 Task: Create a new account request and configure the fields using the picklist value sets.
Action: Mouse moved to (29, 126)
Screenshot: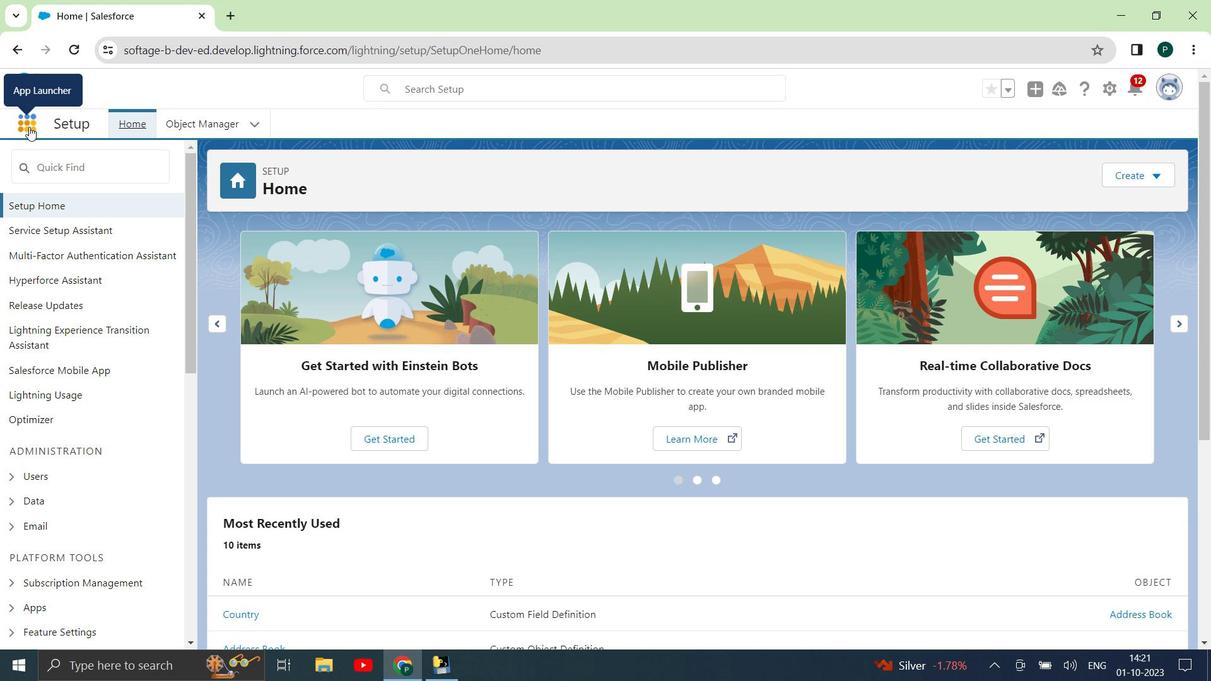 
Action: Mouse pressed left at (29, 126)
Screenshot: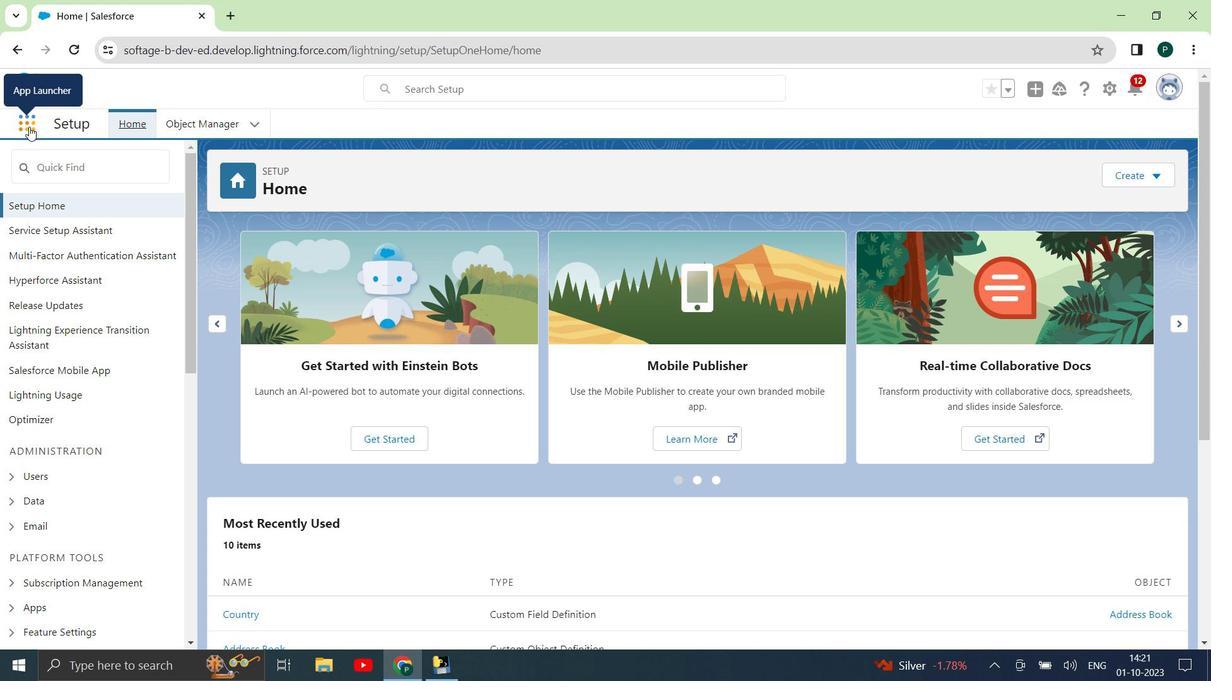 
Action: Mouse moved to (58, 403)
Screenshot: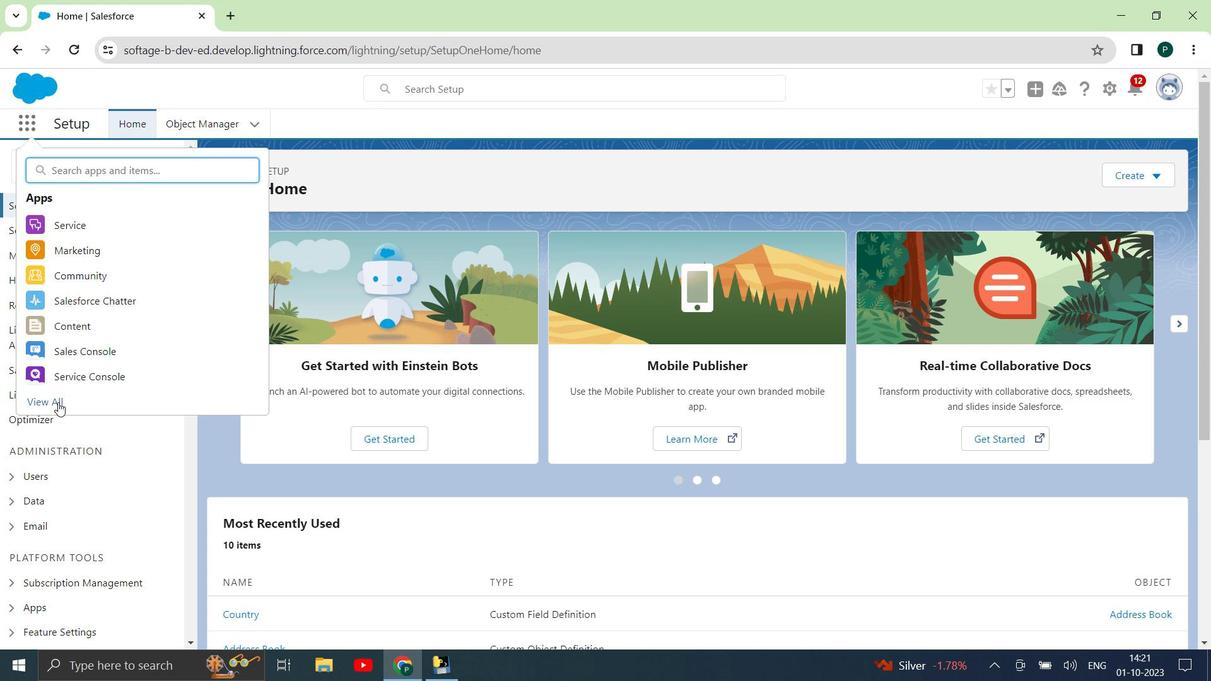 
Action: Mouse pressed left at (58, 403)
Screenshot: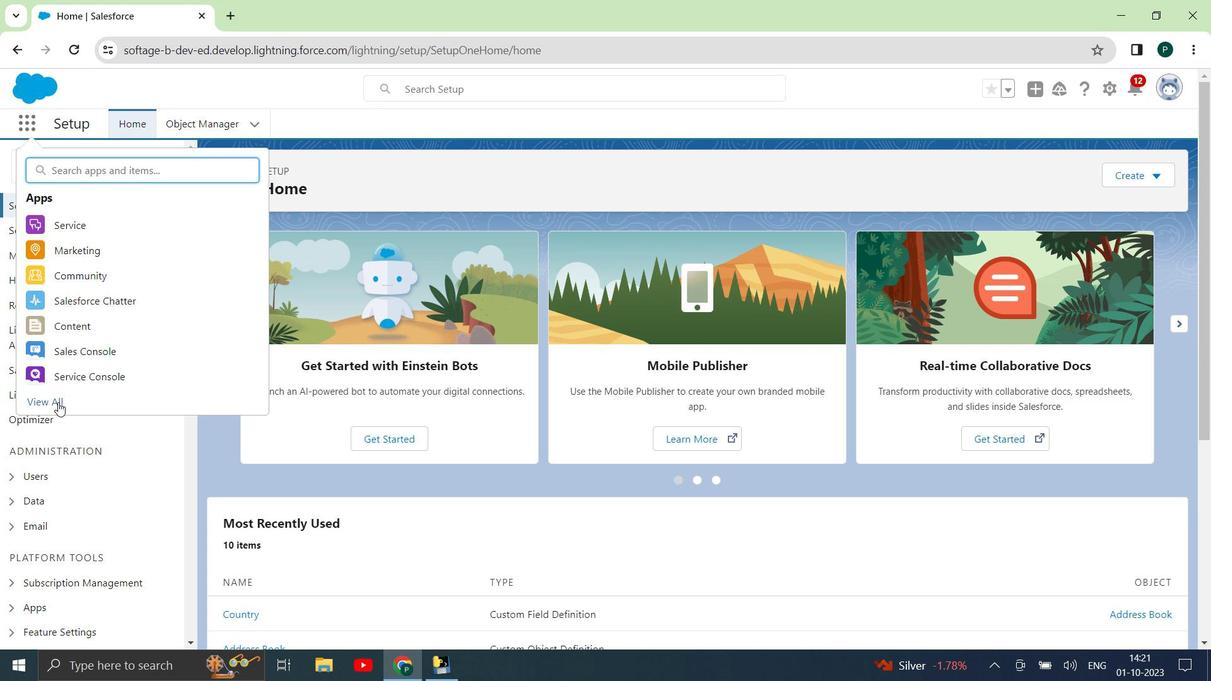 
Action: Mouse moved to (259, 385)
Screenshot: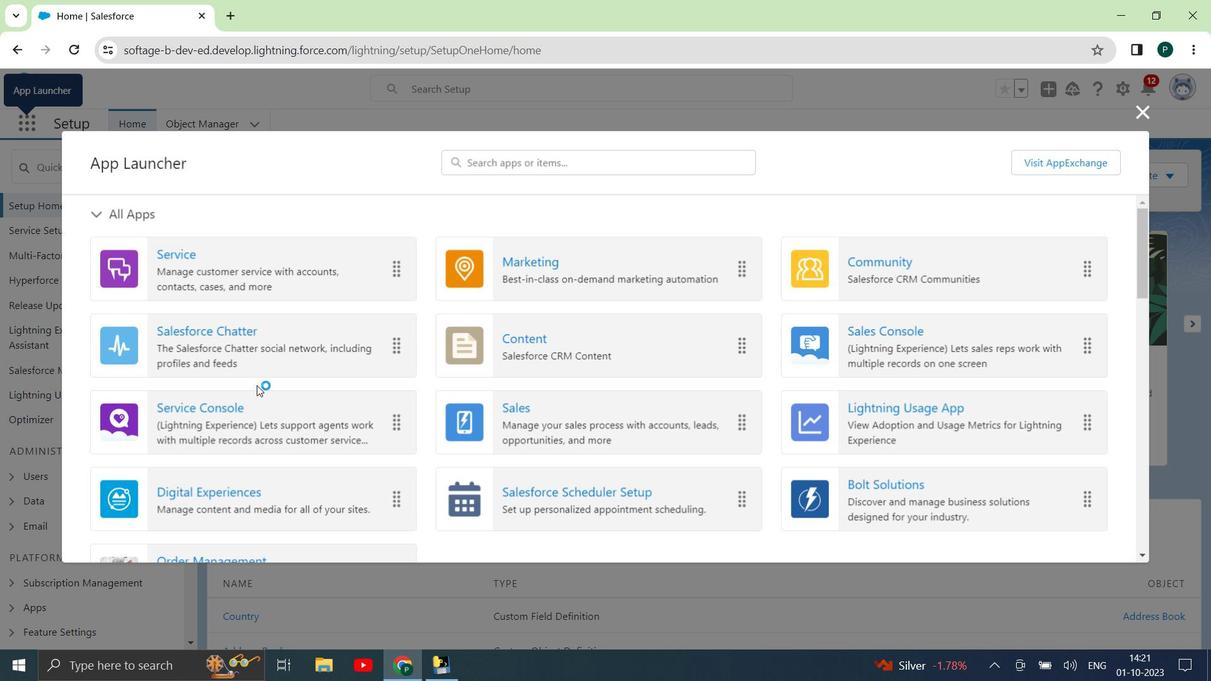
Action: Mouse scrolled (259, 384) with delta (0, 0)
Screenshot: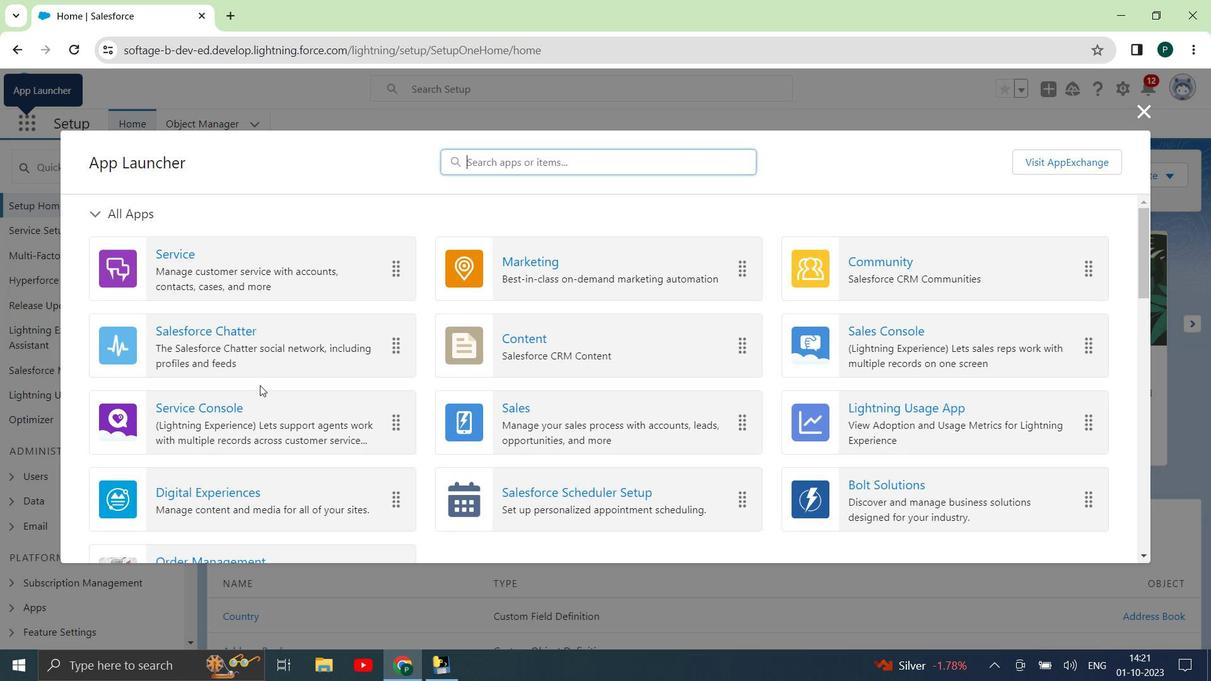 
Action: Mouse scrolled (259, 384) with delta (0, 0)
Screenshot: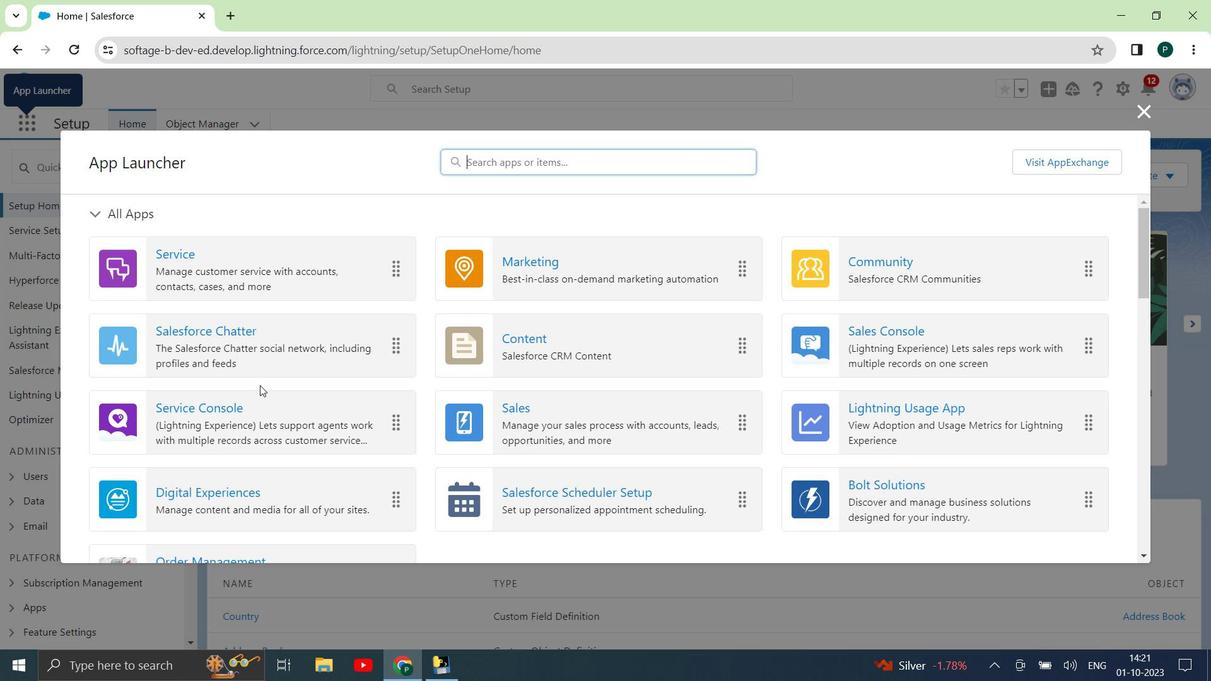 
Action: Mouse moved to (346, 448)
Screenshot: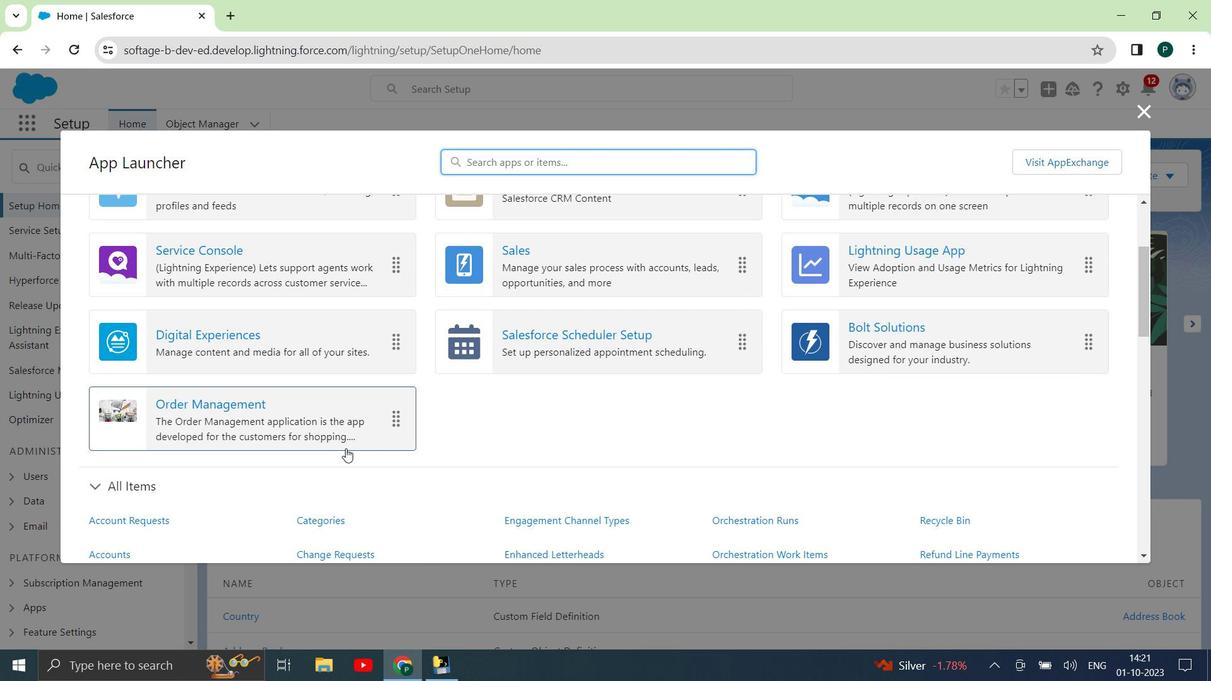 
Action: Mouse scrolled (346, 447) with delta (0, 0)
Screenshot: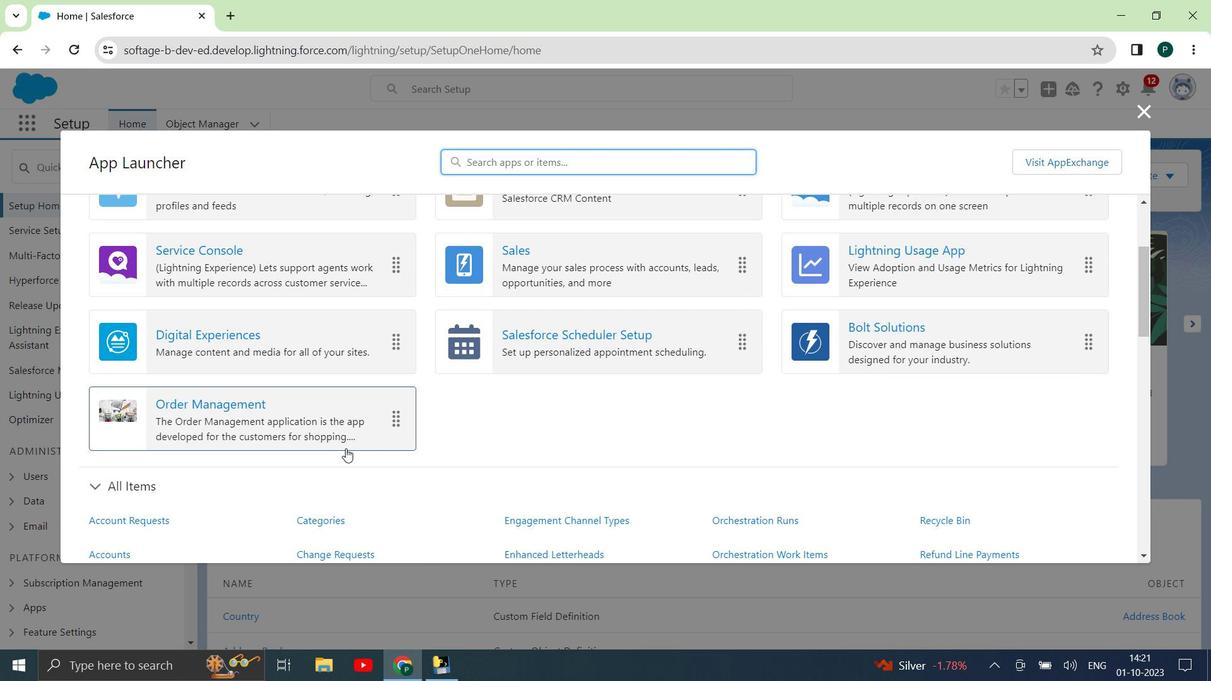 
Action: Mouse scrolled (346, 447) with delta (0, 0)
Screenshot: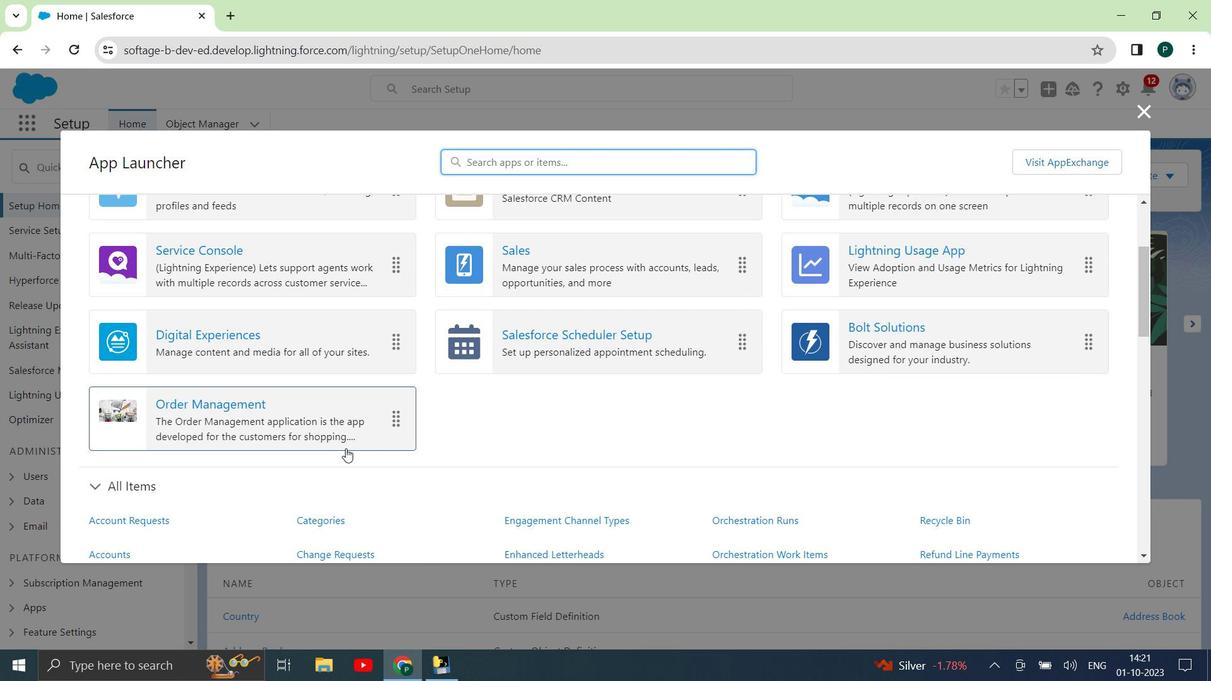 
Action: Mouse moved to (344, 451)
Screenshot: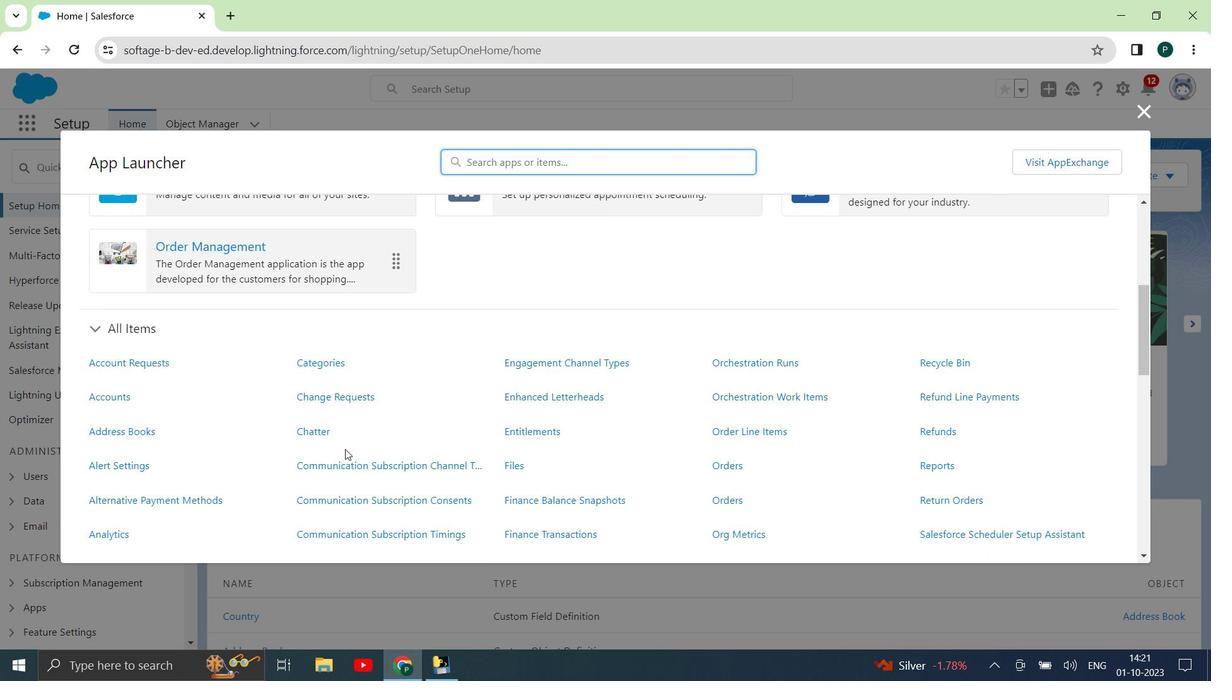 
Action: Mouse scrolled (344, 451) with delta (0, 0)
Screenshot: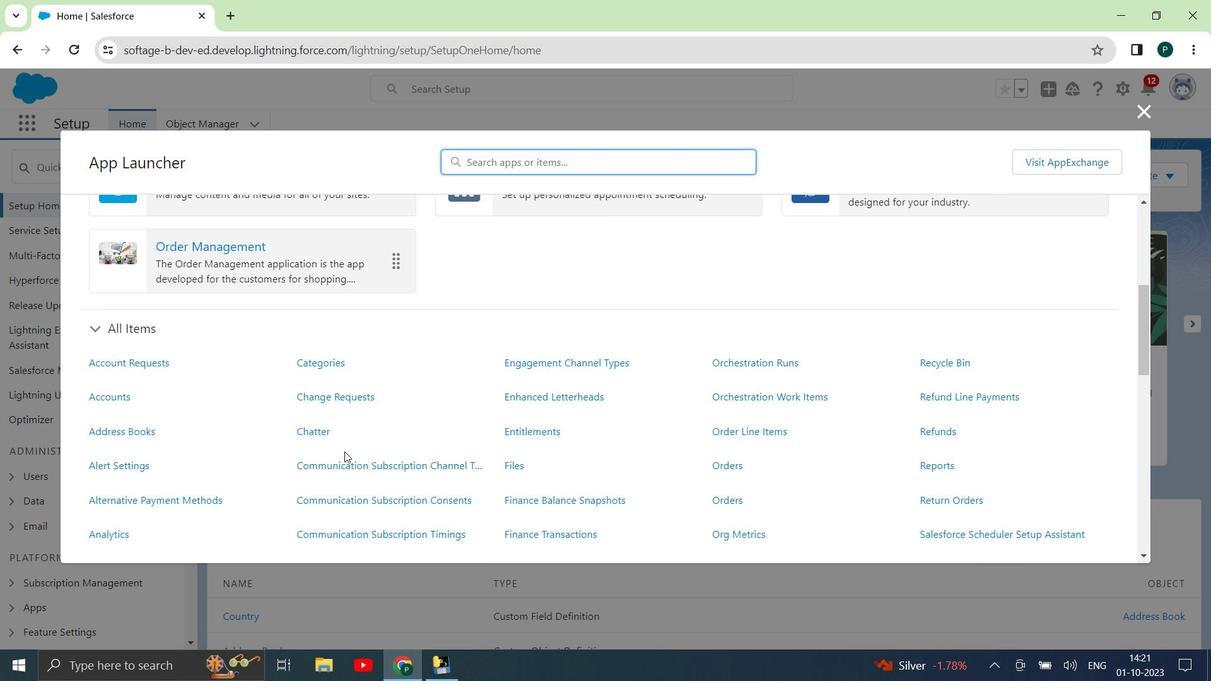 
Action: Mouse scrolled (344, 451) with delta (0, 0)
Screenshot: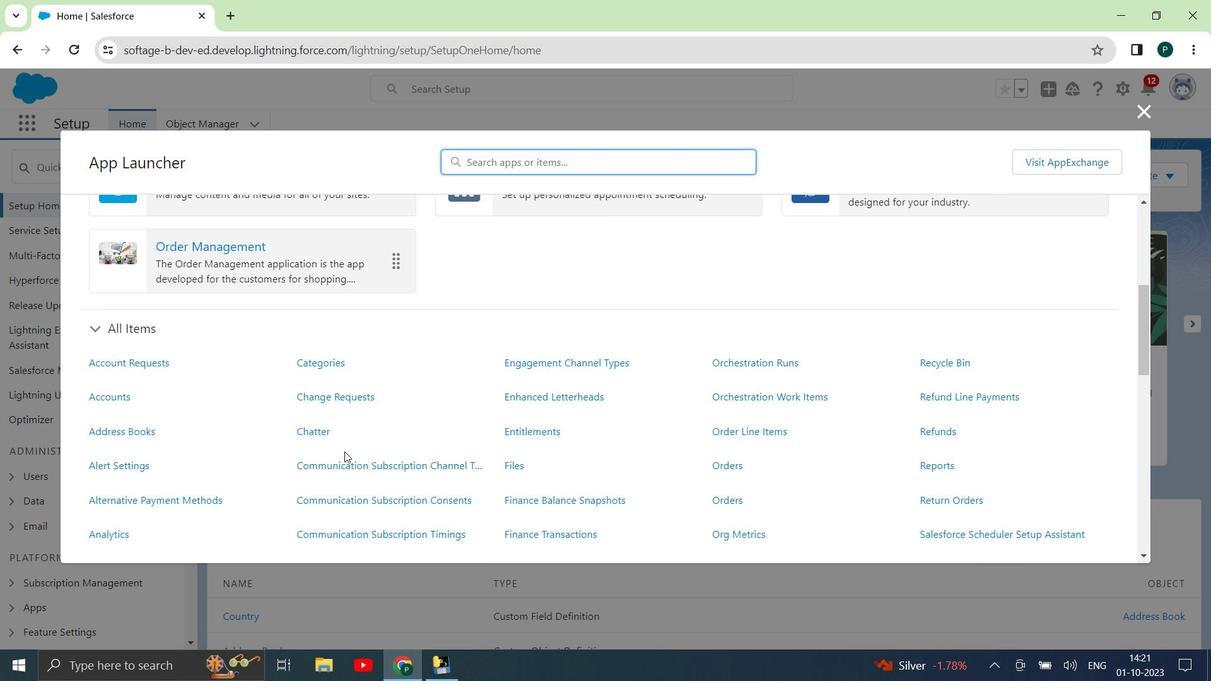 
Action: Mouse moved to (339, 363)
Screenshot: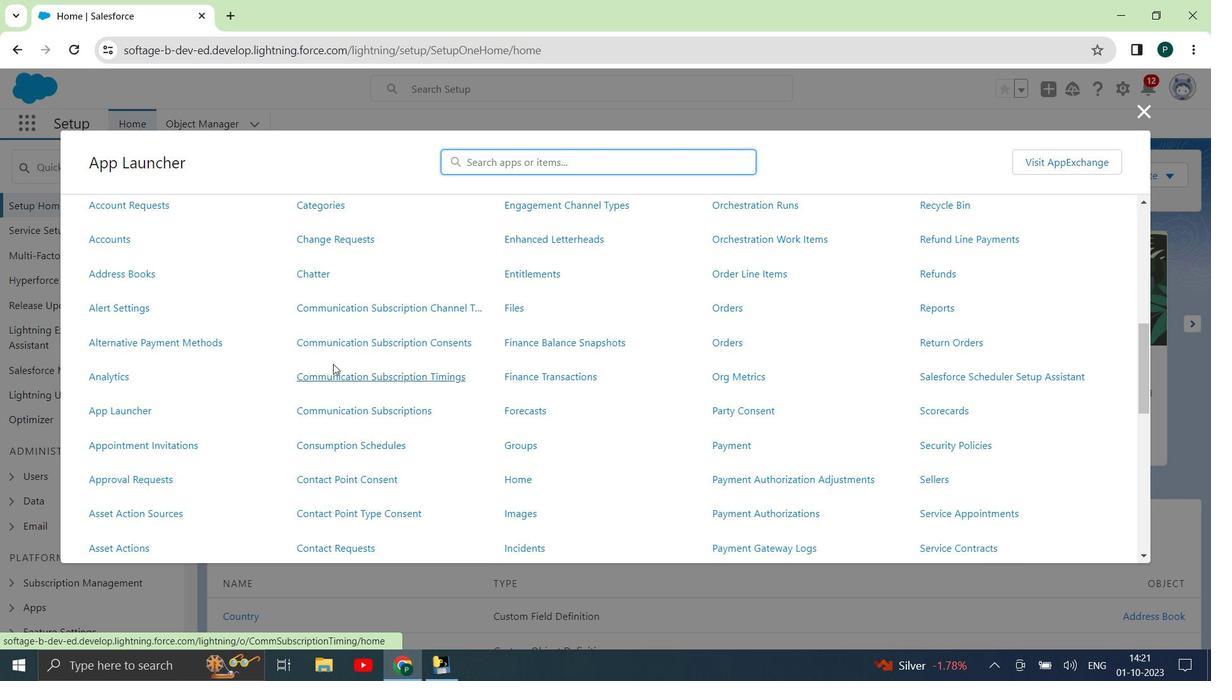
Action: Mouse scrolled (339, 363) with delta (0, 0)
Screenshot: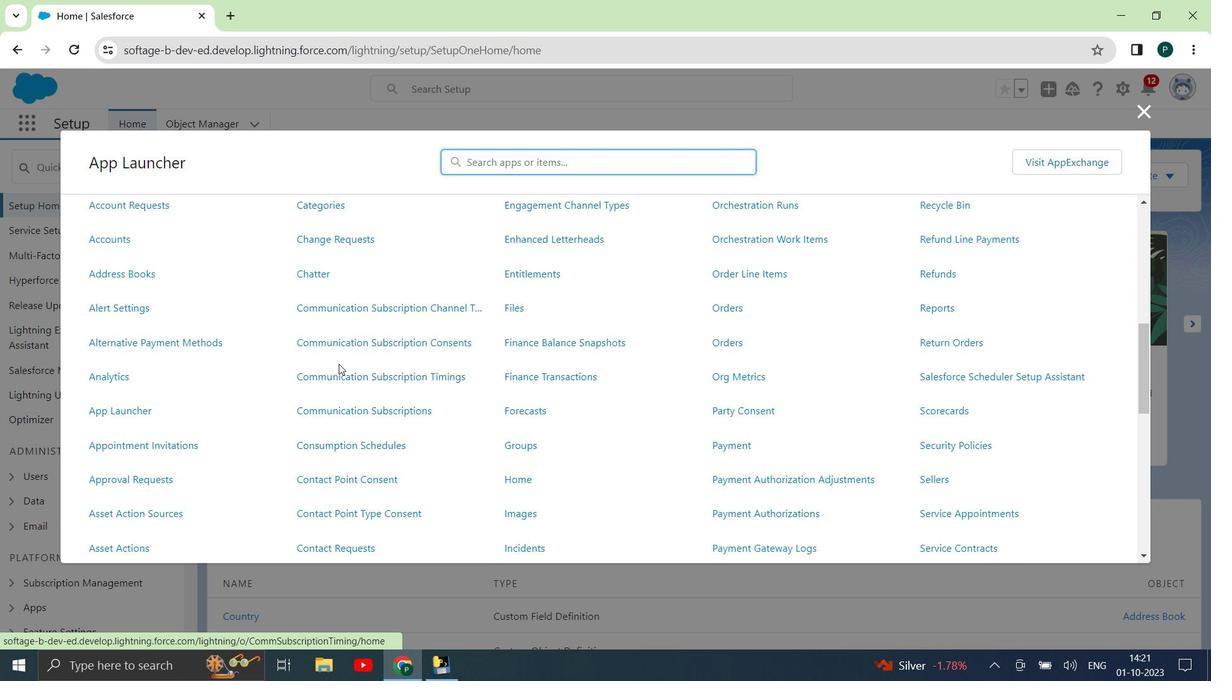 
Action: Mouse scrolled (339, 363) with delta (0, 0)
Screenshot: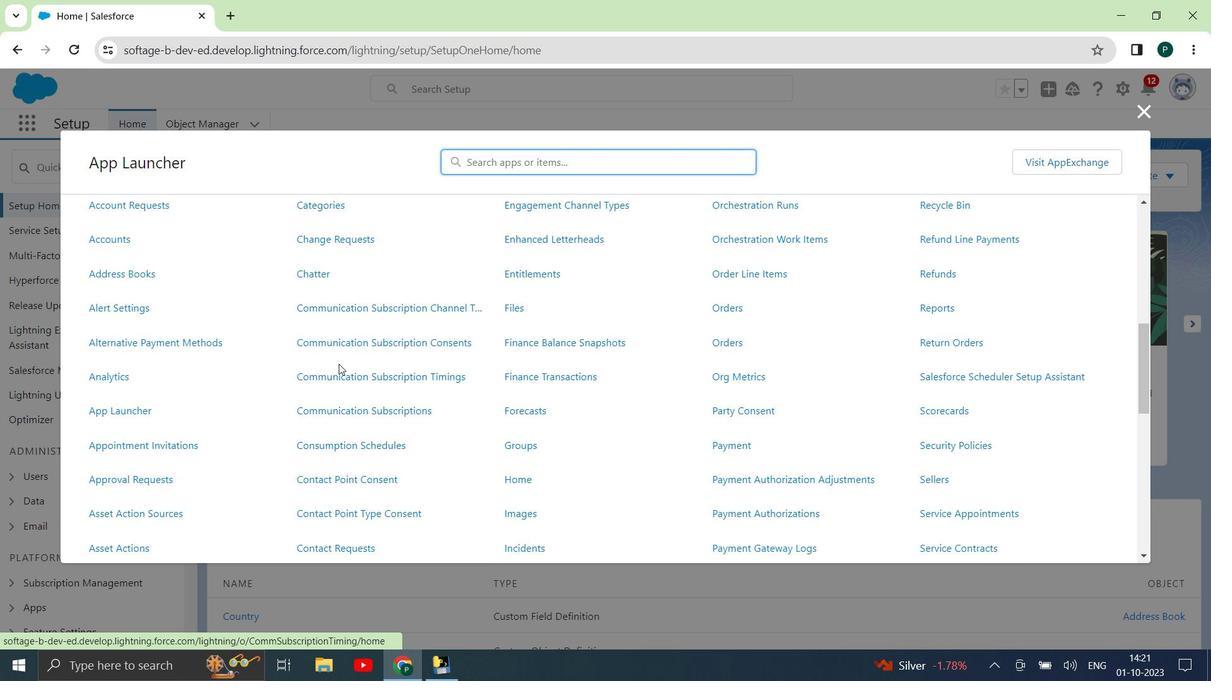 
Action: Mouse moved to (1139, 111)
Screenshot: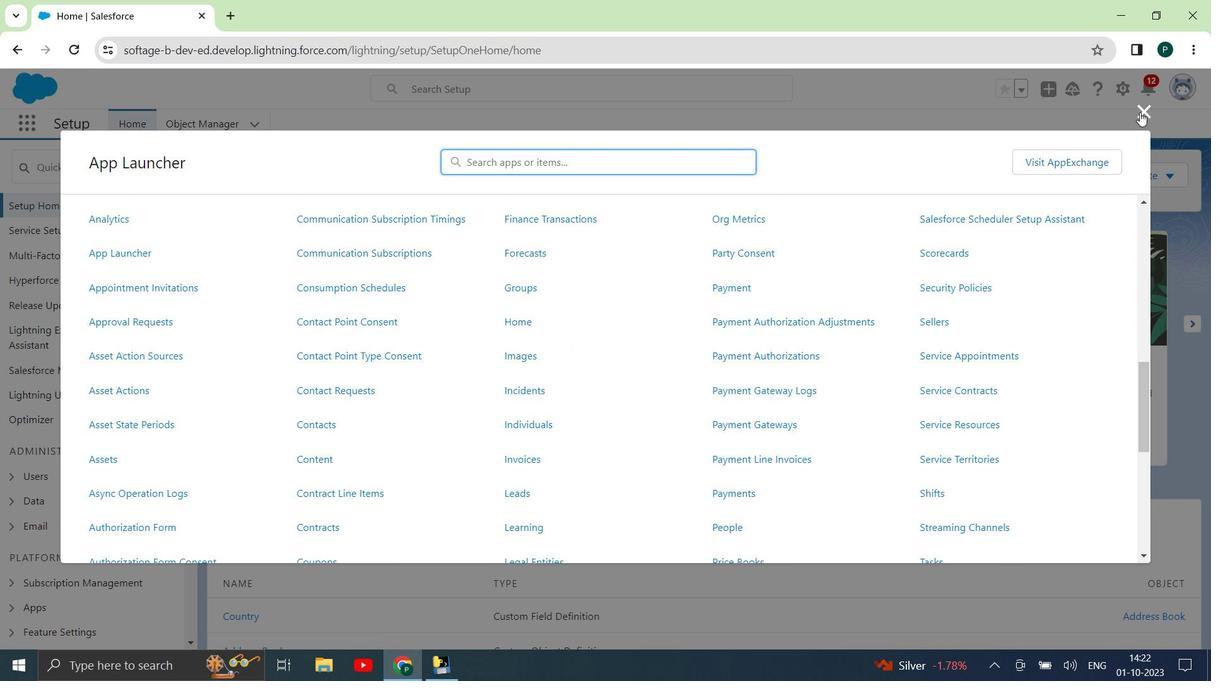 
Action: Mouse pressed left at (1139, 111)
Screenshot: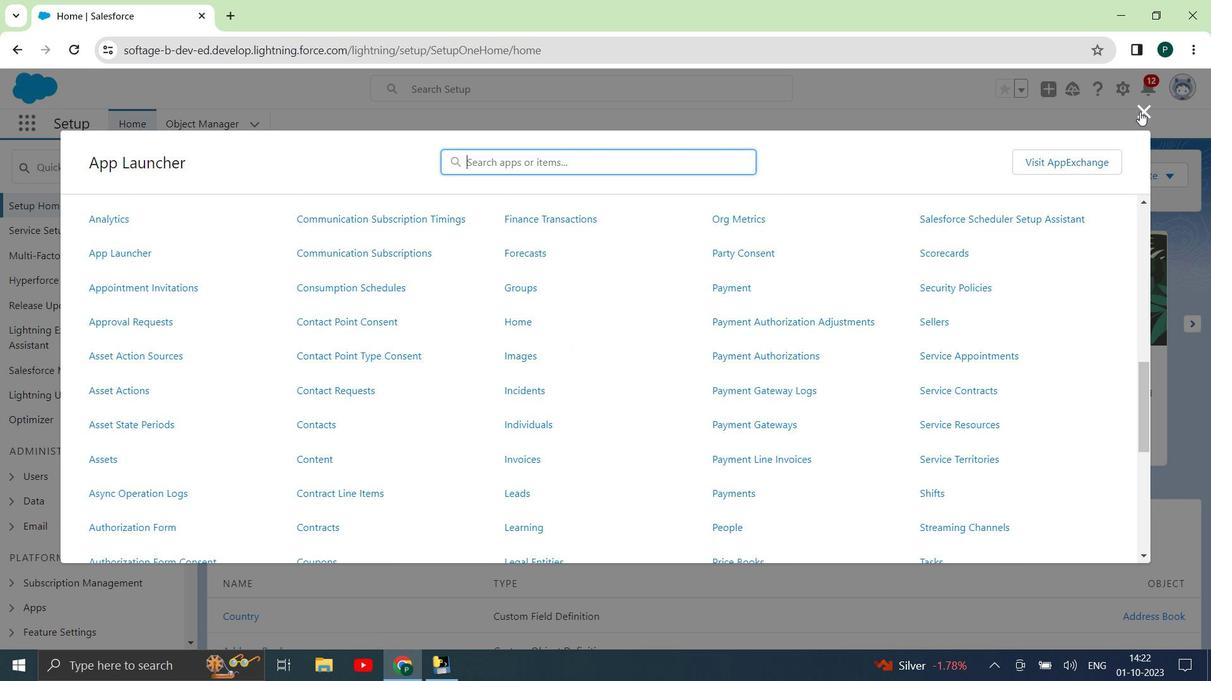
Action: Mouse moved to (31, 129)
Screenshot: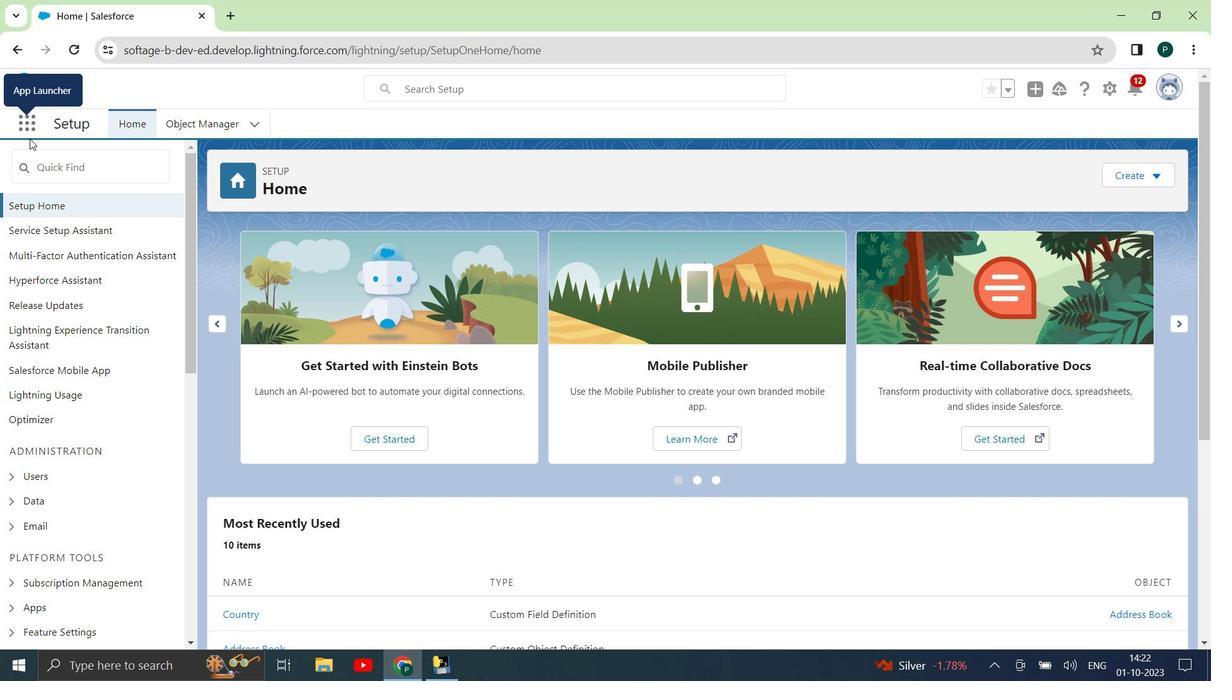 
Action: Mouse pressed left at (31, 129)
Screenshot: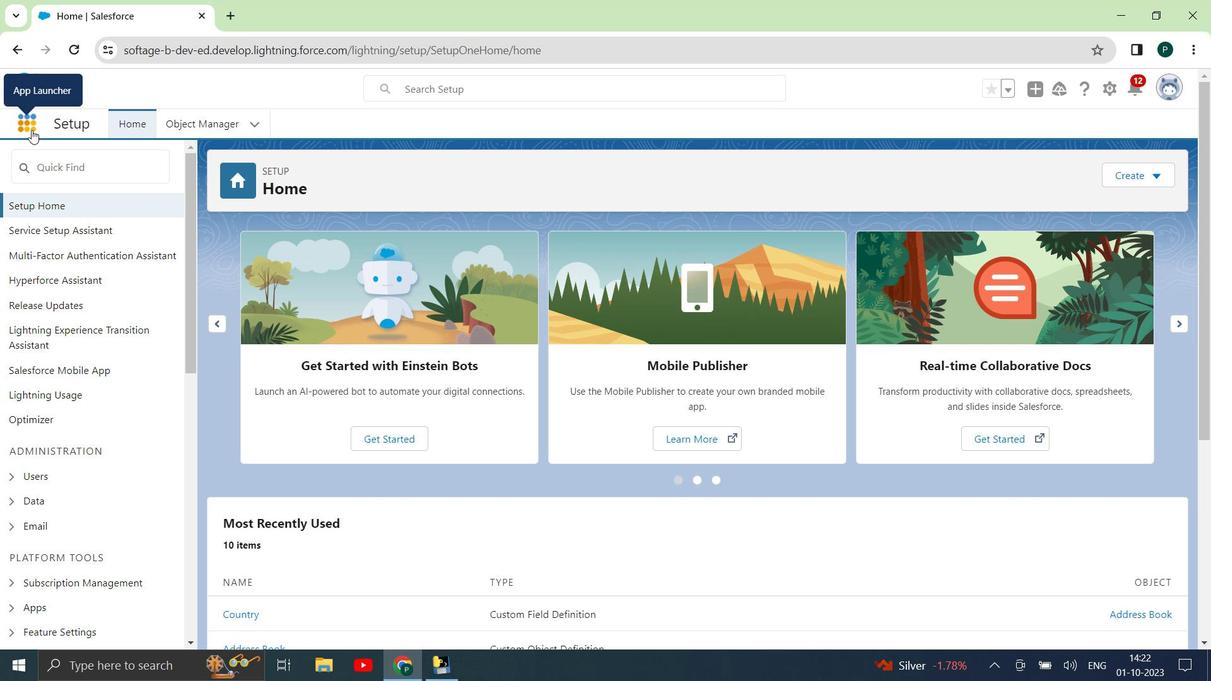 
Action: Mouse moved to (44, 403)
Screenshot: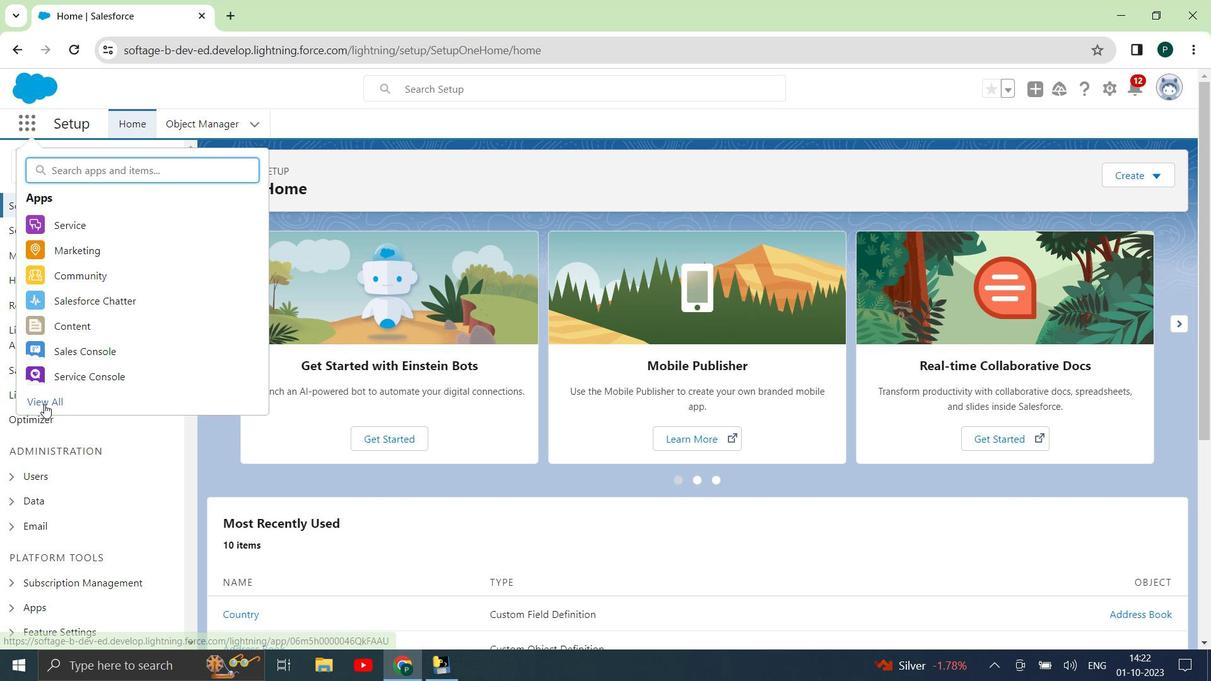 
Action: Mouse pressed left at (44, 403)
Screenshot: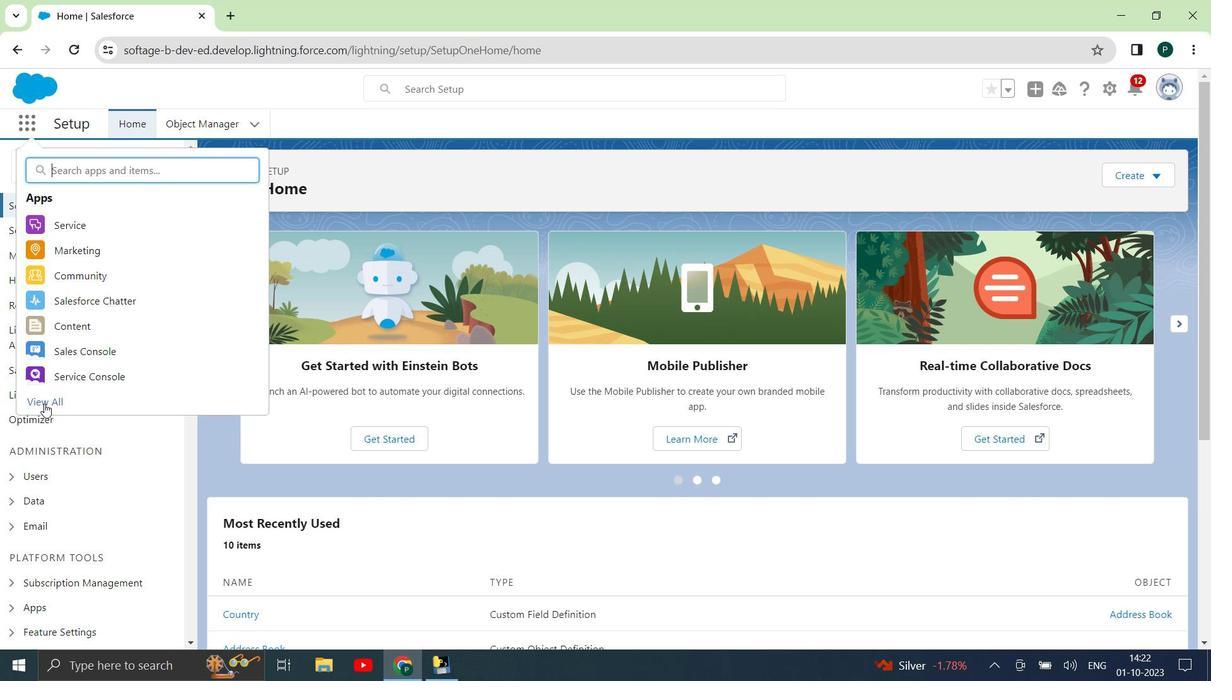 
Action: Mouse moved to (25, 580)
Screenshot: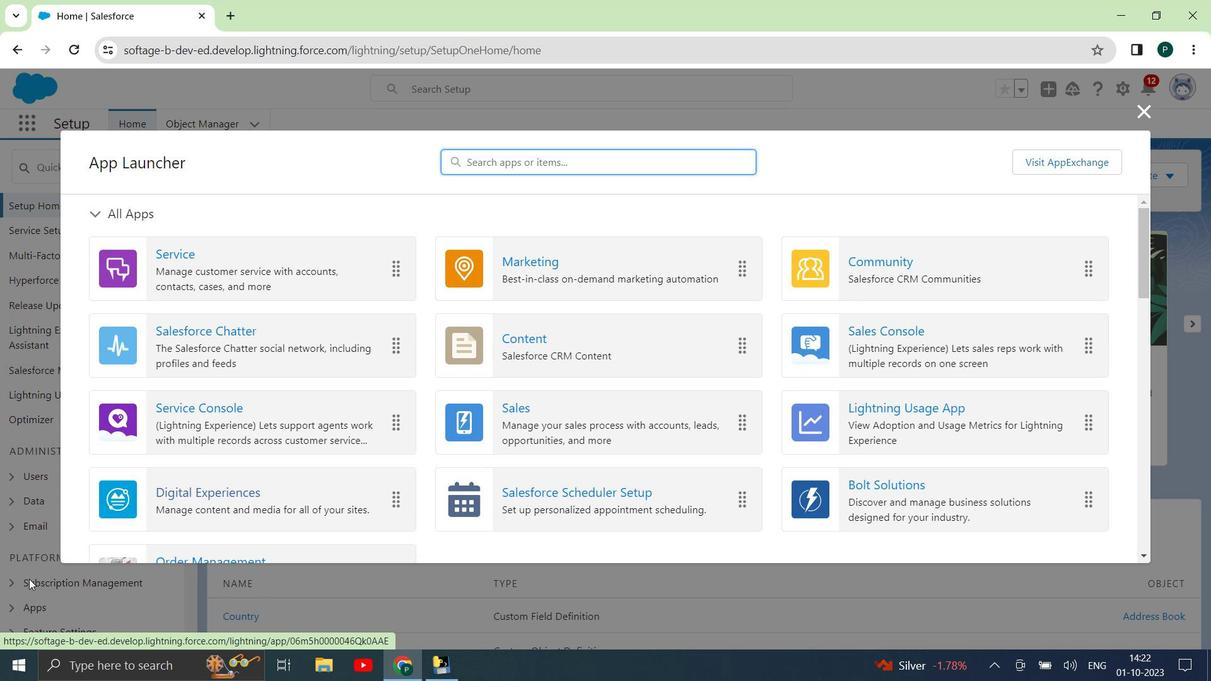 
Action: Mouse scrolled (25, 580) with delta (0, 0)
Screenshot: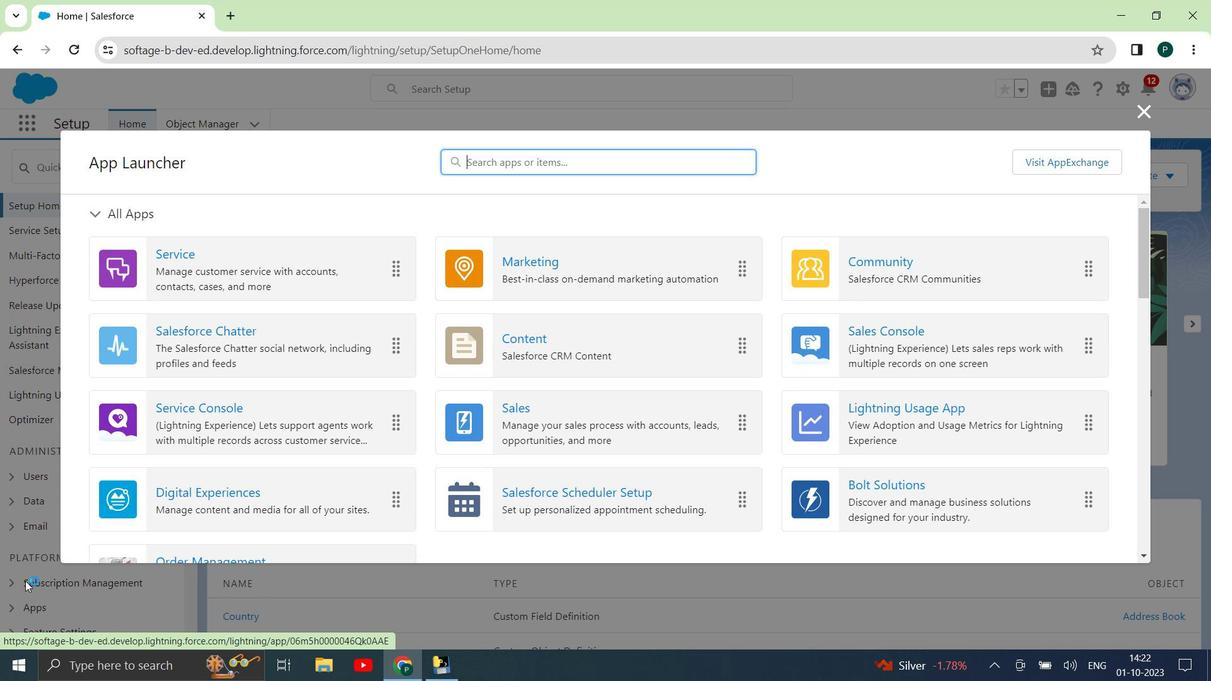 
Action: Mouse moved to (163, 524)
Screenshot: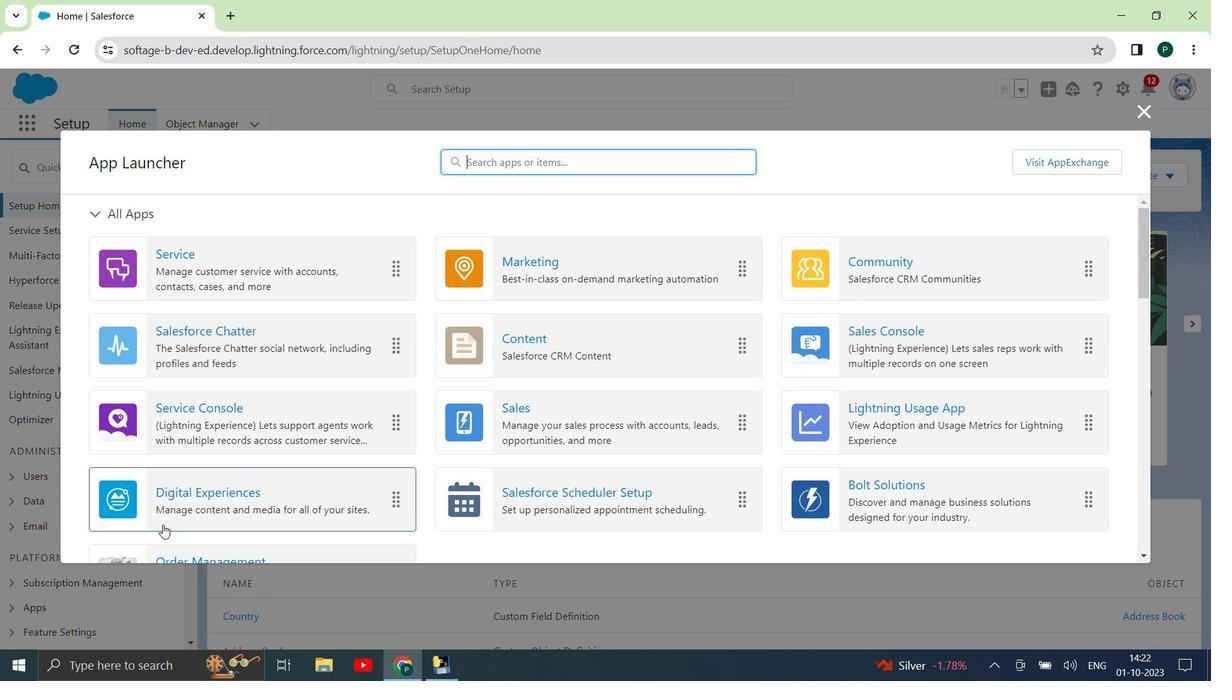 
Action: Mouse scrolled (163, 524) with delta (0, 0)
Screenshot: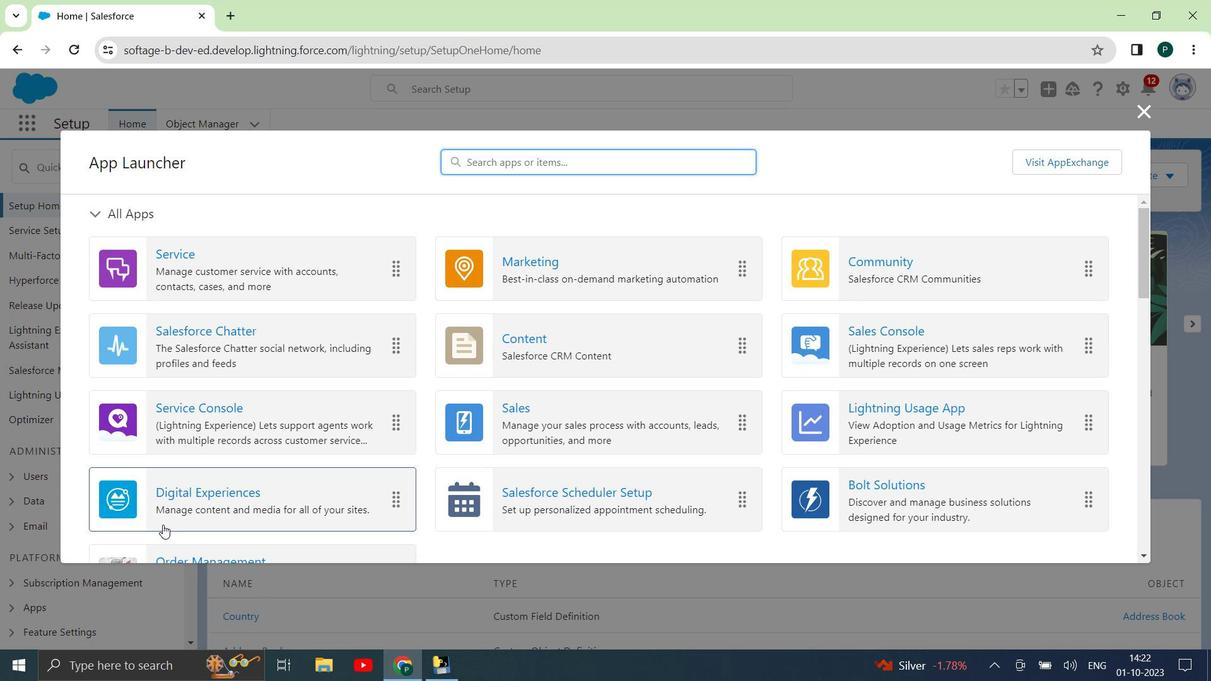 
Action: Mouse moved to (182, 507)
Screenshot: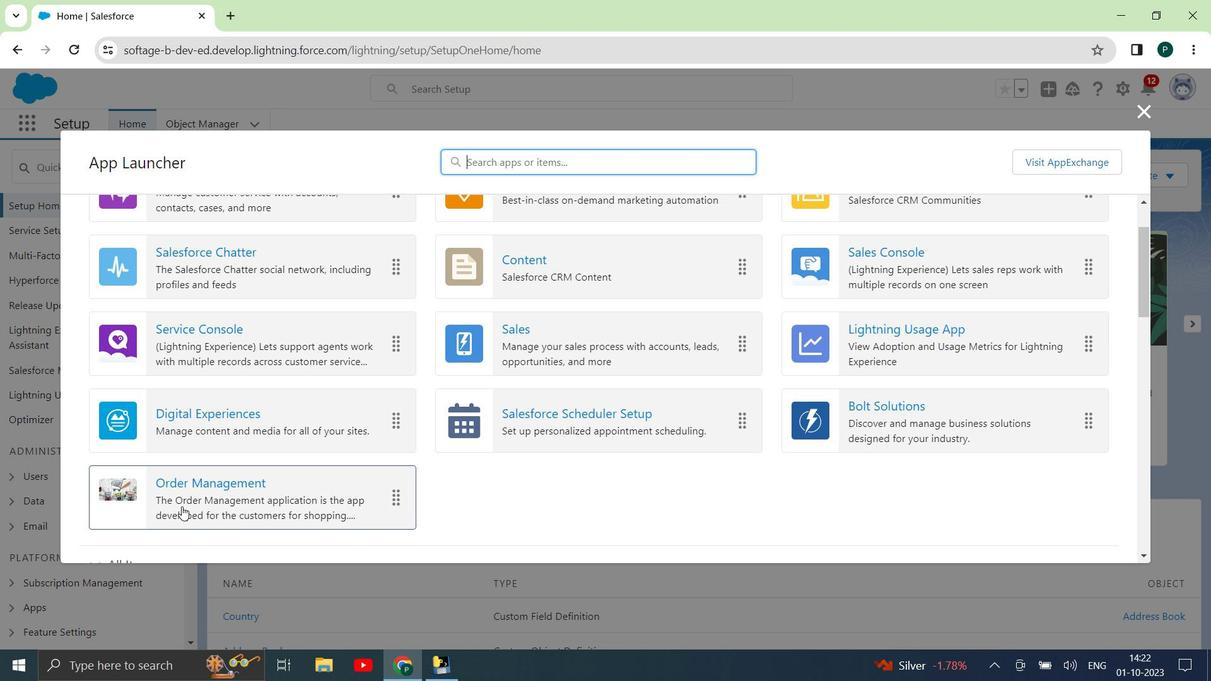 
Action: Mouse pressed left at (182, 507)
Screenshot: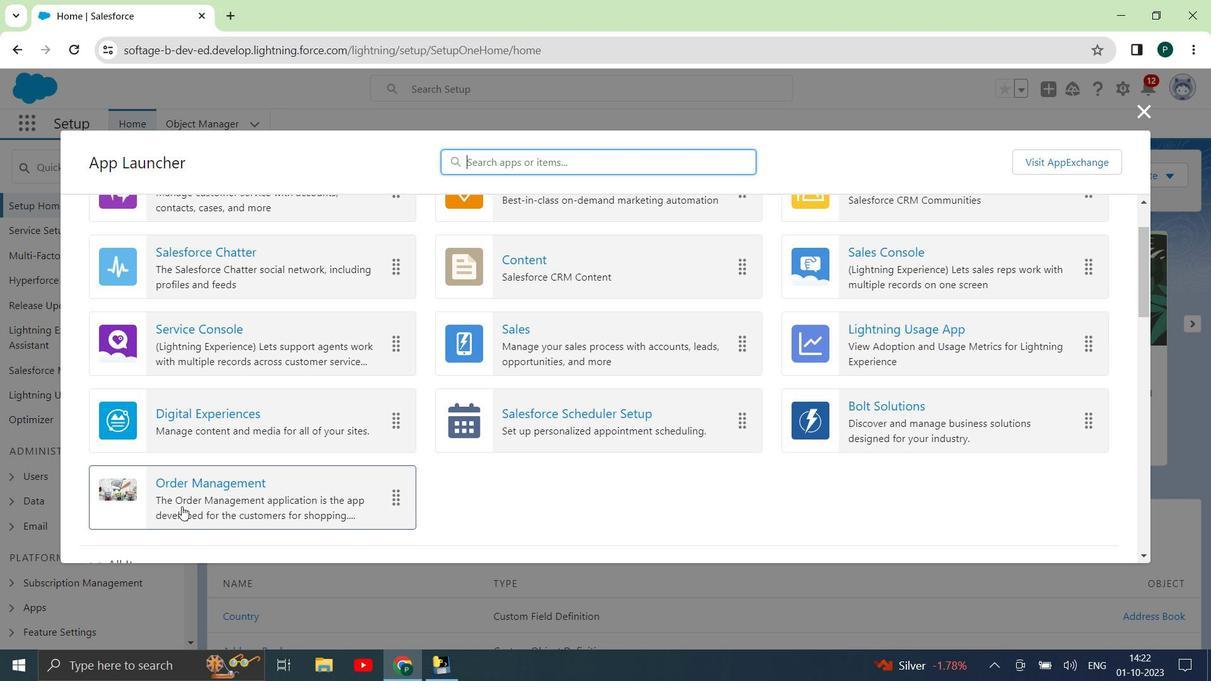 
Action: Mouse moved to (1123, 88)
Screenshot: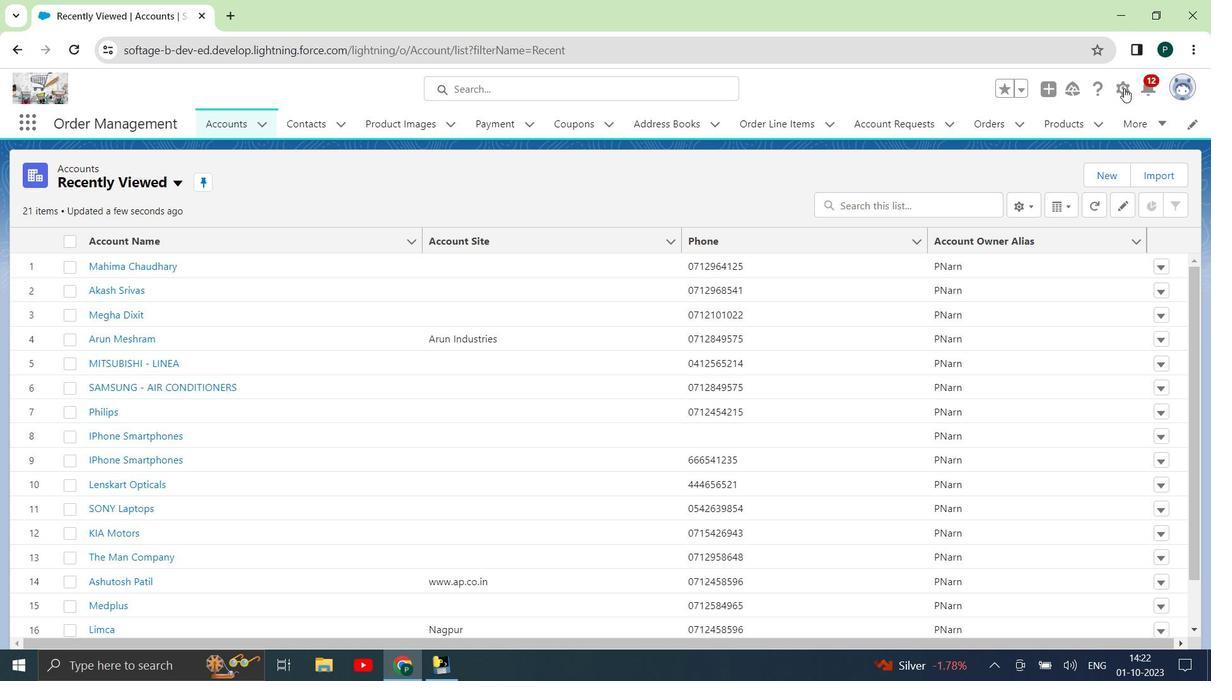 
Action: Mouse pressed left at (1123, 88)
Screenshot: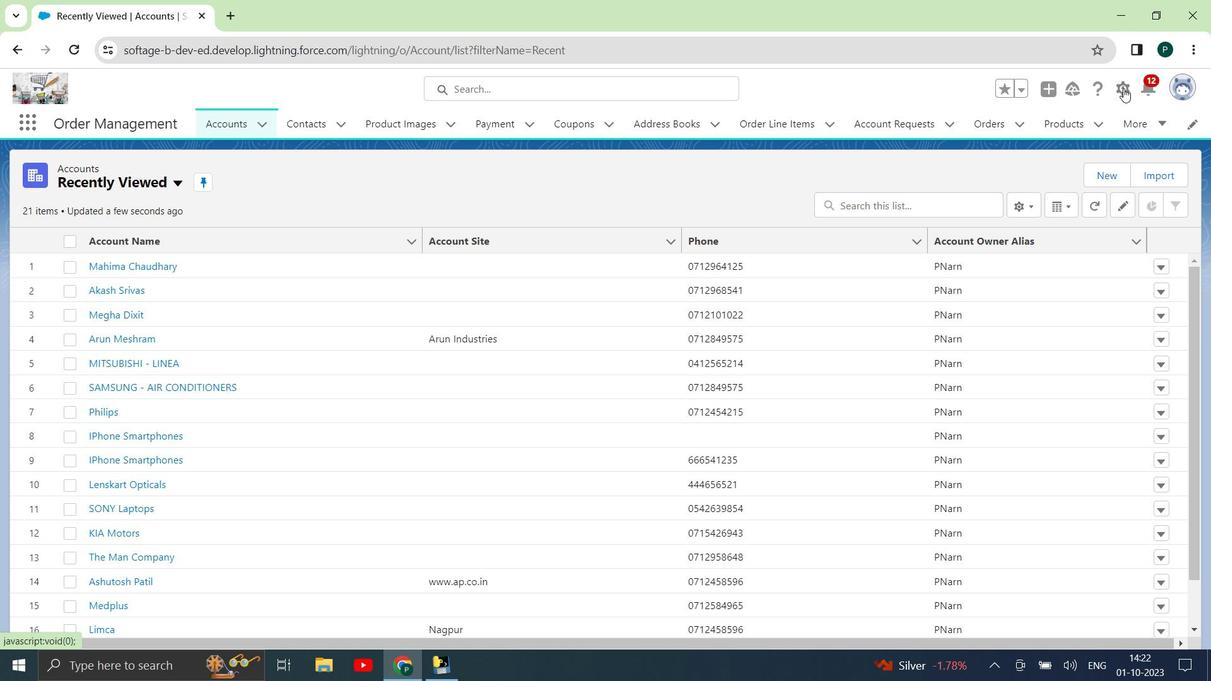 
Action: Mouse moved to (1098, 124)
Screenshot: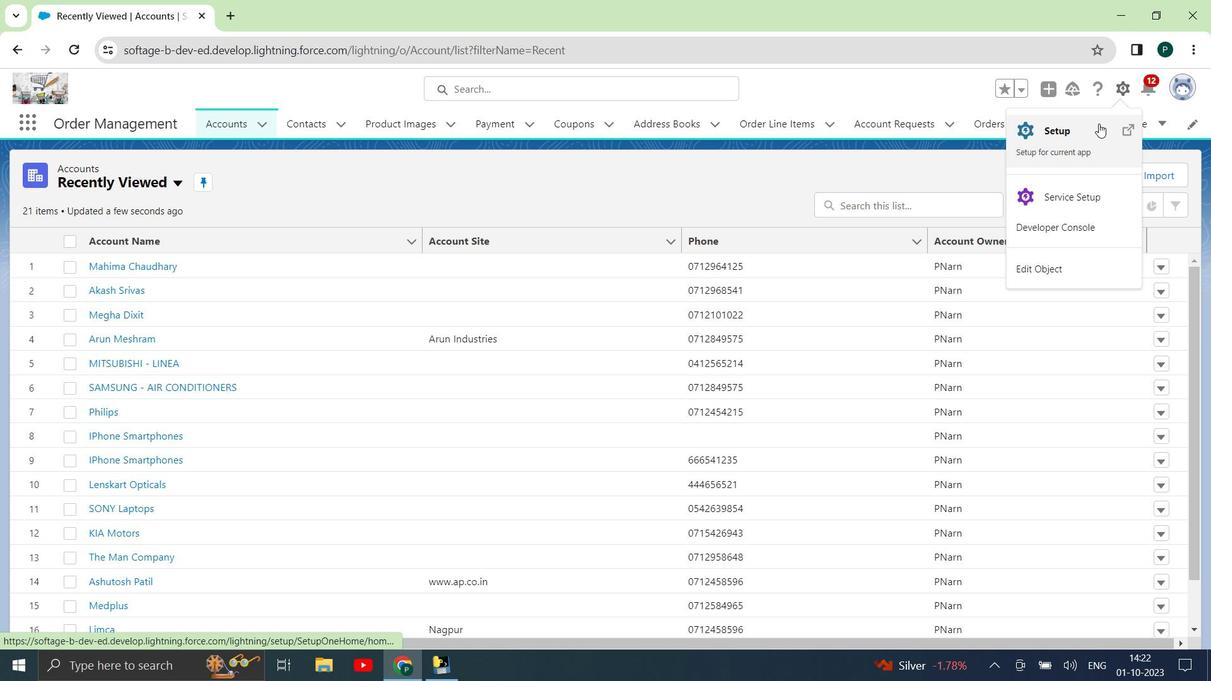 
Action: Mouse pressed left at (1098, 124)
Screenshot: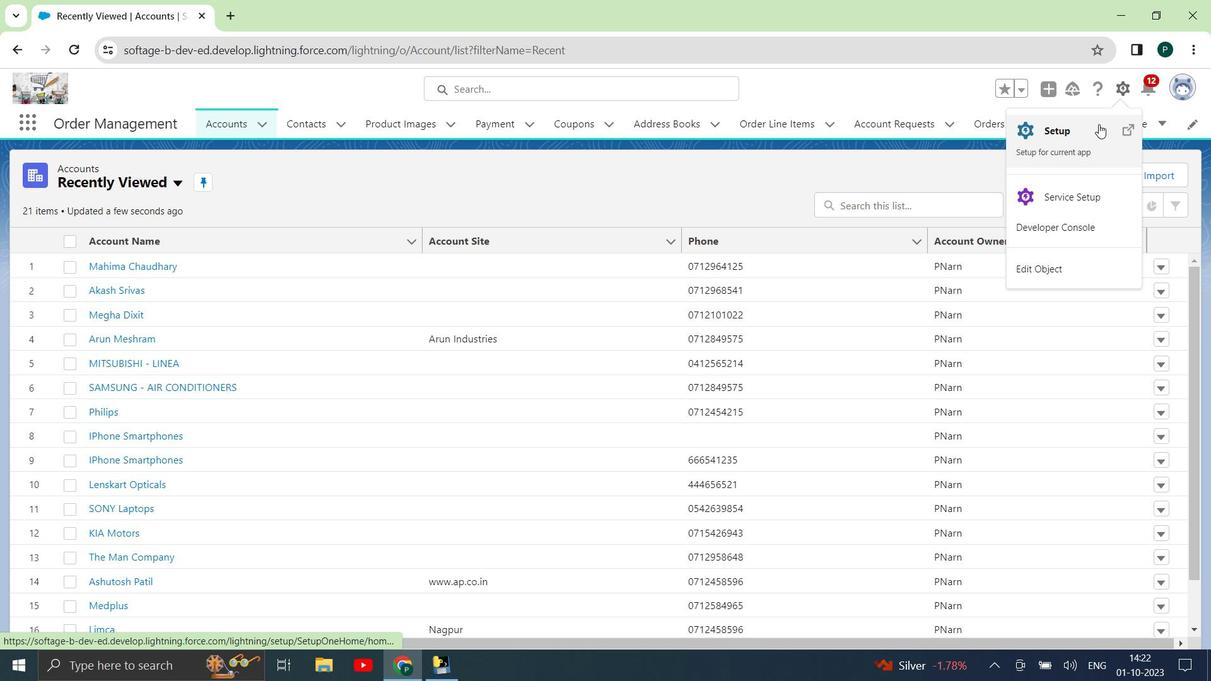 
Action: Mouse moved to (102, 175)
Screenshot: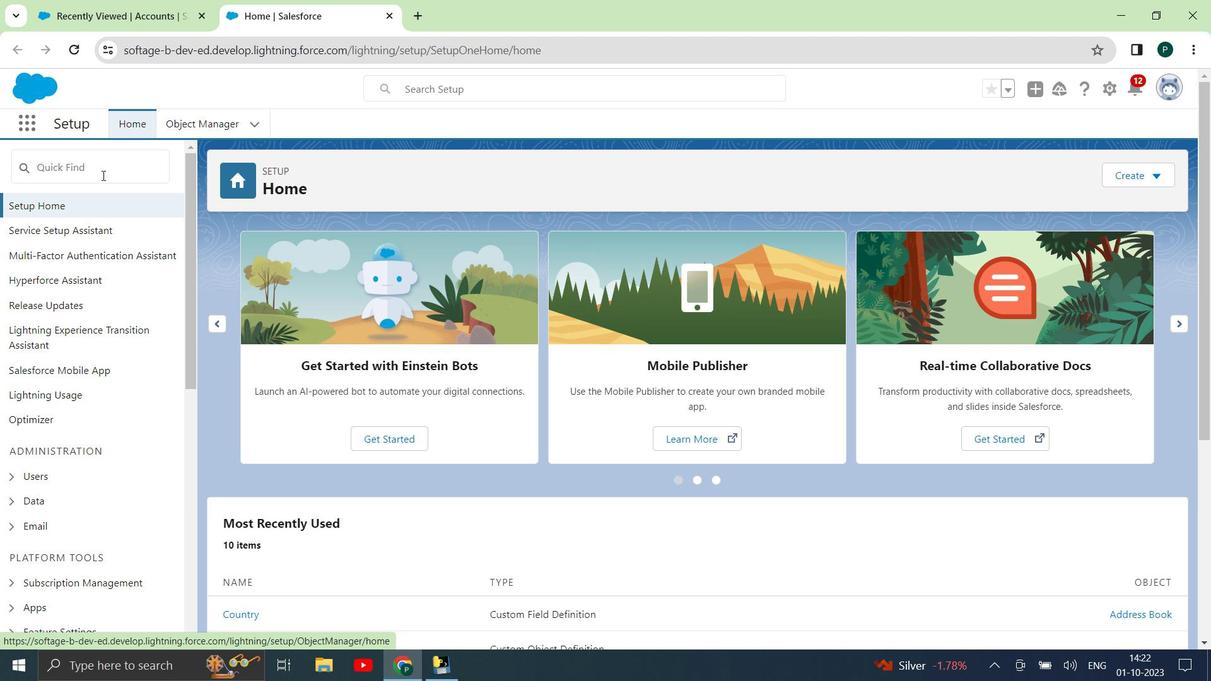 
Action: Mouse pressed left at (102, 175)
Screenshot: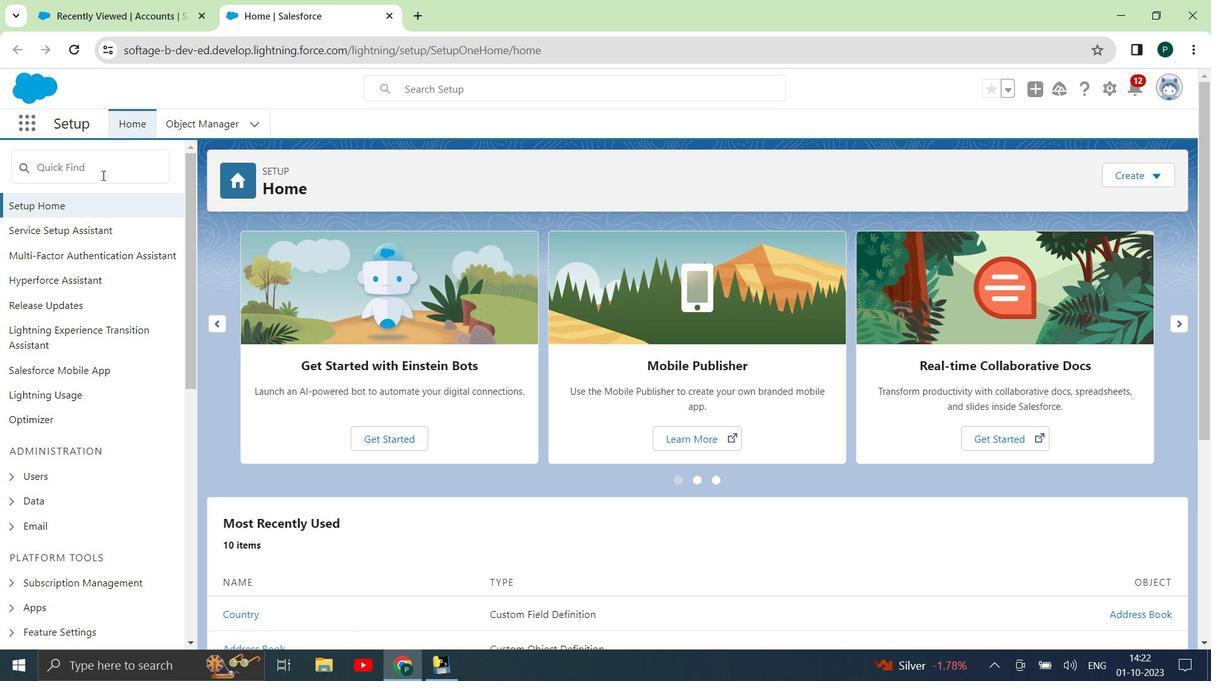 
Action: Mouse moved to (105, 164)
Screenshot: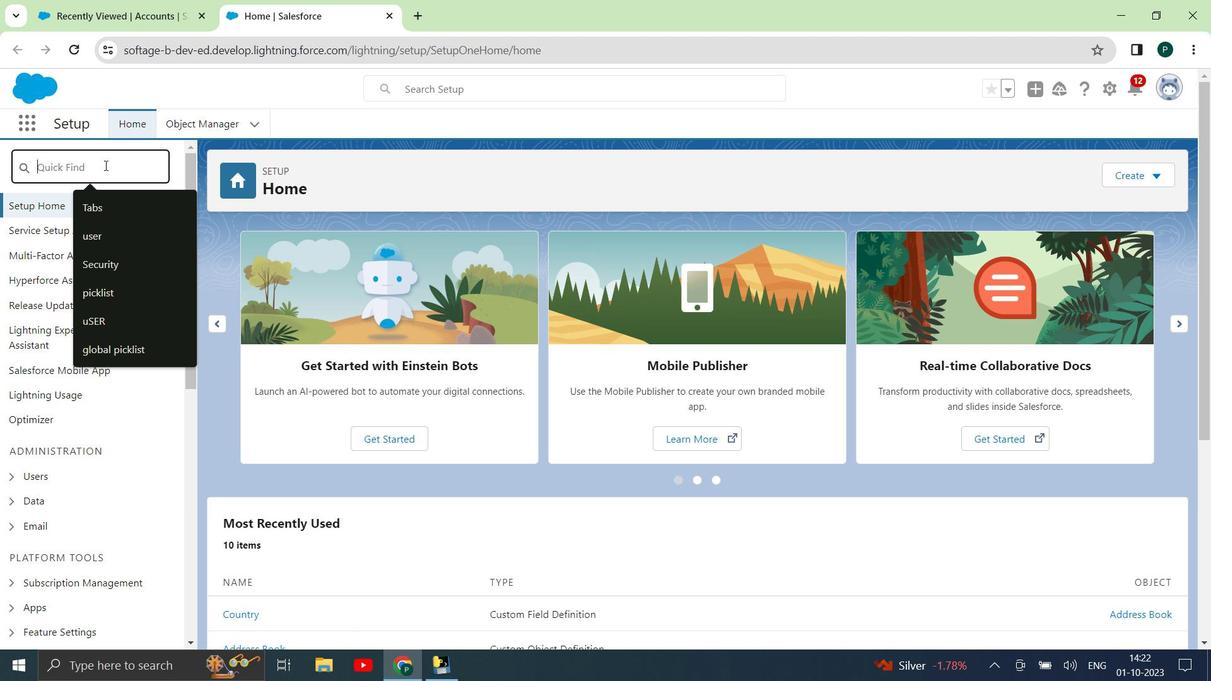 
Action: Key pressed pickl
Screenshot: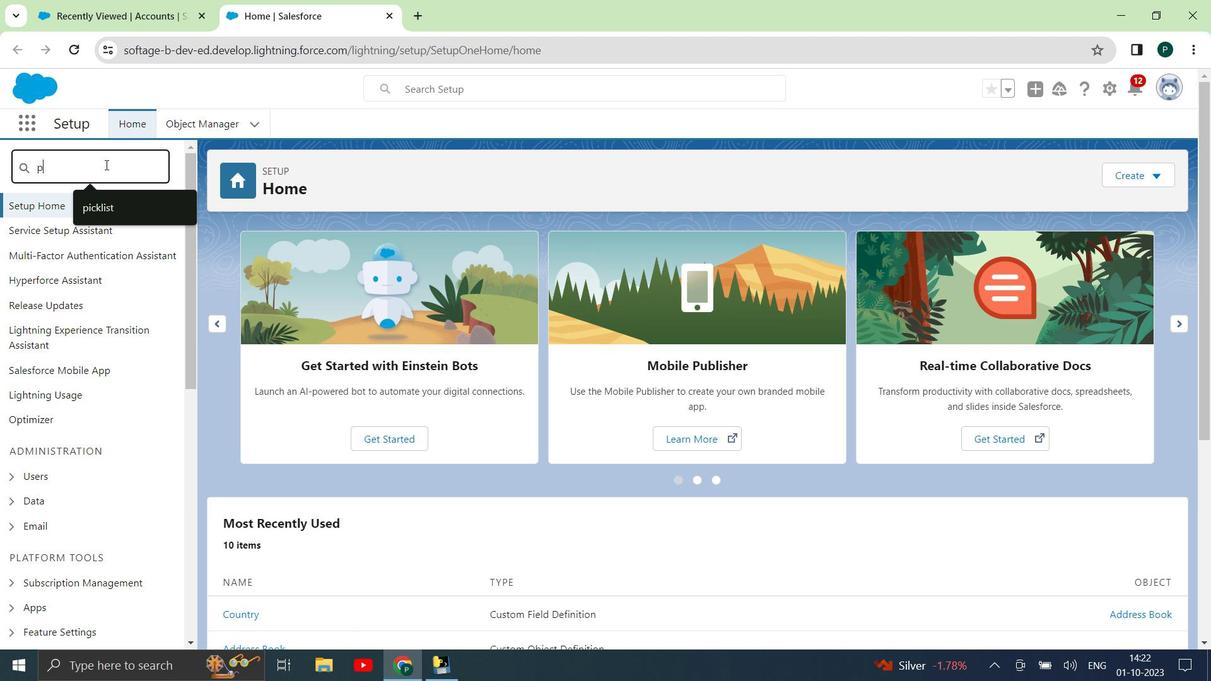 
Action: Mouse moved to (99, 317)
Screenshot: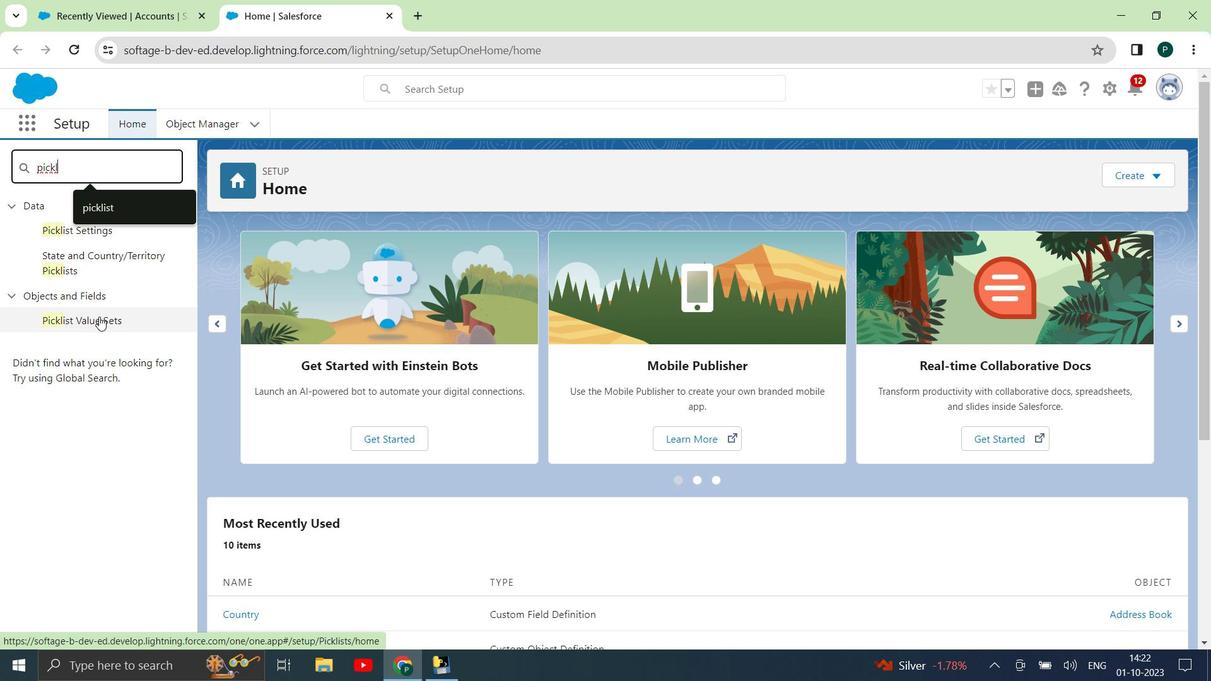 
Action: Mouse pressed left at (99, 317)
Screenshot: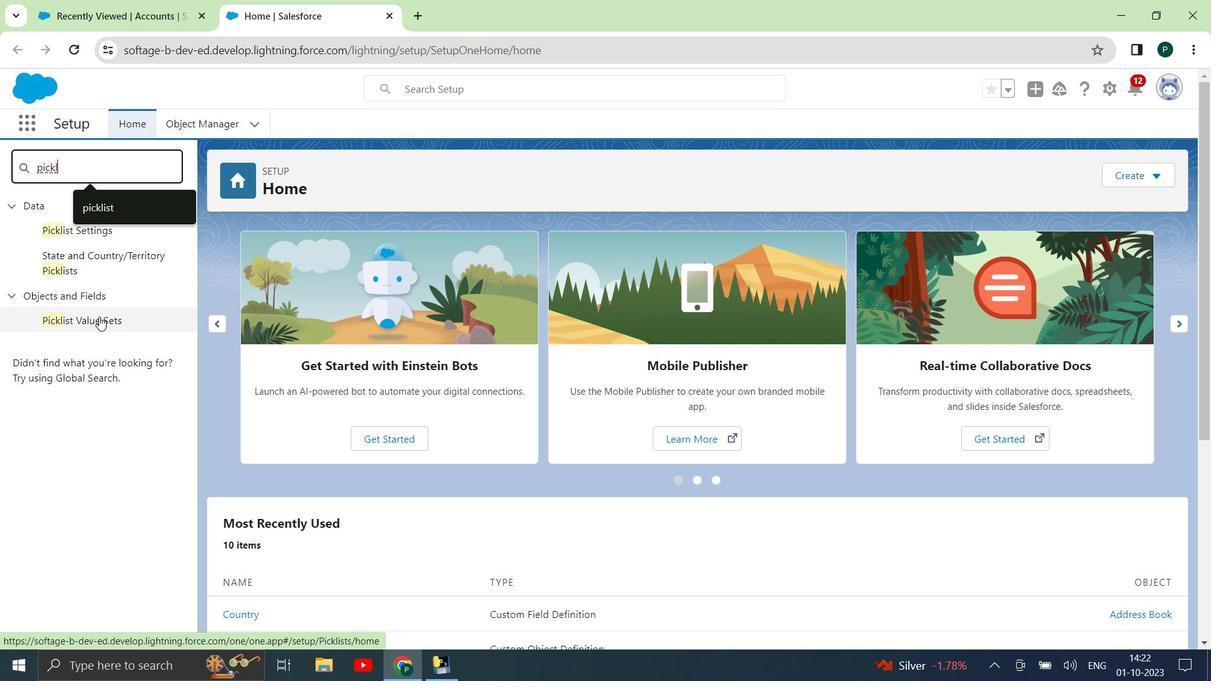 
Action: Mouse moved to (236, 385)
Screenshot: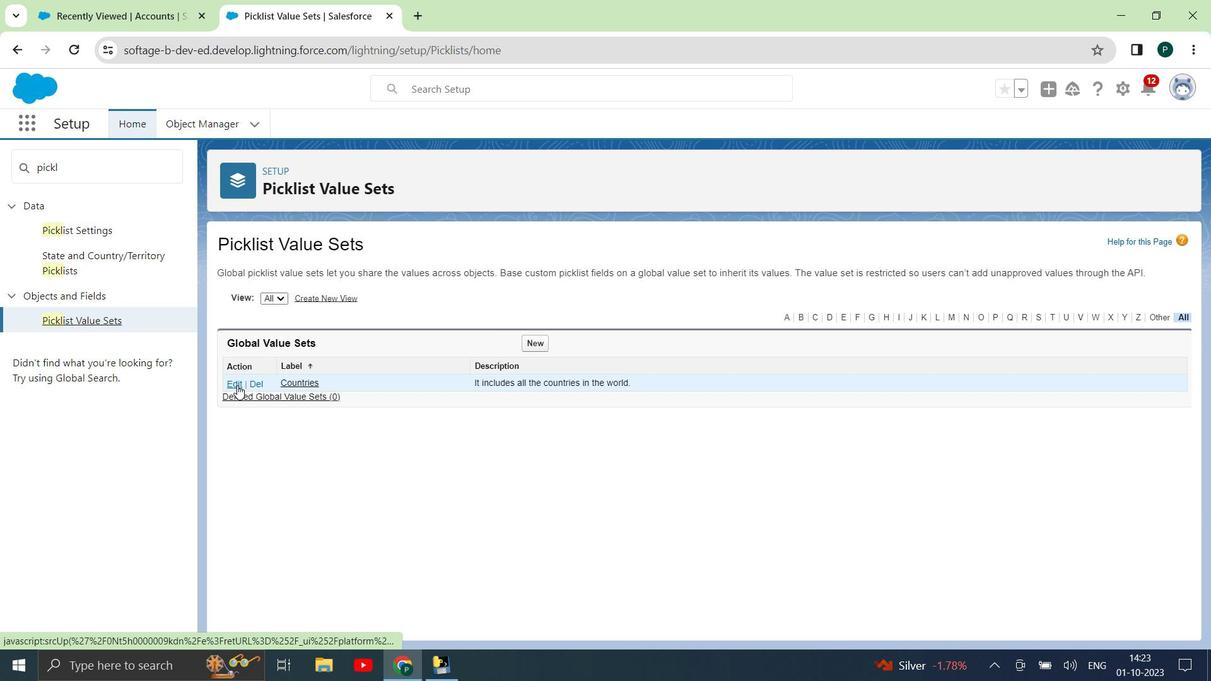 
Action: Mouse pressed left at (236, 385)
Screenshot: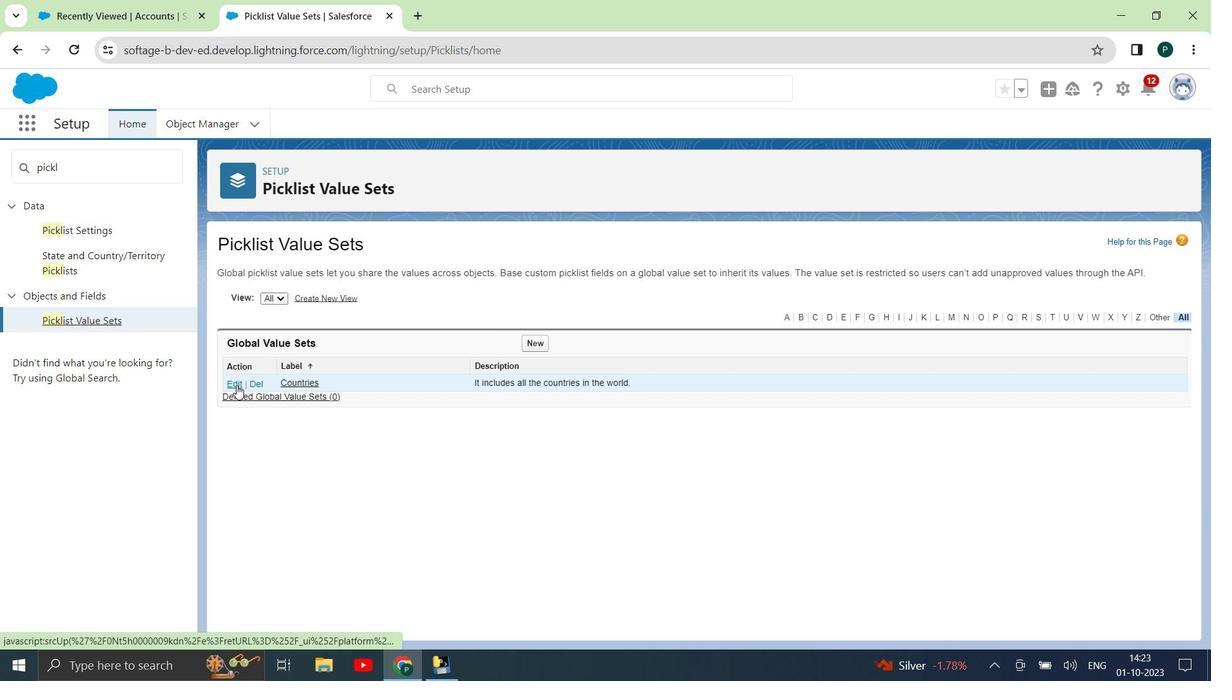 
Action: Mouse moved to (520, 420)
Screenshot: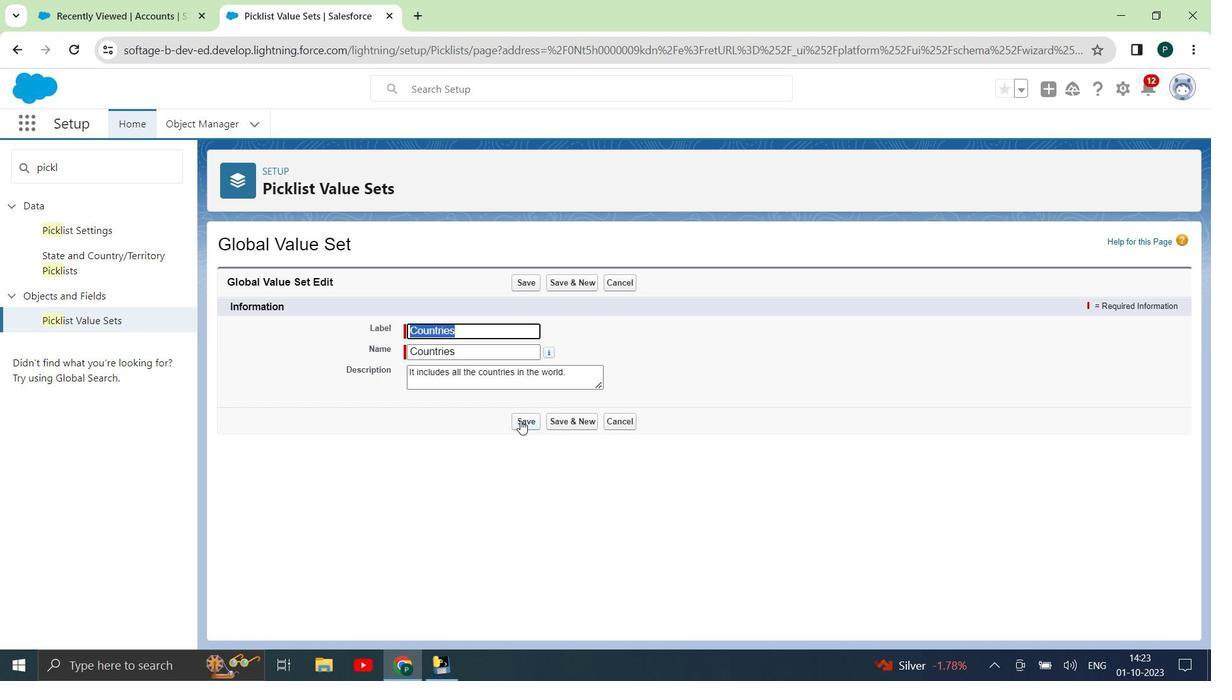 
Action: Mouse pressed left at (520, 420)
Screenshot: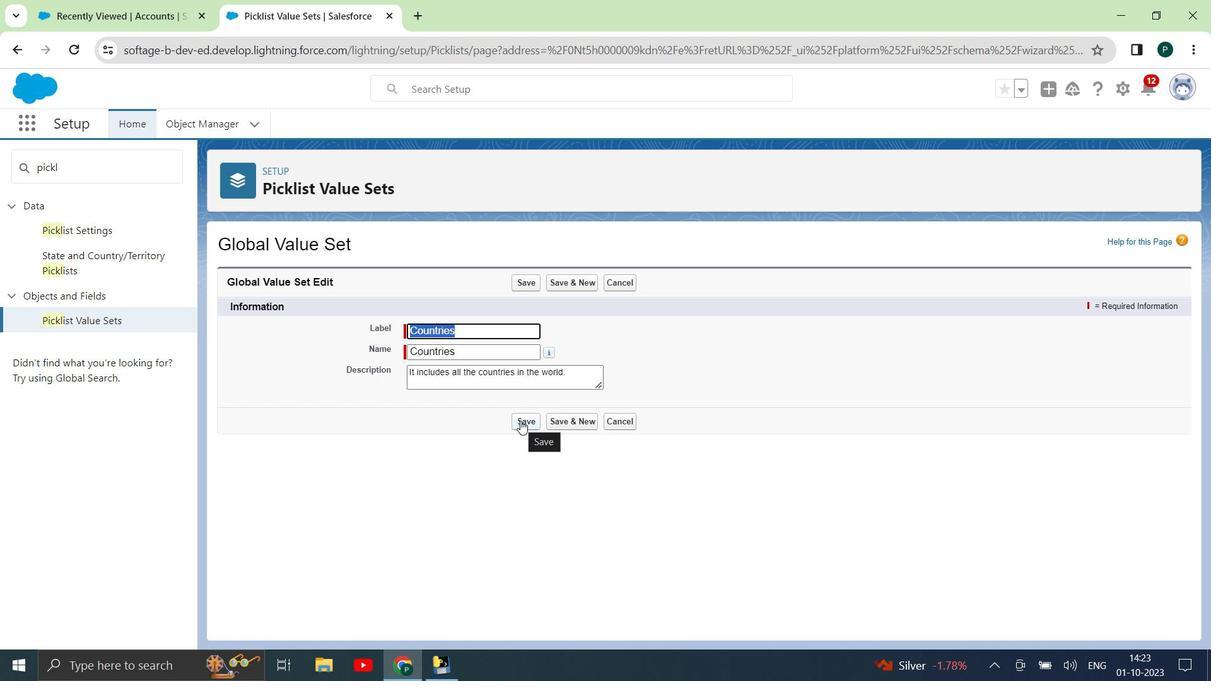 
Action: Mouse moved to (290, 380)
Screenshot: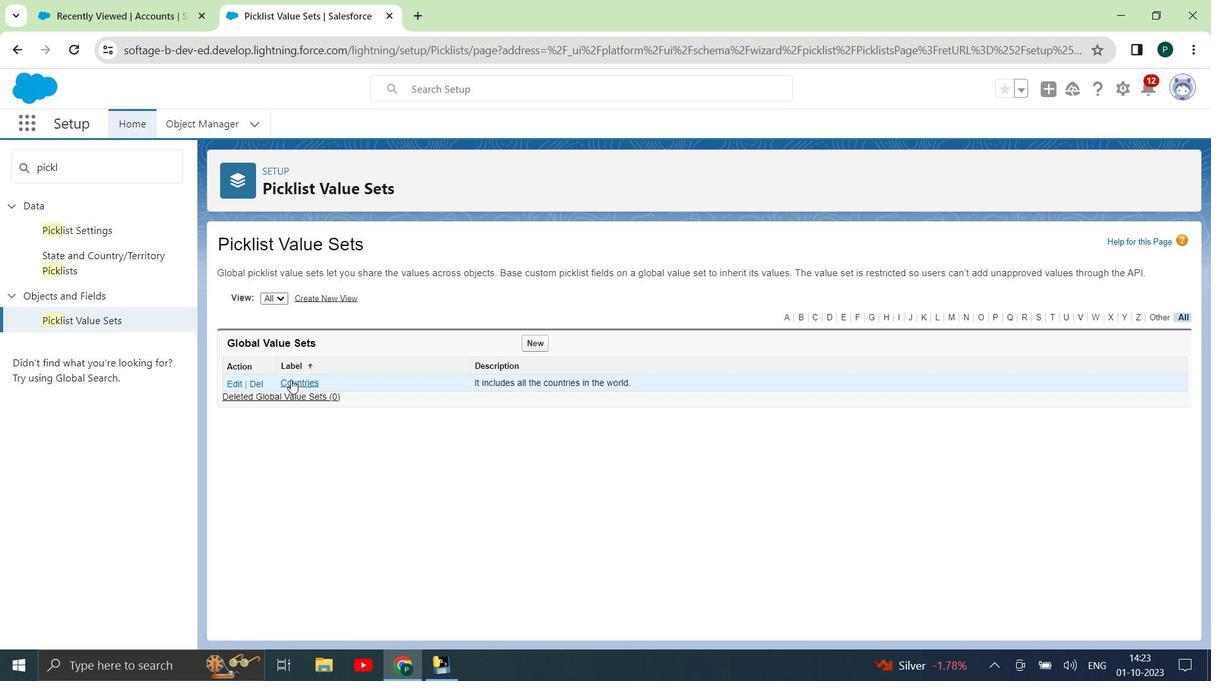 
Action: Mouse pressed left at (290, 380)
Screenshot: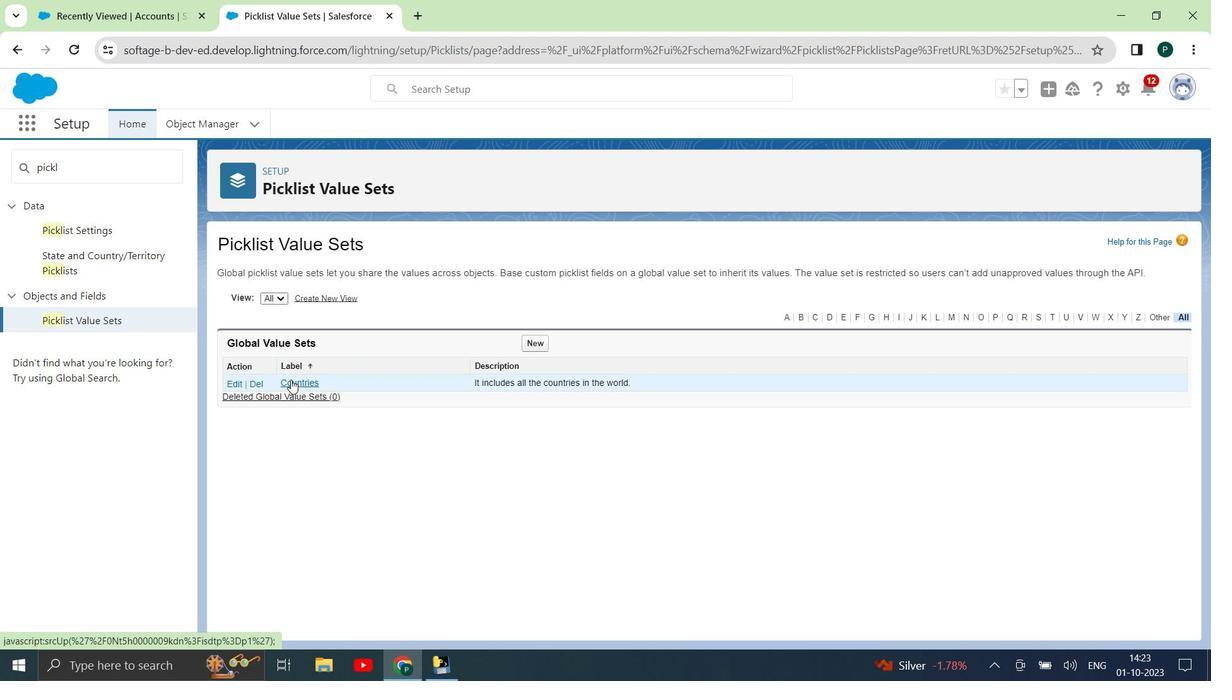 
Action: Mouse moved to (445, 516)
Screenshot: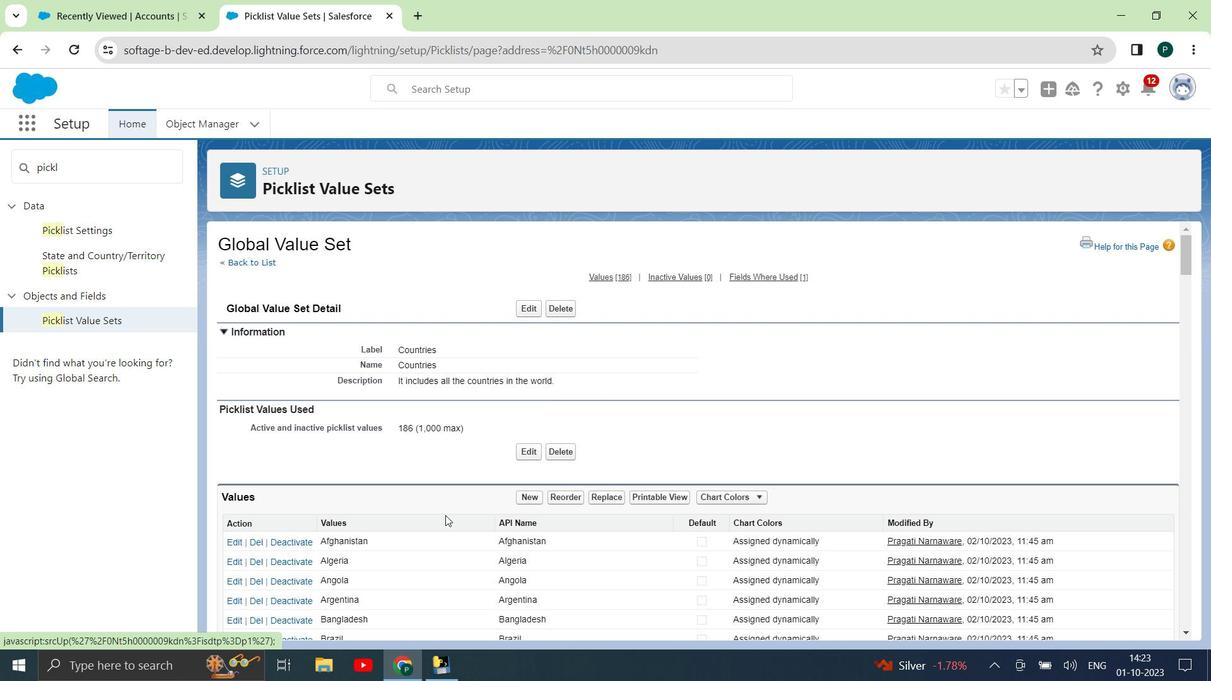 
Action: Mouse scrolled (445, 515) with delta (0, 0)
Screenshot: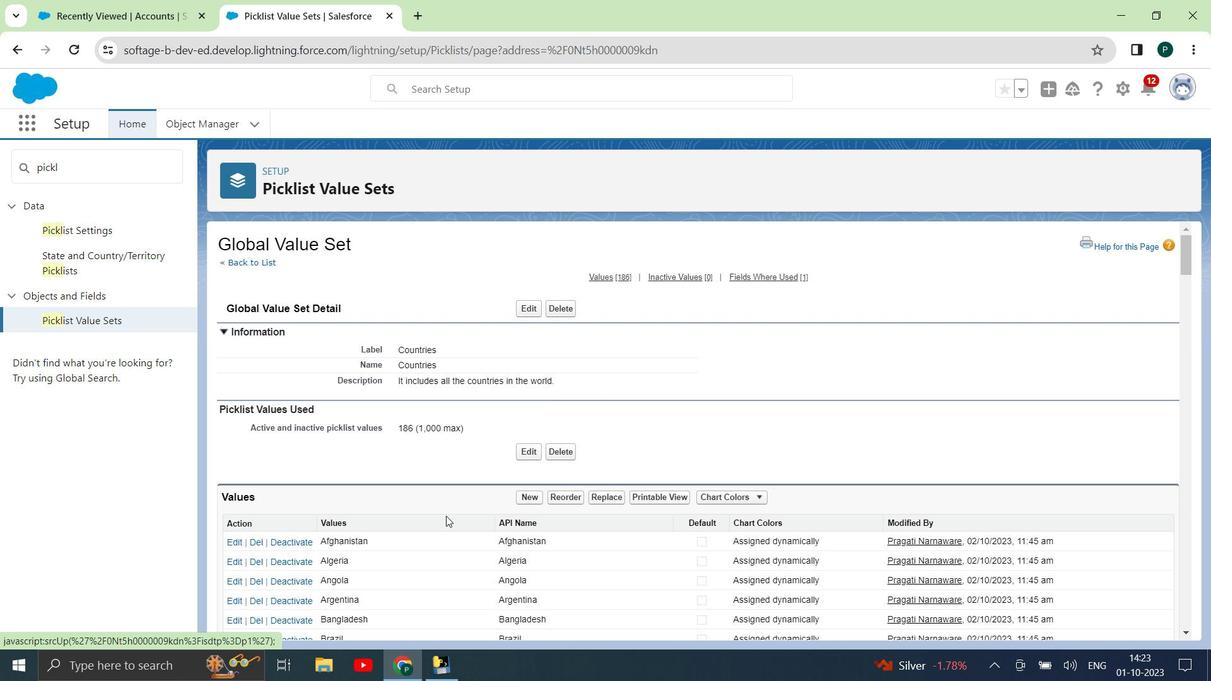 
Action: Mouse scrolled (445, 515) with delta (0, 0)
Screenshot: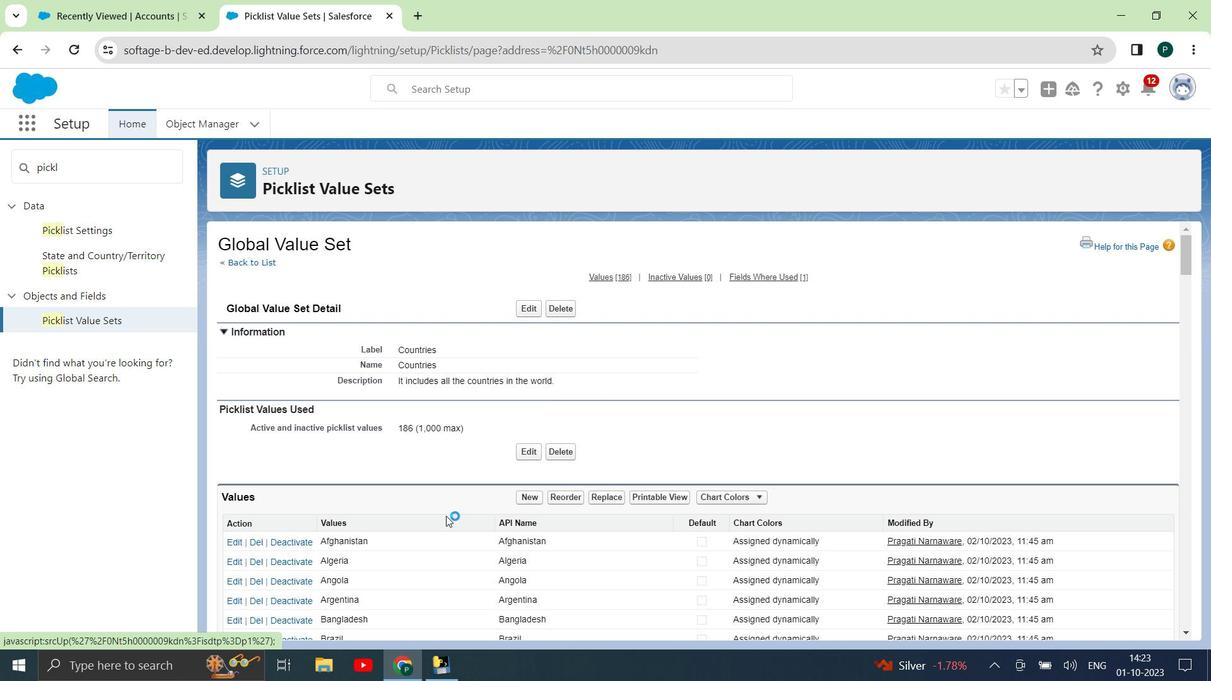 
Action: Mouse scrolled (445, 515) with delta (0, 0)
Screenshot: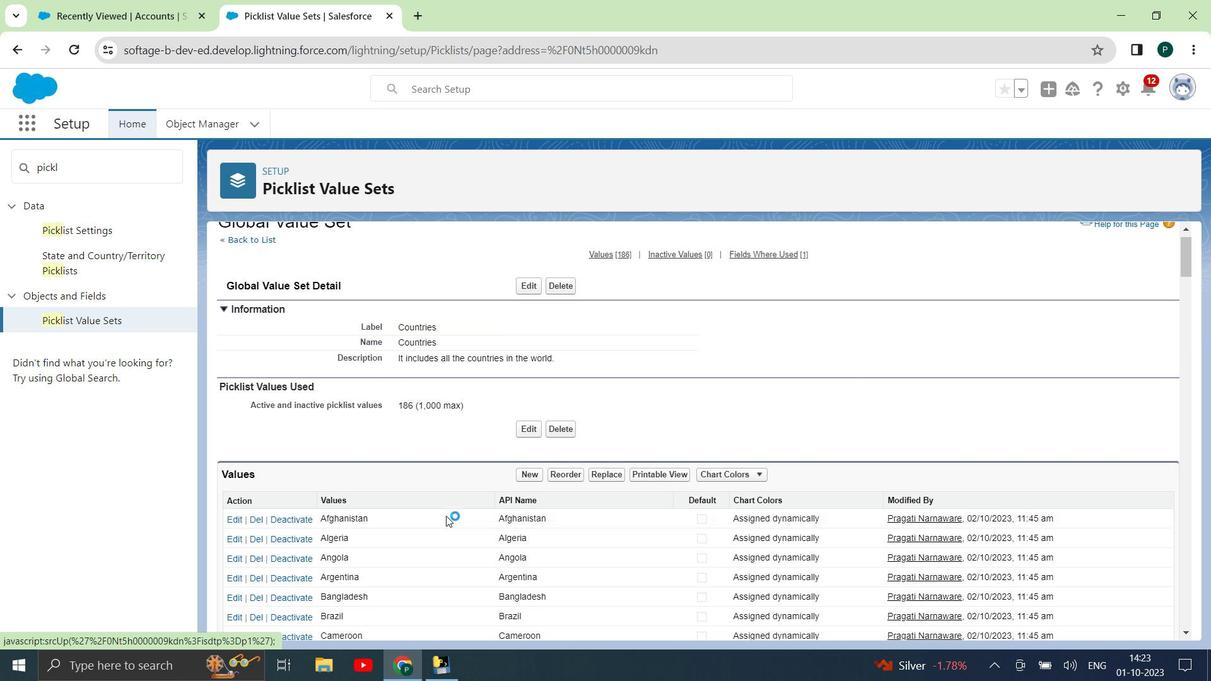 
Action: Mouse moved to (451, 515)
Screenshot: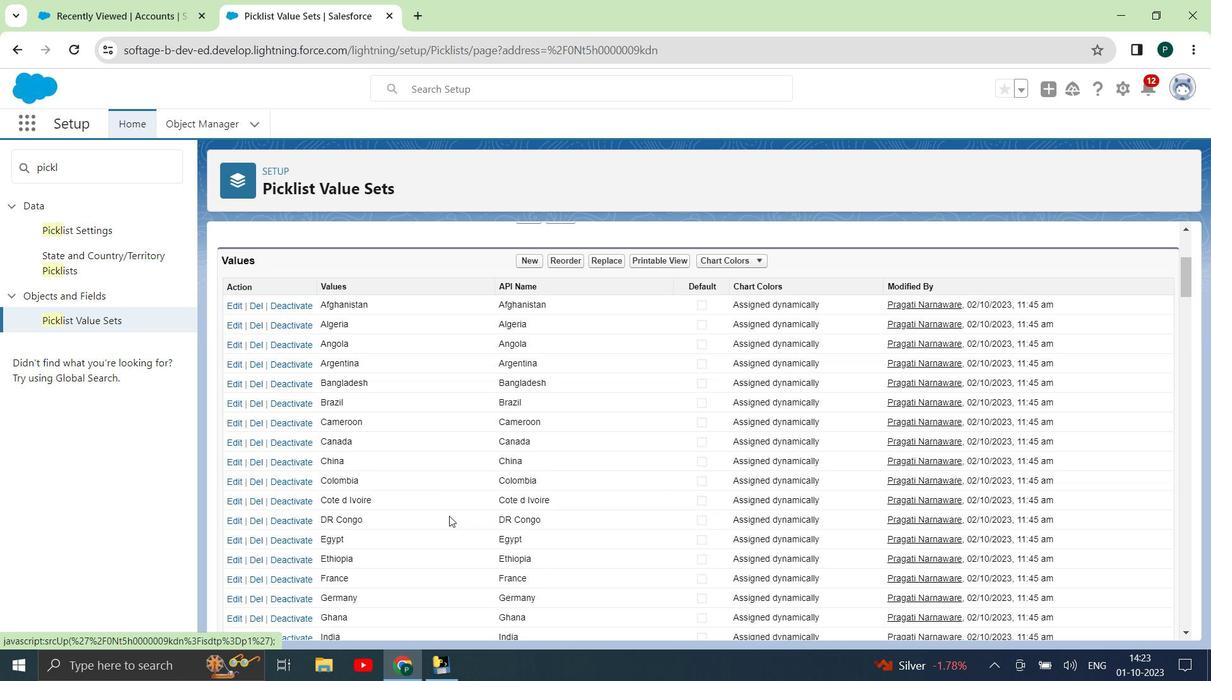 
Action: Mouse scrolled (451, 514) with delta (0, 0)
Screenshot: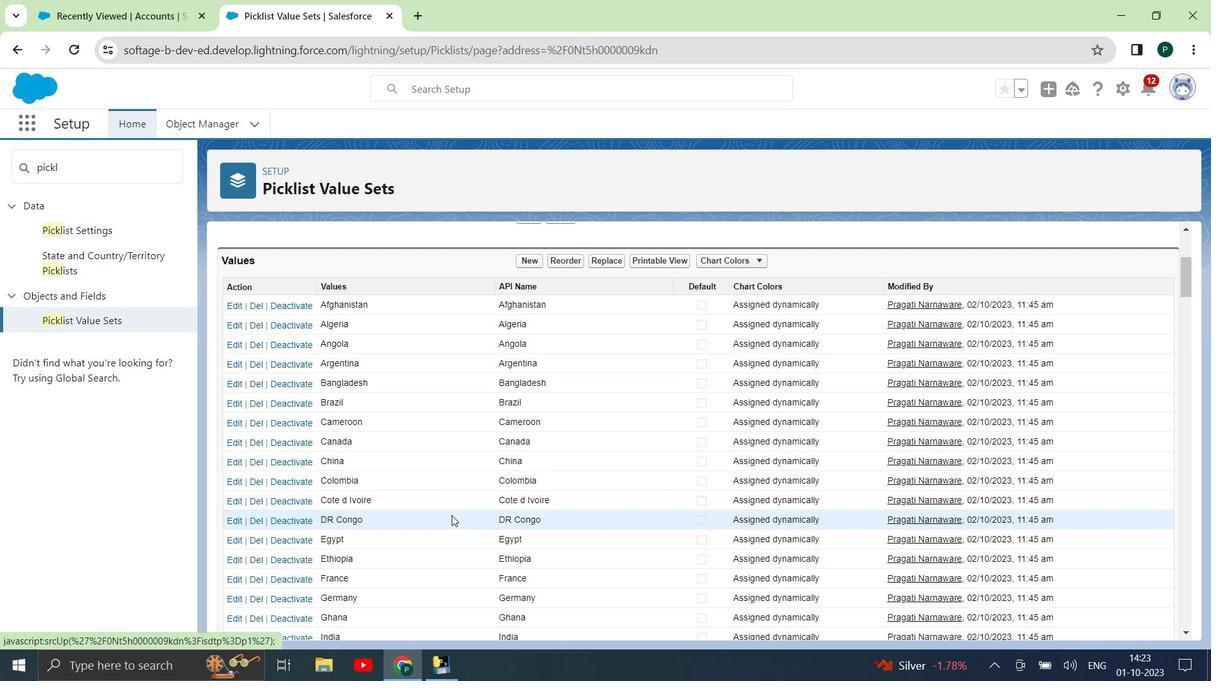 
Action: Mouse scrolled (451, 514) with delta (0, 0)
Screenshot: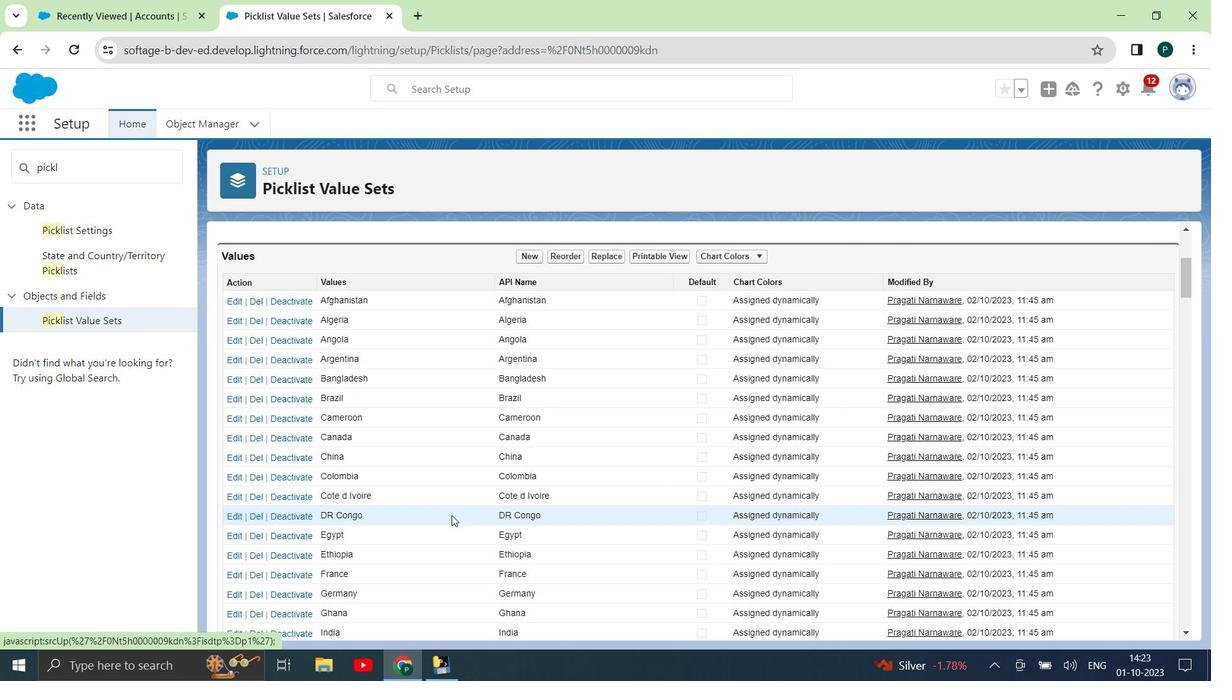 
Action: Mouse scrolled (451, 514) with delta (0, 0)
Screenshot: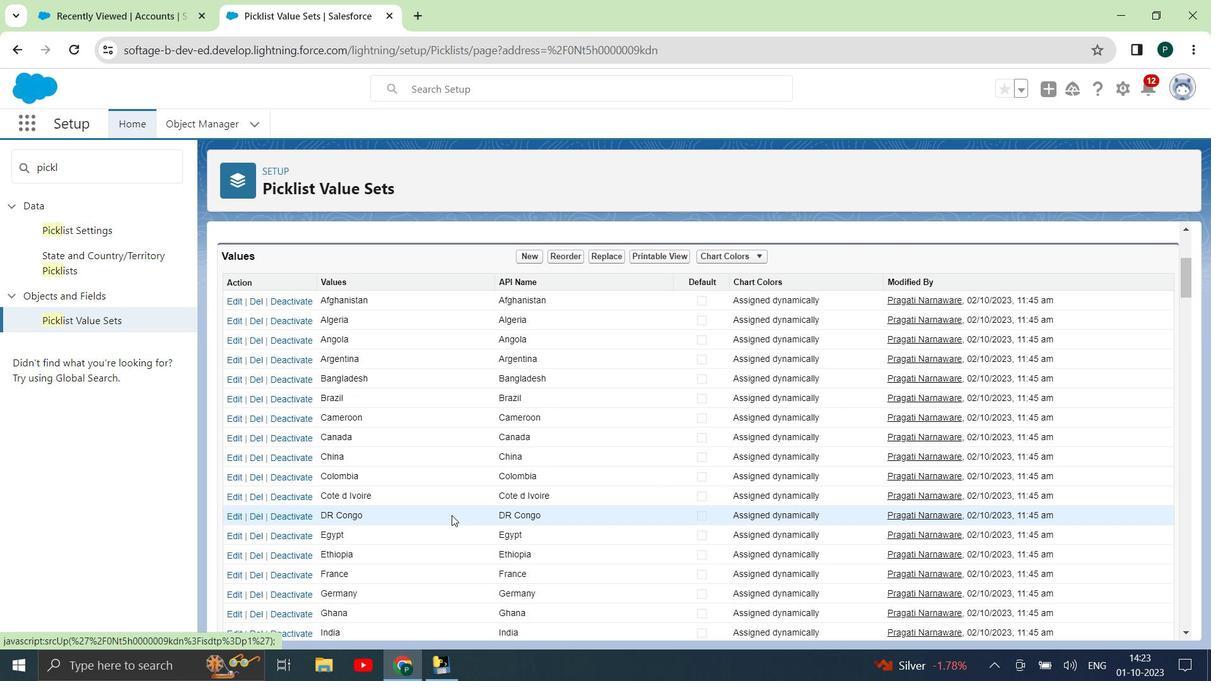 
Action: Mouse scrolled (451, 514) with delta (0, 0)
Screenshot: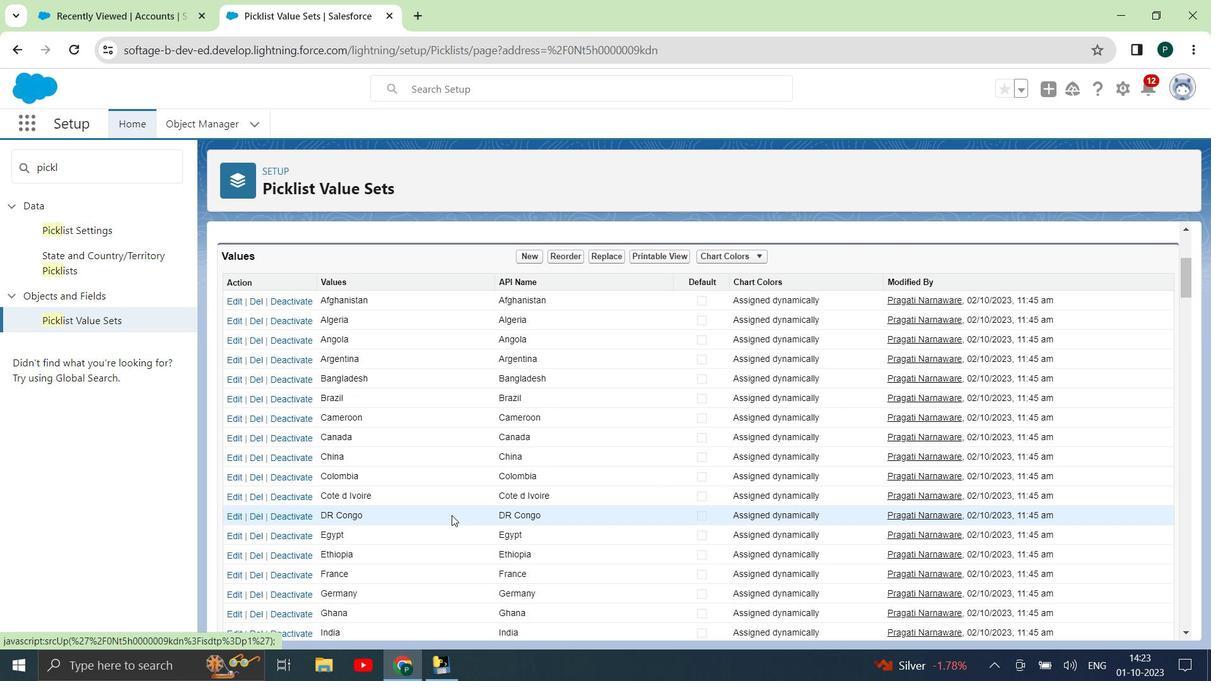 
Action: Mouse scrolled (451, 514) with delta (0, 0)
Screenshot: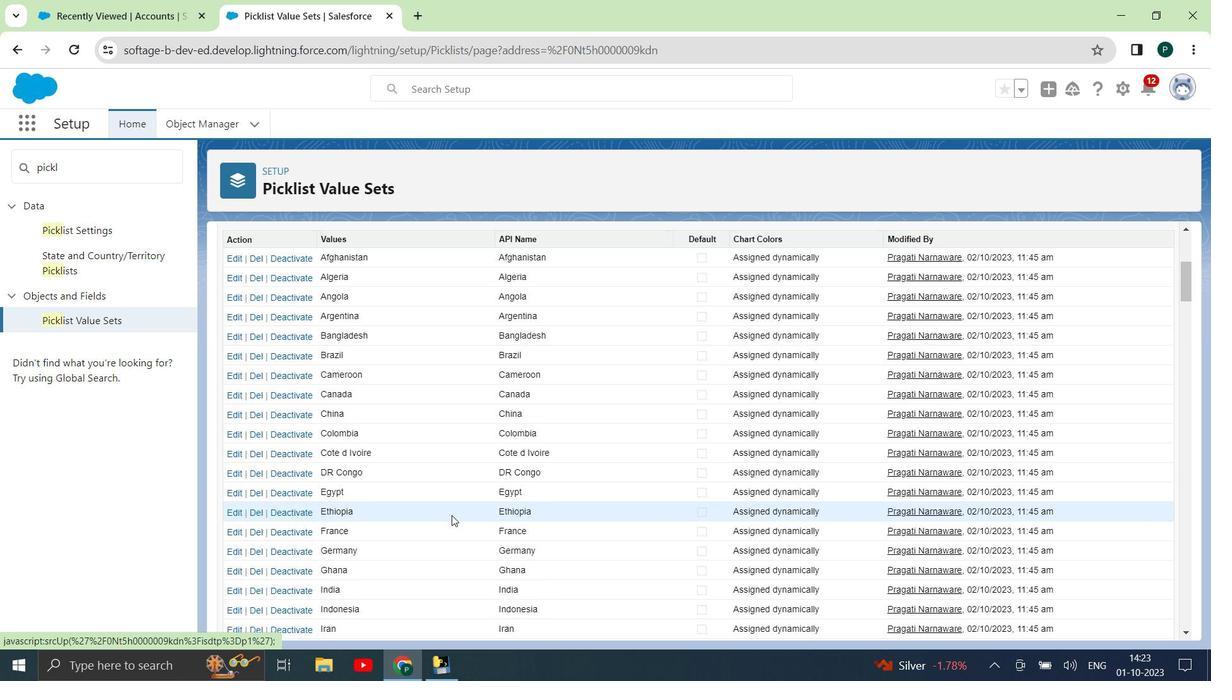
Action: Mouse scrolled (451, 514) with delta (0, 0)
Screenshot: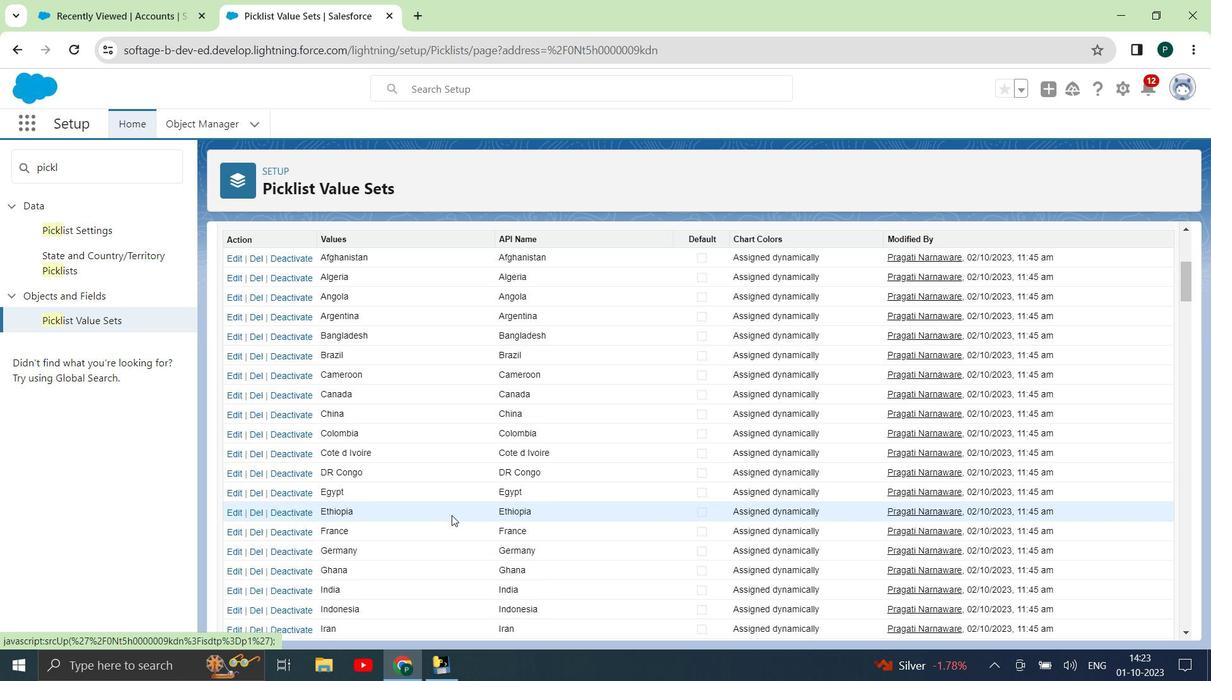 
Action: Mouse scrolled (451, 514) with delta (0, 0)
Screenshot: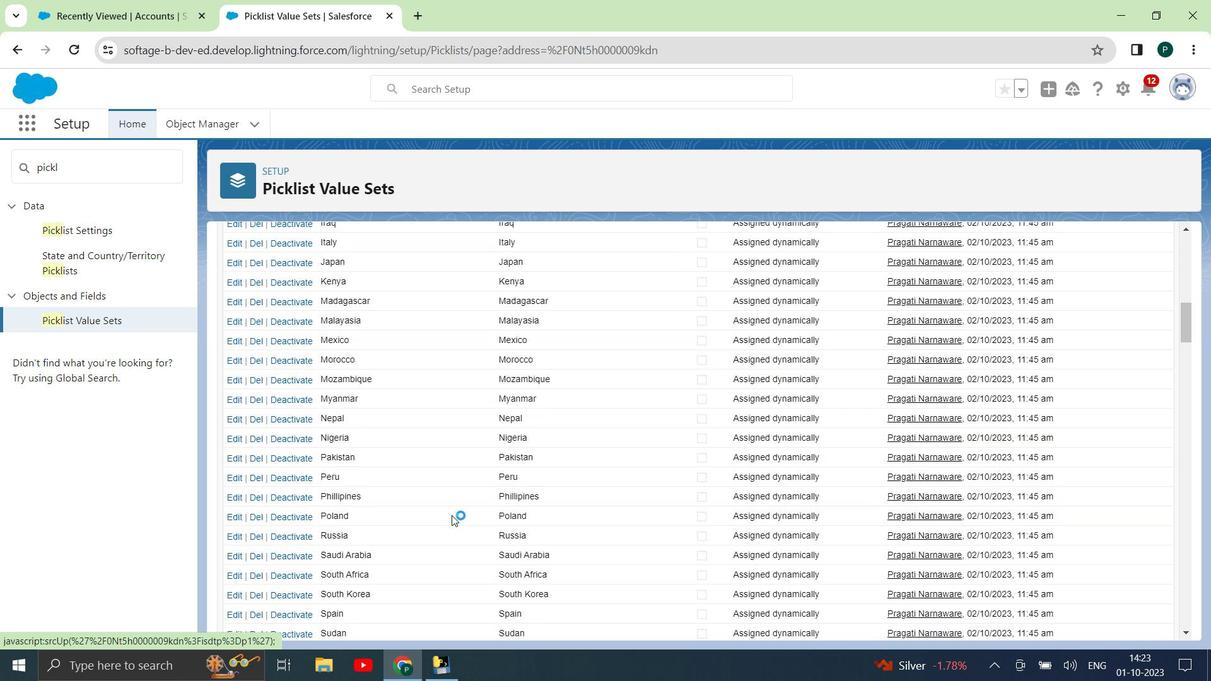
Action: Mouse scrolled (451, 514) with delta (0, 0)
Screenshot: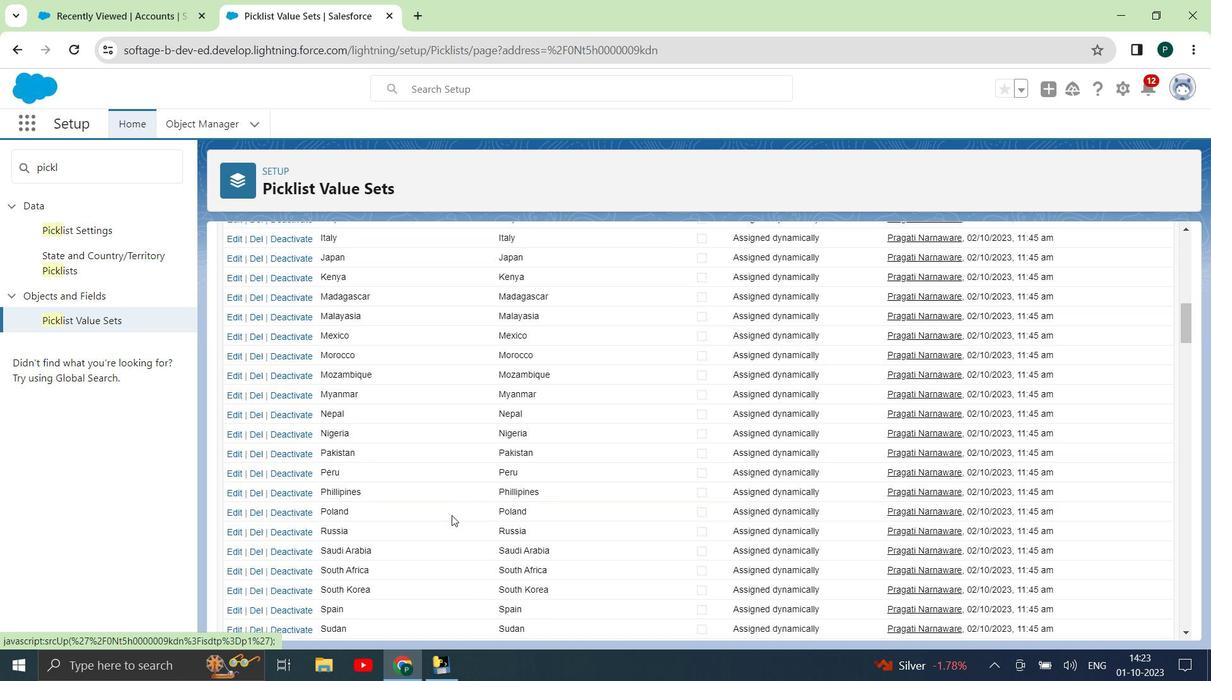 
Action: Mouse scrolled (451, 514) with delta (0, 0)
Screenshot: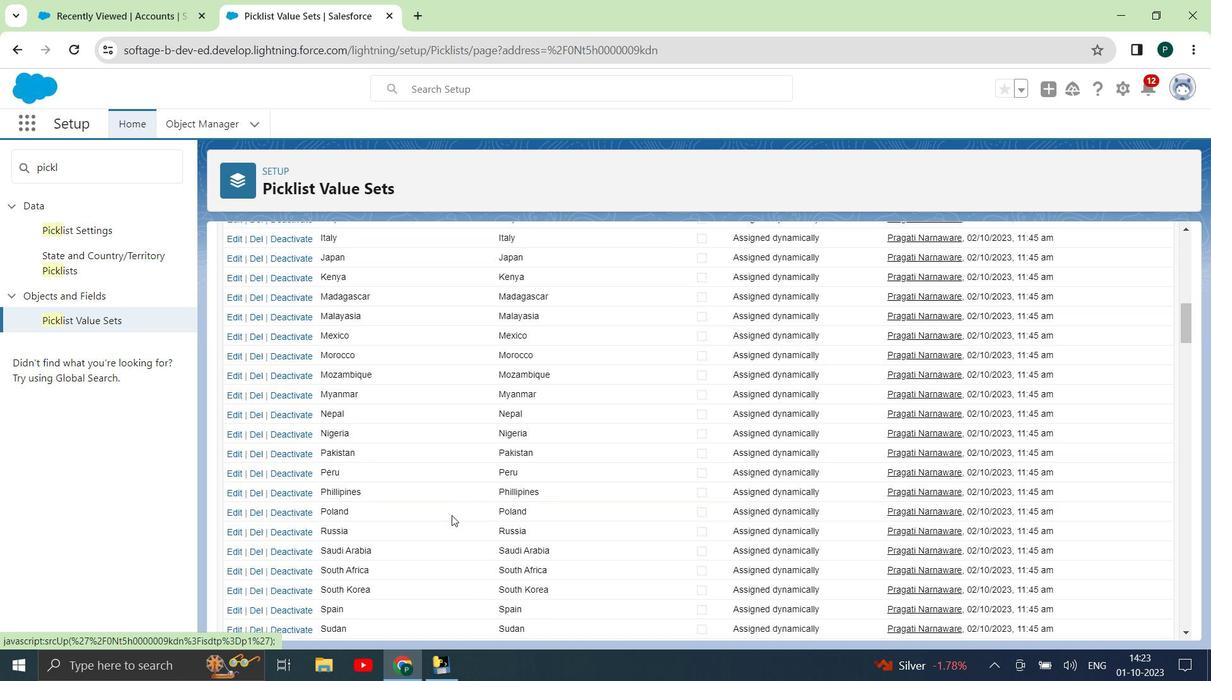 
Action: Mouse scrolled (451, 514) with delta (0, 0)
Screenshot: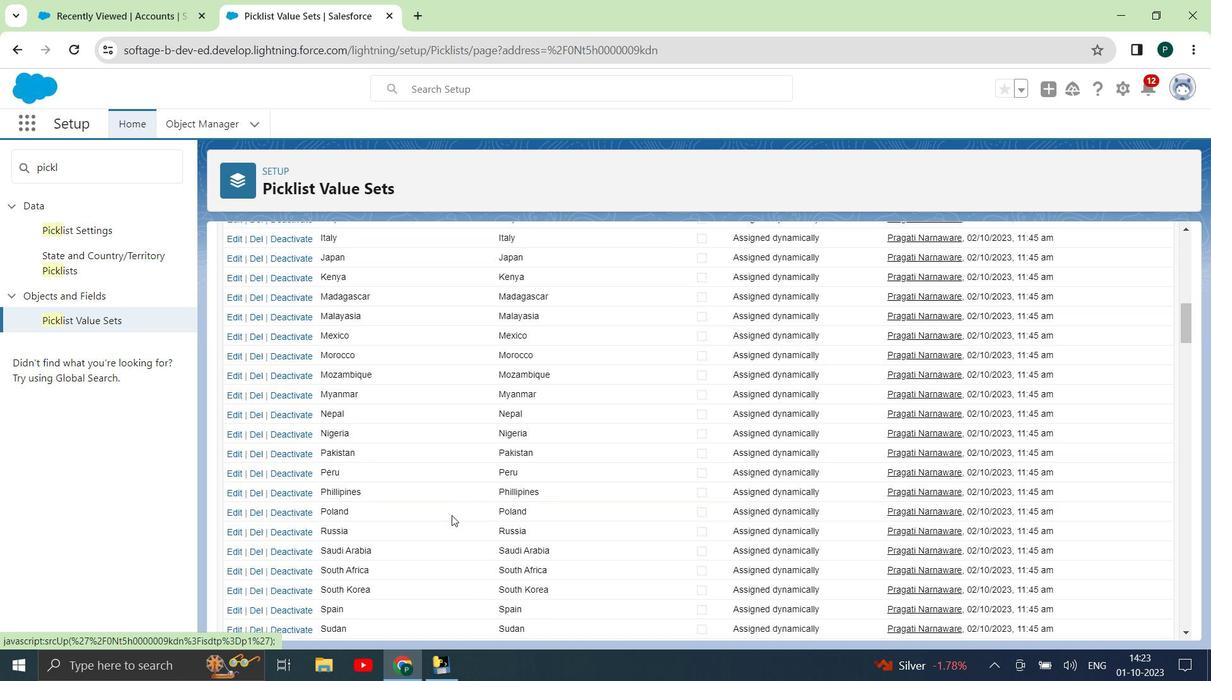 
Action: Mouse scrolled (451, 514) with delta (0, 0)
Screenshot: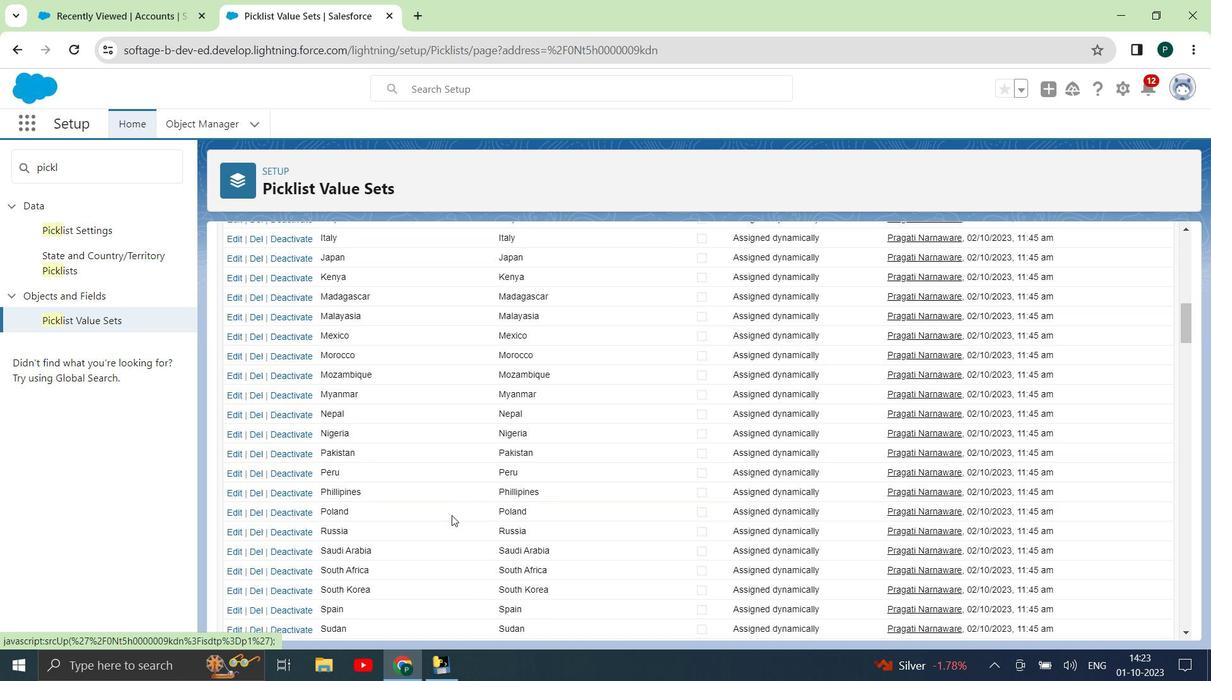 
Action: Mouse scrolled (451, 514) with delta (0, 0)
Screenshot: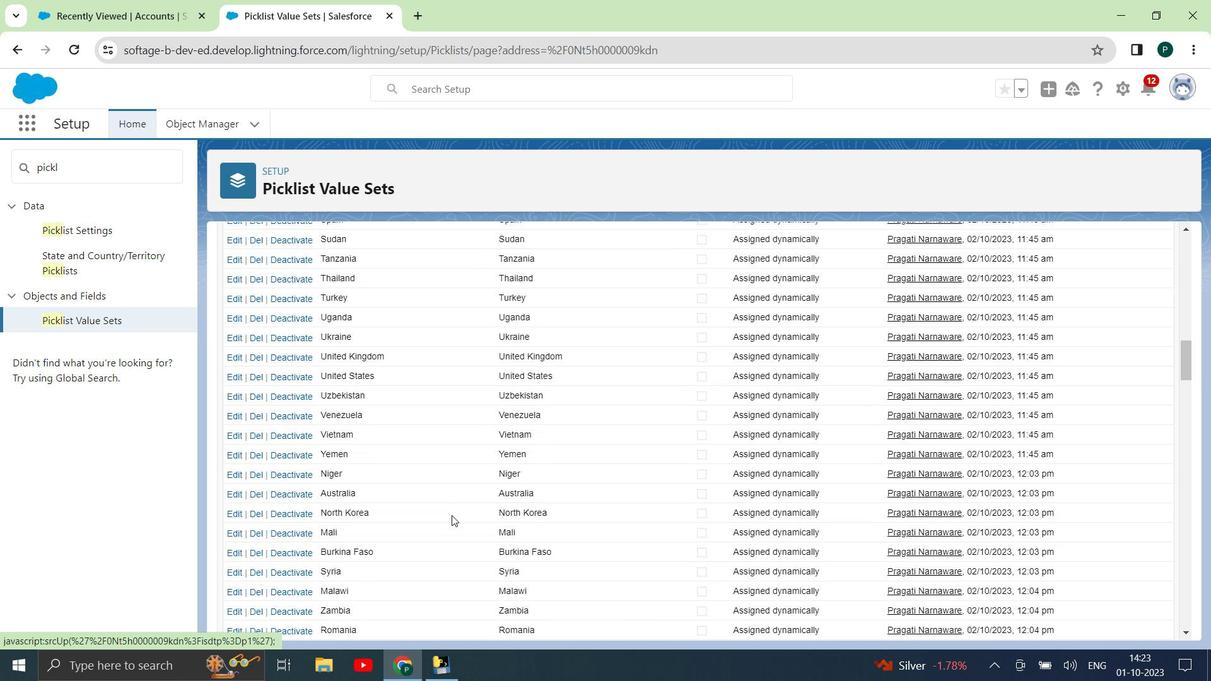
Action: Mouse scrolled (451, 514) with delta (0, 0)
Screenshot: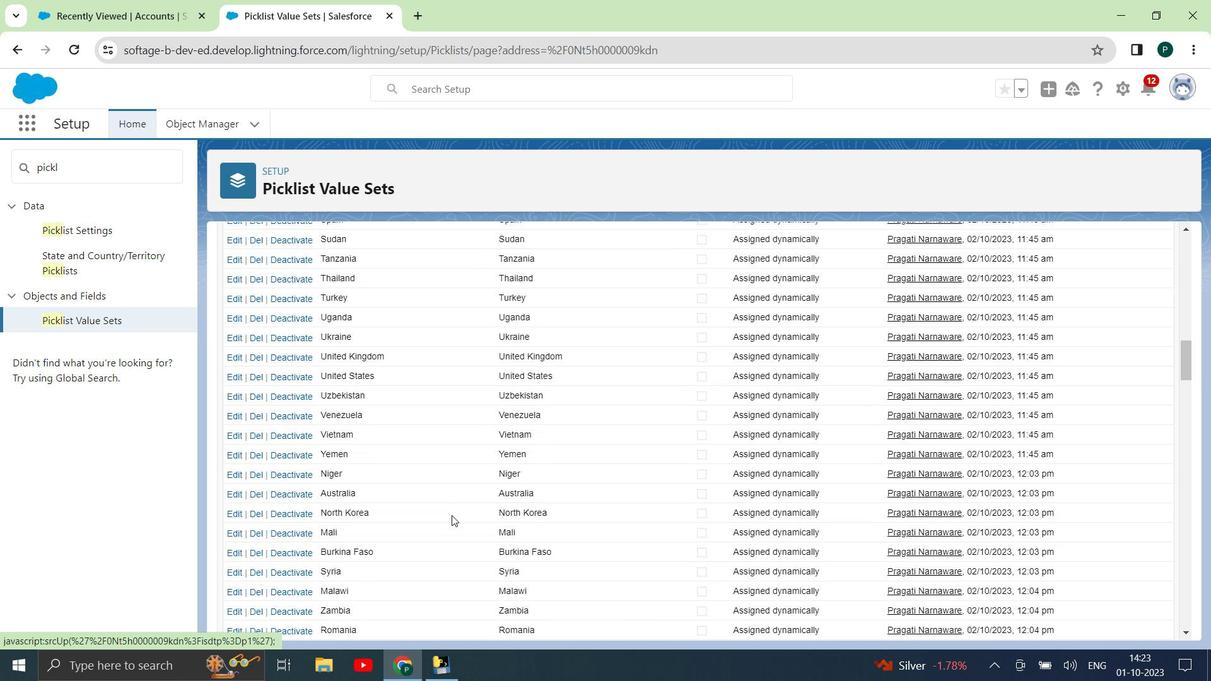 
Action: Mouse scrolled (451, 514) with delta (0, 0)
Screenshot: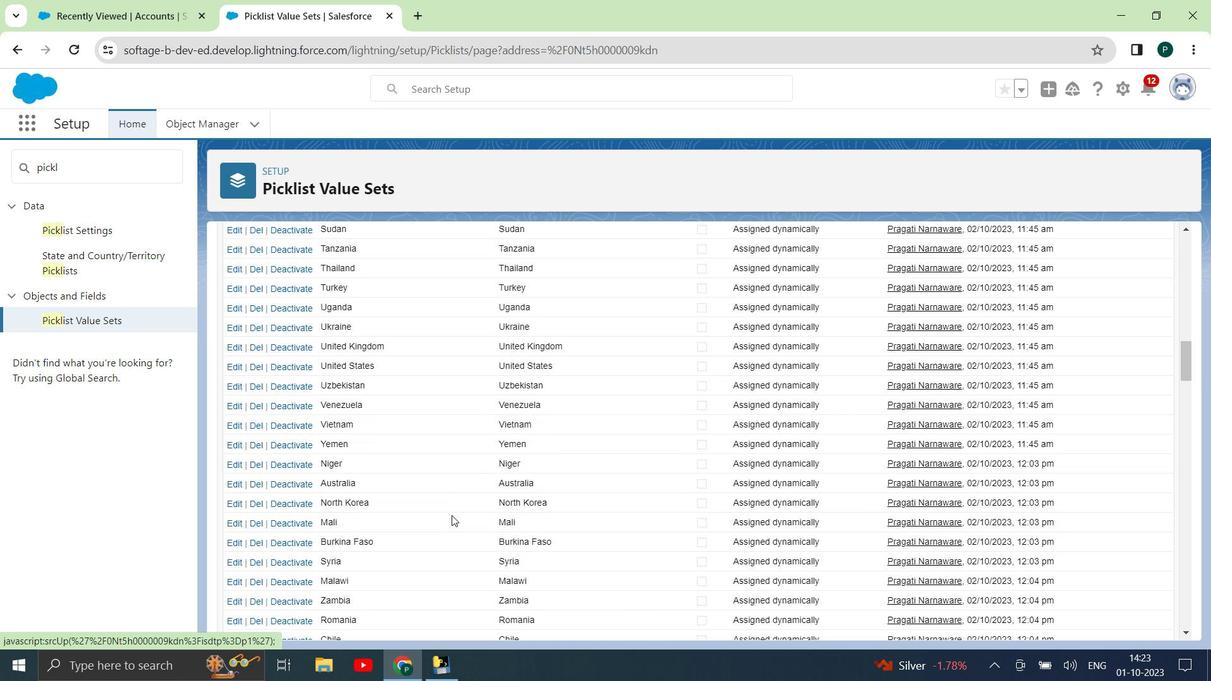 
Action: Mouse scrolled (451, 514) with delta (0, 0)
Screenshot: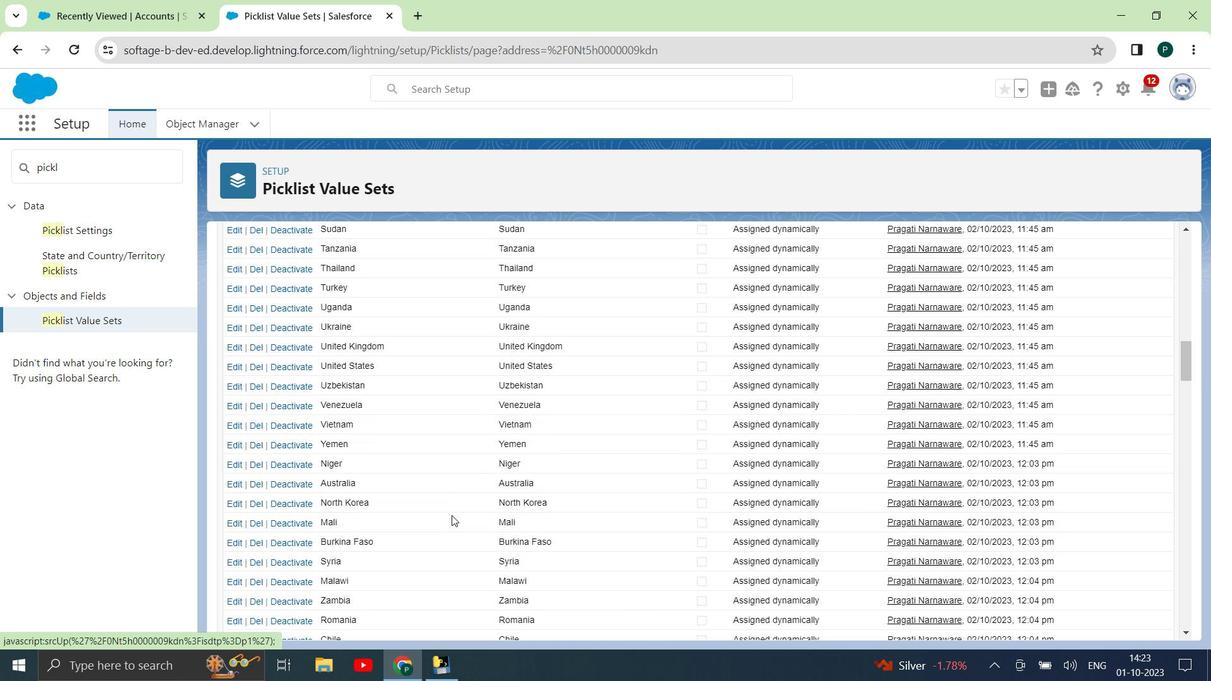
Action: Mouse scrolled (451, 514) with delta (0, 0)
Screenshot: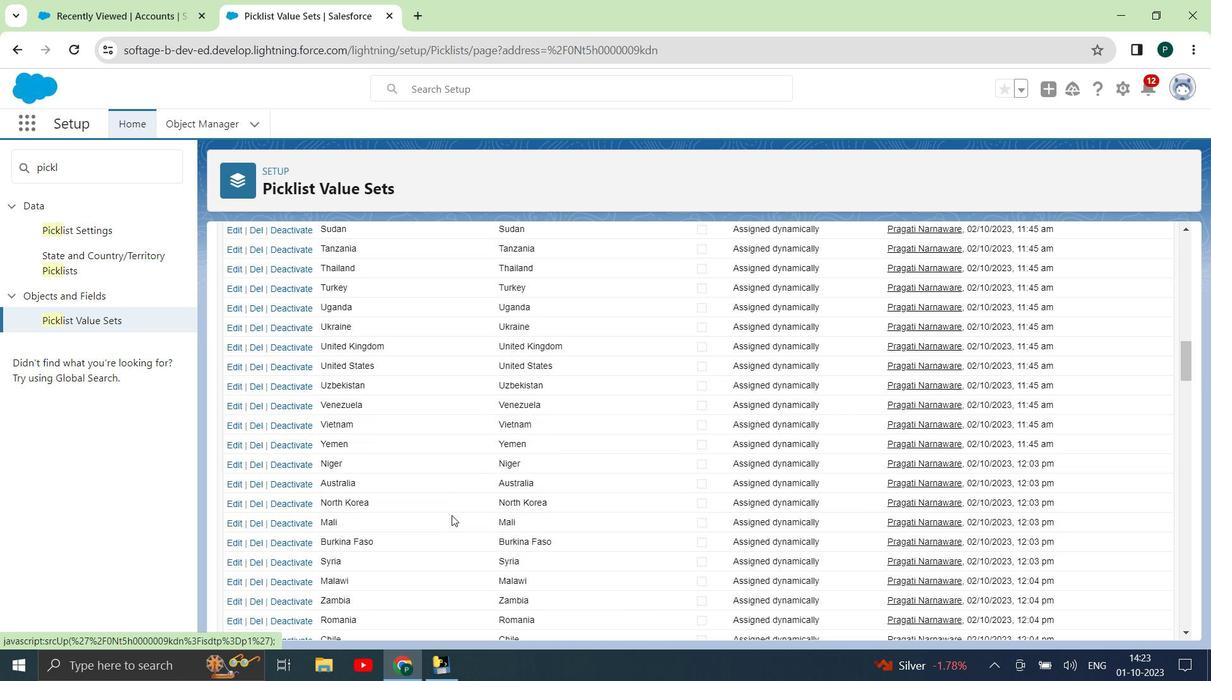 
Action: Mouse moved to (451, 515)
Screenshot: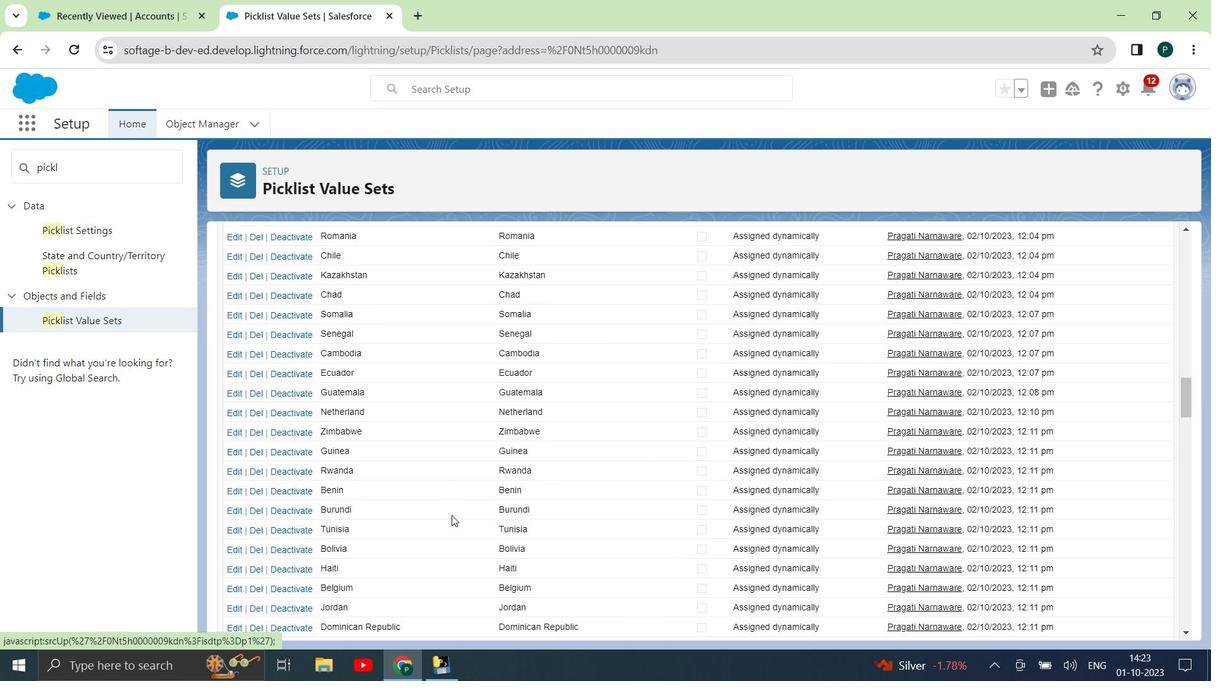 
Action: Mouse scrolled (451, 514) with delta (0, 0)
Screenshot: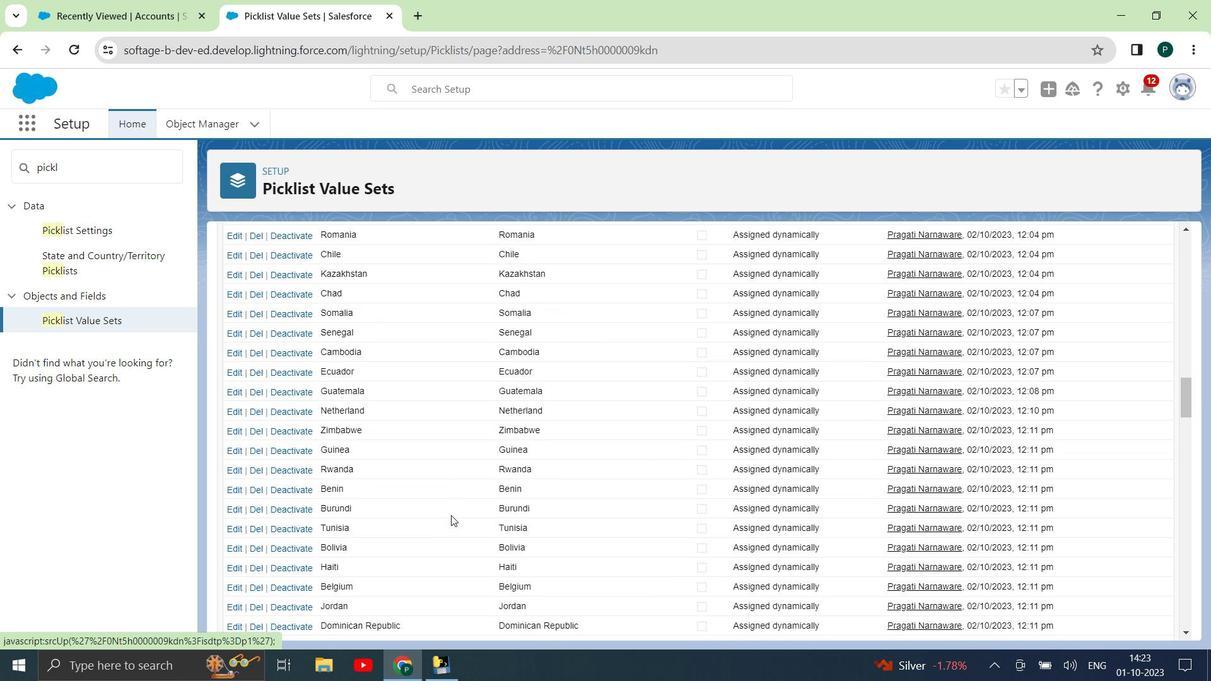 
Action: Mouse scrolled (451, 514) with delta (0, 0)
Screenshot: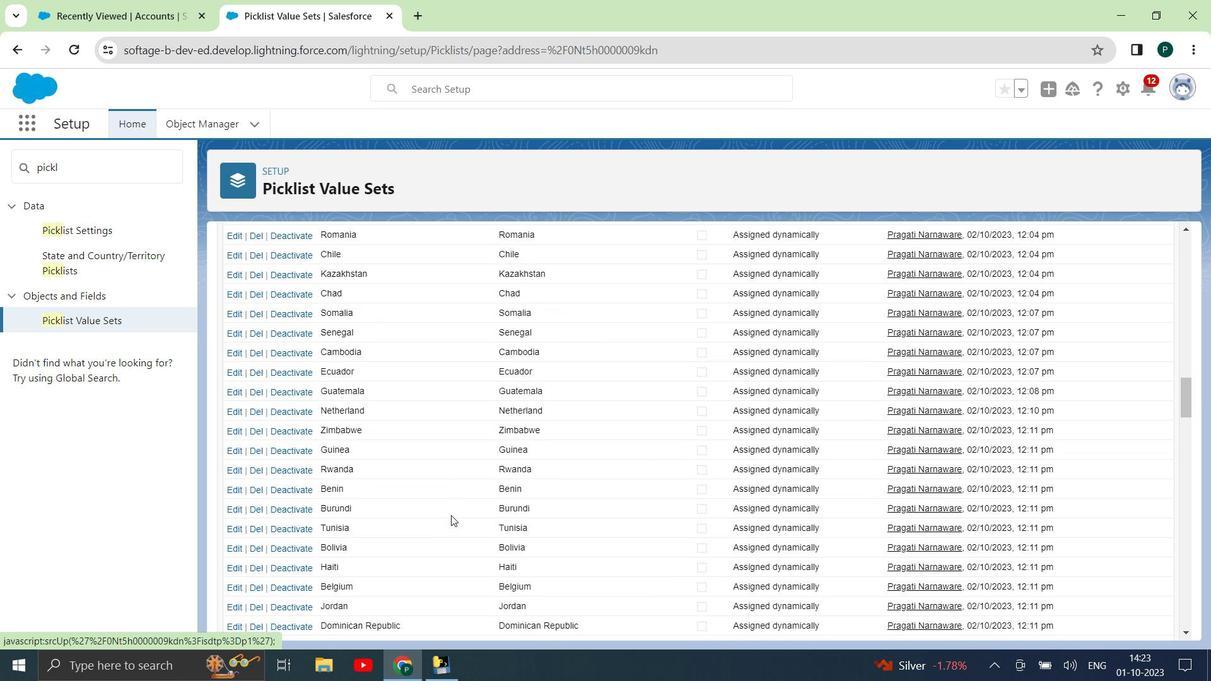 
Action: Mouse scrolled (451, 514) with delta (0, 0)
Screenshot: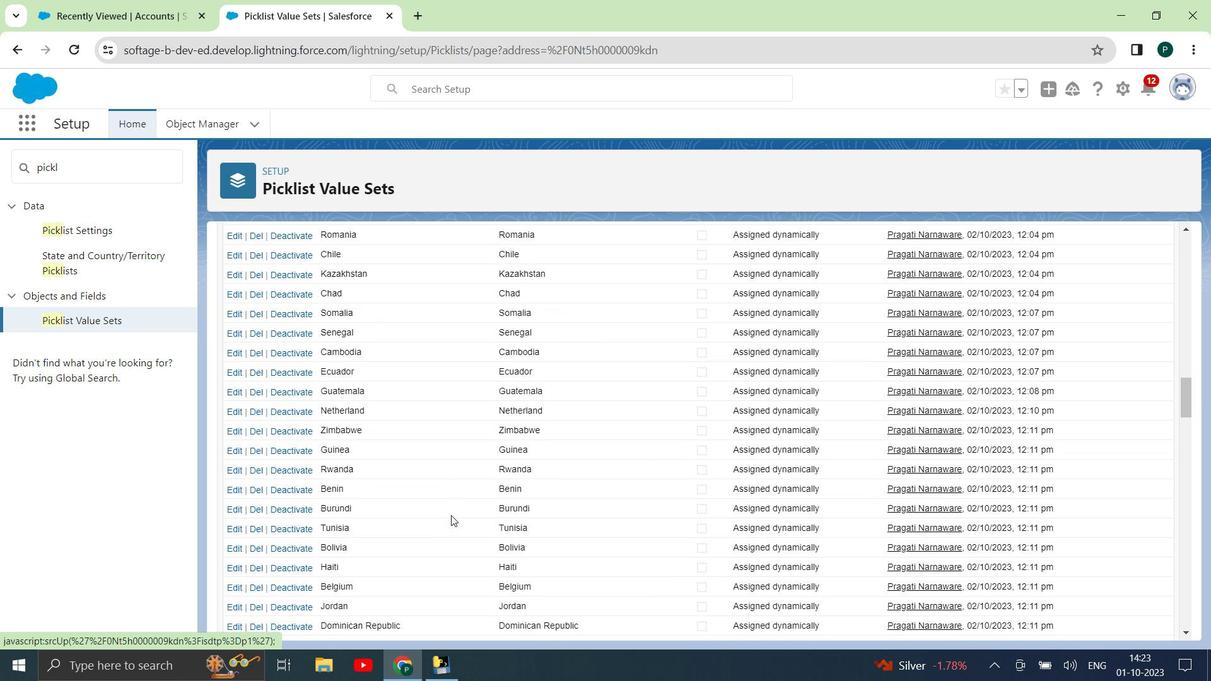 
Action: Mouse scrolled (451, 514) with delta (0, 0)
Screenshot: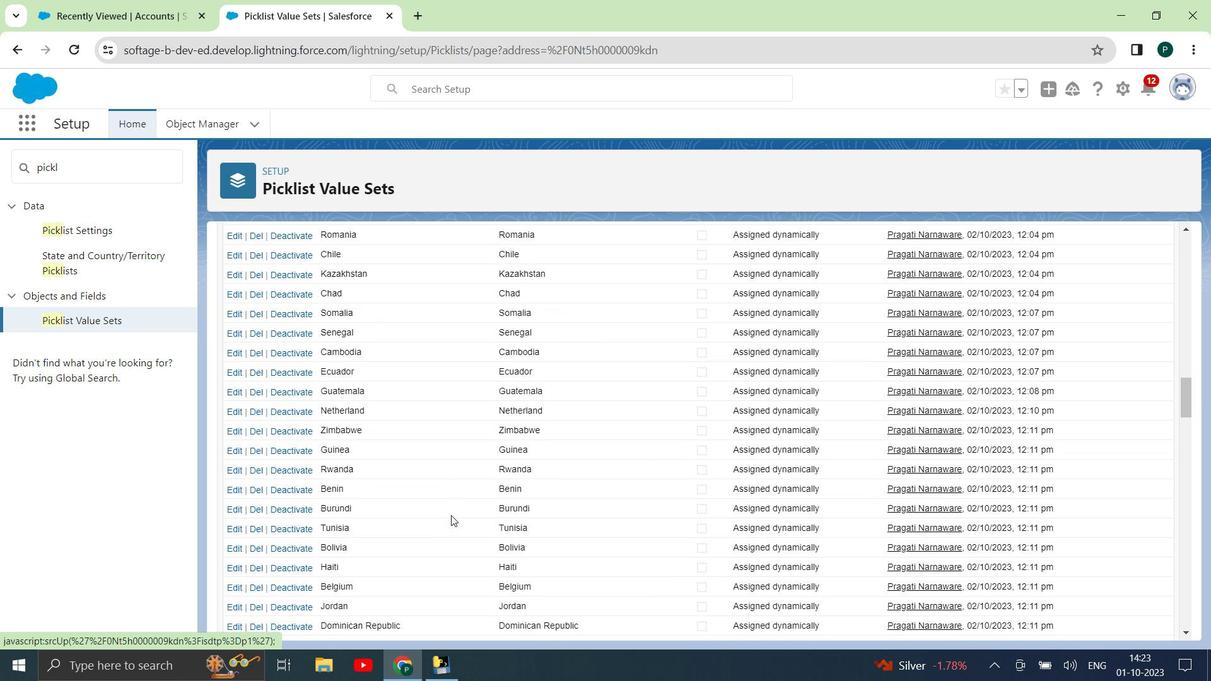 
Action: Mouse moved to (317, 524)
Screenshot: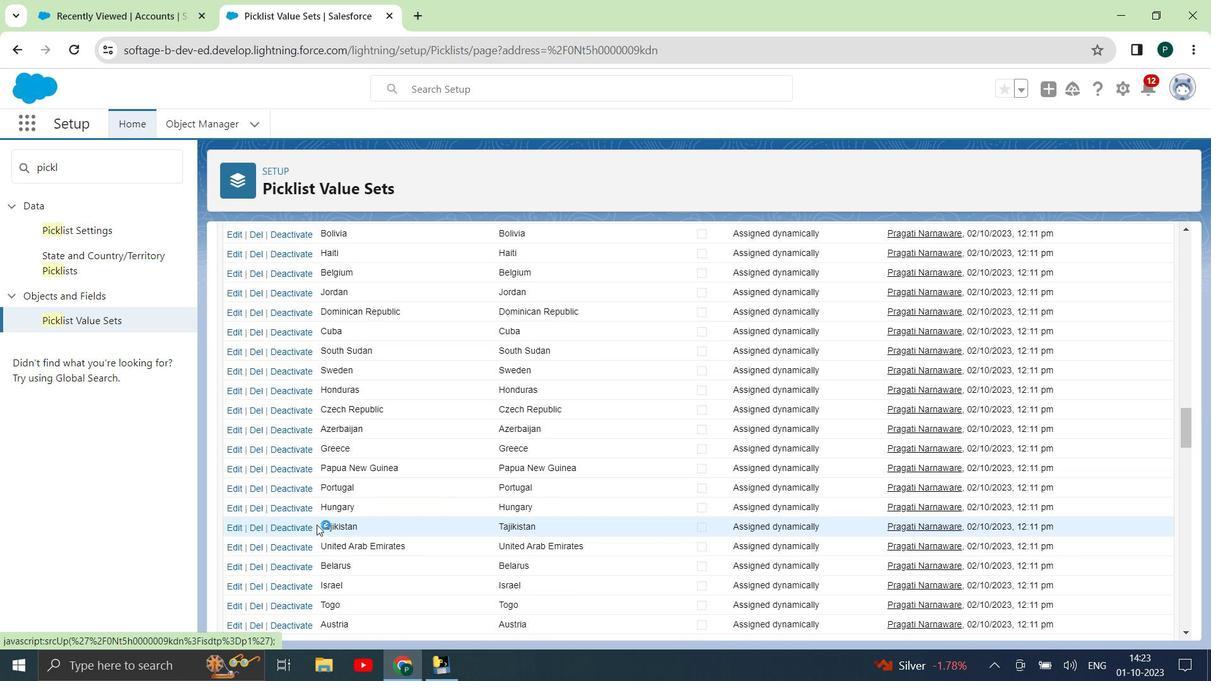 
Action: Mouse scrolled (317, 524) with delta (0, 0)
Screenshot: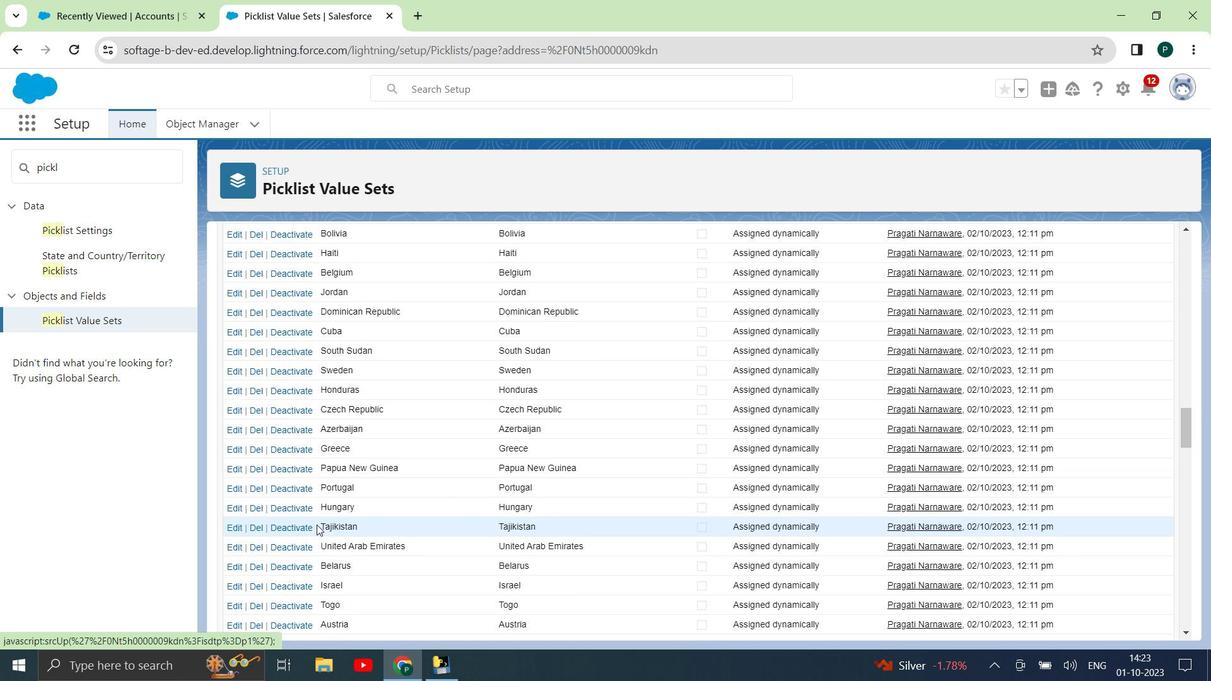
Action: Mouse scrolled (317, 524) with delta (0, 0)
Screenshot: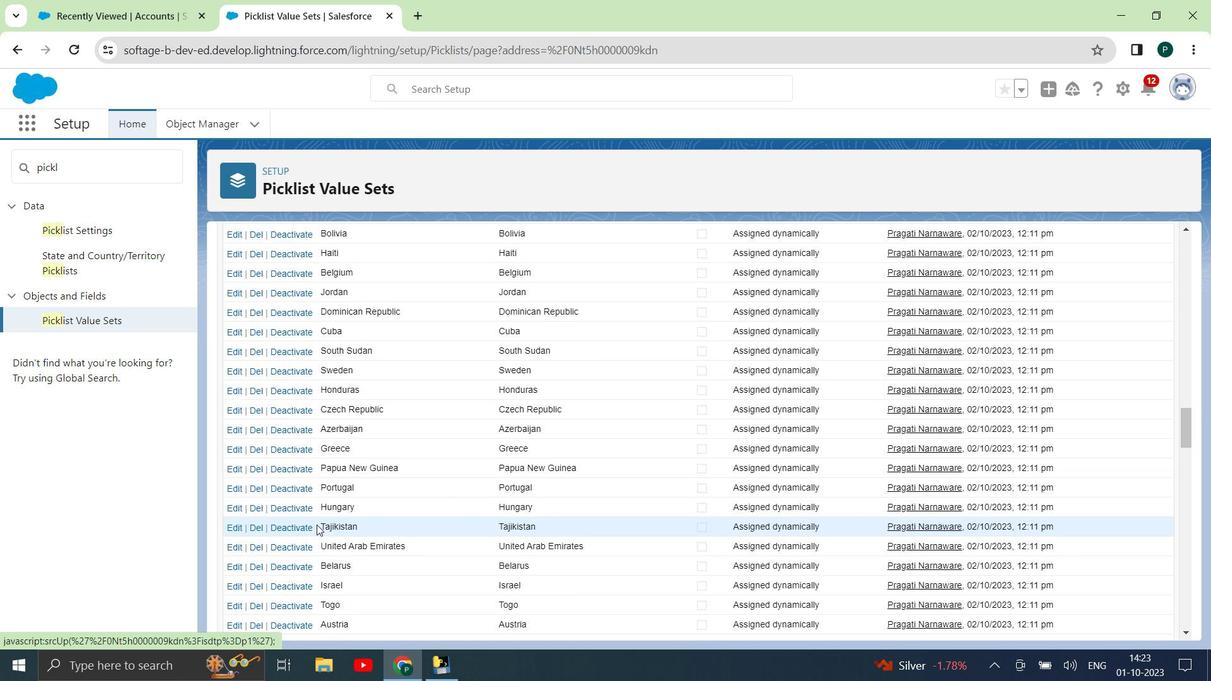 
Action: Mouse moved to (316, 525)
Screenshot: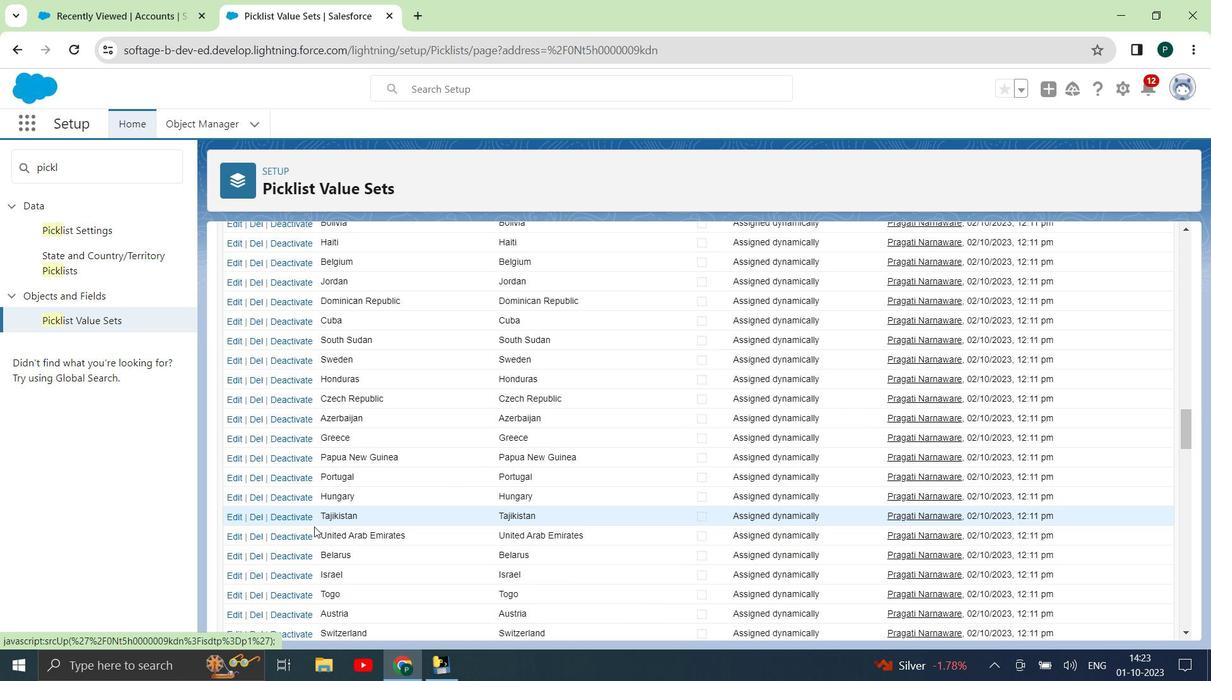 
Action: Mouse scrolled (316, 524) with delta (0, 0)
Screenshot: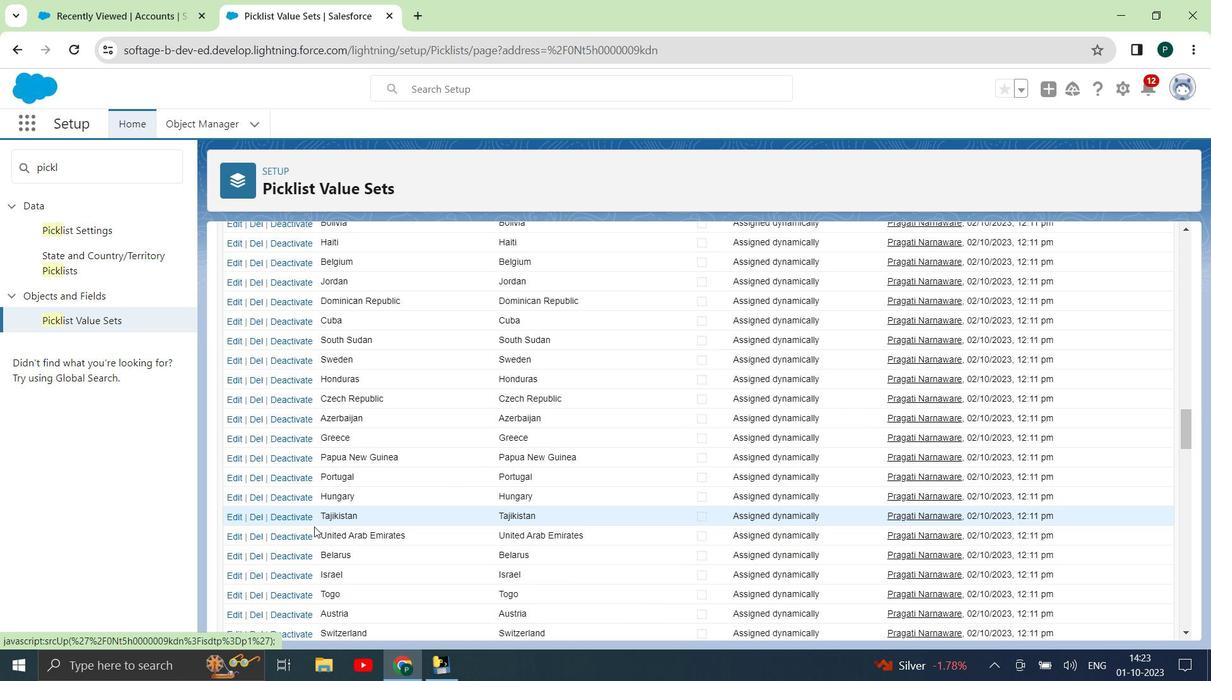 
Action: Mouse moved to (312, 529)
Screenshot: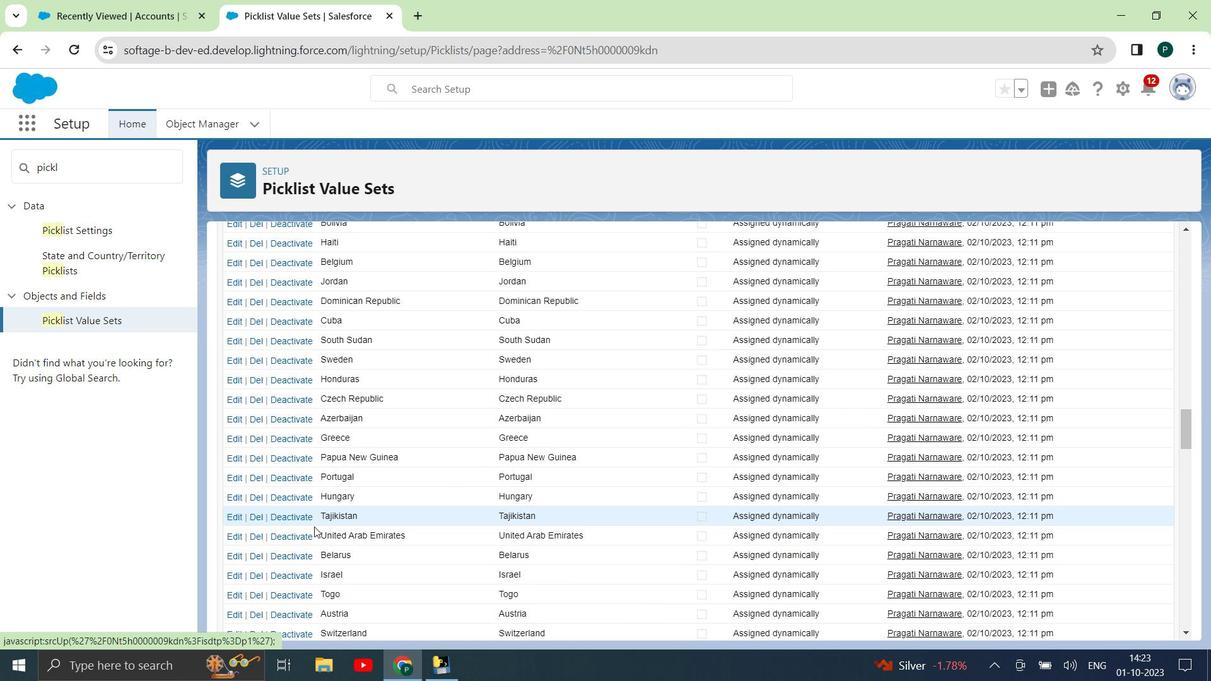 
Action: Mouse scrolled (312, 529) with delta (0, 0)
Screenshot: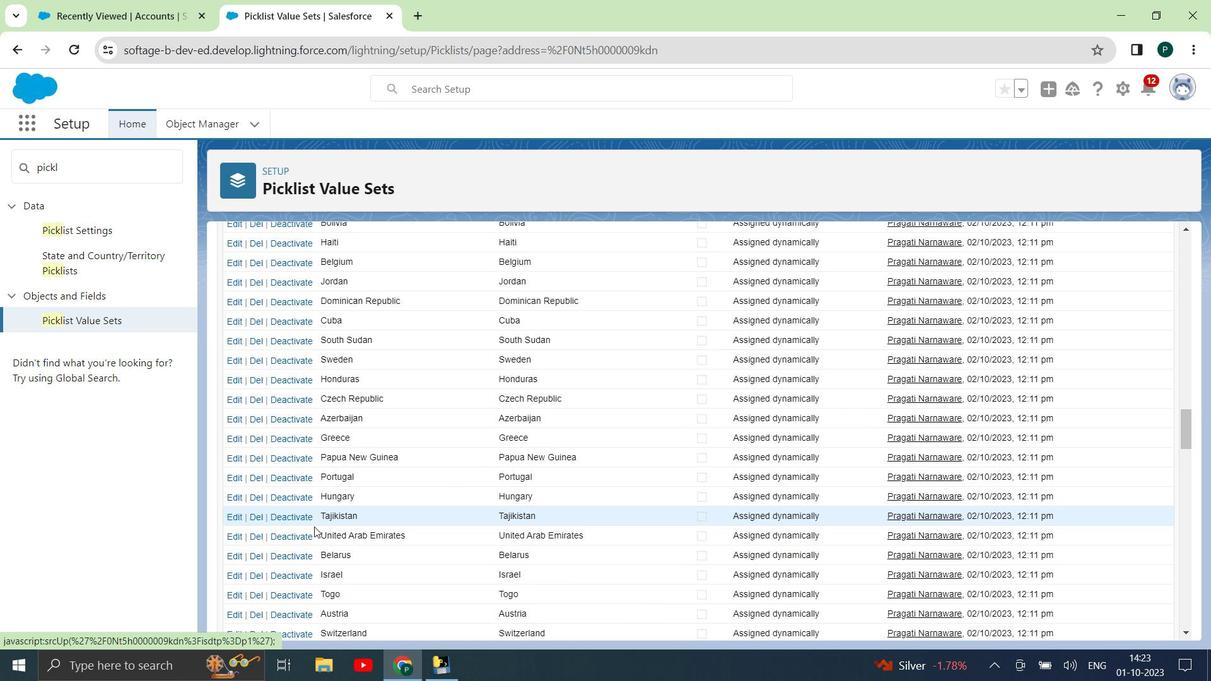 
Action: Mouse moved to (312, 530)
Screenshot: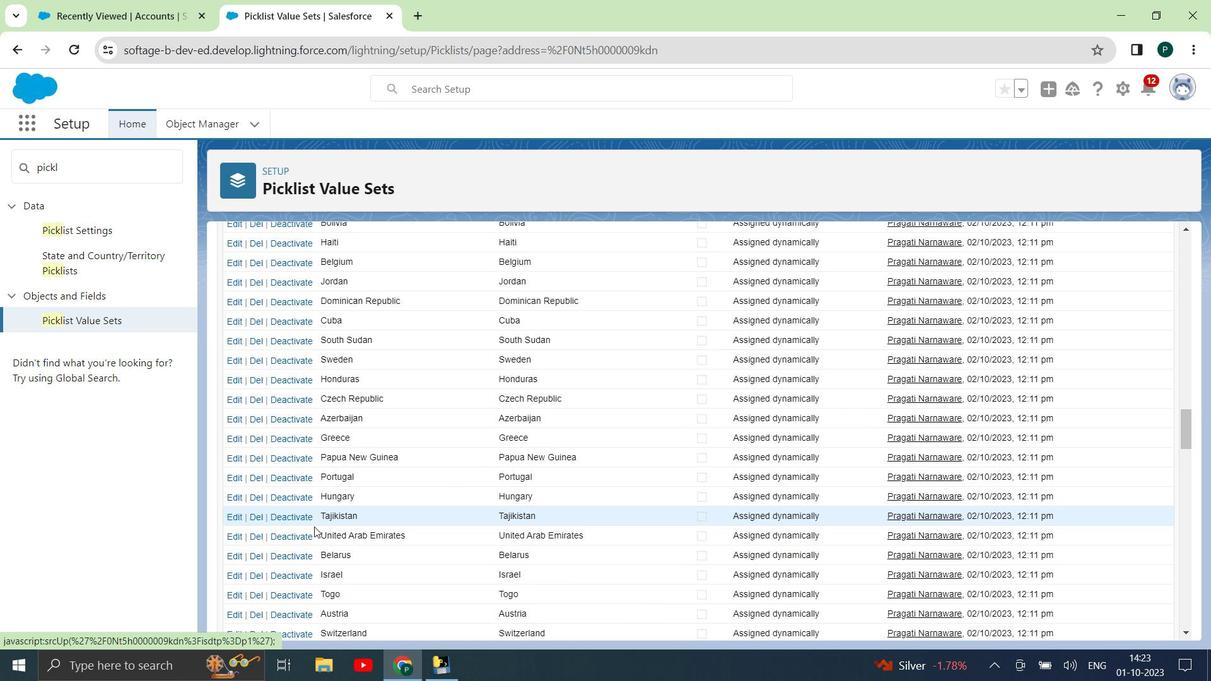 
Action: Mouse scrolled (312, 529) with delta (0, 0)
Screenshot: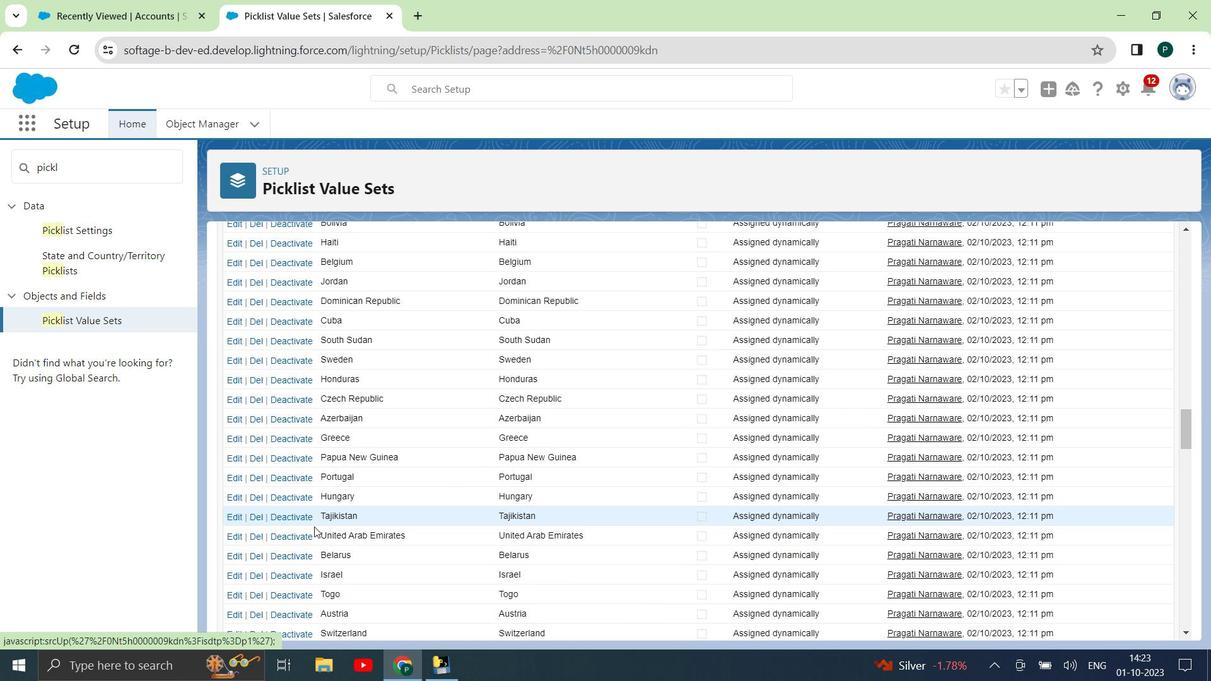 
Action: Mouse scrolled (312, 529) with delta (0, 0)
Screenshot: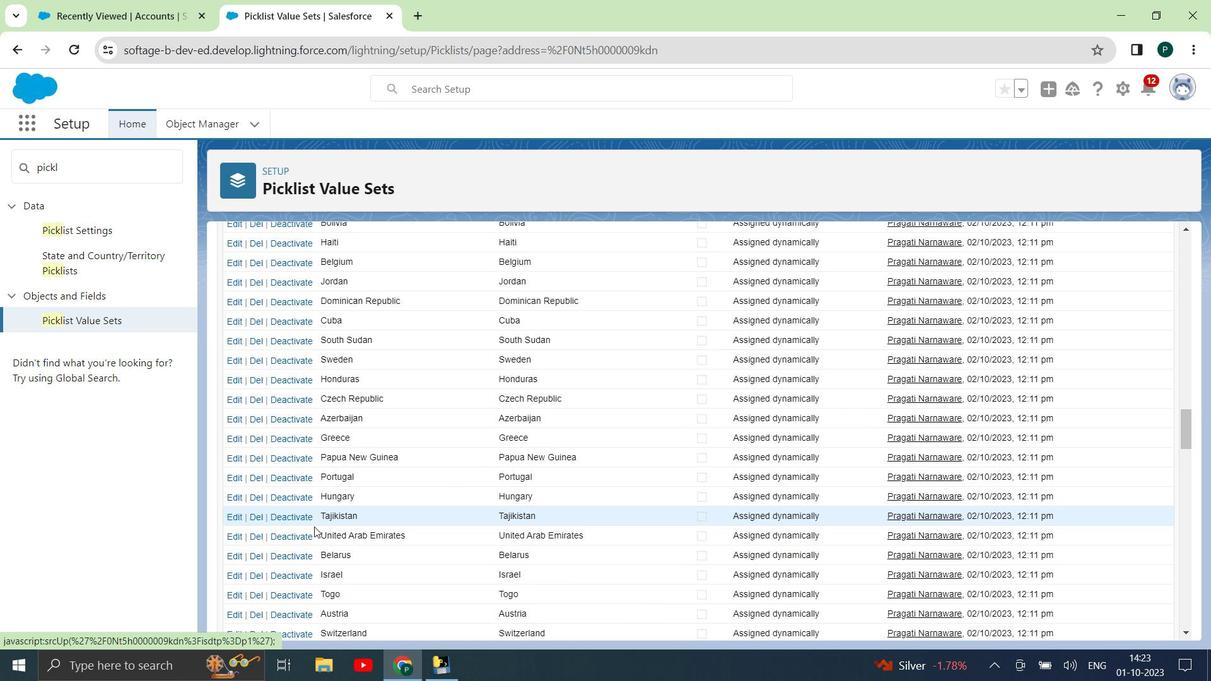
Action: Mouse scrolled (312, 529) with delta (0, 0)
Screenshot: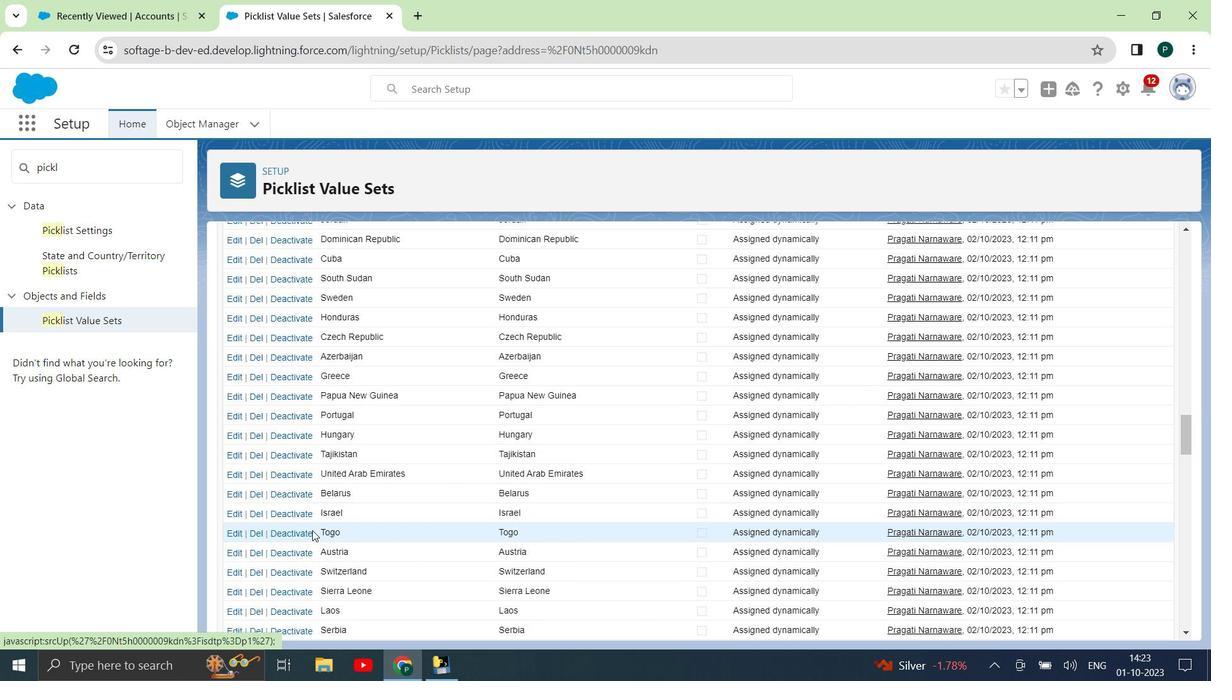 
Action: Mouse moved to (381, 514)
Screenshot: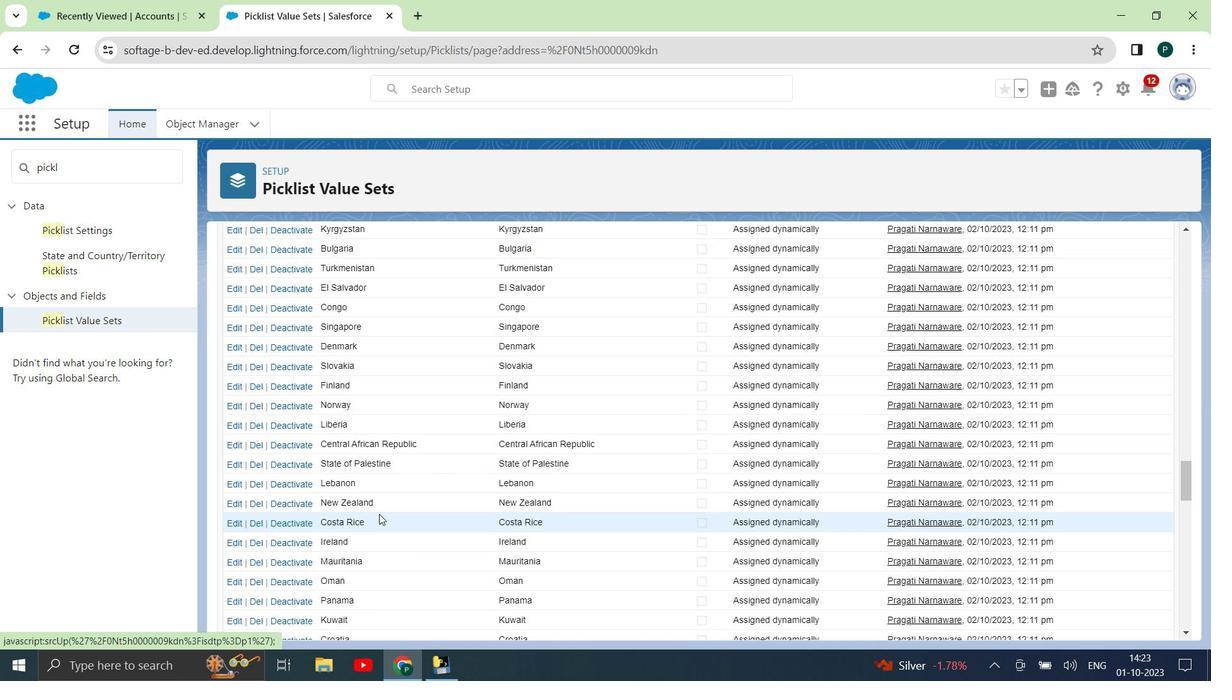 
Action: Mouse scrolled (381, 513) with delta (0, 0)
Screenshot: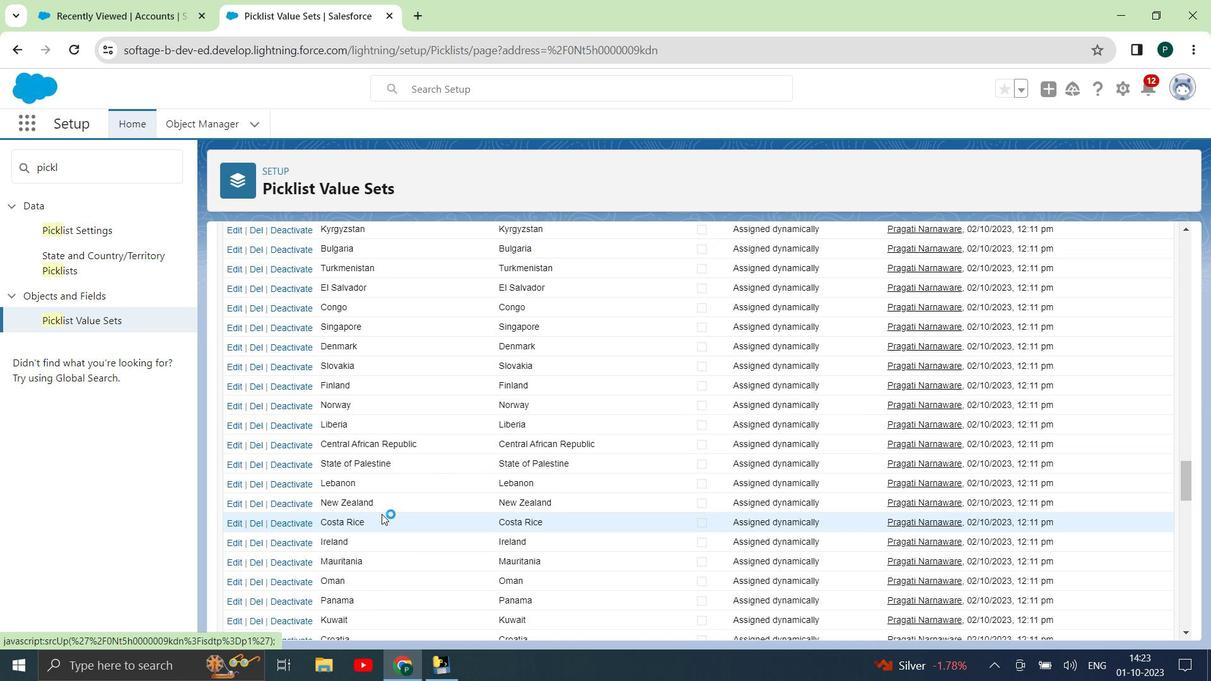 
Action: Mouse scrolled (381, 513) with delta (0, 0)
Screenshot: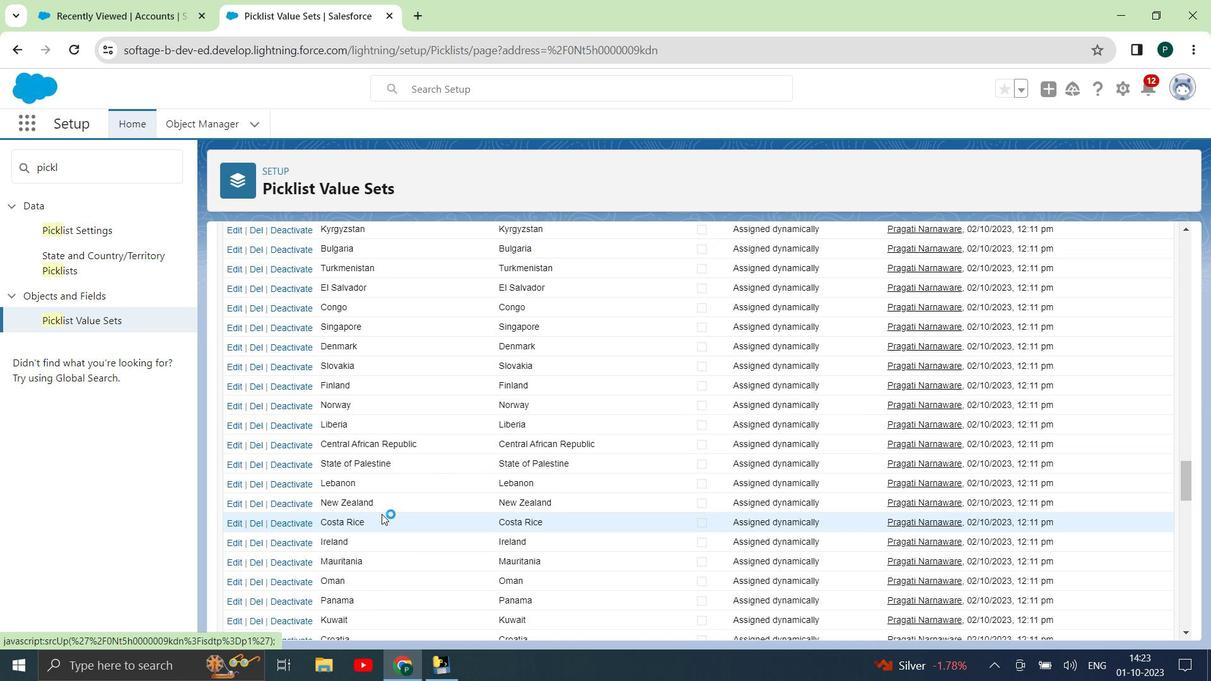 
Action: Mouse scrolled (381, 513) with delta (0, 0)
Screenshot: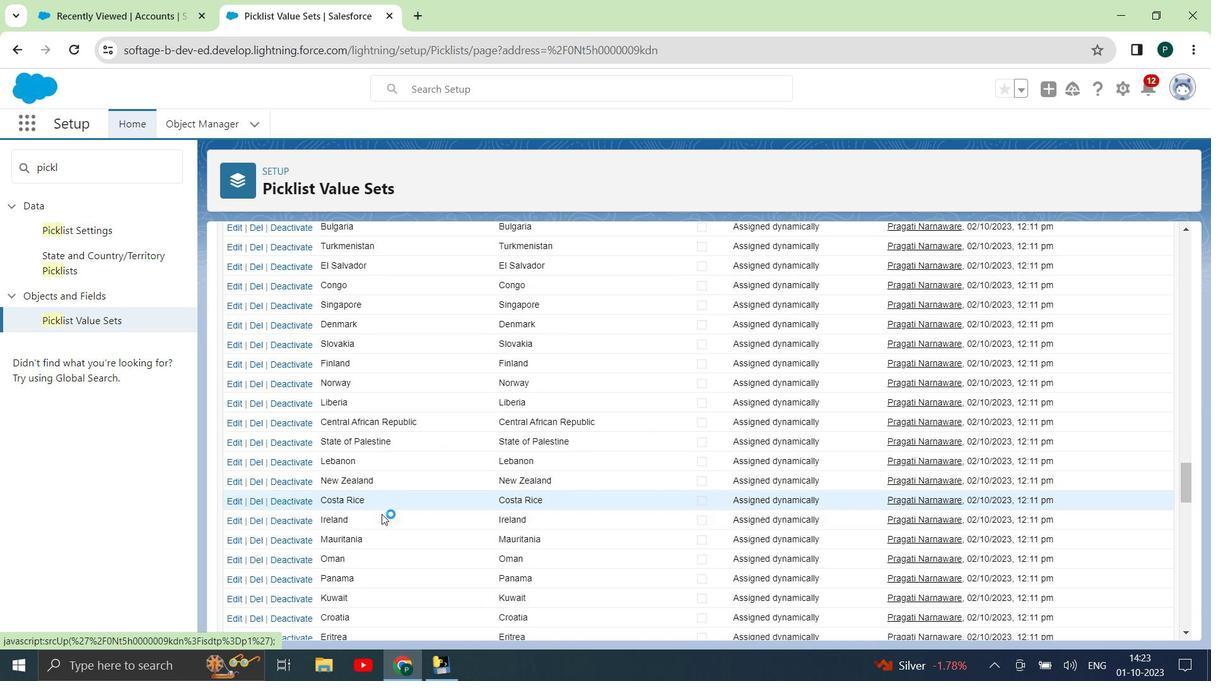 
Action: Mouse scrolled (381, 513) with delta (0, 0)
Screenshot: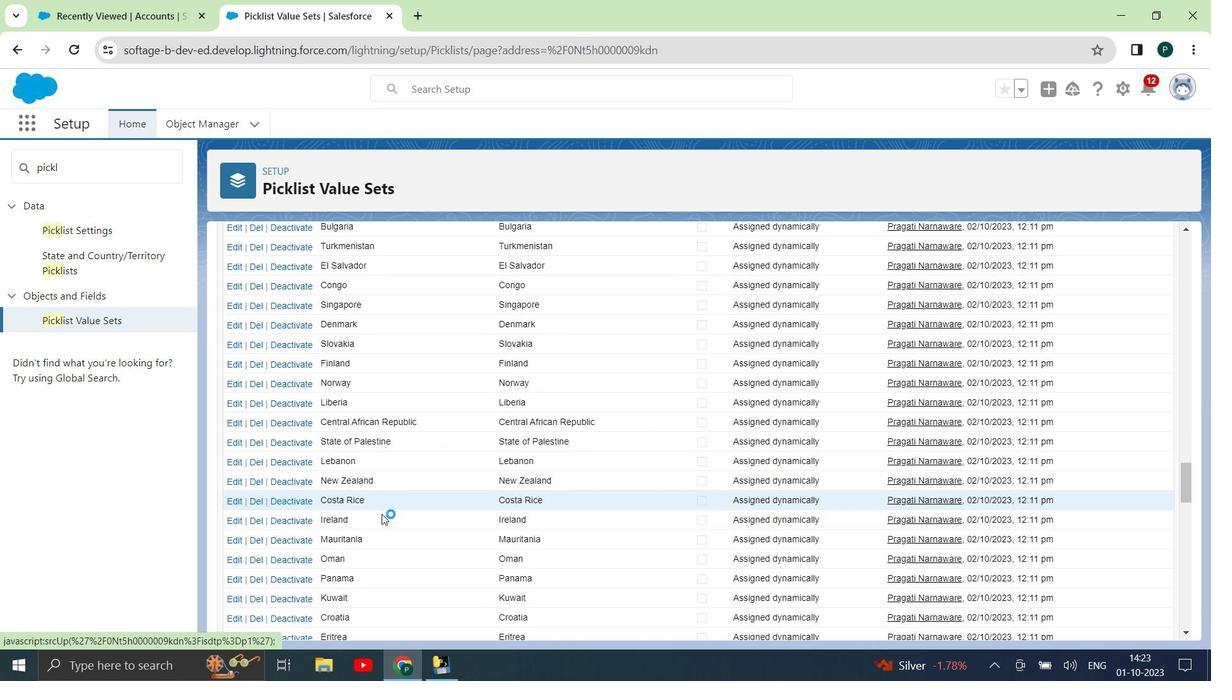 
Action: Mouse scrolled (381, 513) with delta (0, 0)
Screenshot: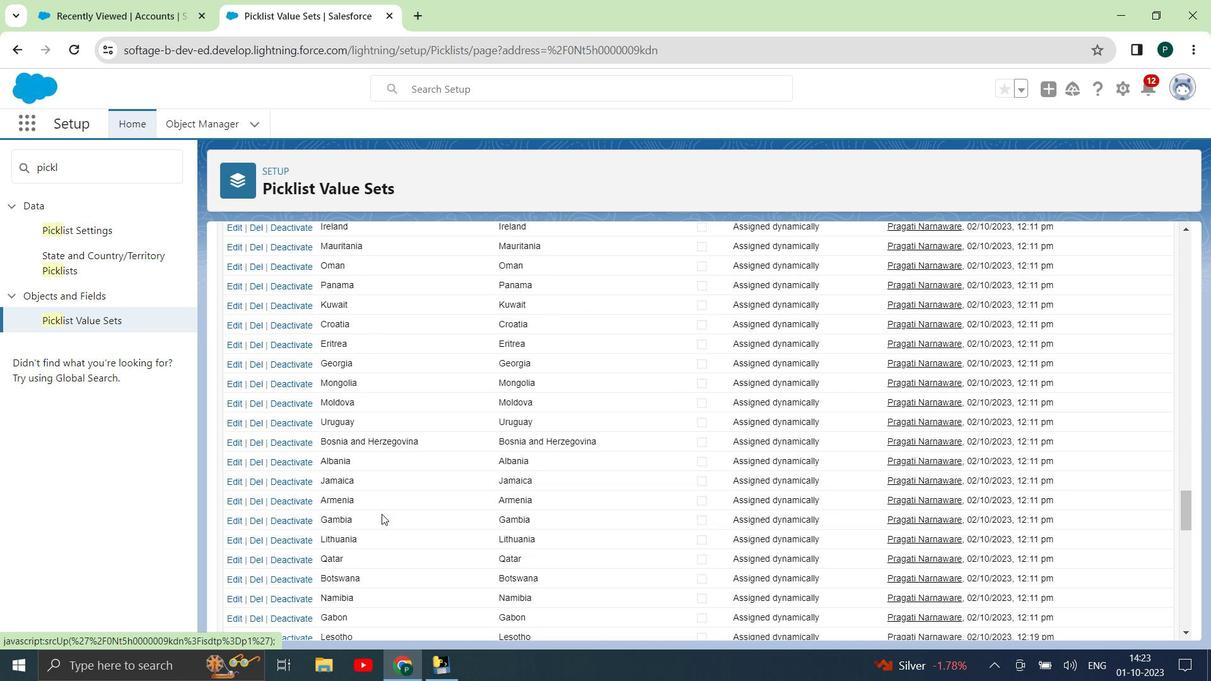 
Action: Mouse scrolled (381, 513) with delta (0, 0)
Screenshot: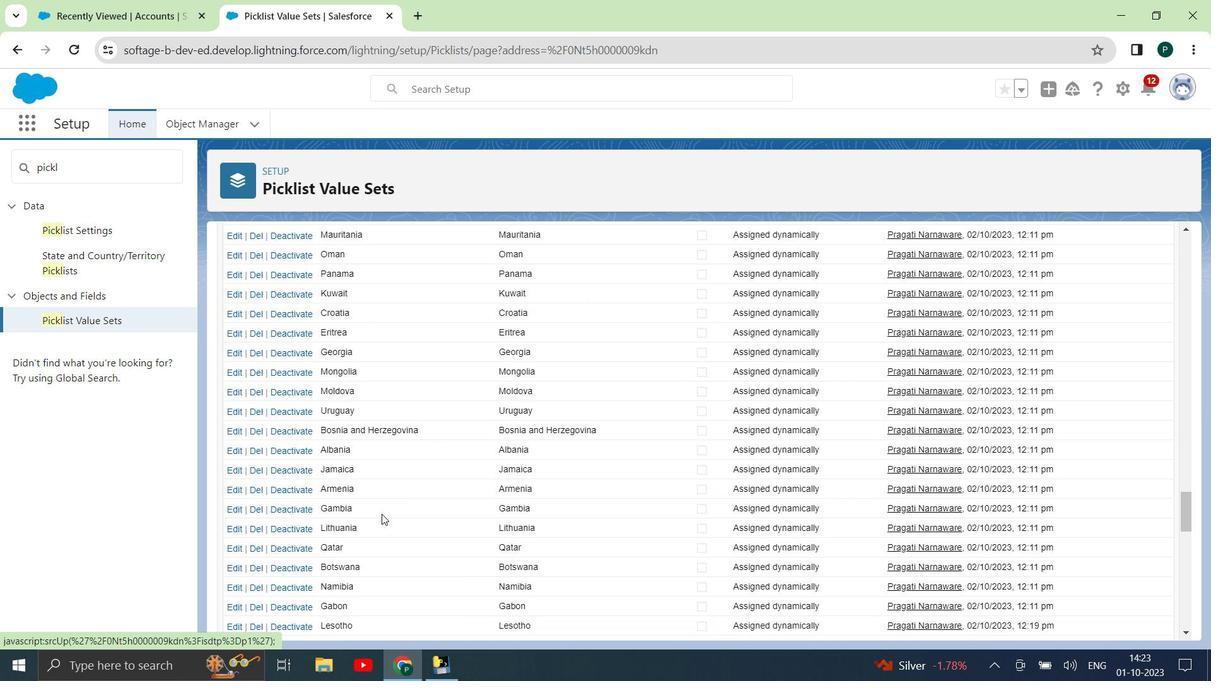 
Action: Mouse scrolled (381, 513) with delta (0, 0)
Screenshot: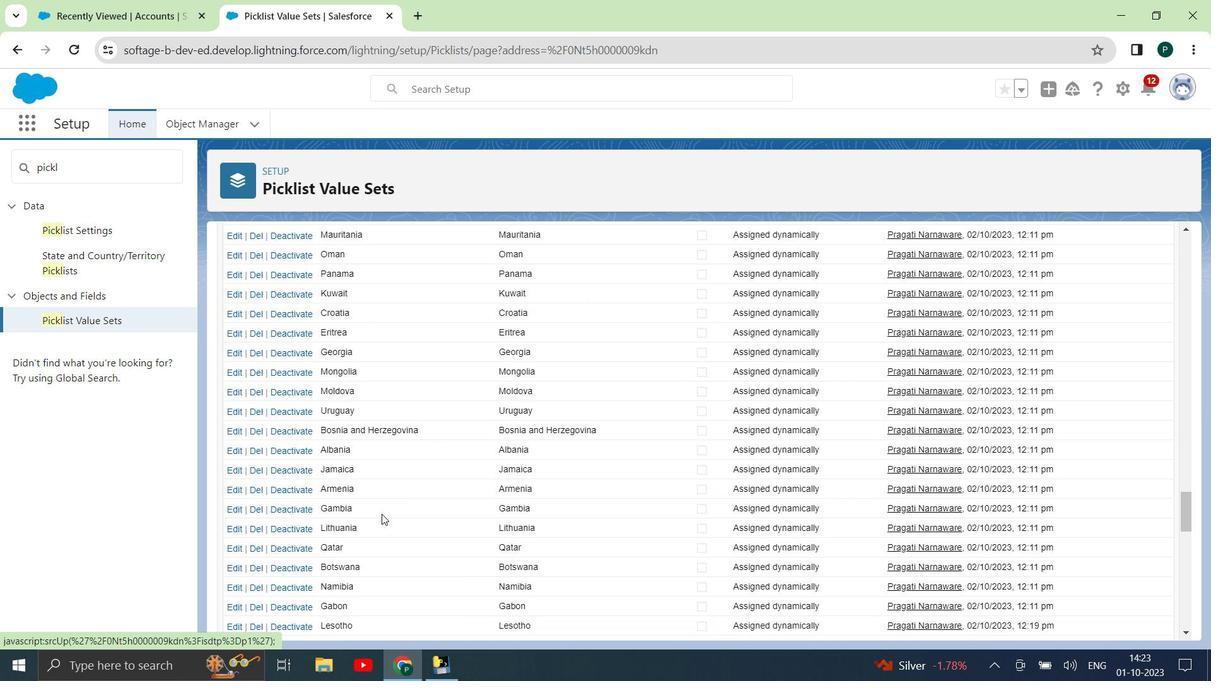 
Action: Mouse scrolled (381, 513) with delta (0, 0)
Screenshot: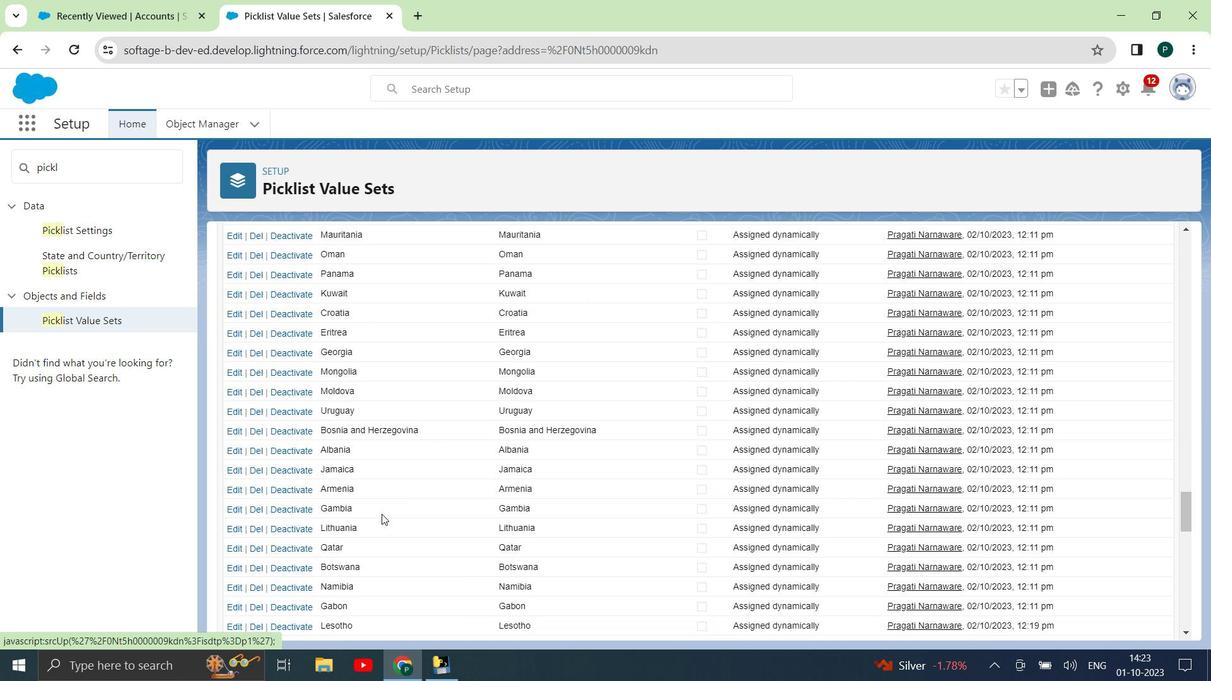 
Action: Mouse scrolled (381, 513) with delta (0, 0)
Screenshot: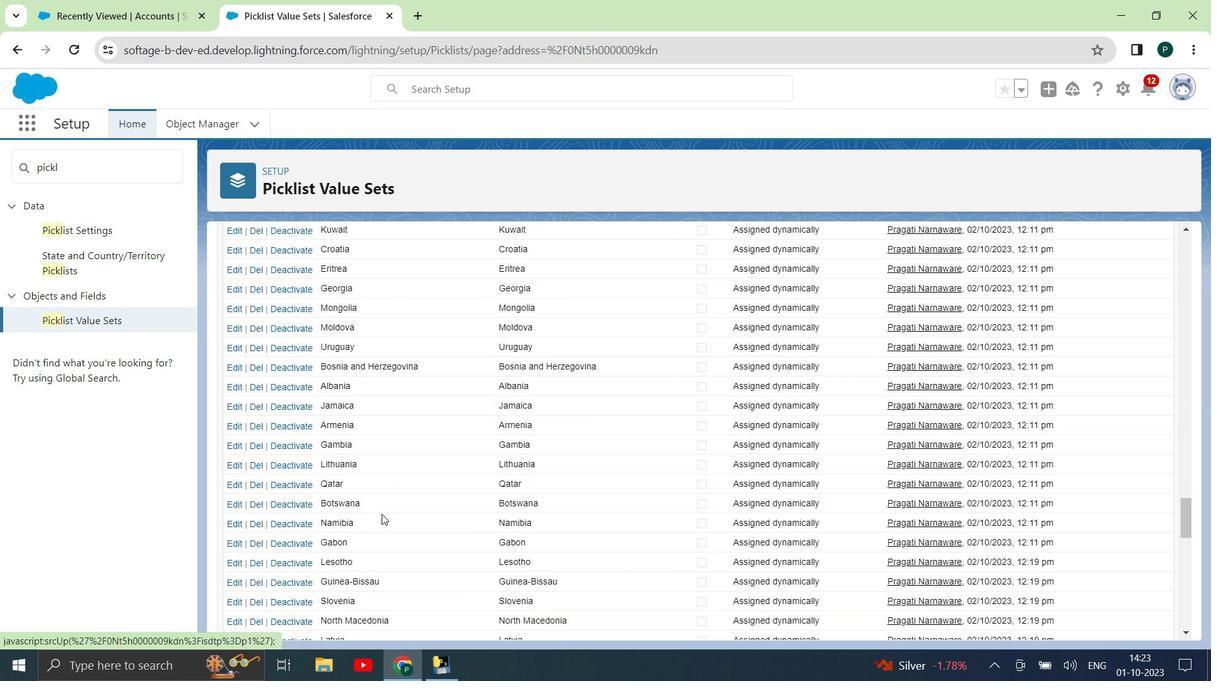 
Action: Mouse moved to (390, 510)
Screenshot: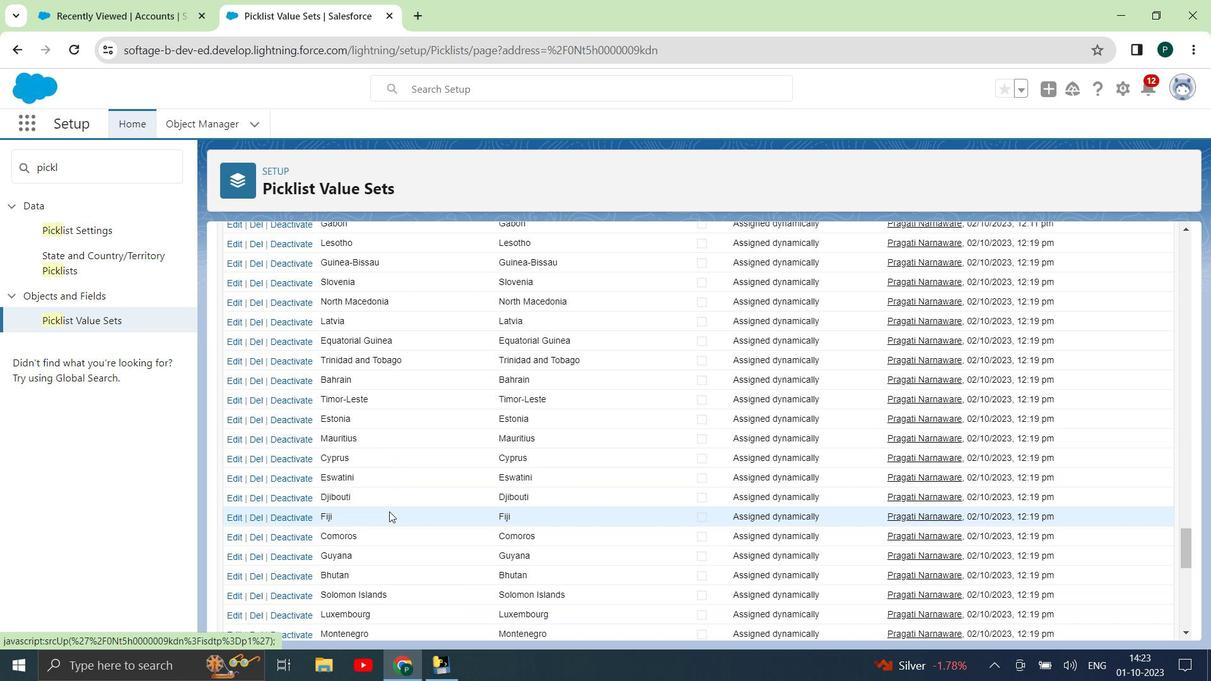 
Action: Mouse scrolled (390, 510) with delta (0, 0)
Screenshot: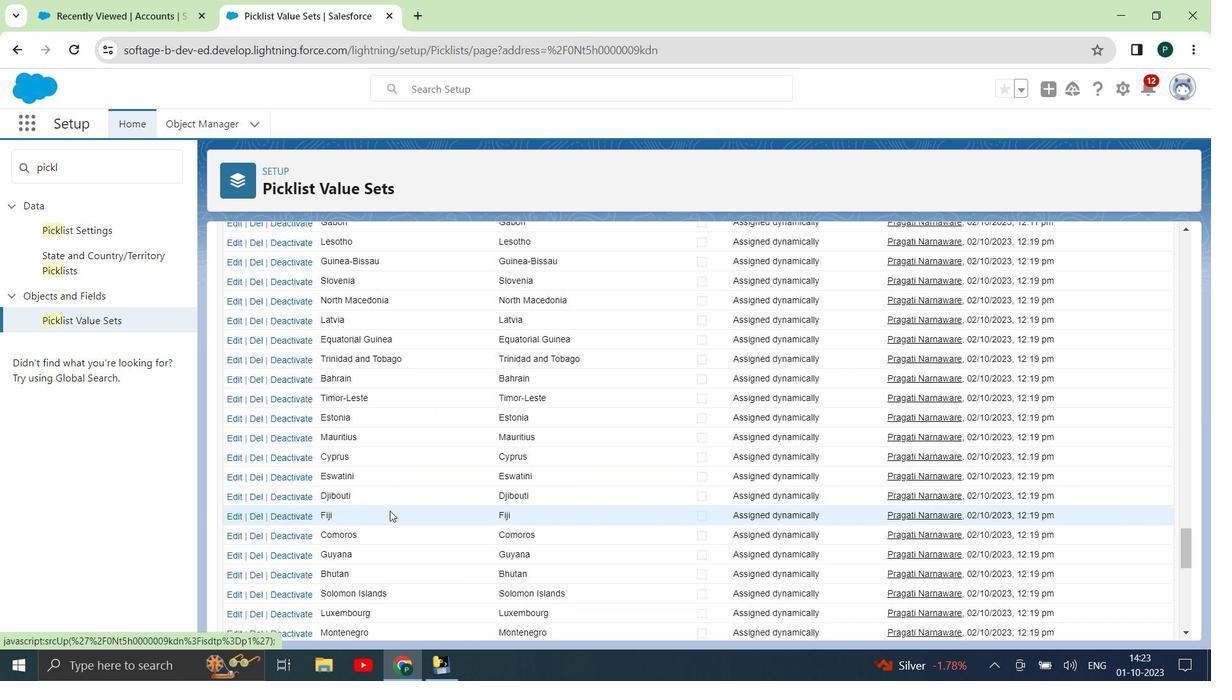 
Action: Mouse scrolled (390, 510) with delta (0, 0)
Screenshot: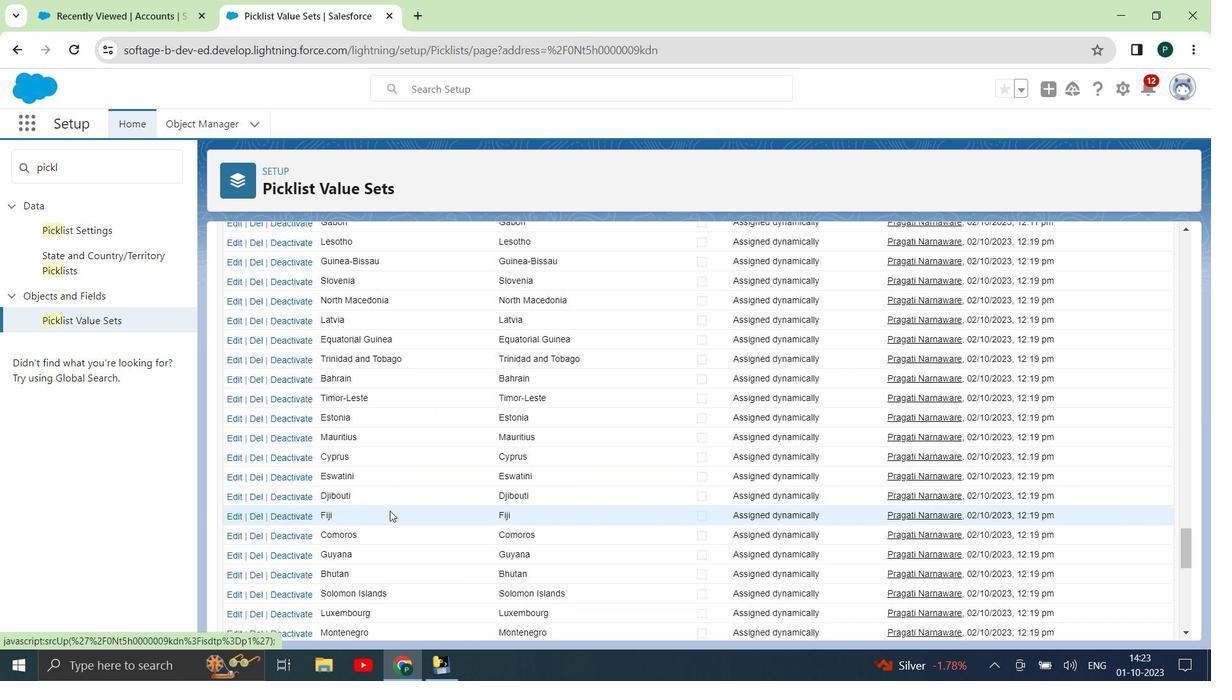 
Action: Mouse scrolled (390, 510) with delta (0, 0)
Screenshot: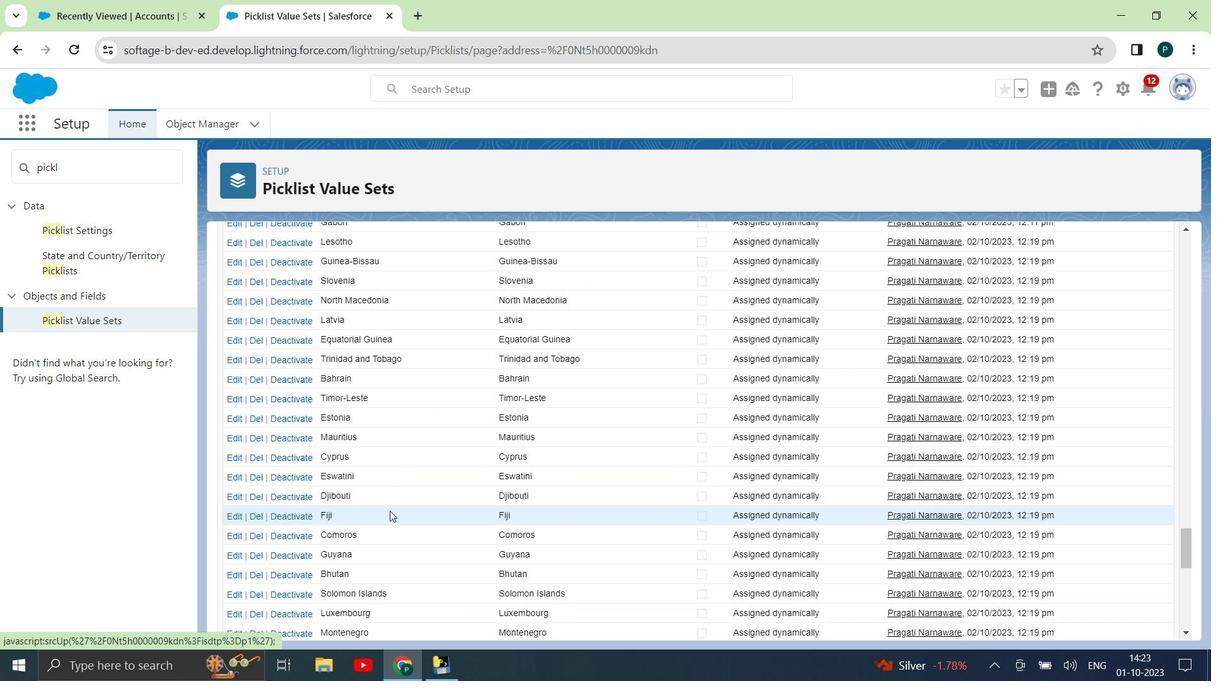 
Action: Mouse scrolled (390, 510) with delta (0, 0)
Screenshot: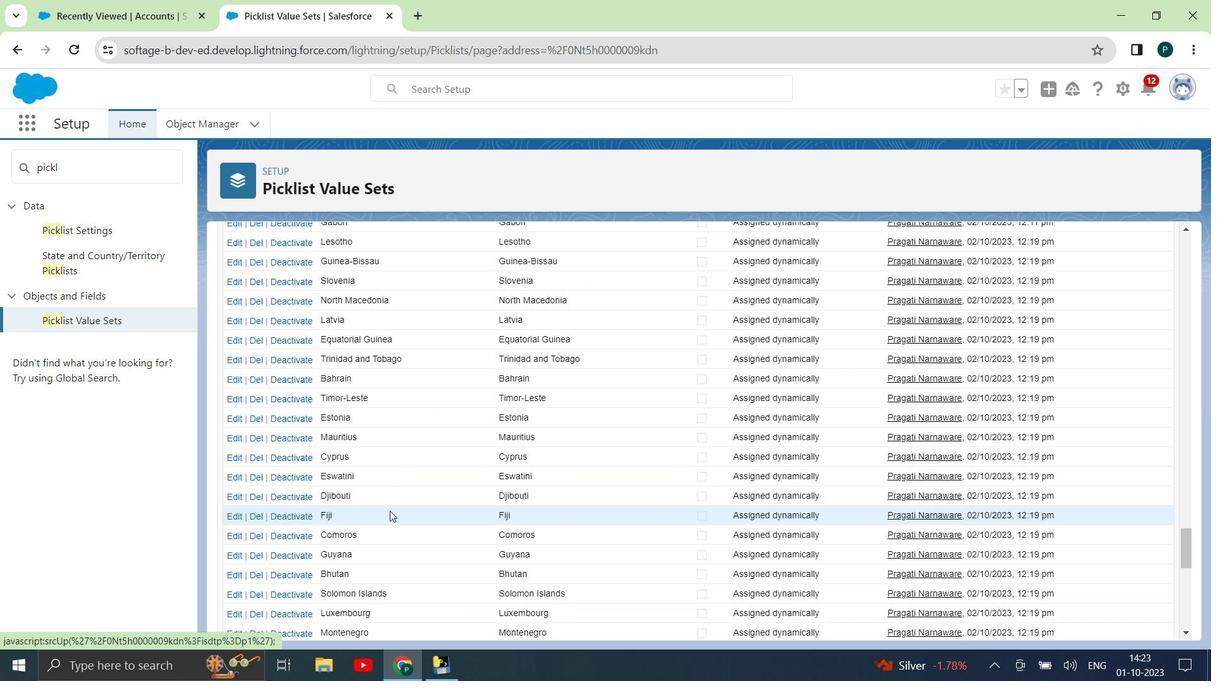 
Action: Mouse scrolled (390, 510) with delta (0, 0)
Screenshot: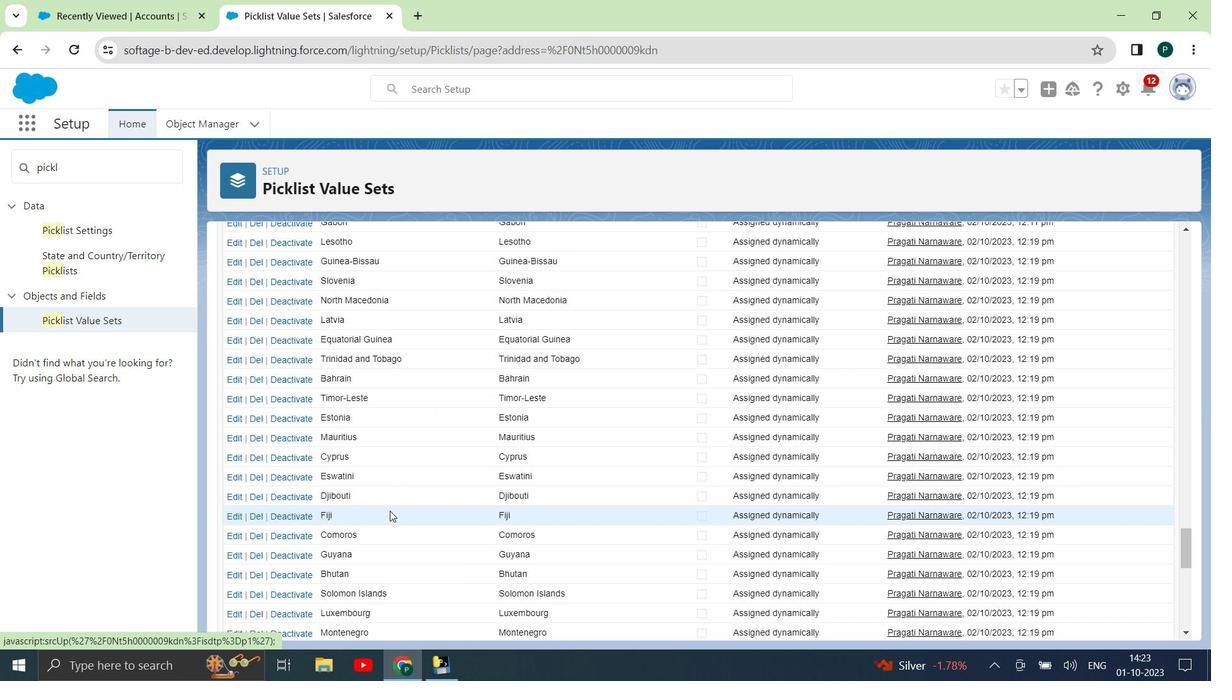 
Action: Mouse scrolled (390, 510) with delta (0, 0)
Screenshot: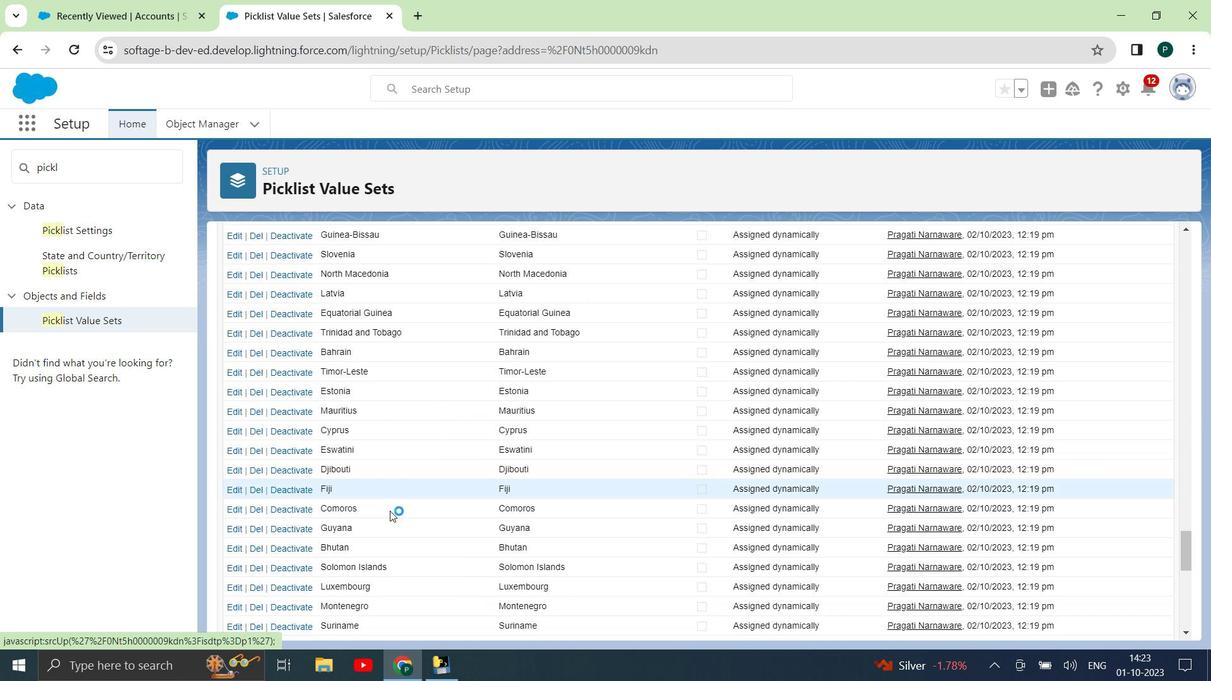 
Action: Mouse moved to (394, 509)
Screenshot: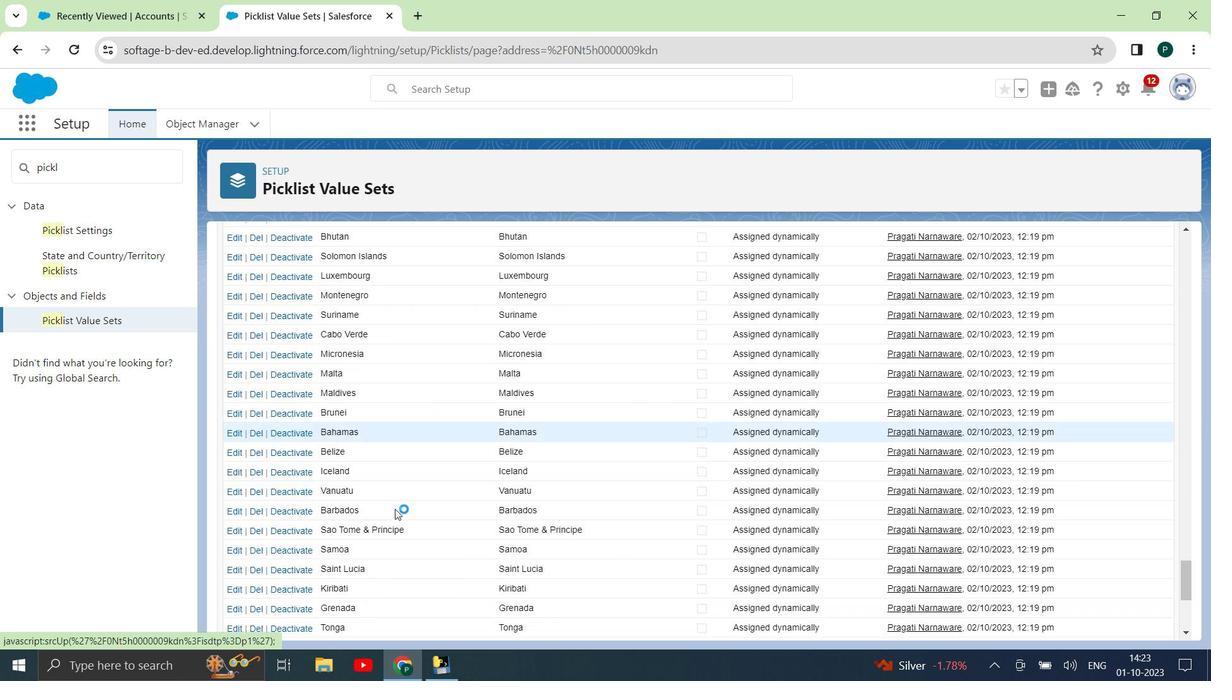 
Action: Mouse scrolled (394, 508) with delta (0, 0)
Screenshot: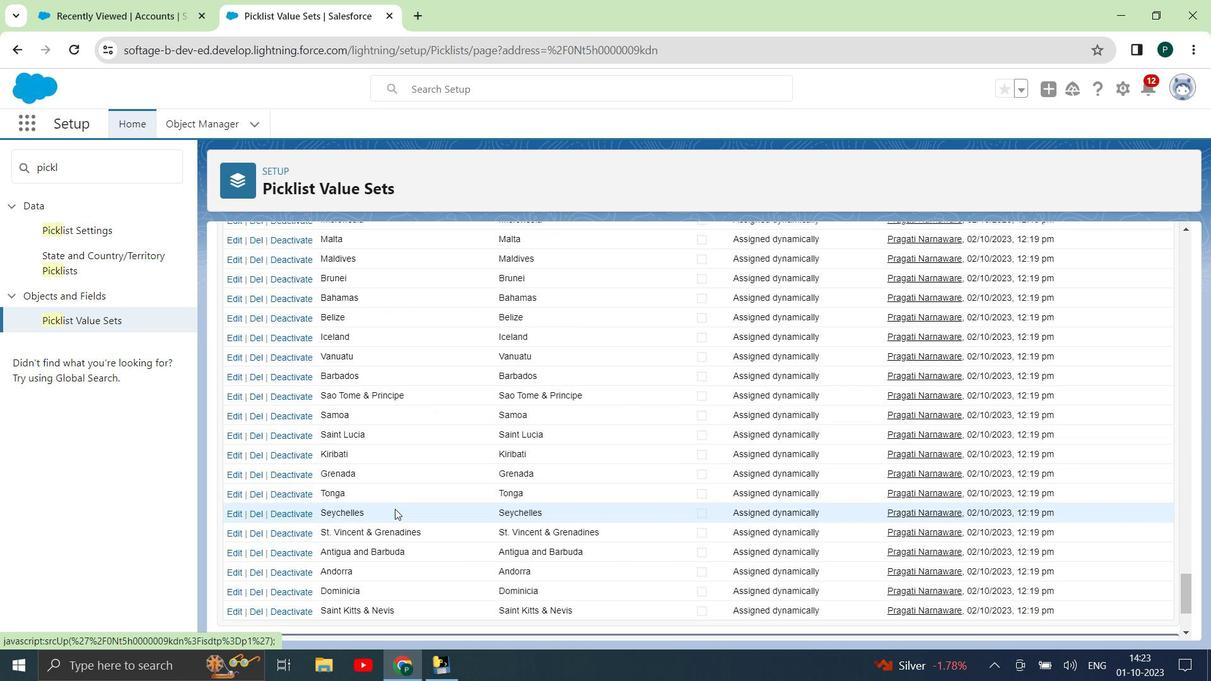 
Action: Mouse scrolled (394, 508) with delta (0, 0)
Screenshot: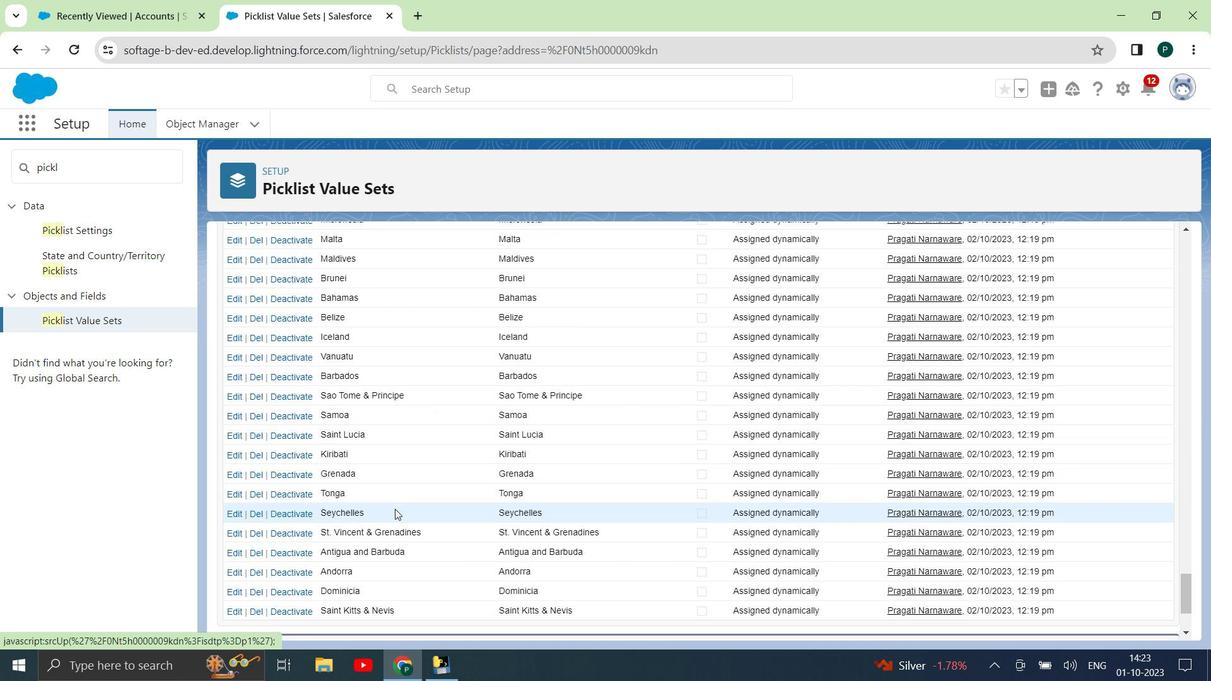 
Action: Mouse scrolled (394, 508) with delta (0, 0)
Screenshot: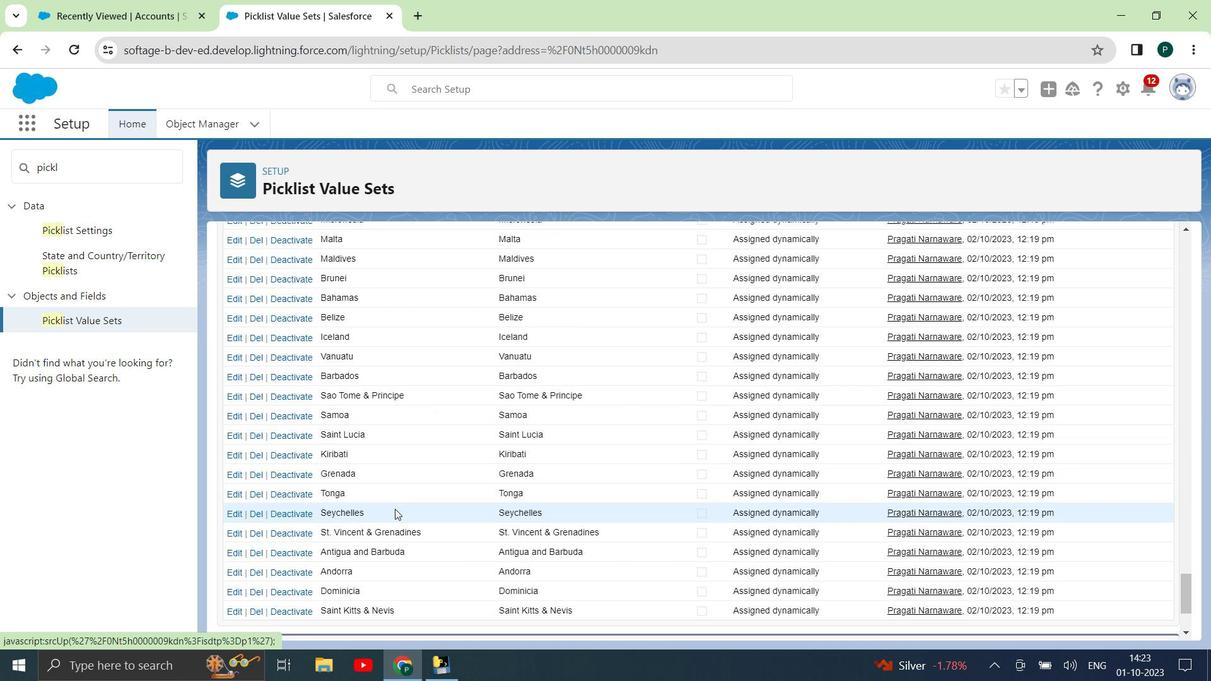
Action: Mouse scrolled (394, 508) with delta (0, 0)
Screenshot: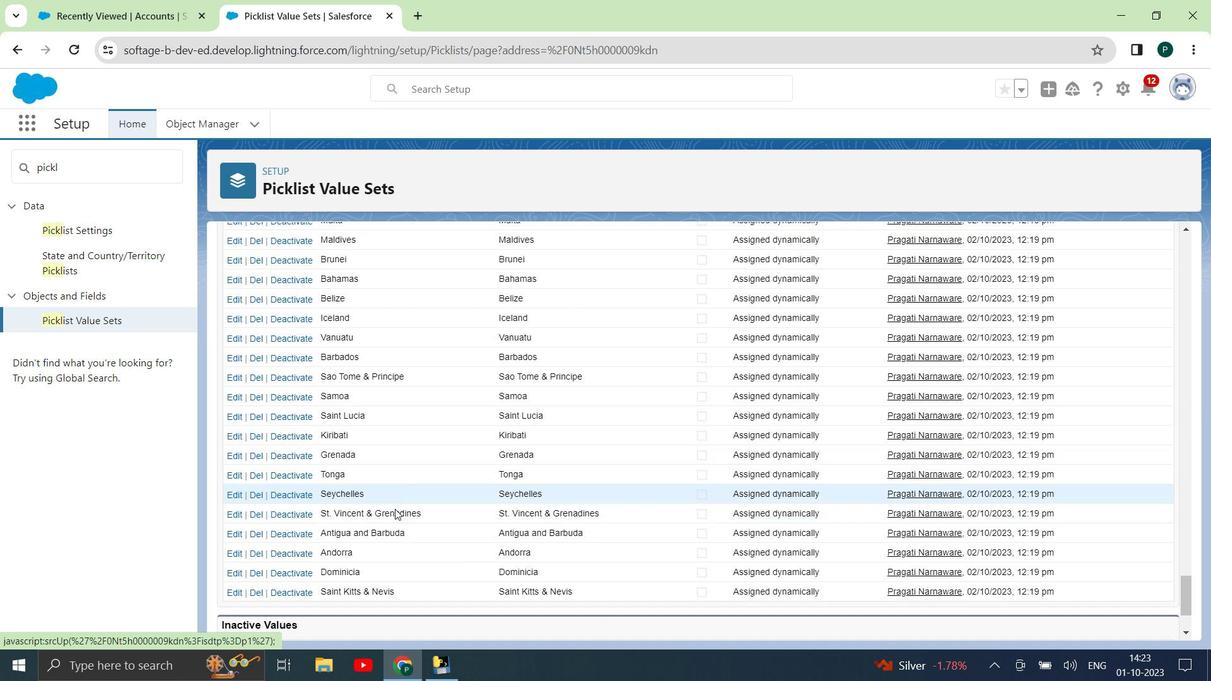 
Action: Mouse scrolled (394, 508) with delta (0, 0)
Screenshot: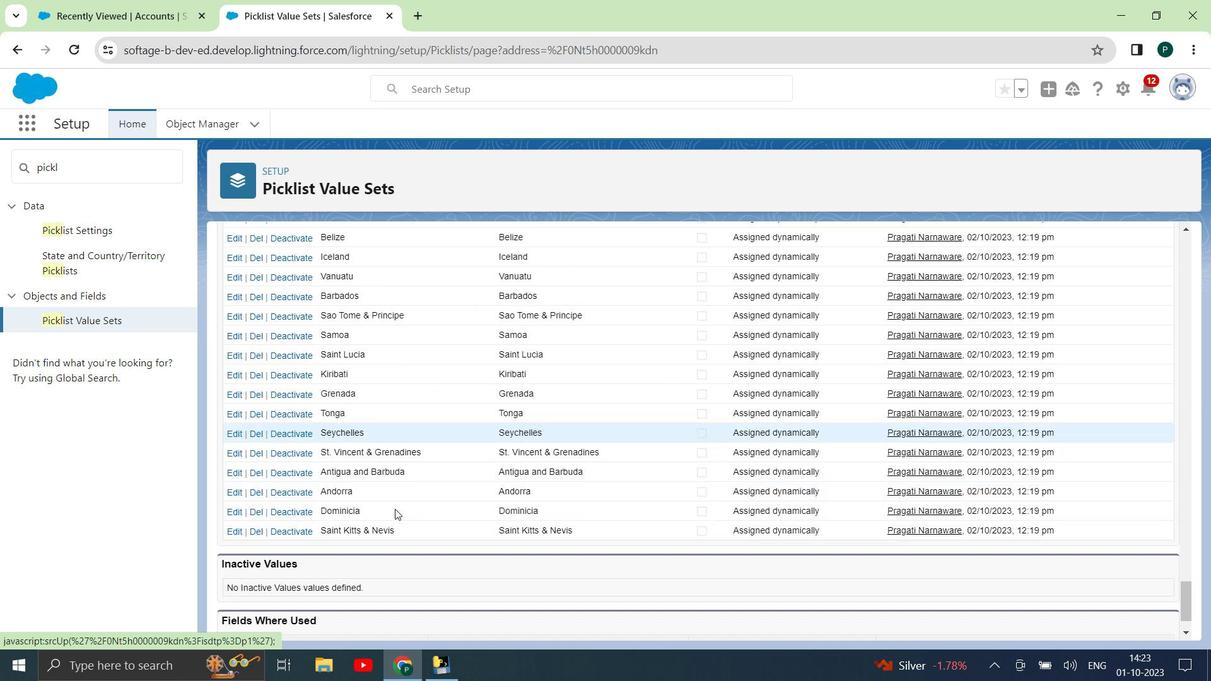 
Action: Mouse scrolled (394, 508) with delta (0, 0)
Screenshot: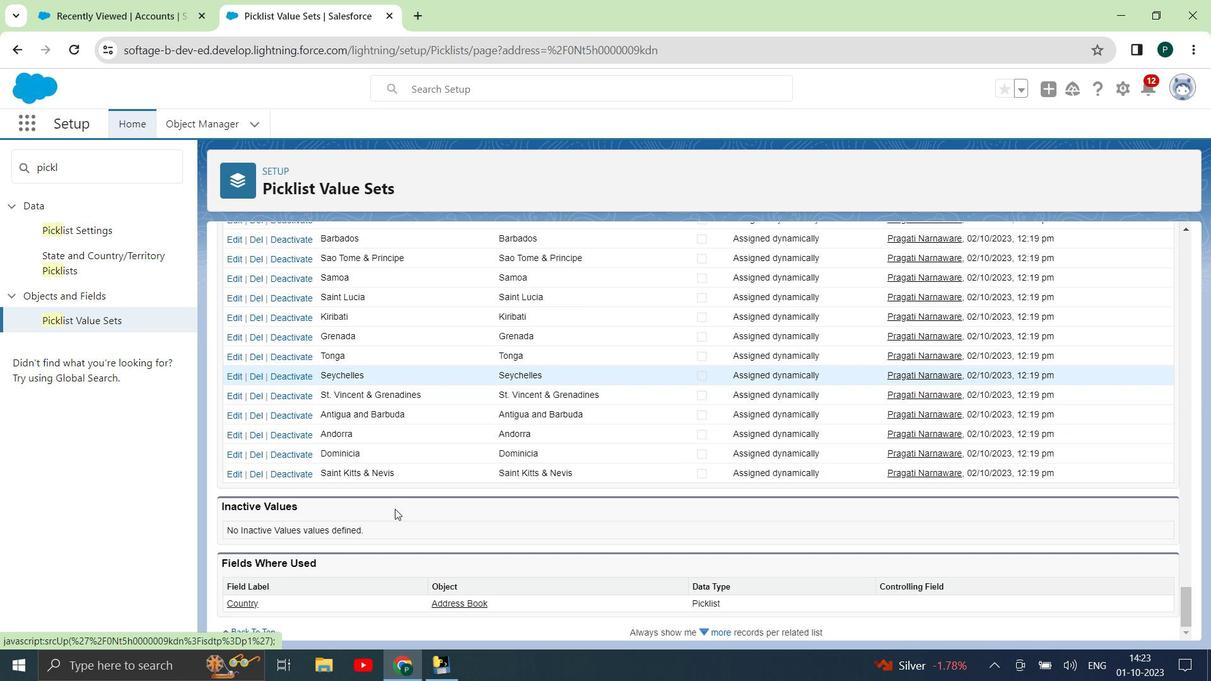 
Action: Mouse scrolled (394, 508) with delta (0, 0)
Screenshot: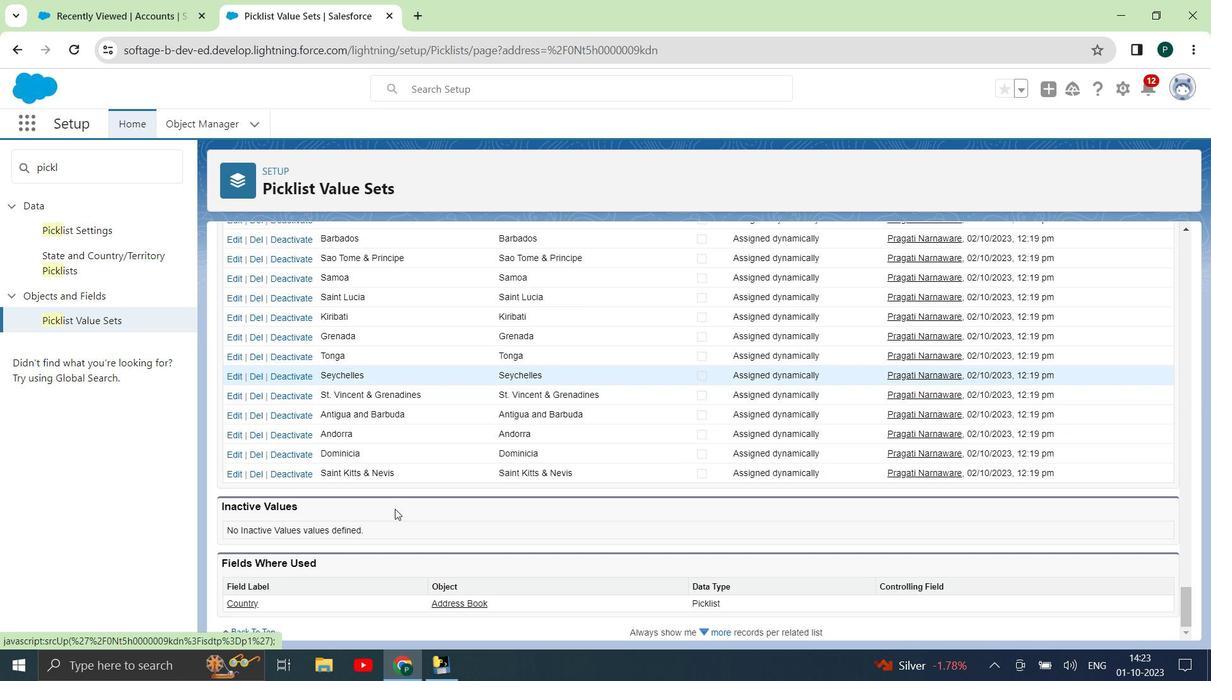 
Action: Mouse moved to (455, 422)
Screenshot: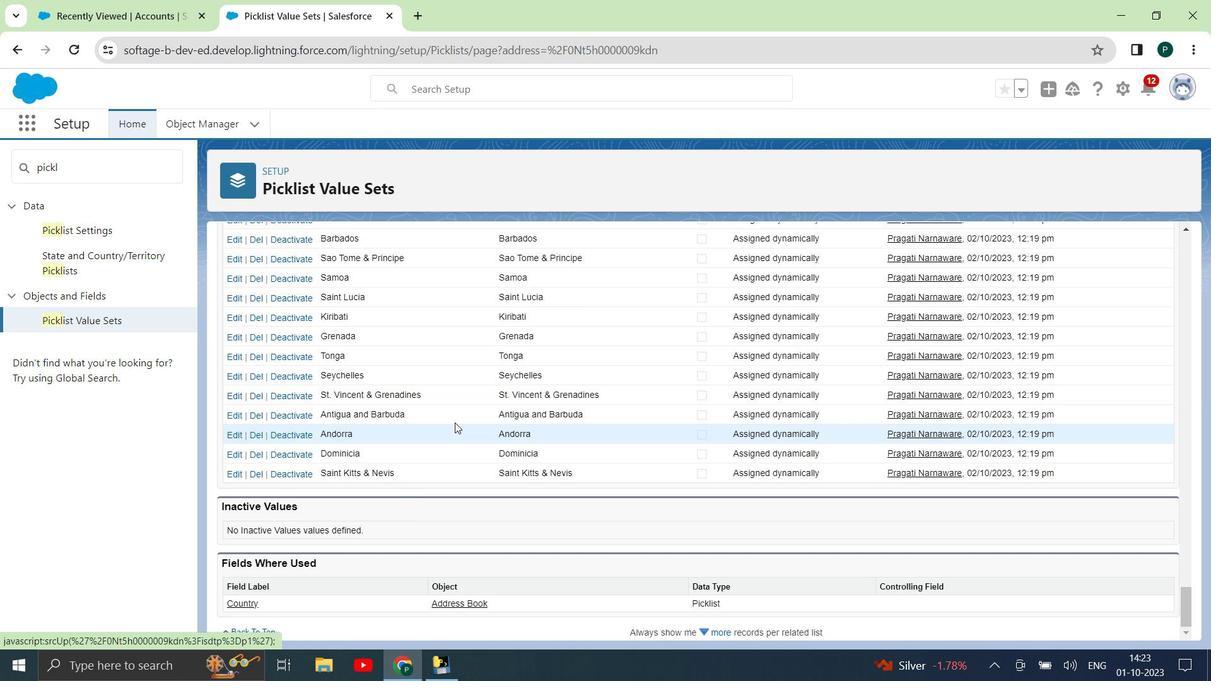 
Action: Mouse scrolled (455, 421) with delta (0, 0)
Screenshot: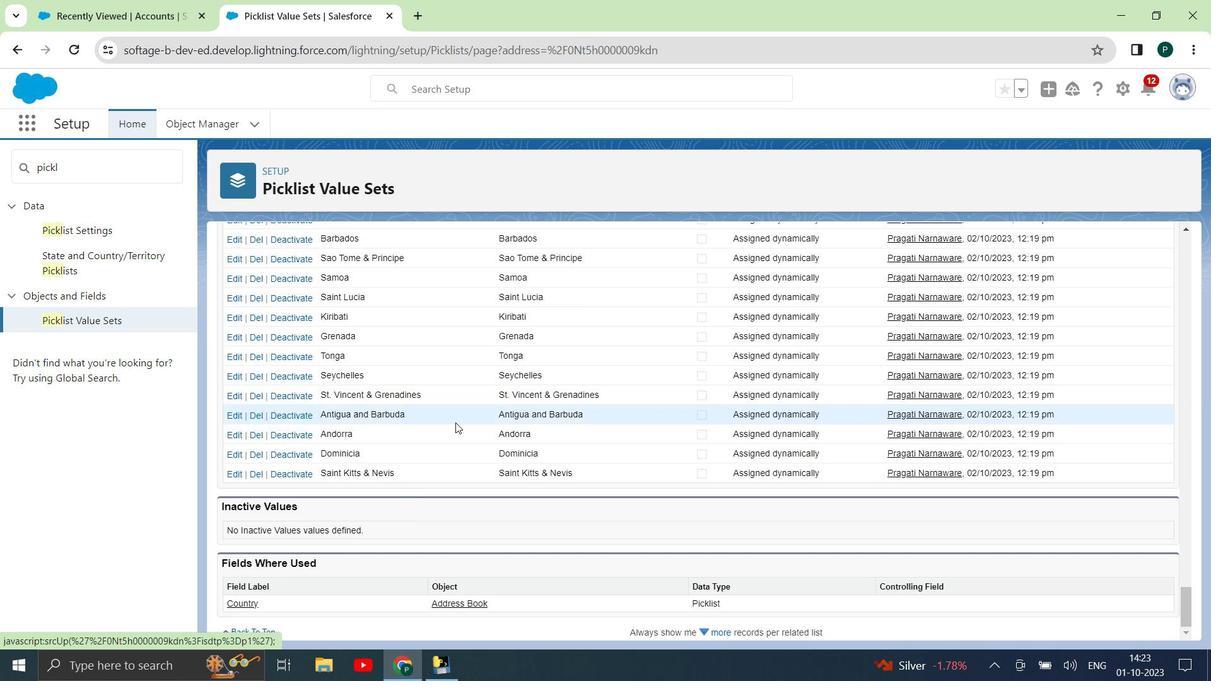 
Action: Mouse scrolled (455, 421) with delta (0, 0)
Screenshot: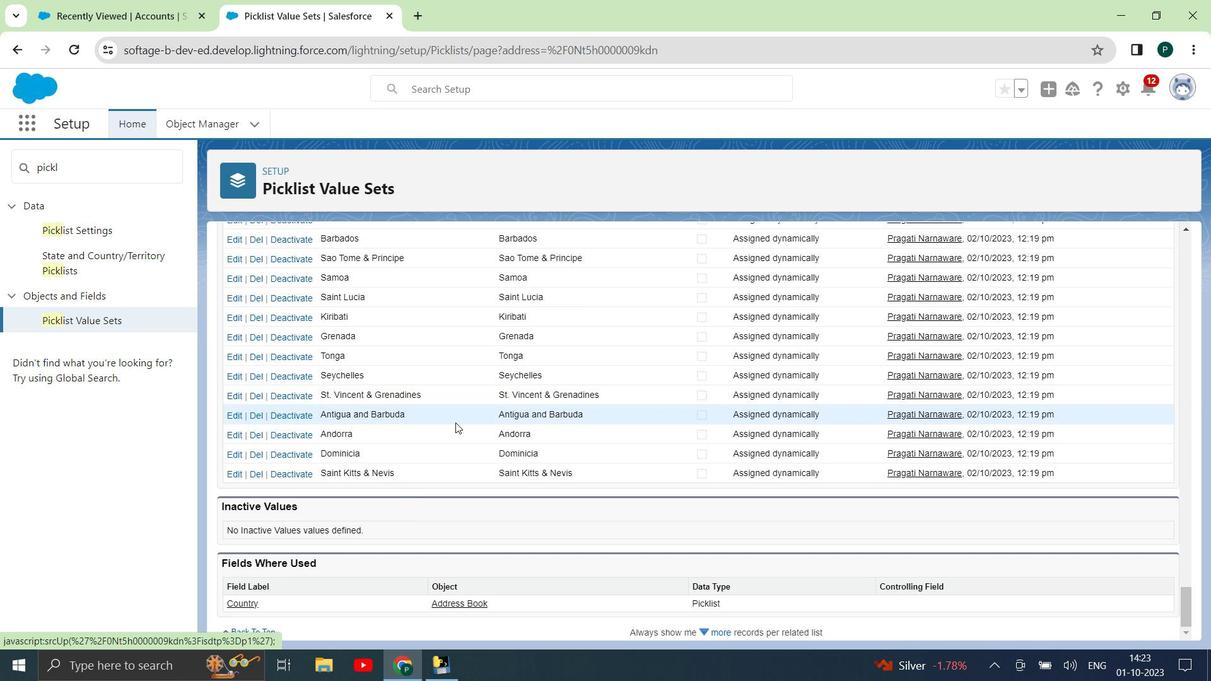 
Action: Mouse scrolled (455, 421) with delta (0, 0)
Screenshot: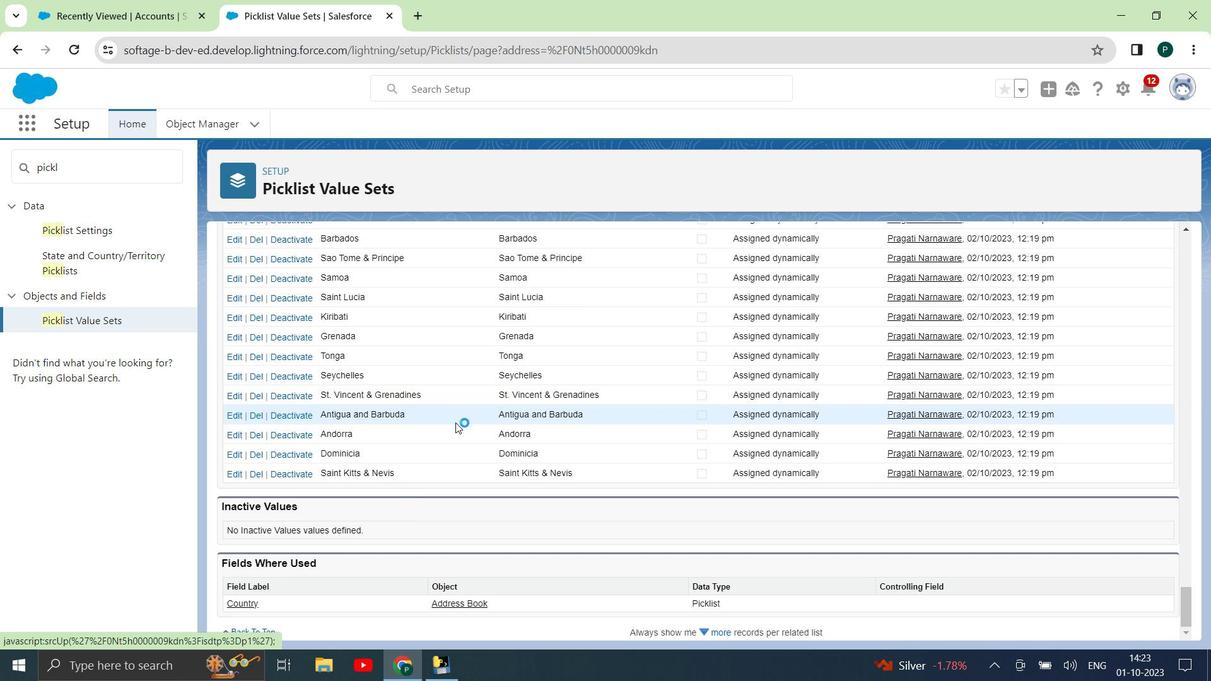 
Action: Mouse scrolled (455, 421) with delta (0, 0)
Screenshot: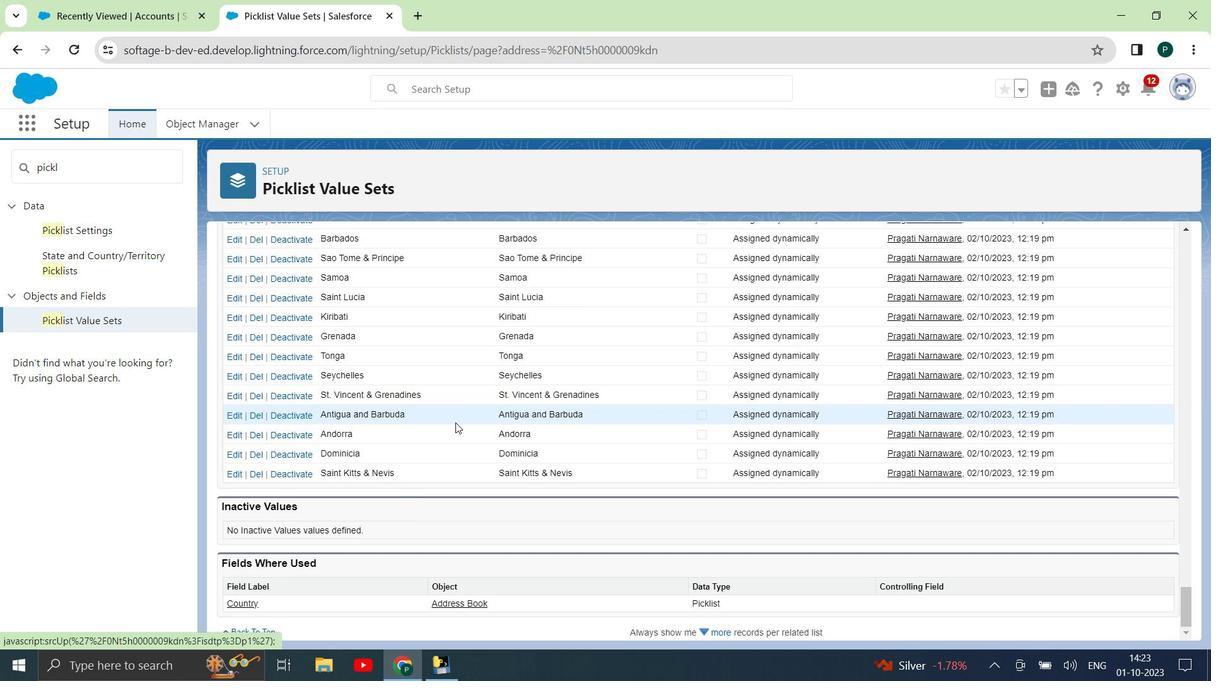 
Action: Mouse scrolled (455, 421) with delta (0, 0)
Screenshot: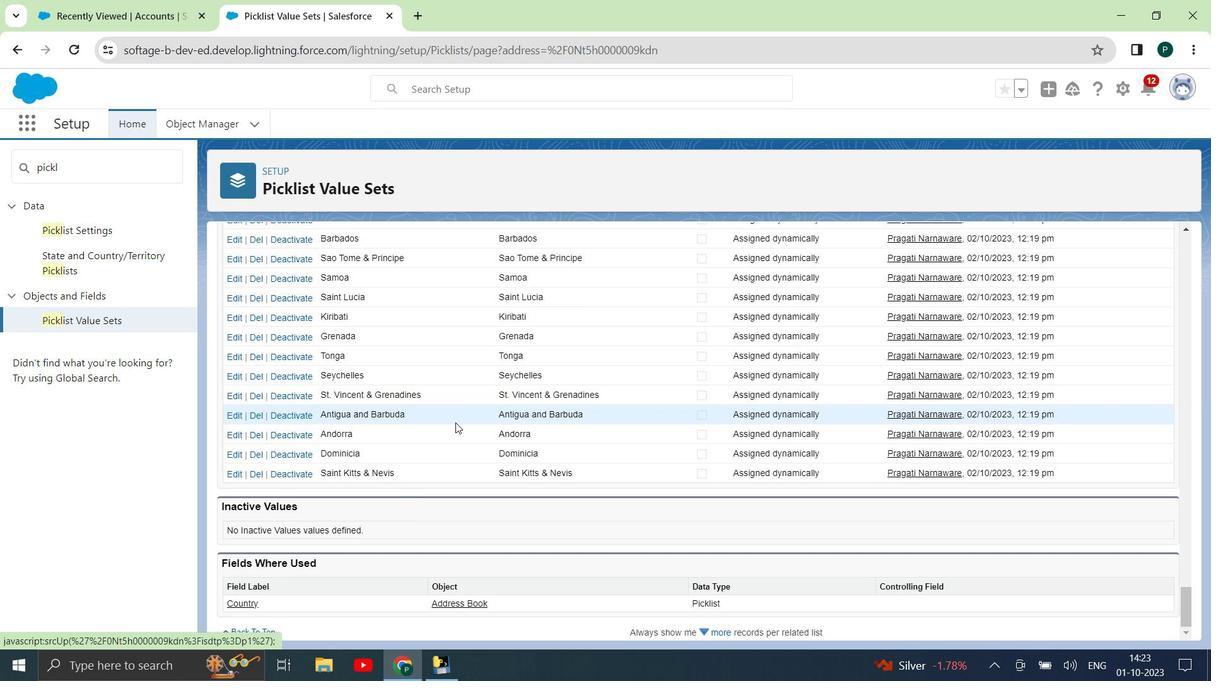 
Action: Mouse scrolled (455, 421) with delta (0, 0)
Screenshot: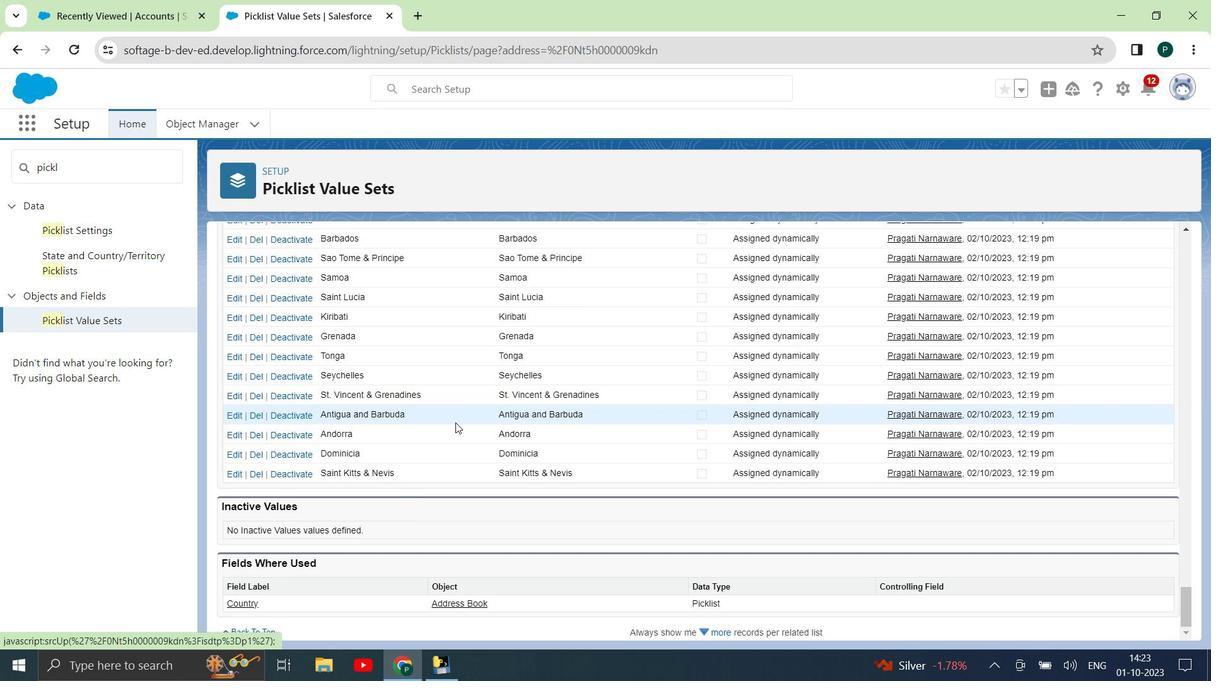 
Action: Mouse moved to (474, 386)
Screenshot: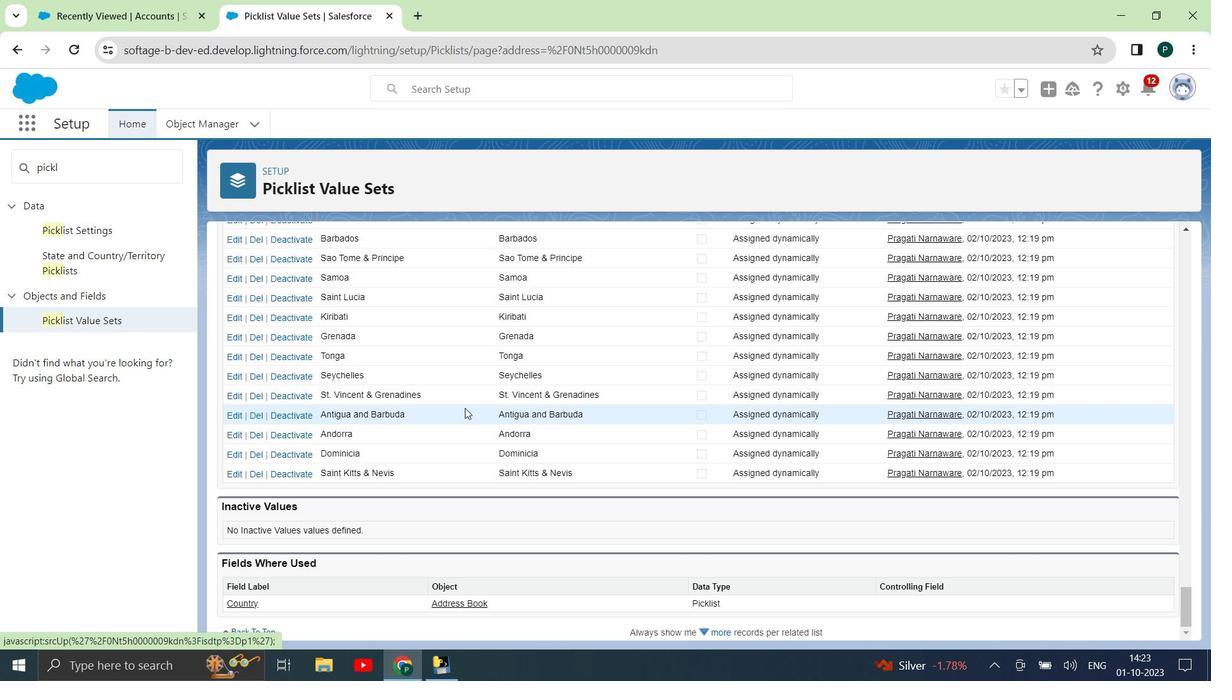 
Action: Mouse scrolled (474, 387) with delta (0, 0)
Screenshot: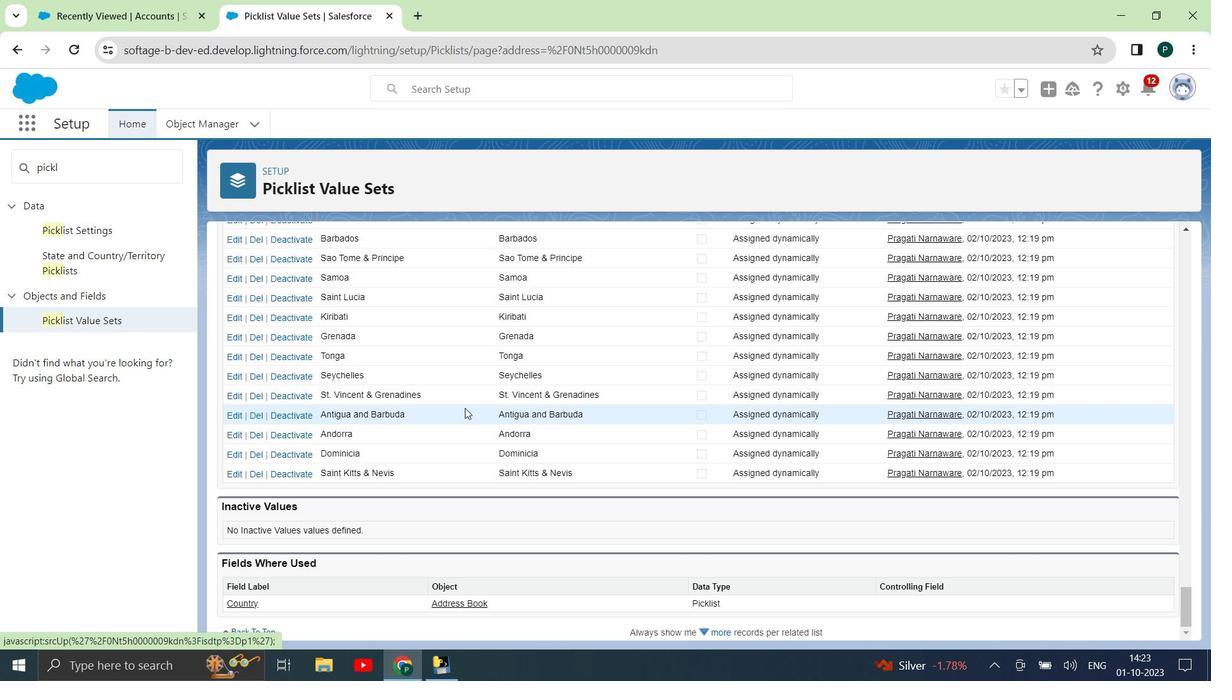 
Action: Mouse moved to (478, 382)
Screenshot: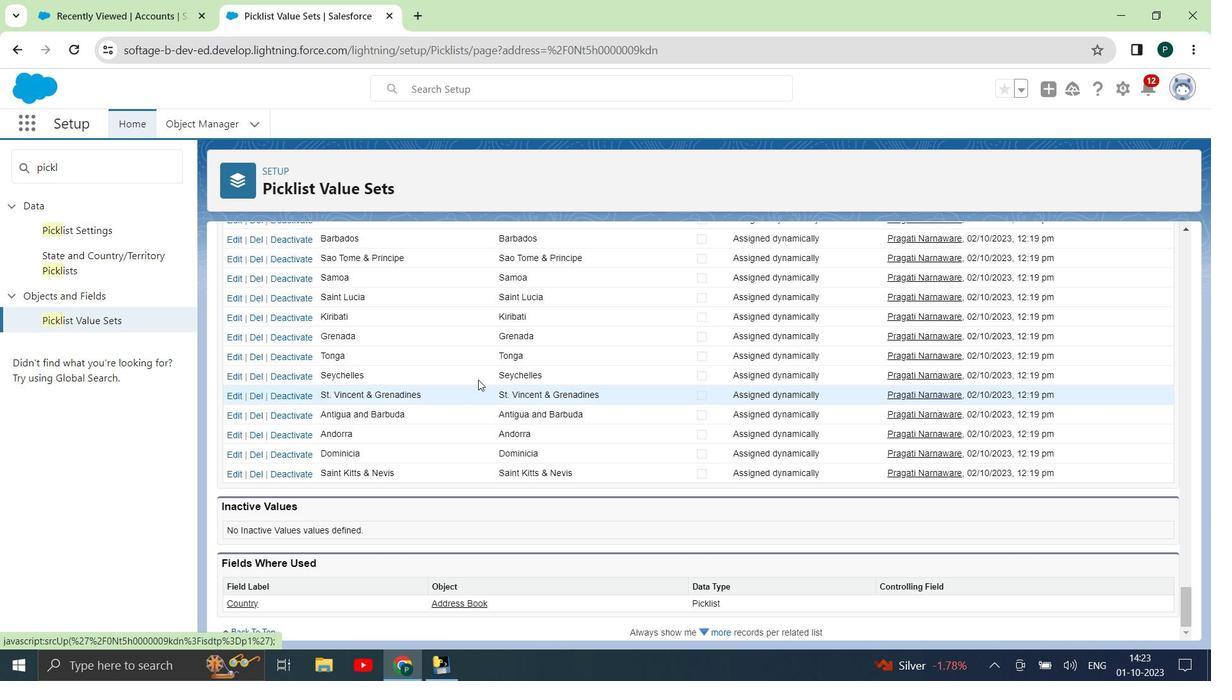 
Action: Mouse scrolled (478, 382) with delta (0, 0)
Screenshot: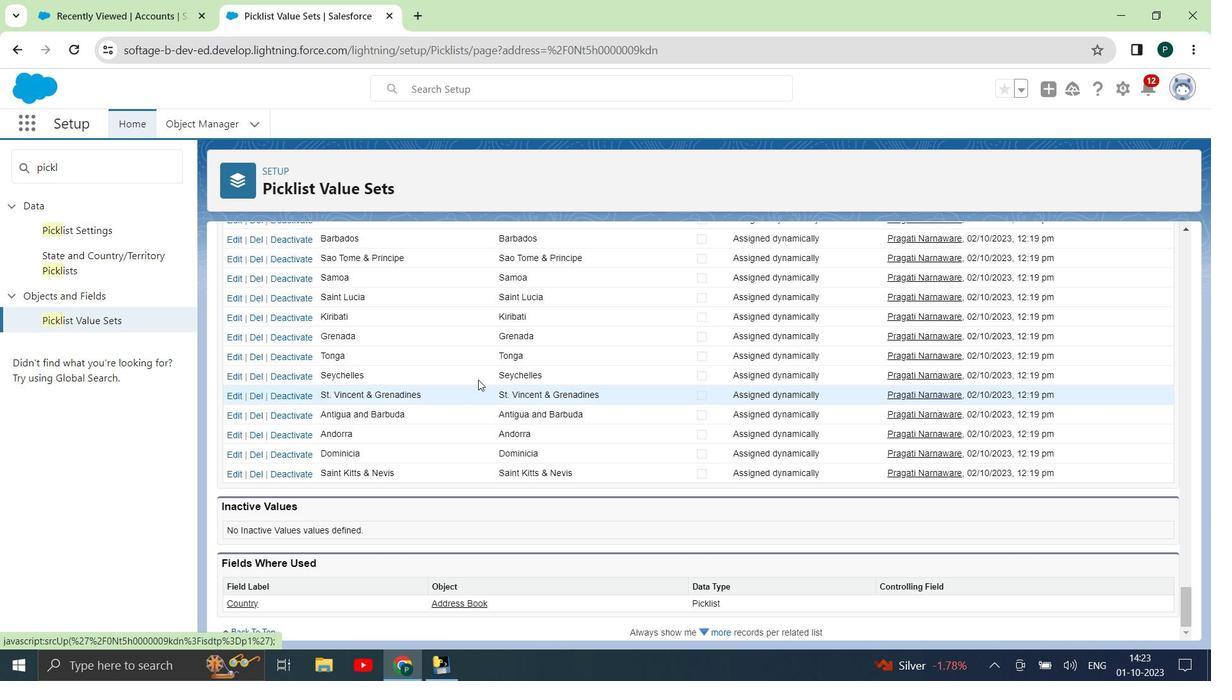 
Action: Mouse moved to (480, 379)
Screenshot: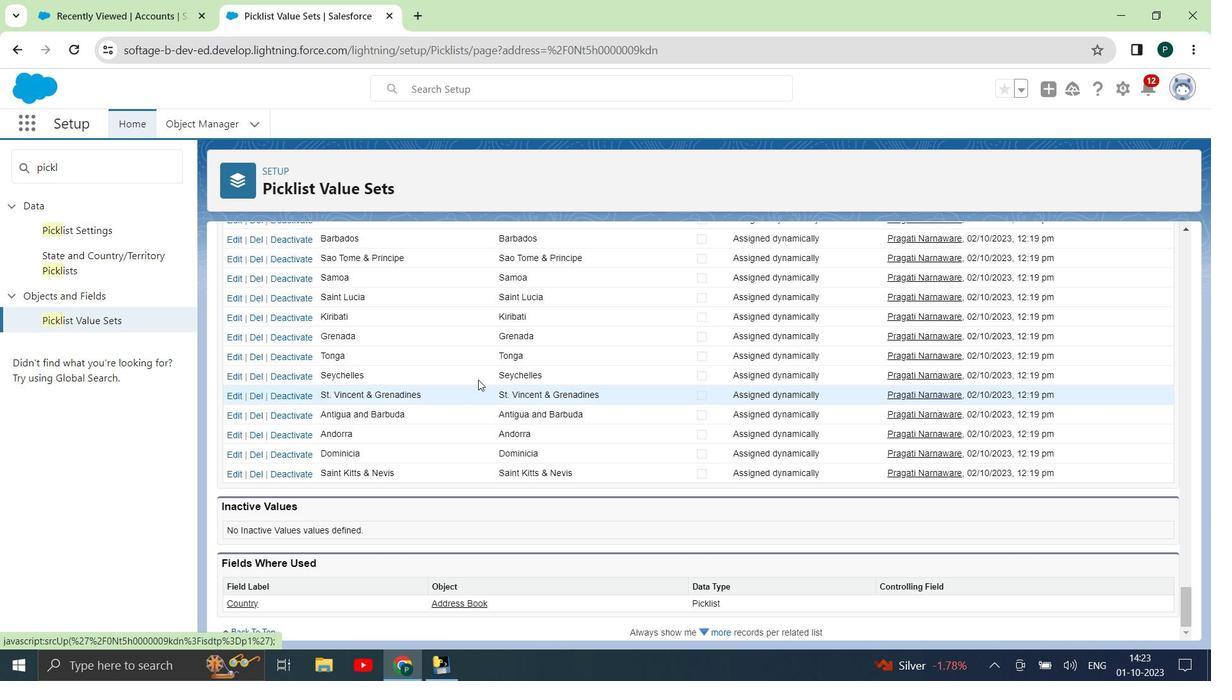 
Action: Mouse scrolled (480, 379) with delta (0, 0)
Screenshot: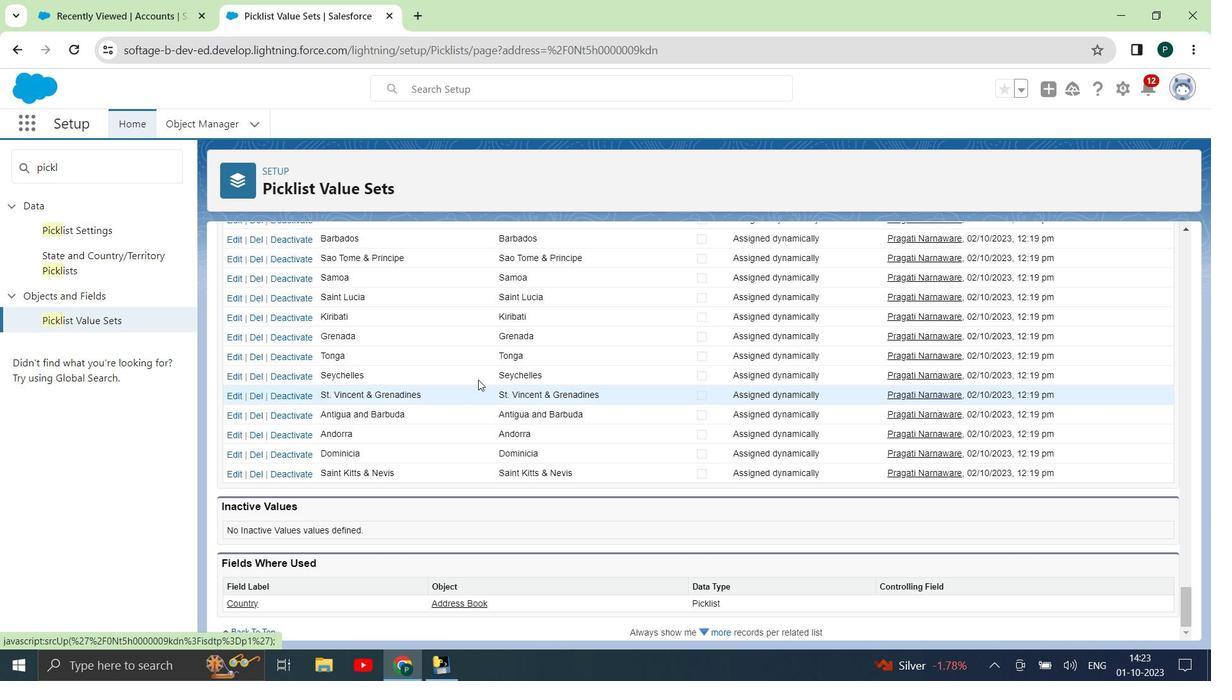 
Action: Mouse moved to (481, 375)
Screenshot: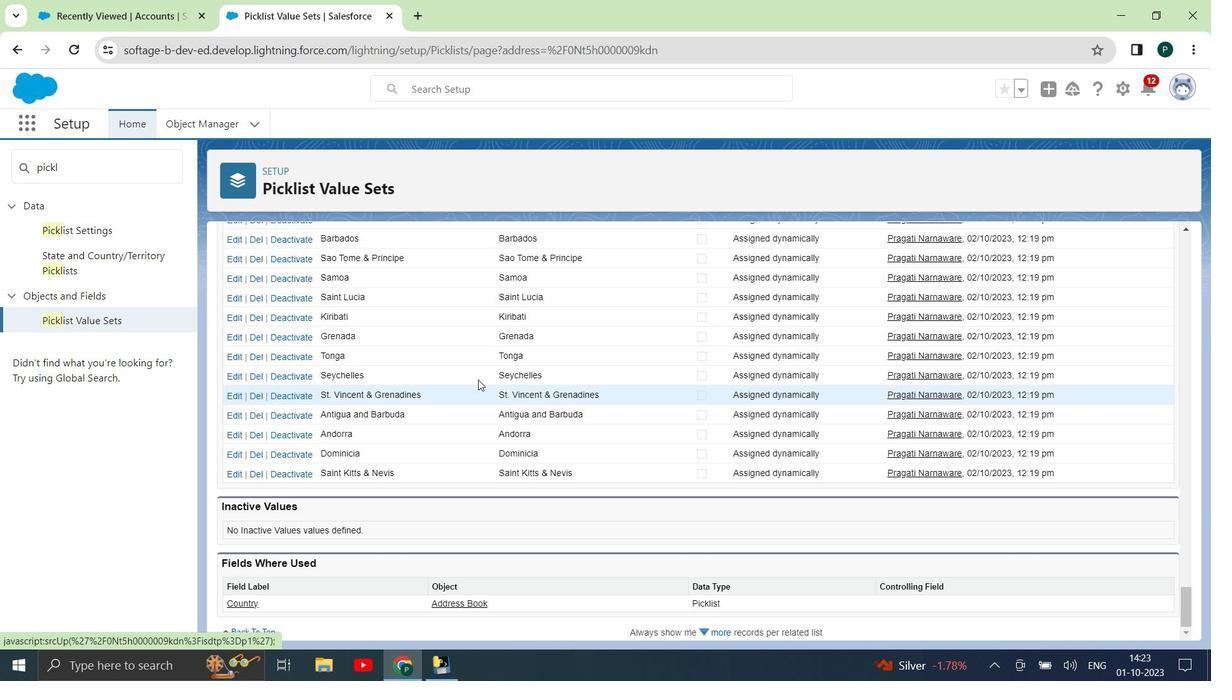 
Action: Mouse scrolled (481, 375) with delta (0, 0)
Screenshot: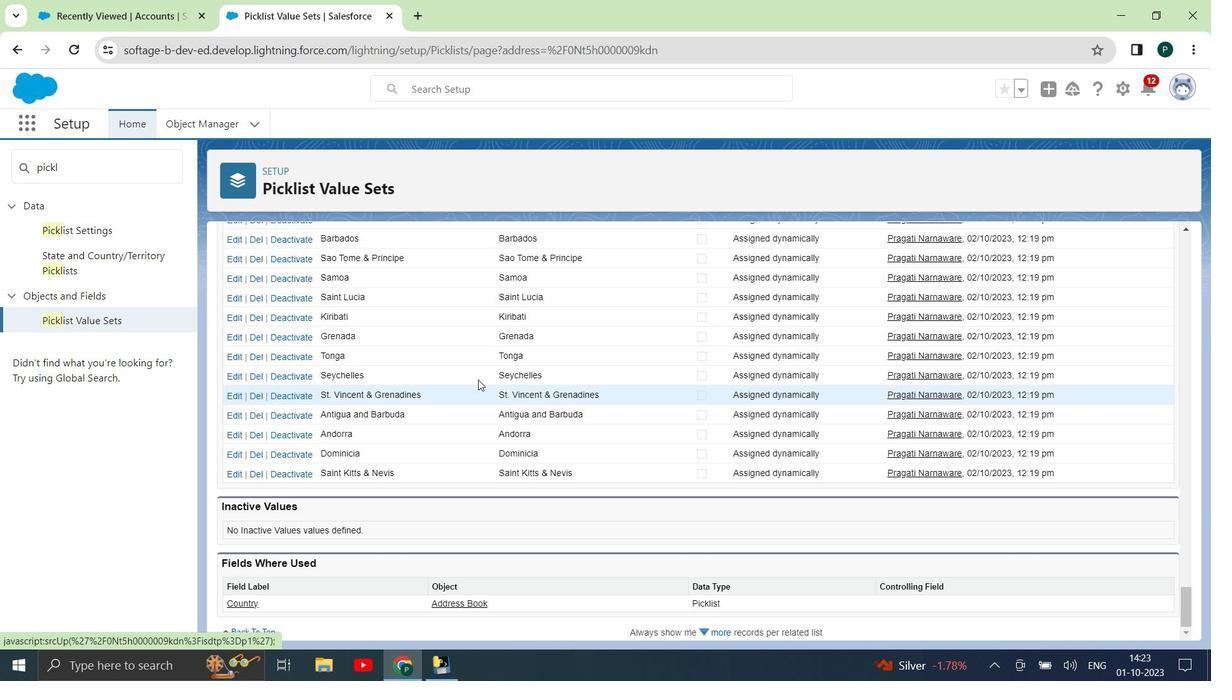 
Action: Mouse moved to (483, 370)
Screenshot: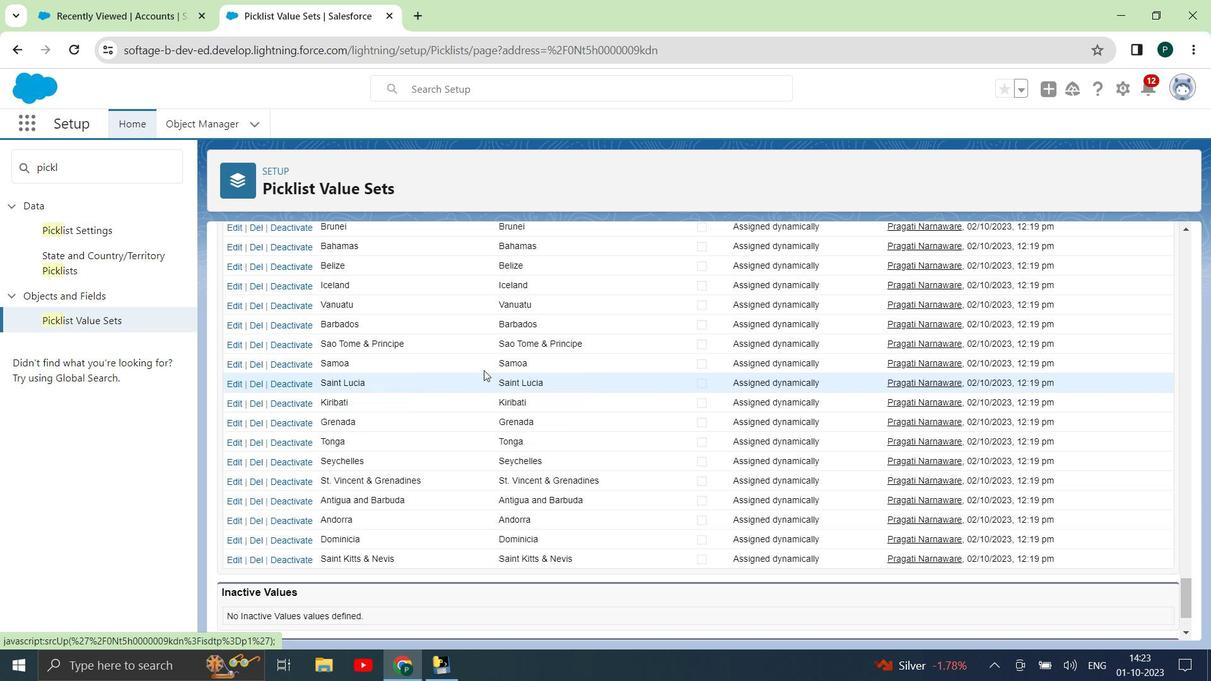 
Action: Mouse scrolled (483, 371) with delta (0, 0)
Screenshot: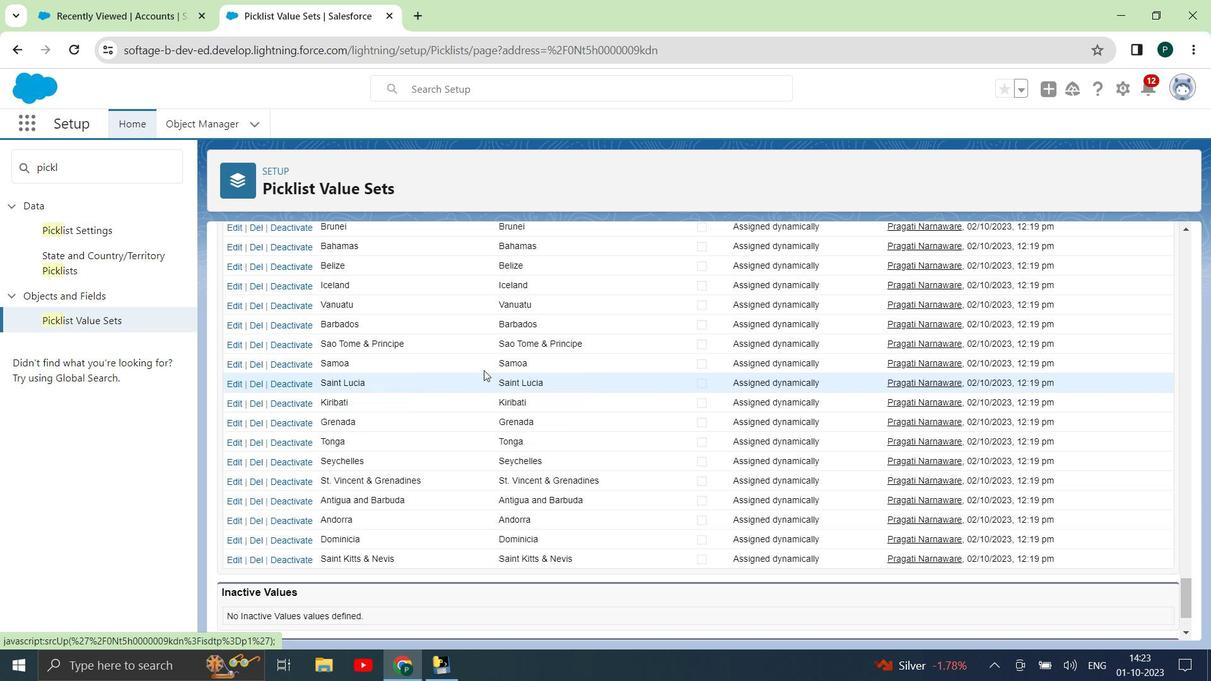 
Action: Mouse moved to (488, 361)
Screenshot: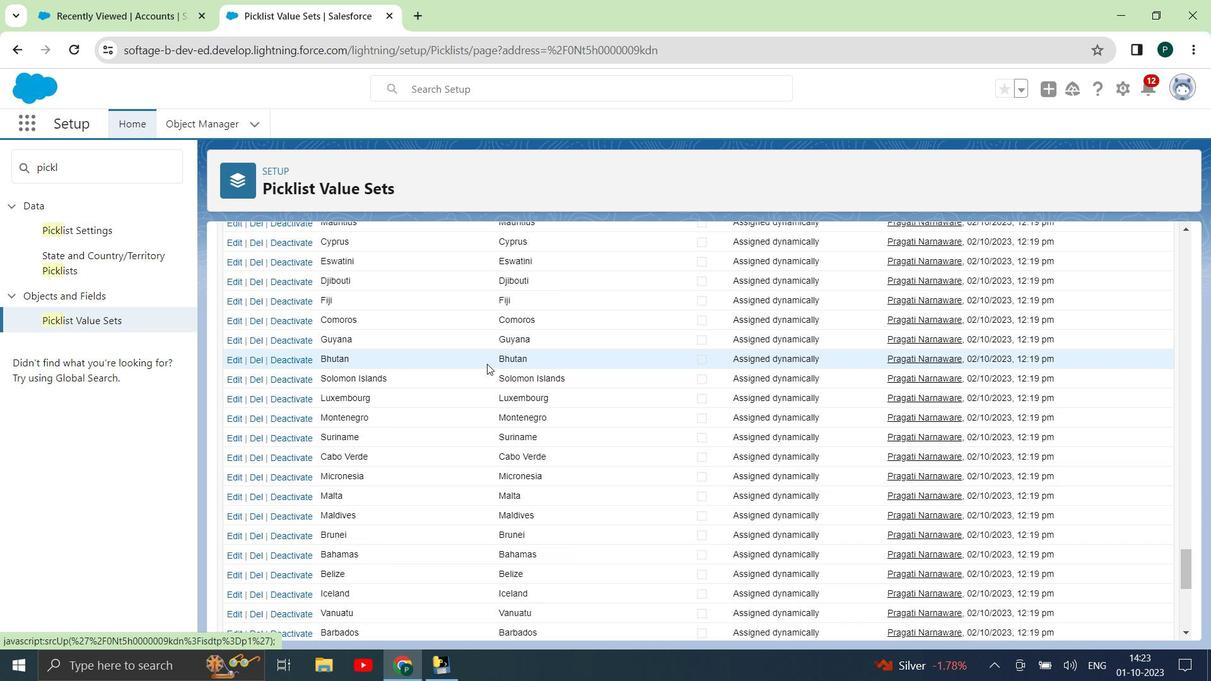 
Action: Mouse scrolled (488, 362) with delta (0, 0)
Screenshot: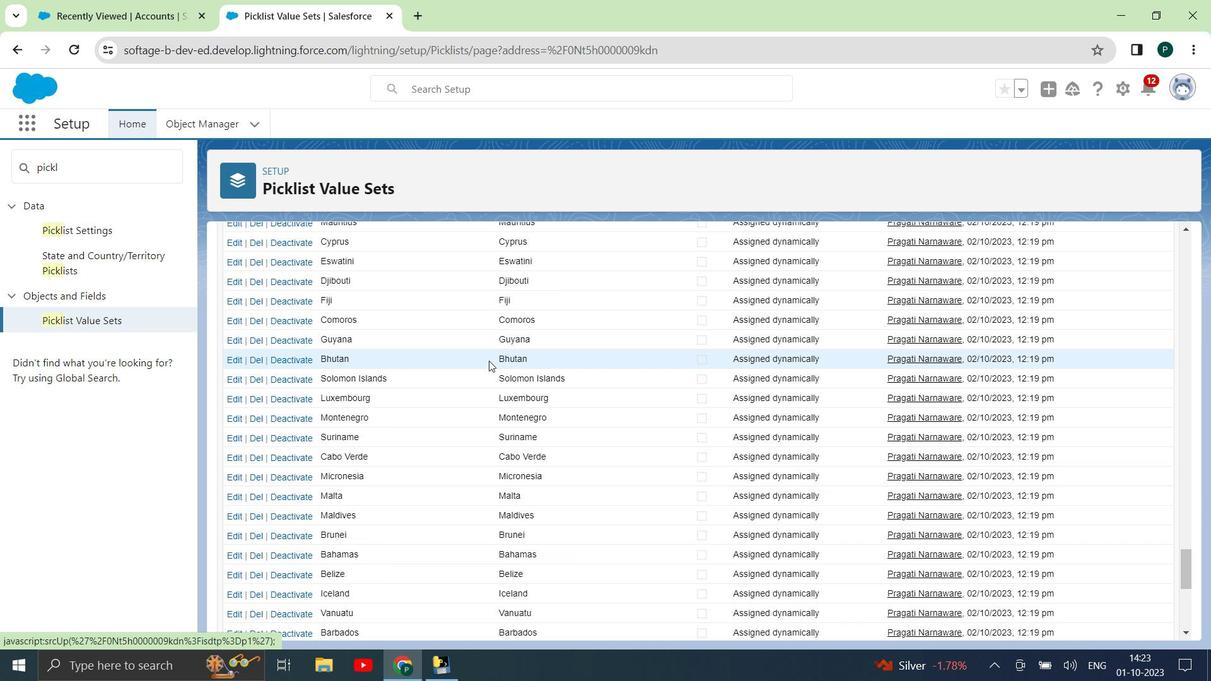 
Action: Mouse scrolled (488, 362) with delta (0, 0)
Screenshot: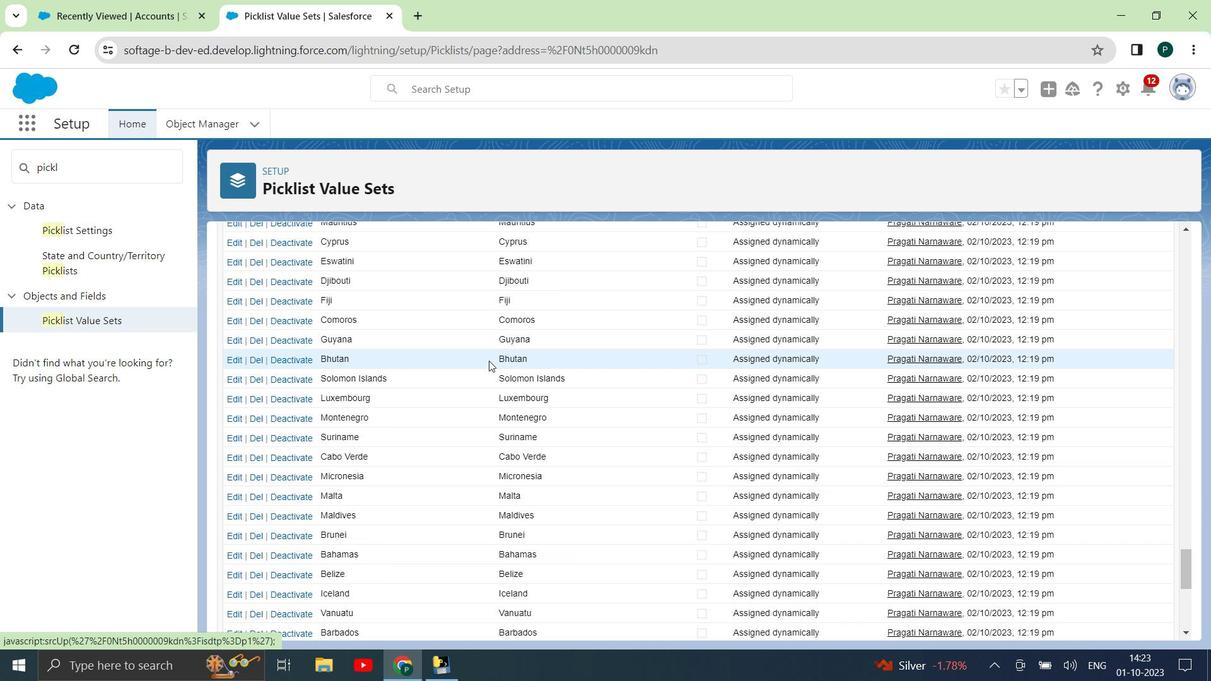 
Action: Mouse scrolled (488, 362) with delta (0, 0)
Screenshot: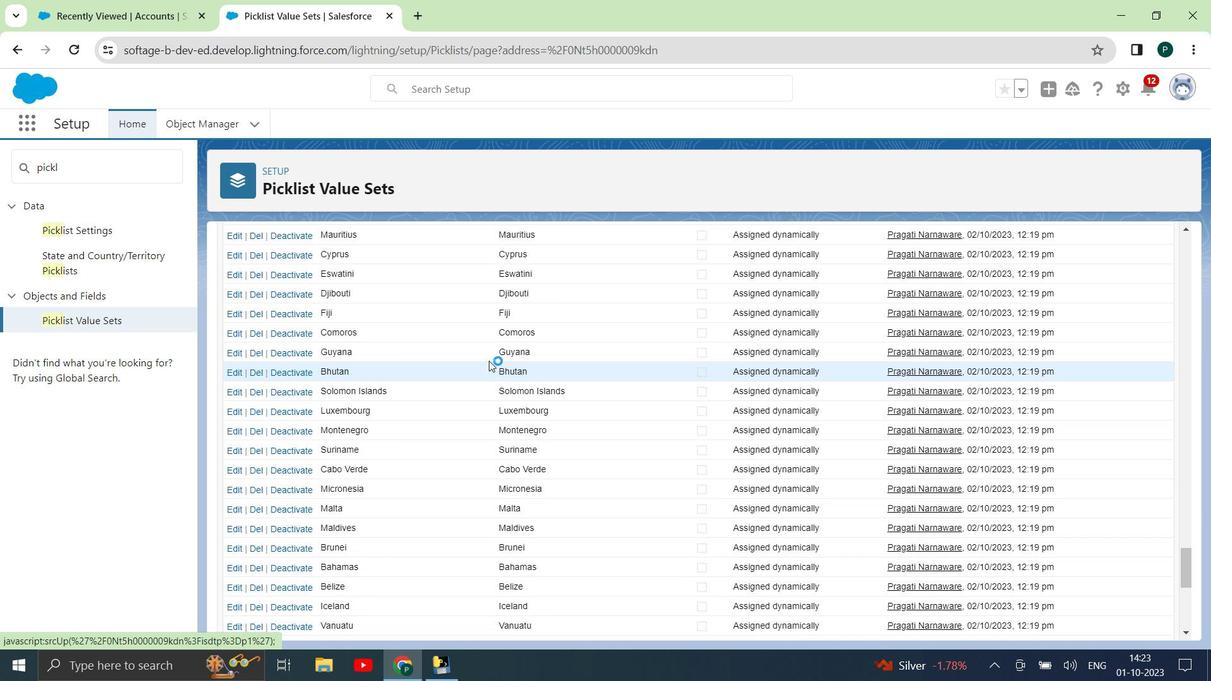 
Action: Mouse scrolled (488, 362) with delta (0, 0)
Screenshot: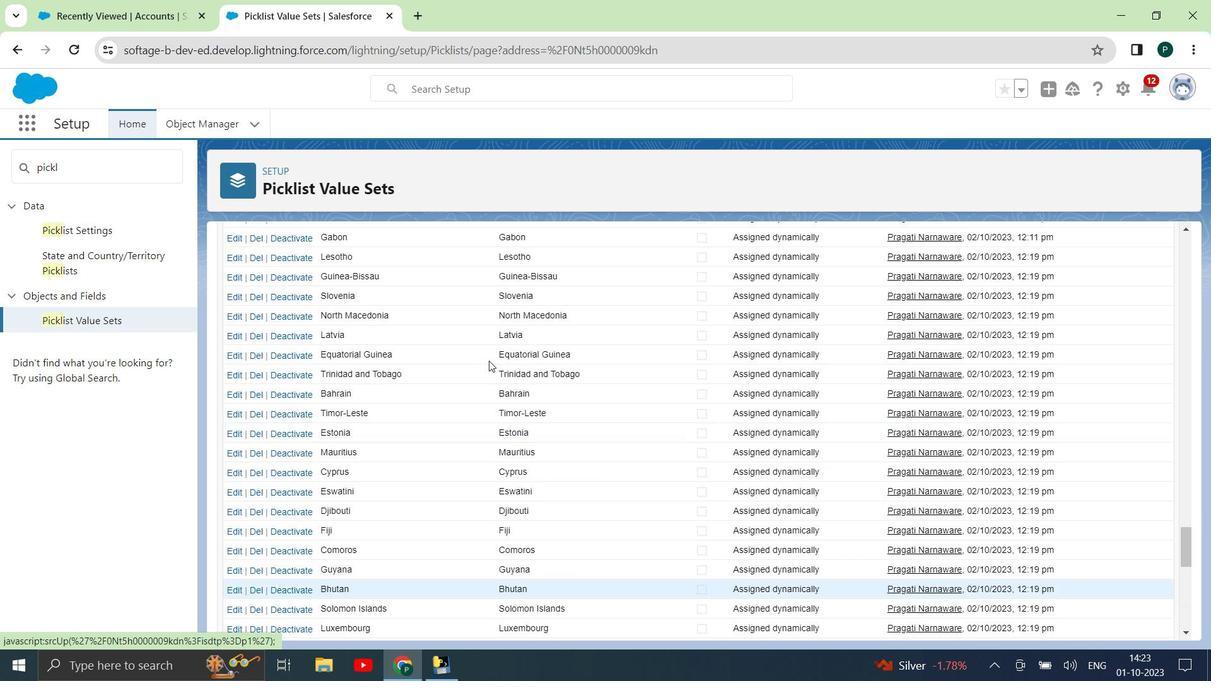 
Action: Mouse moved to (444, 418)
Screenshot: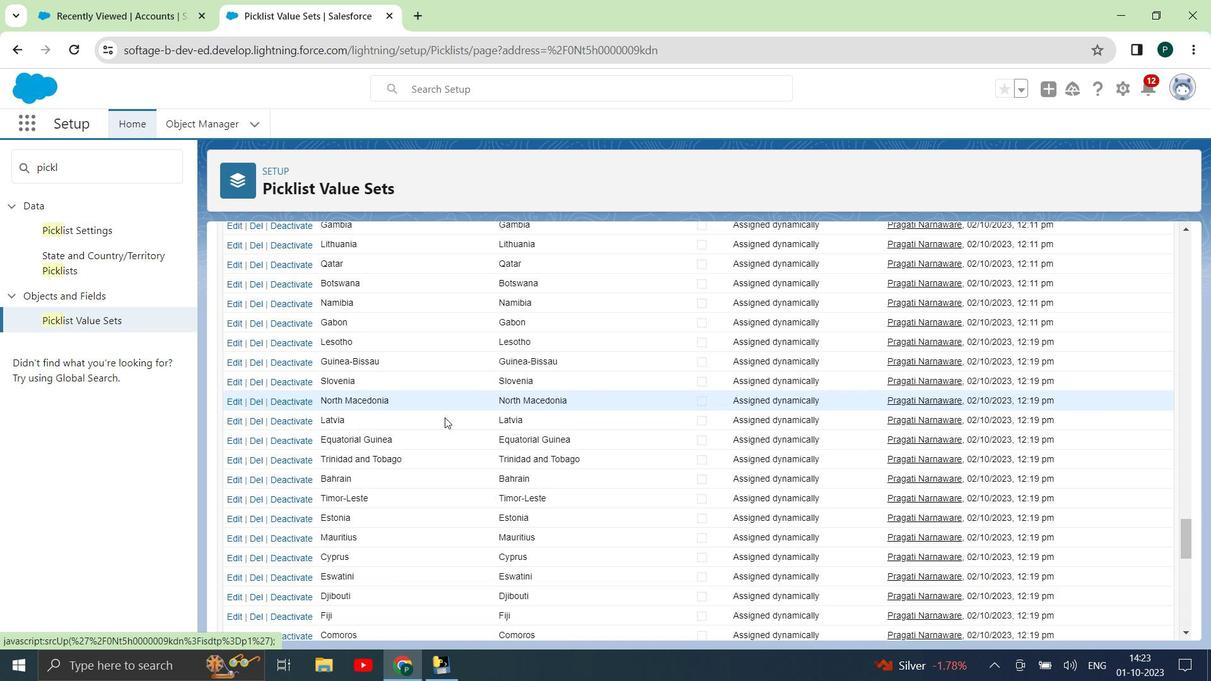 
Action: Mouse scrolled (444, 418) with delta (0, 0)
Screenshot: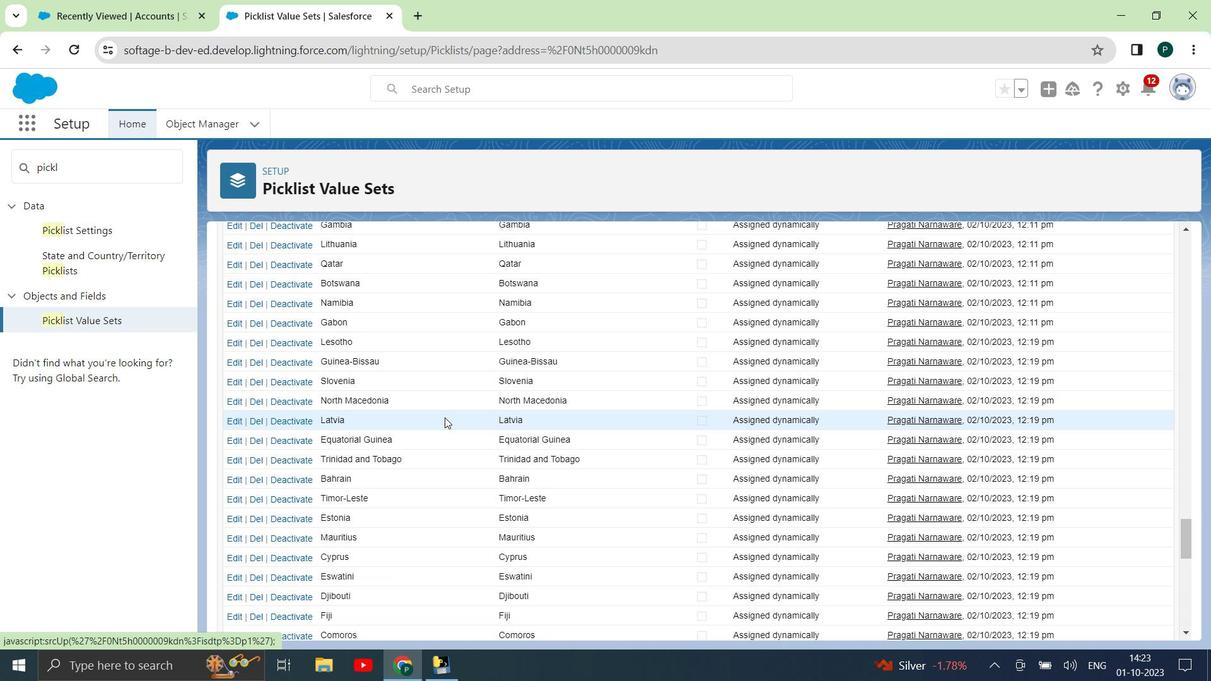 
Action: Mouse scrolled (444, 418) with delta (0, 0)
Screenshot: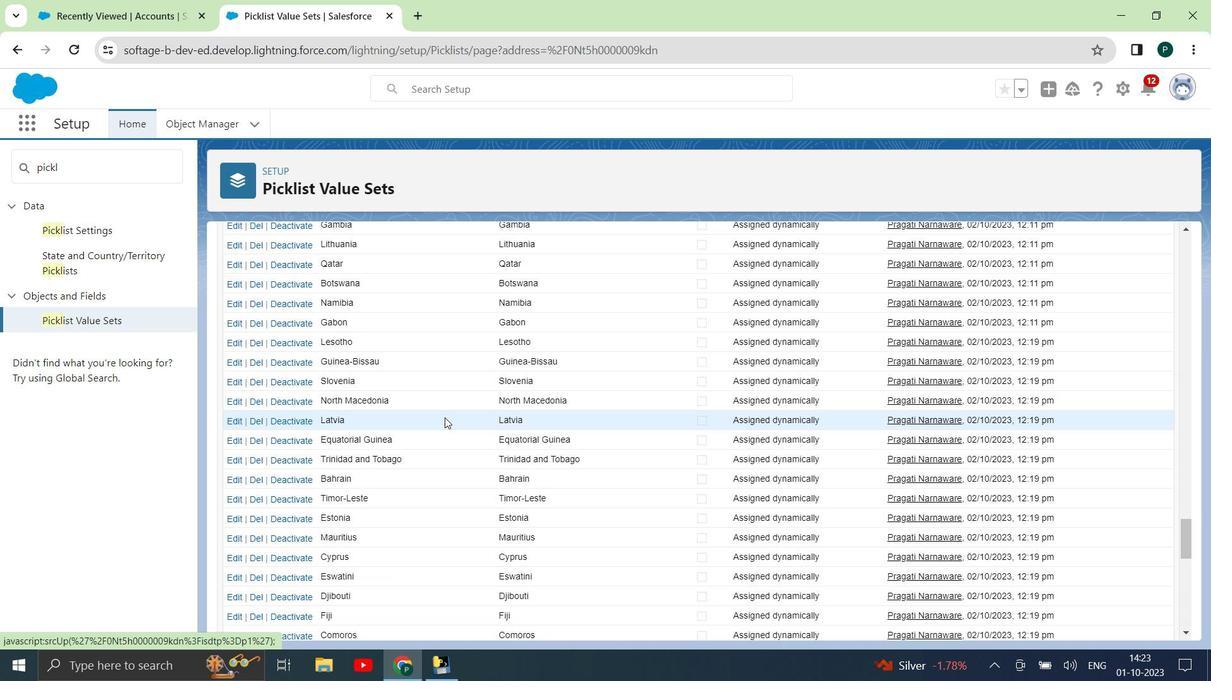 
Action: Mouse scrolled (444, 418) with delta (0, 0)
Screenshot: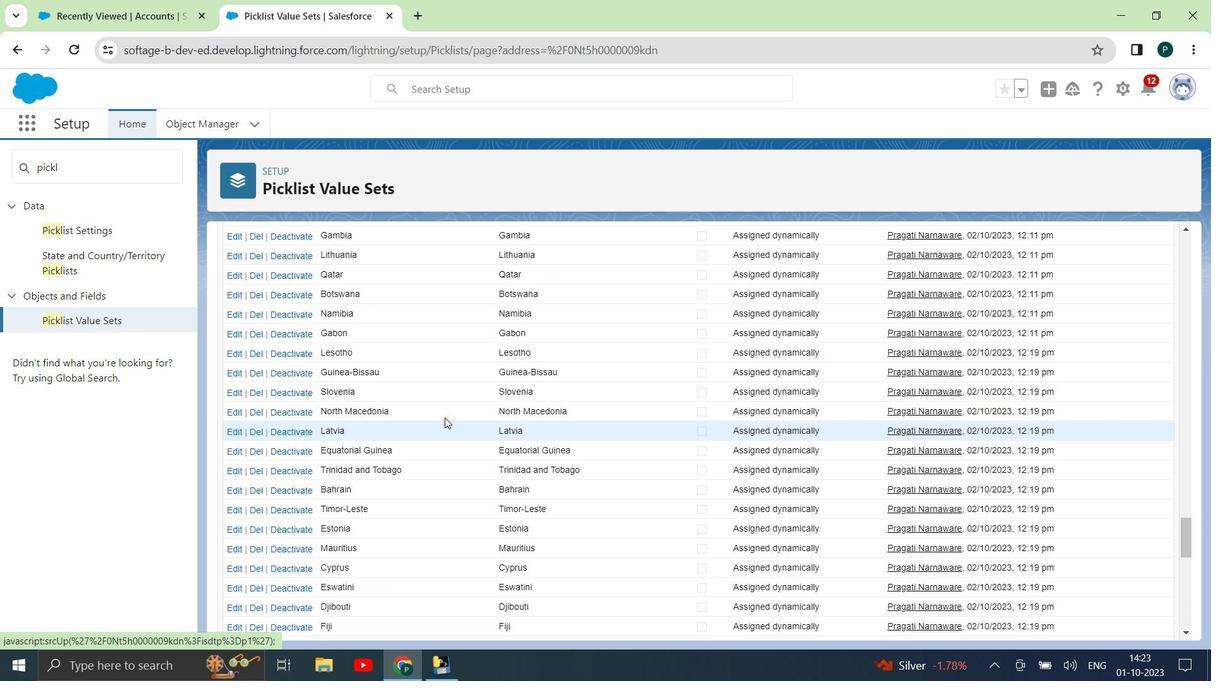 
Action: Mouse scrolled (444, 418) with delta (0, 0)
Screenshot: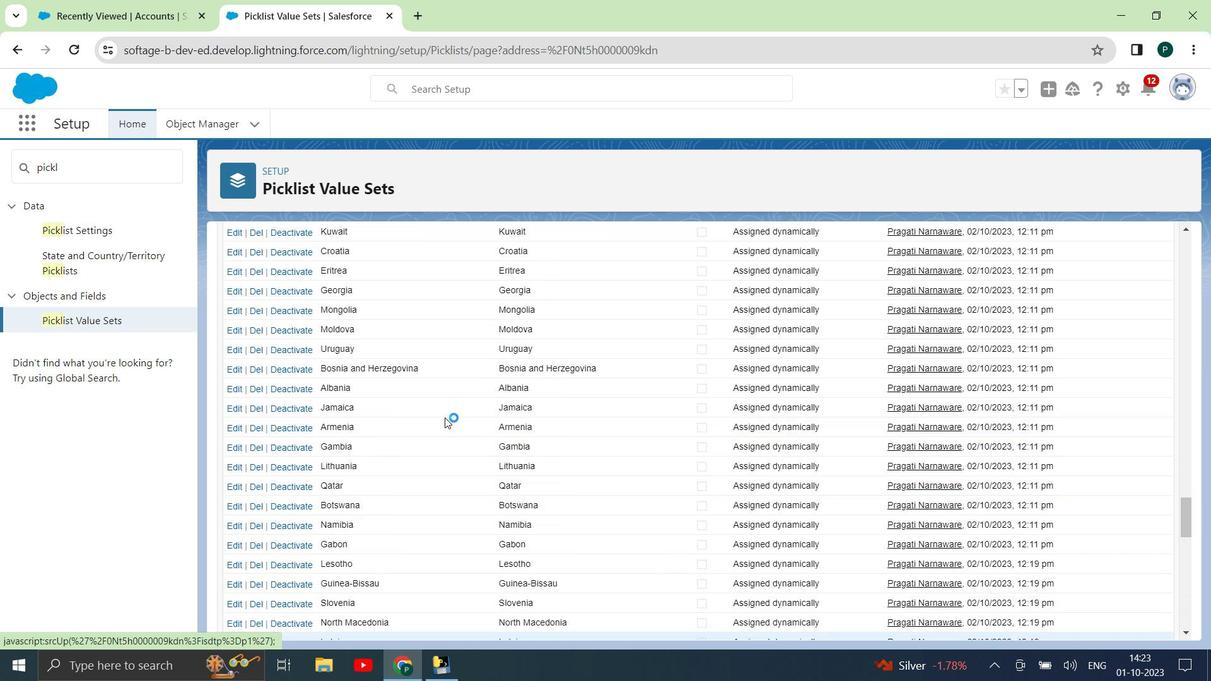 
Action: Mouse scrolled (444, 418) with delta (0, 0)
Screenshot: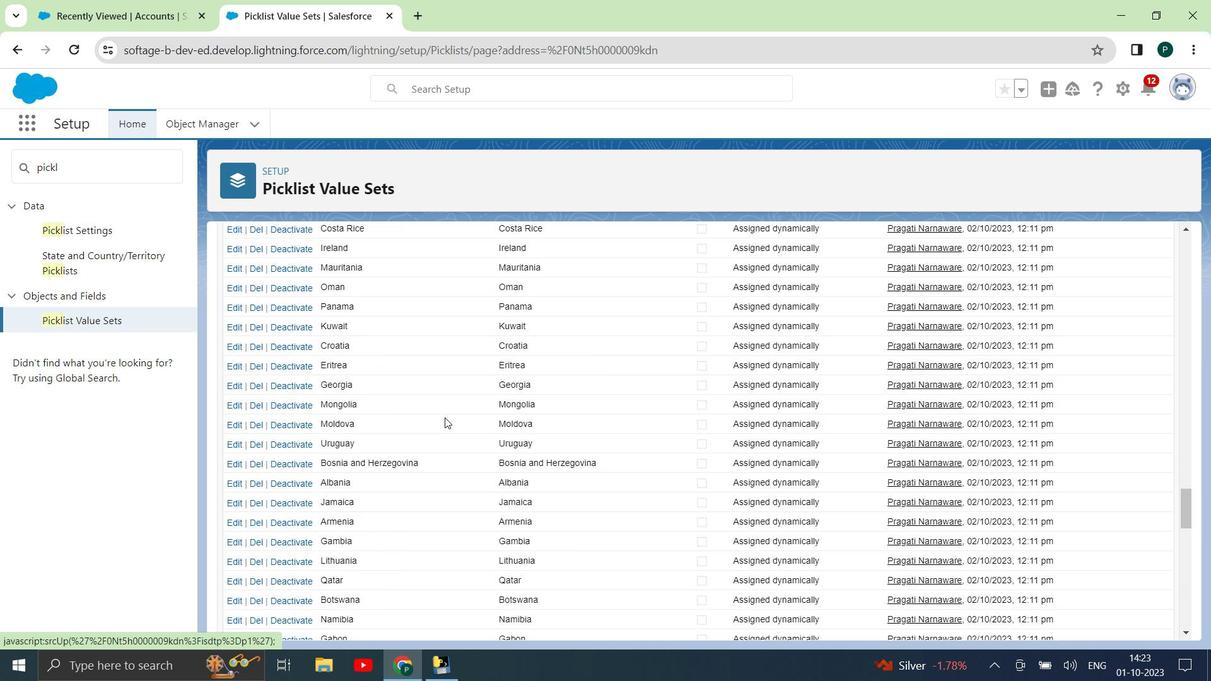 
Action: Mouse scrolled (444, 418) with delta (0, 0)
Screenshot: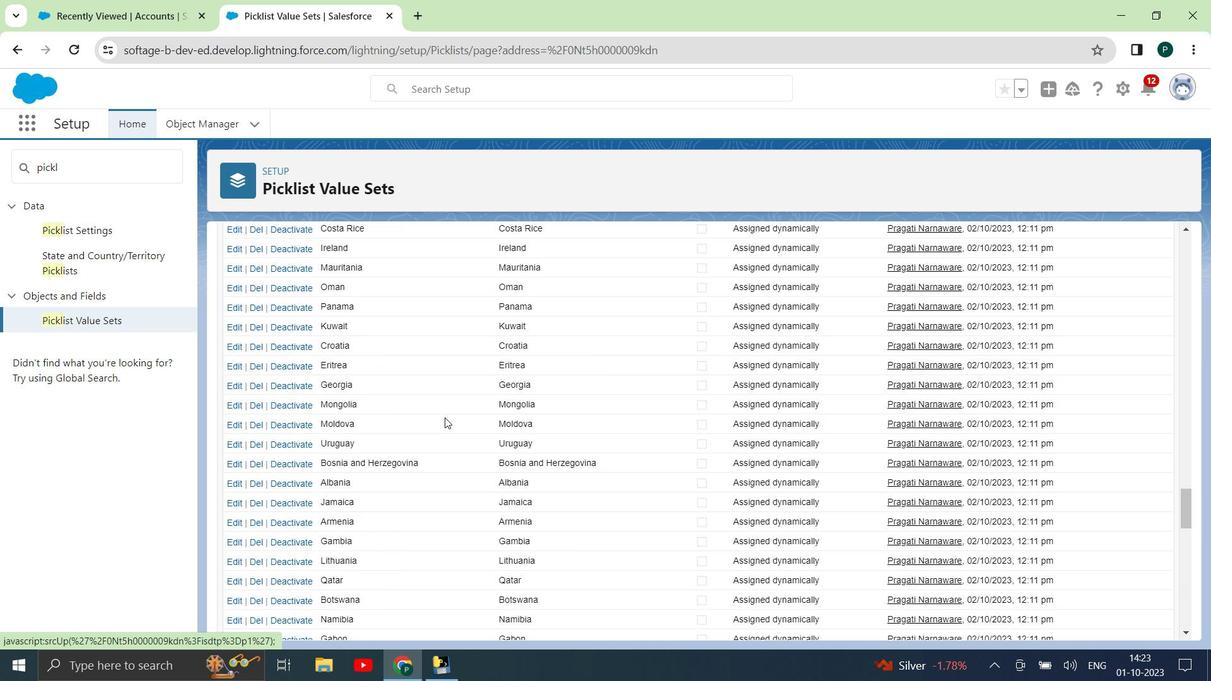 
Action: Mouse scrolled (444, 418) with delta (0, 0)
Screenshot: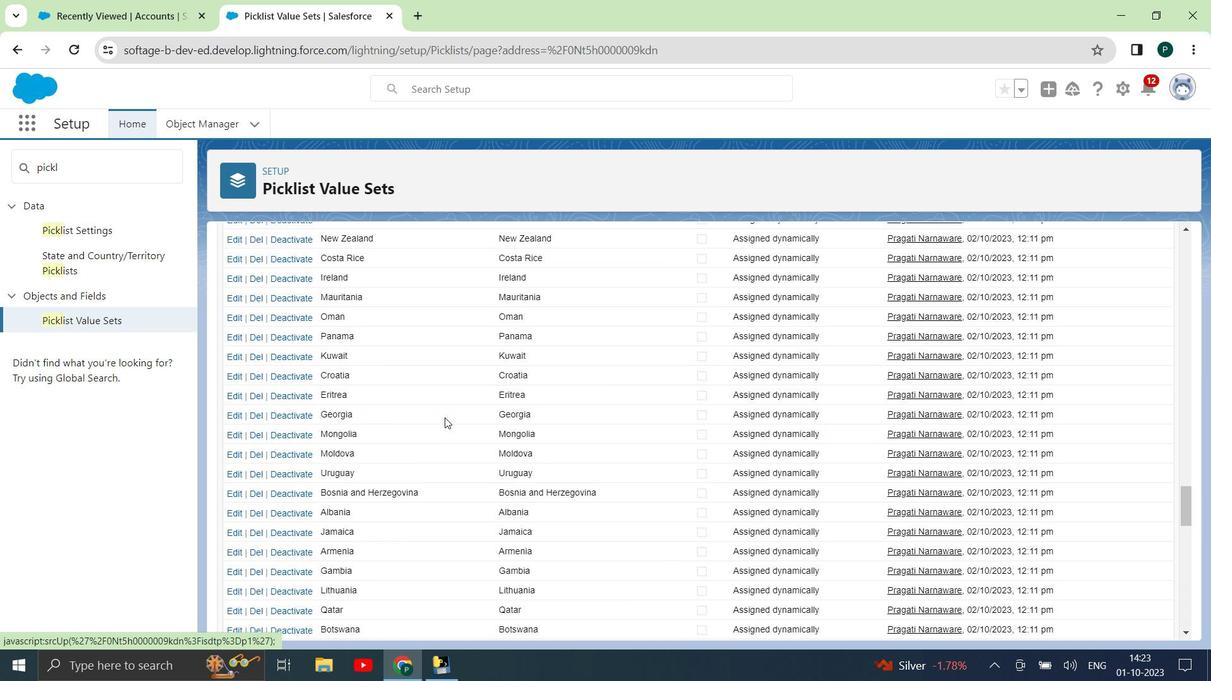 
Action: Mouse moved to (449, 418)
Screenshot: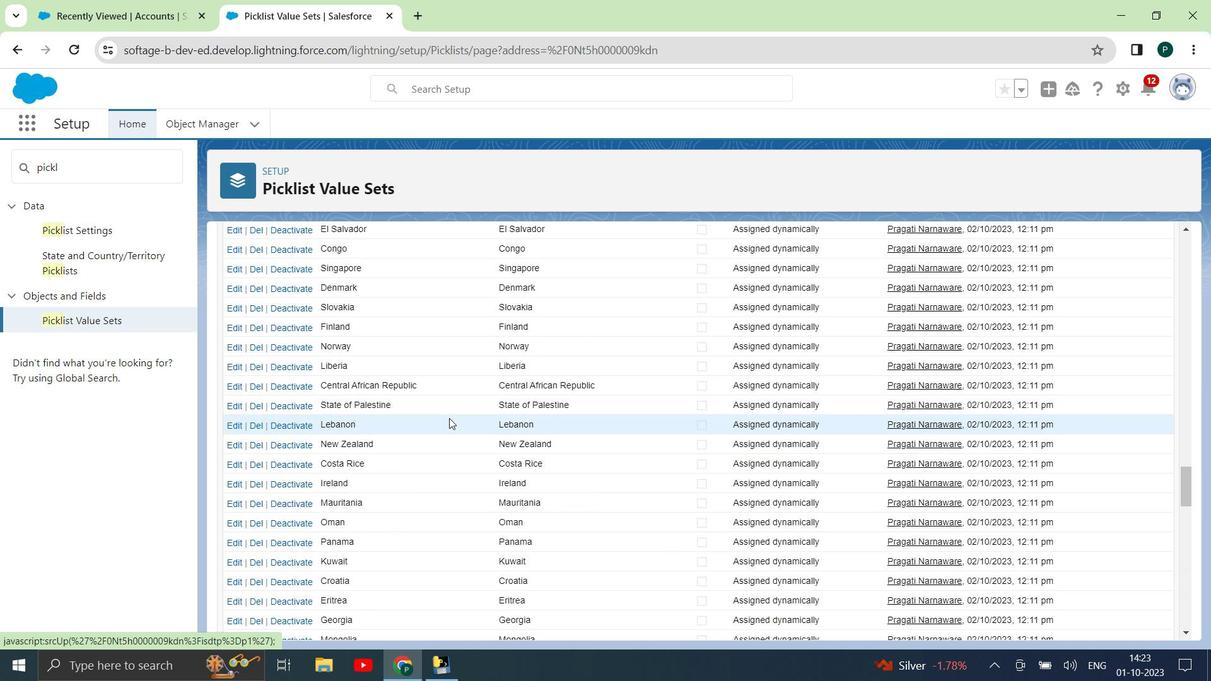 
Action: Mouse scrolled (449, 419) with delta (0, 0)
Screenshot: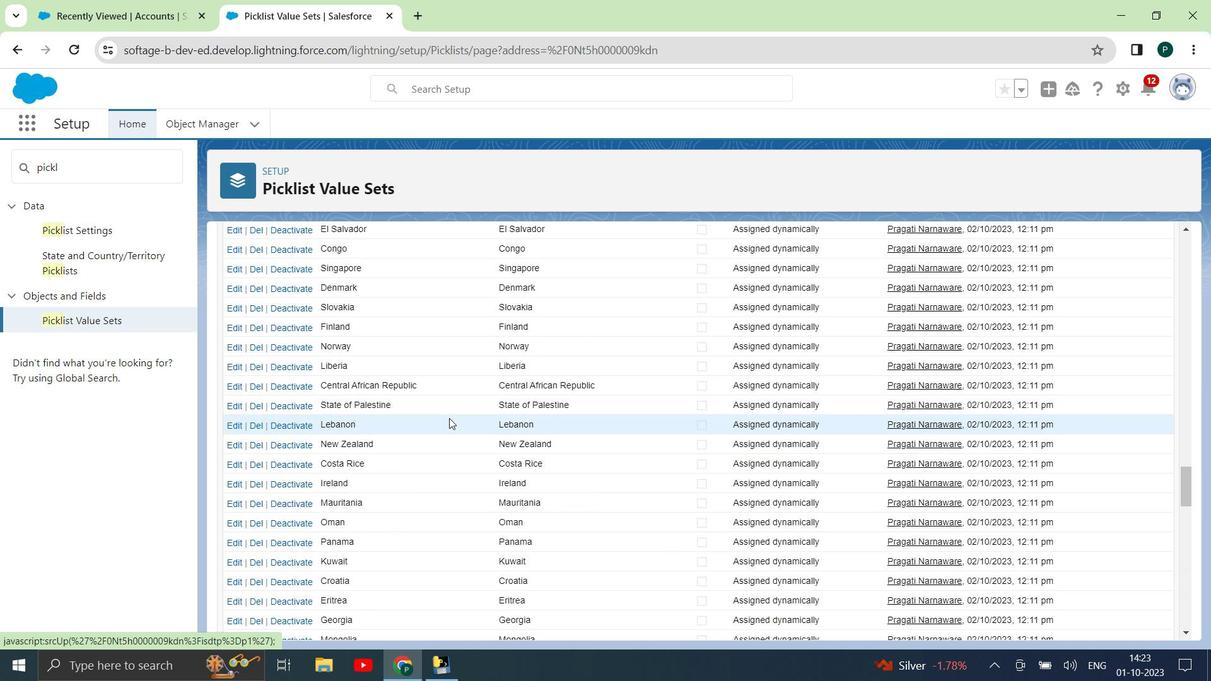 
Action: Mouse scrolled (449, 419) with delta (0, 0)
Screenshot: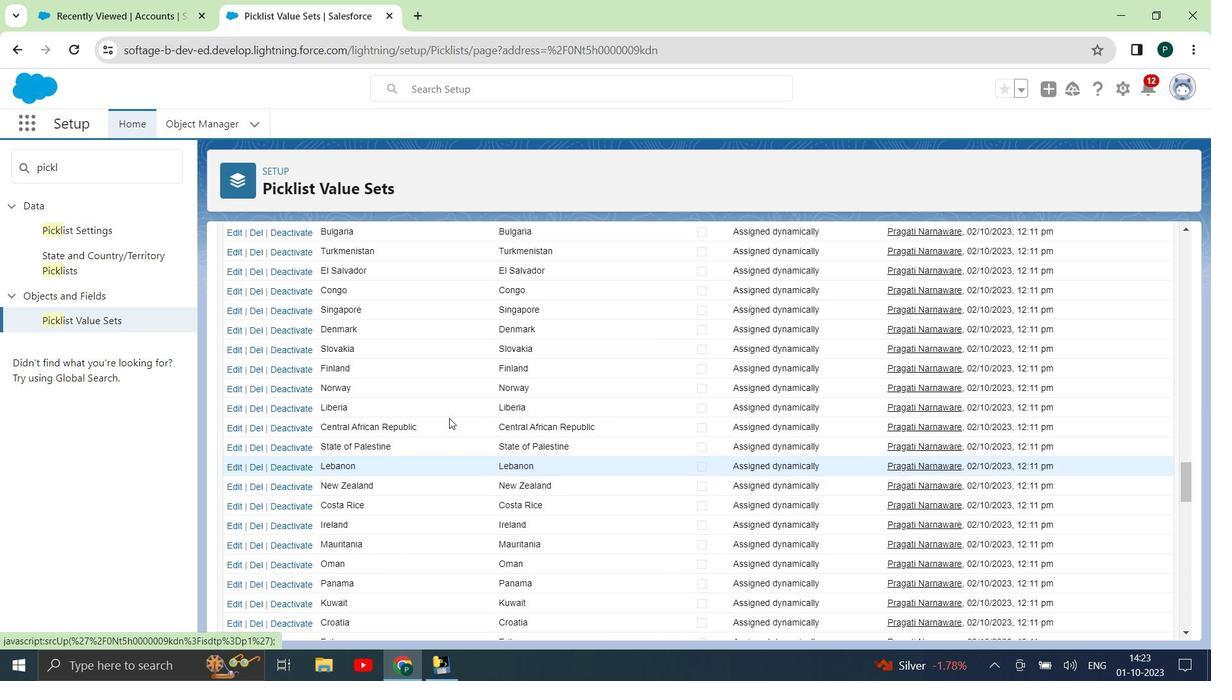 
Action: Mouse moved to (454, 417)
Screenshot: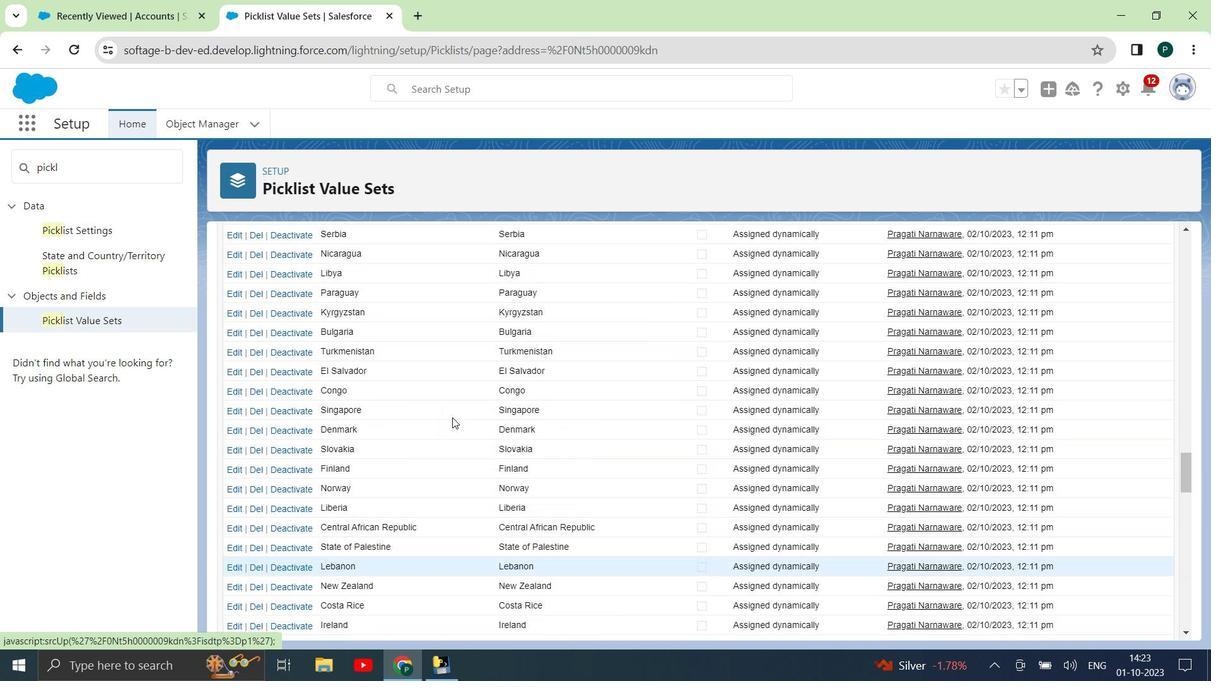 
Action: Mouse scrolled (454, 418) with delta (0, 0)
Screenshot: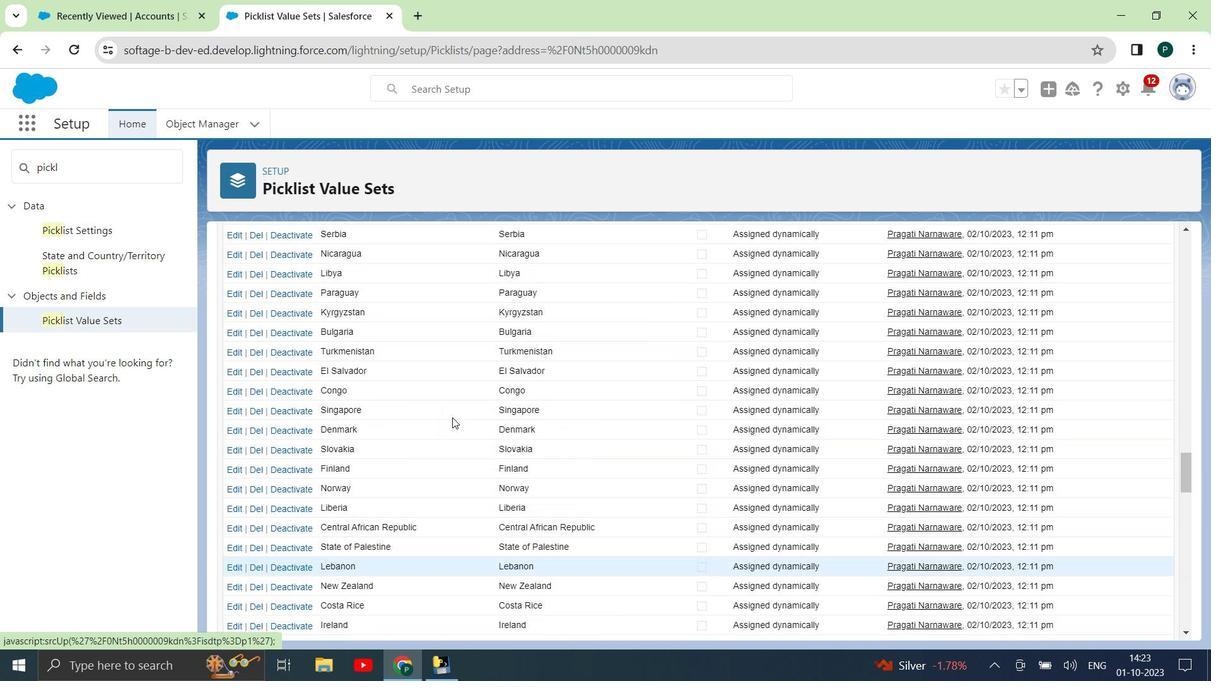 
Action: Mouse moved to (471, 413)
Screenshot: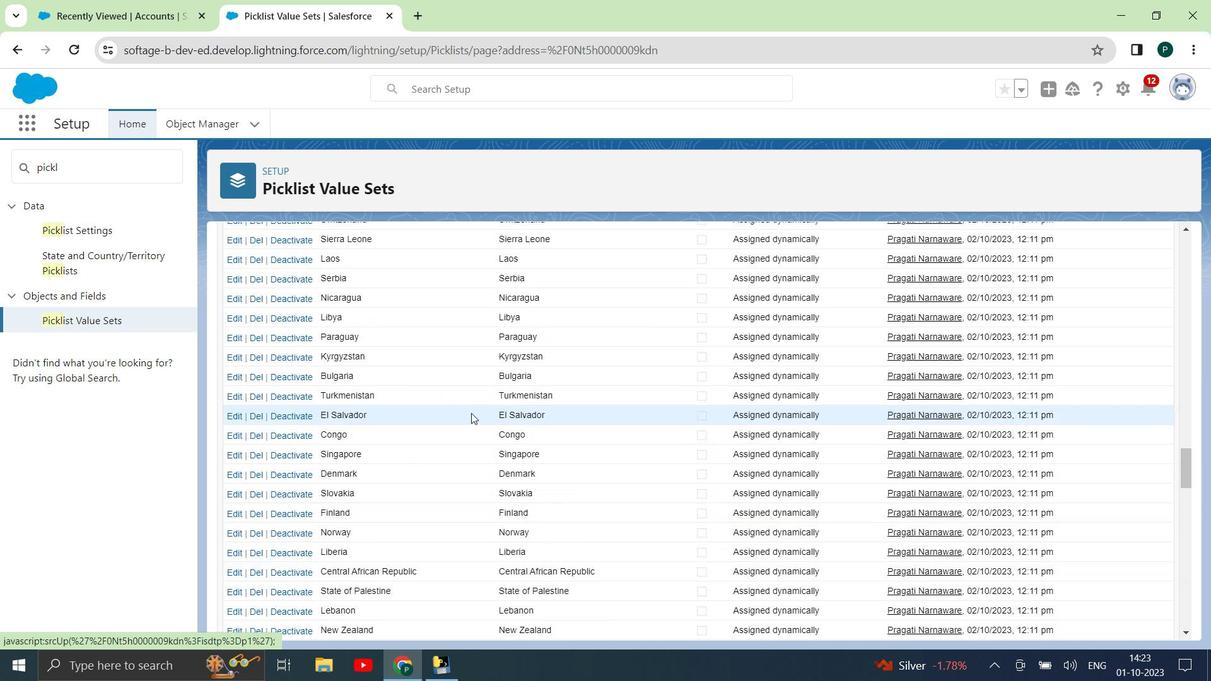 
Action: Mouse scrolled (471, 413) with delta (0, 0)
Screenshot: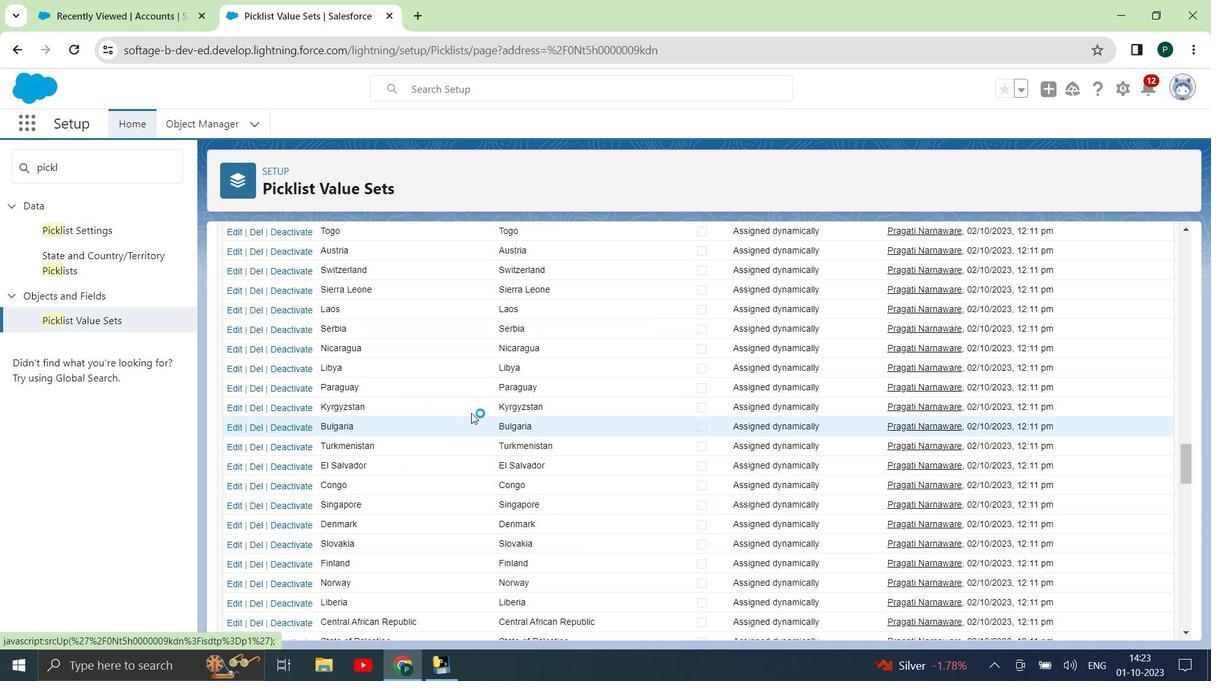 
Action: Mouse scrolled (471, 413) with delta (0, 0)
Screenshot: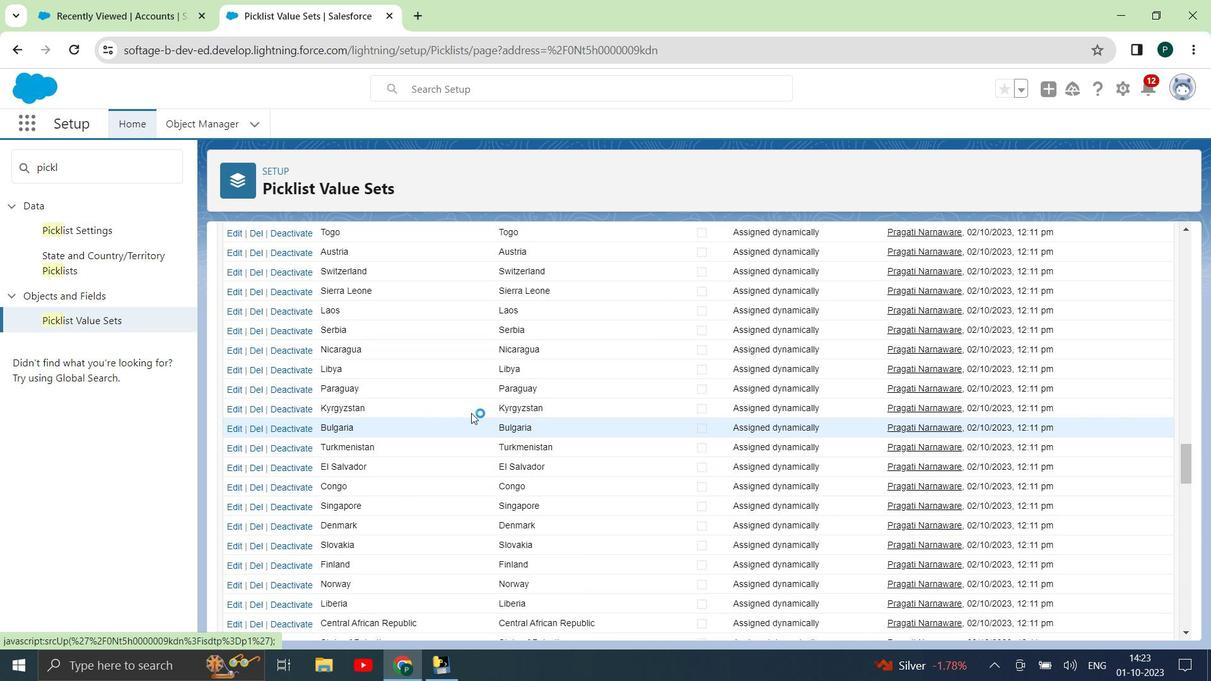 
Action: Mouse scrolled (471, 413) with delta (0, 0)
Screenshot: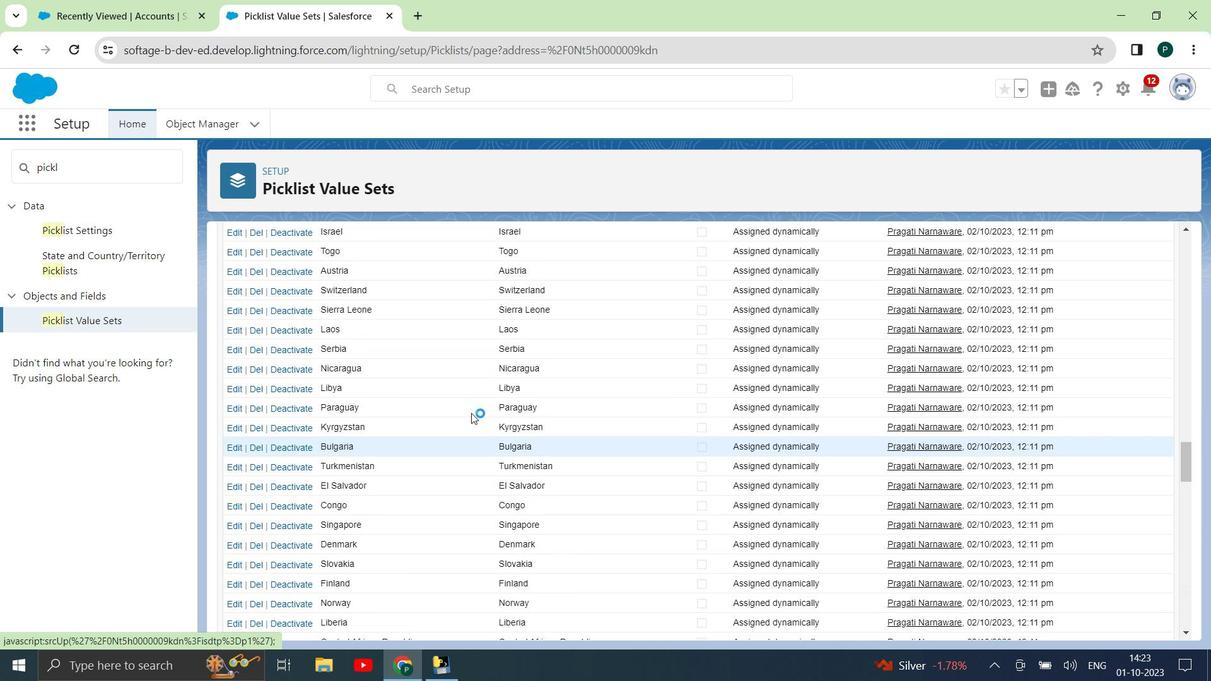 
Action: Mouse scrolled (471, 413) with delta (0, 0)
Screenshot: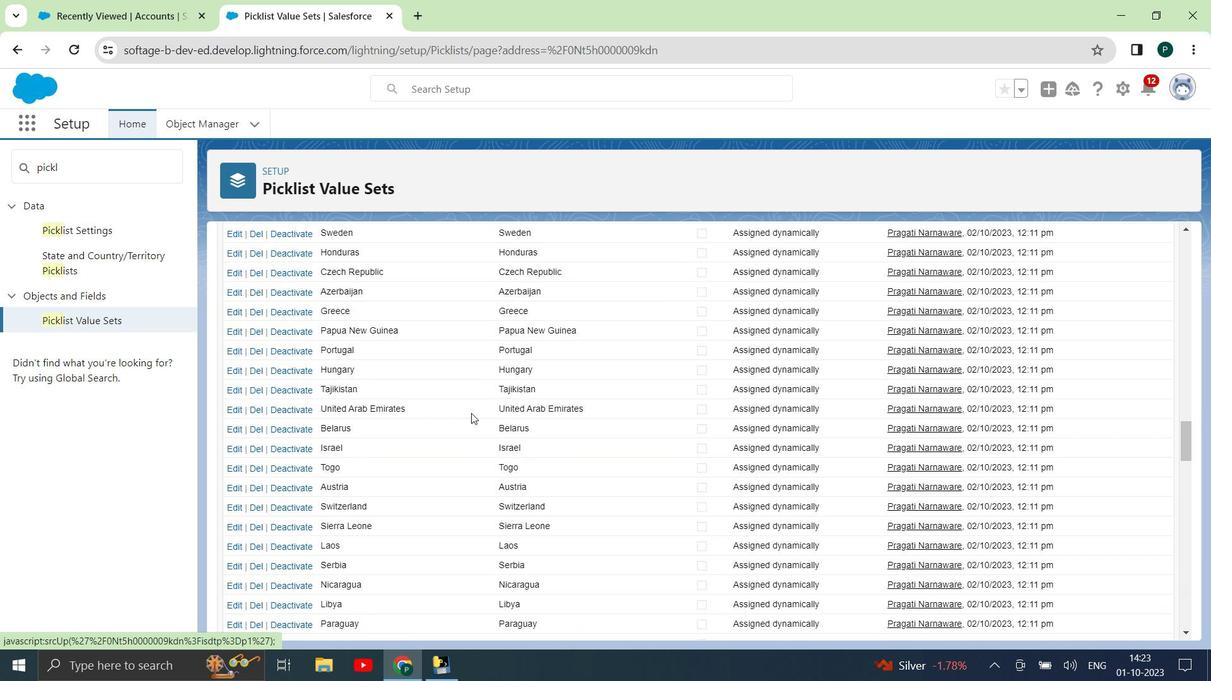 
Action: Mouse scrolled (471, 413) with delta (0, 0)
Screenshot: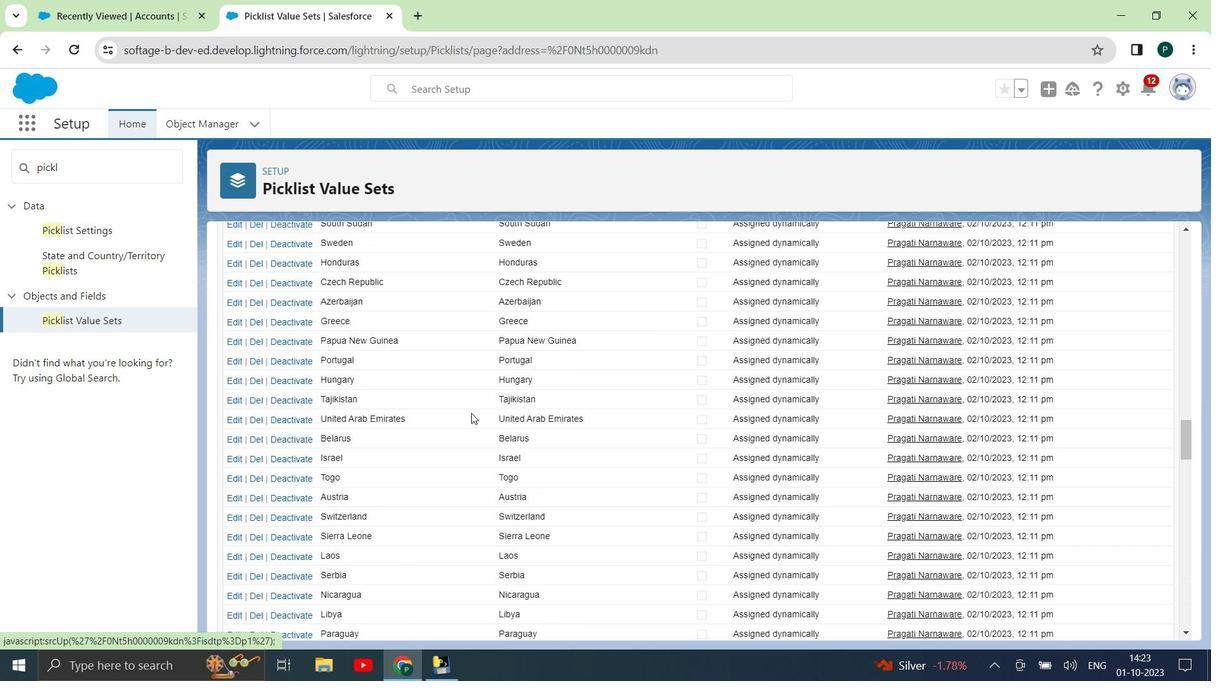 
Action: Mouse scrolled (471, 413) with delta (0, 0)
Screenshot: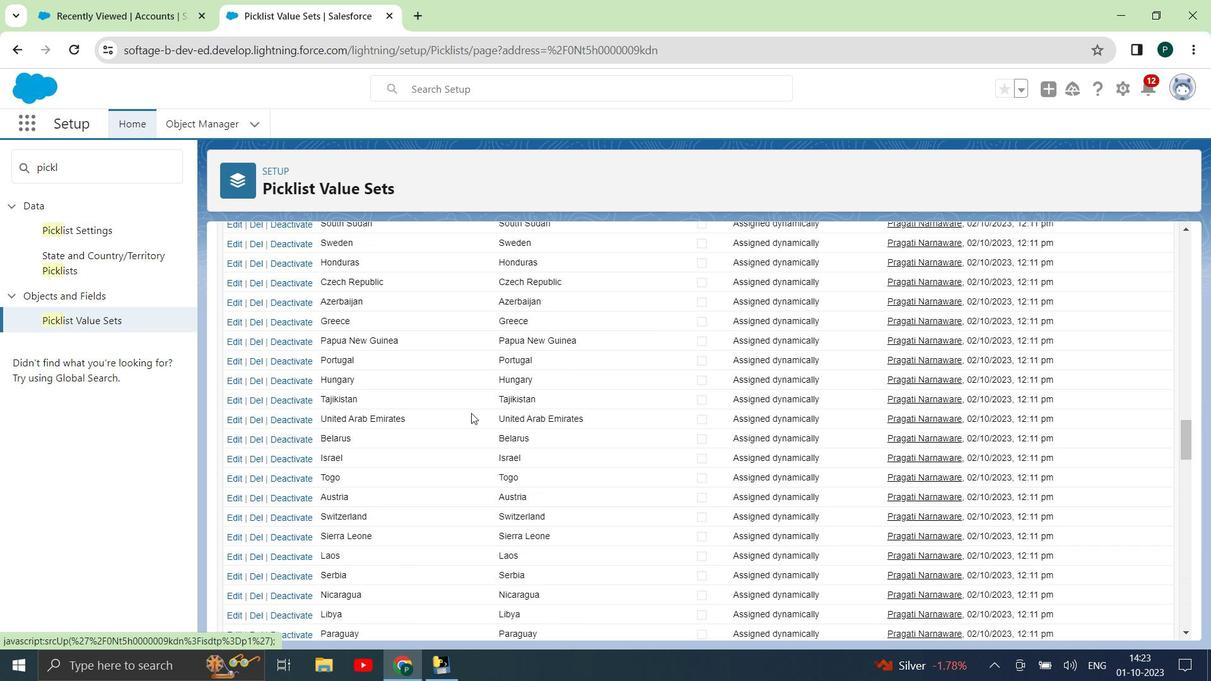 
Action: Mouse scrolled (471, 413) with delta (0, 0)
Screenshot: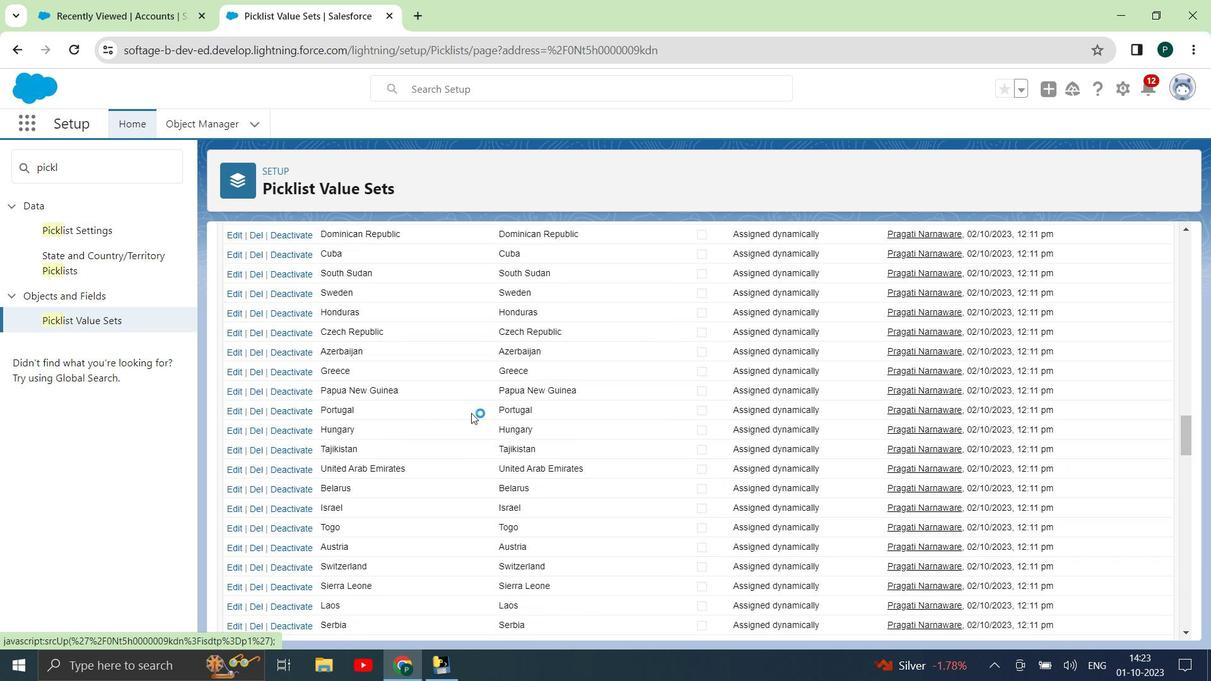 
Action: Mouse scrolled (471, 413) with delta (0, 0)
Screenshot: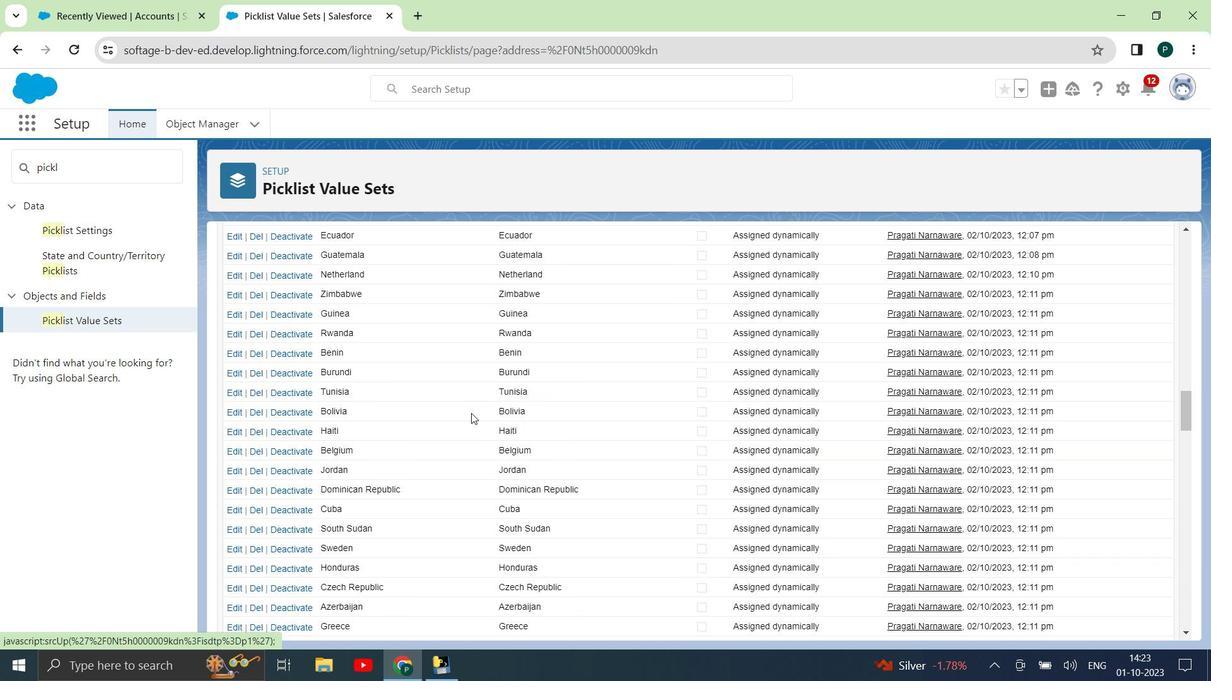 
Action: Mouse scrolled (471, 413) with delta (0, 0)
Screenshot: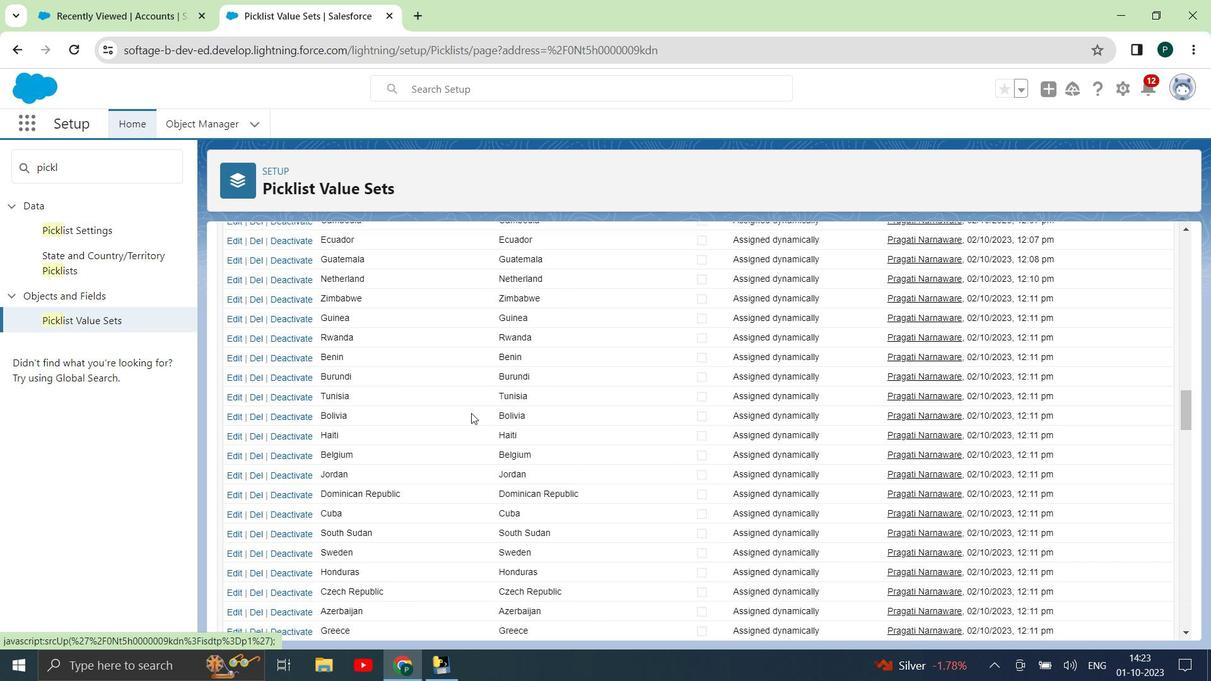 
Action: Mouse scrolled (471, 413) with delta (0, 0)
Screenshot: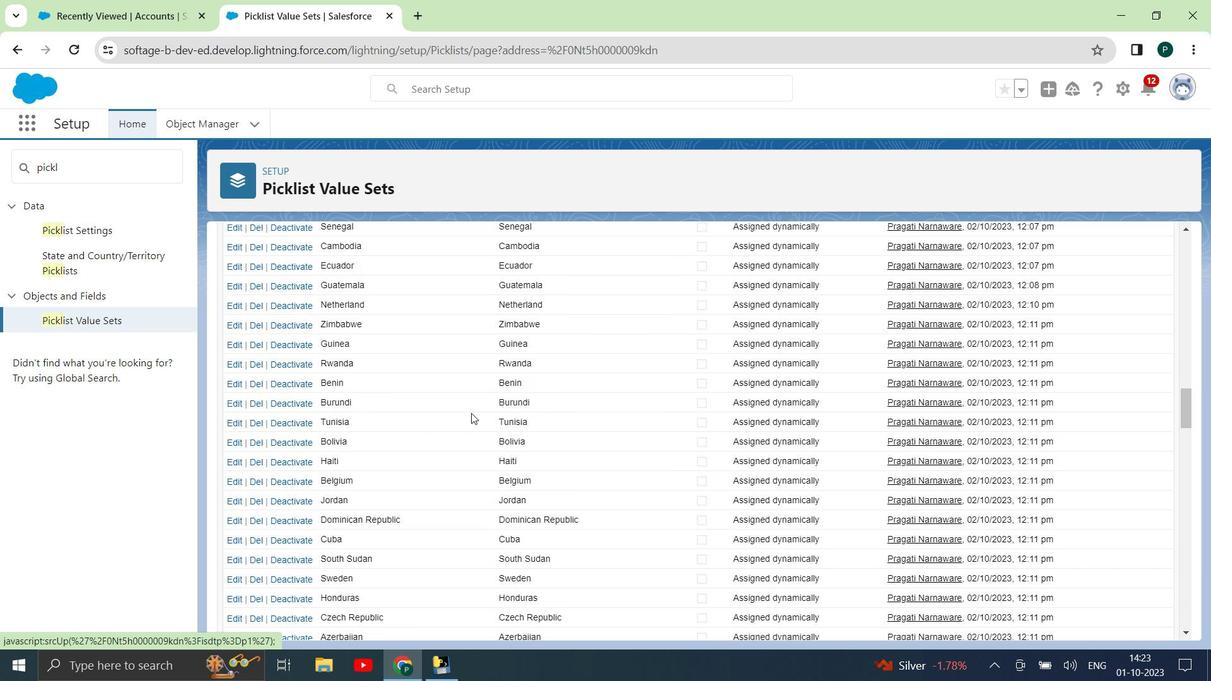 
Action: Mouse scrolled (471, 413) with delta (0, 0)
Screenshot: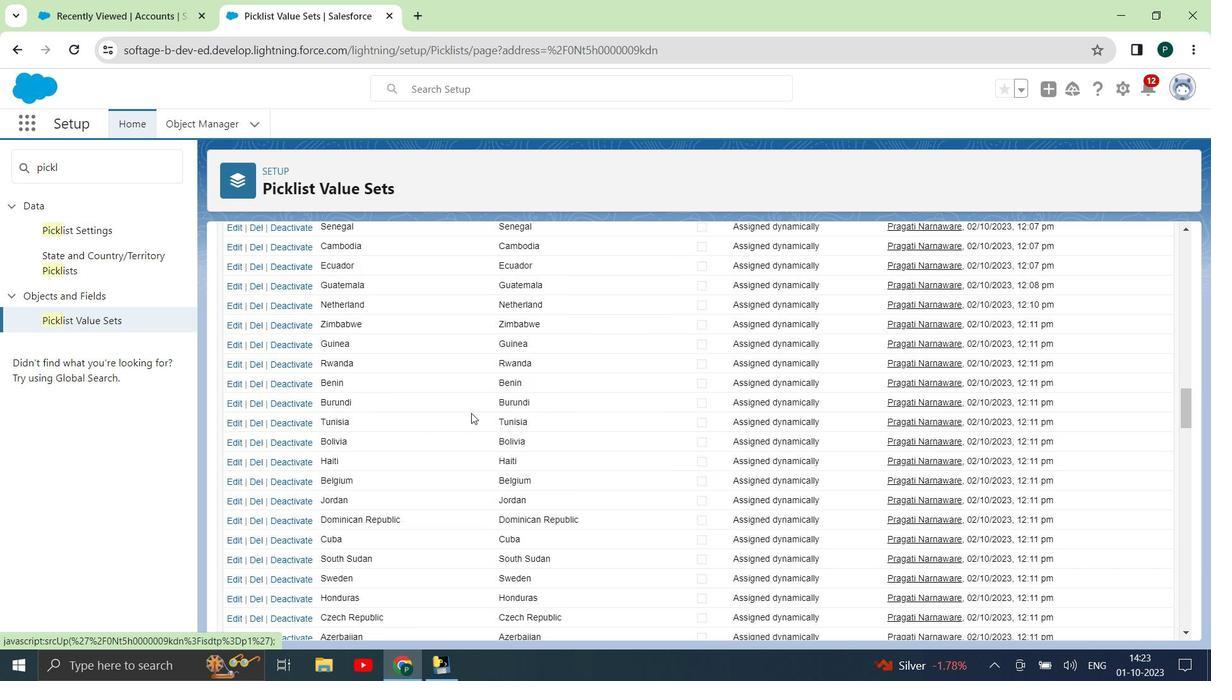 
Action: Mouse scrolled (471, 413) with delta (0, 0)
Screenshot: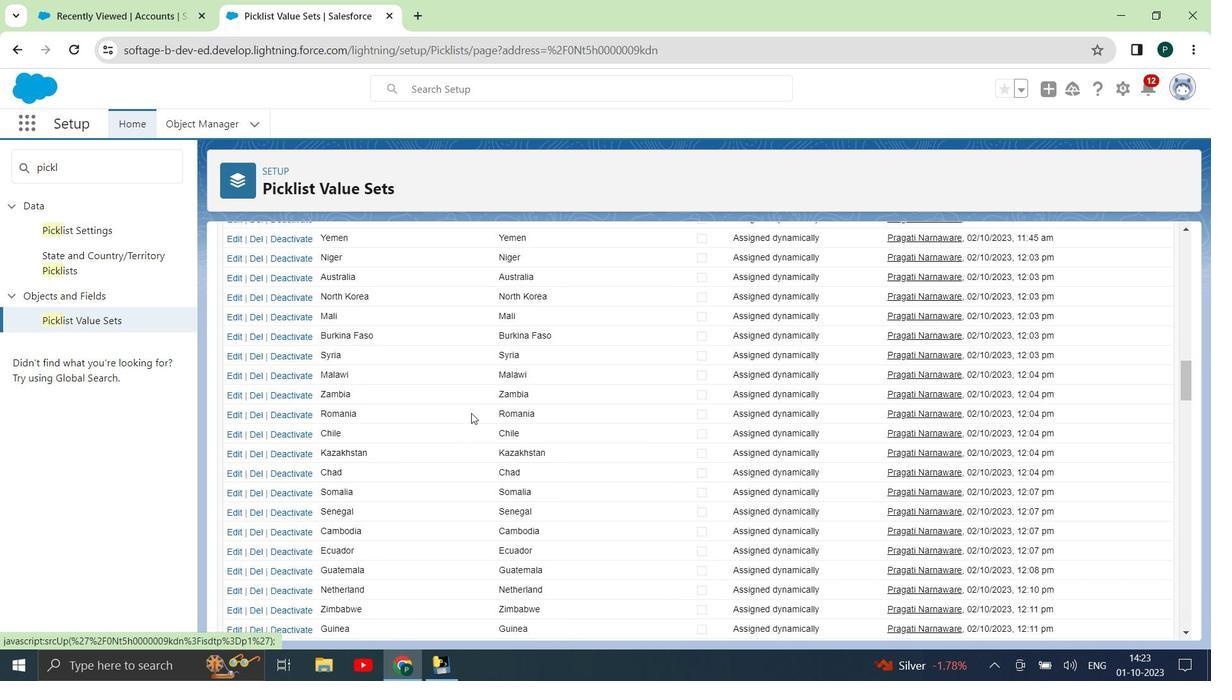 
Action: Mouse scrolled (471, 413) with delta (0, 0)
Screenshot: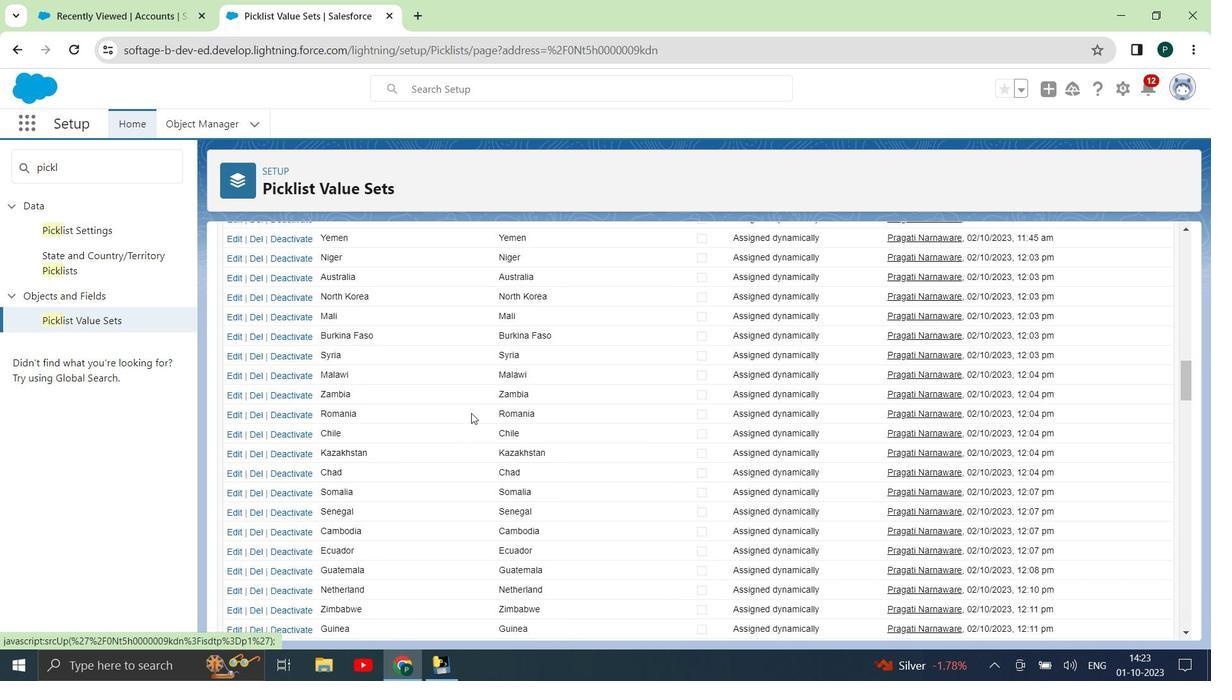 
Action: Mouse scrolled (471, 413) with delta (0, 0)
Screenshot: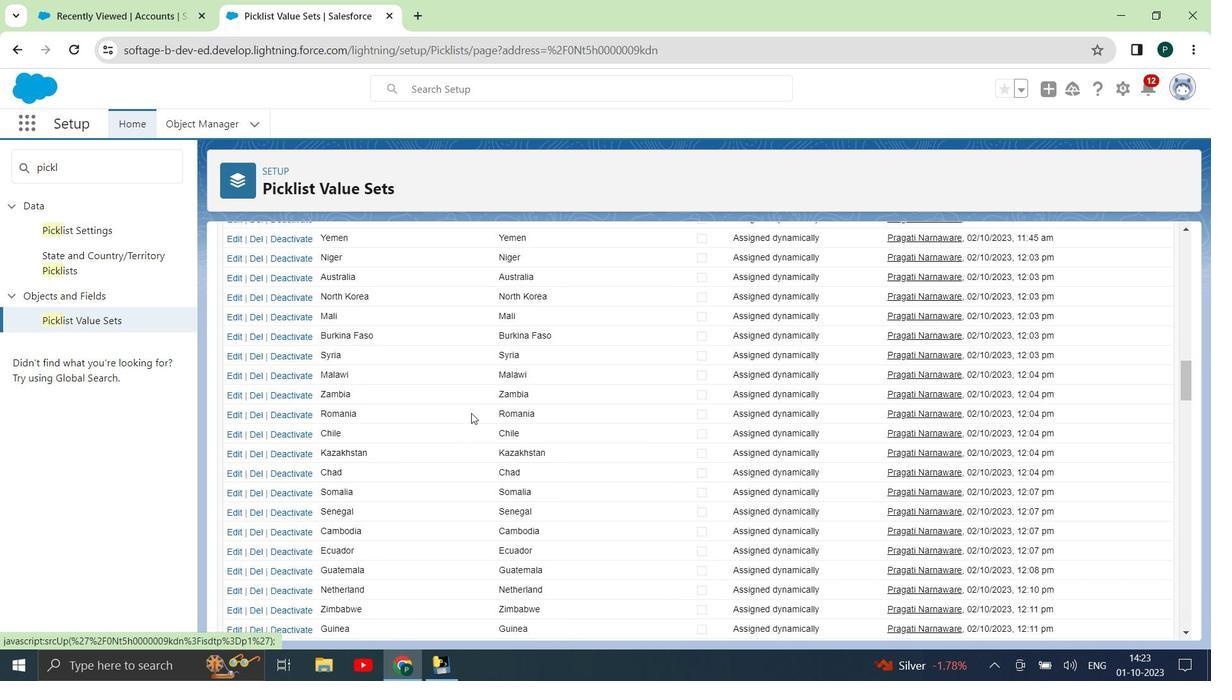 
Action: Mouse scrolled (471, 413) with delta (0, 0)
Screenshot: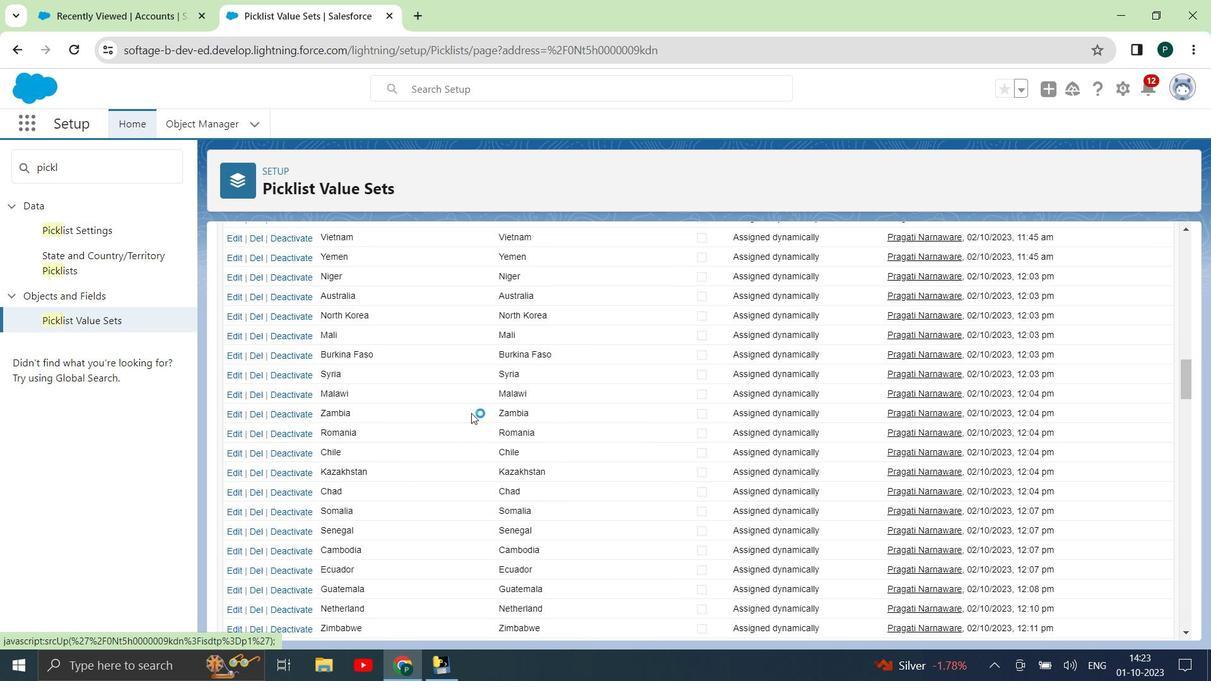 
Action: Mouse moved to (444, 432)
Screenshot: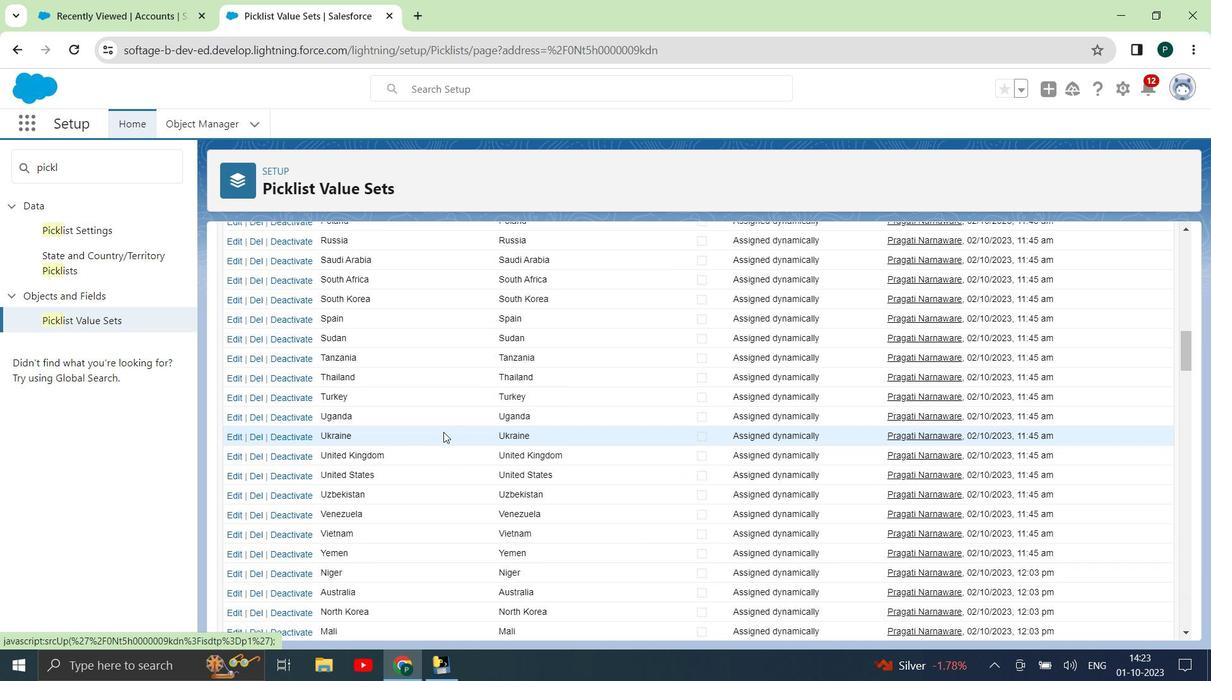 
Action: Mouse scrolled (444, 432) with delta (0, 0)
Screenshot: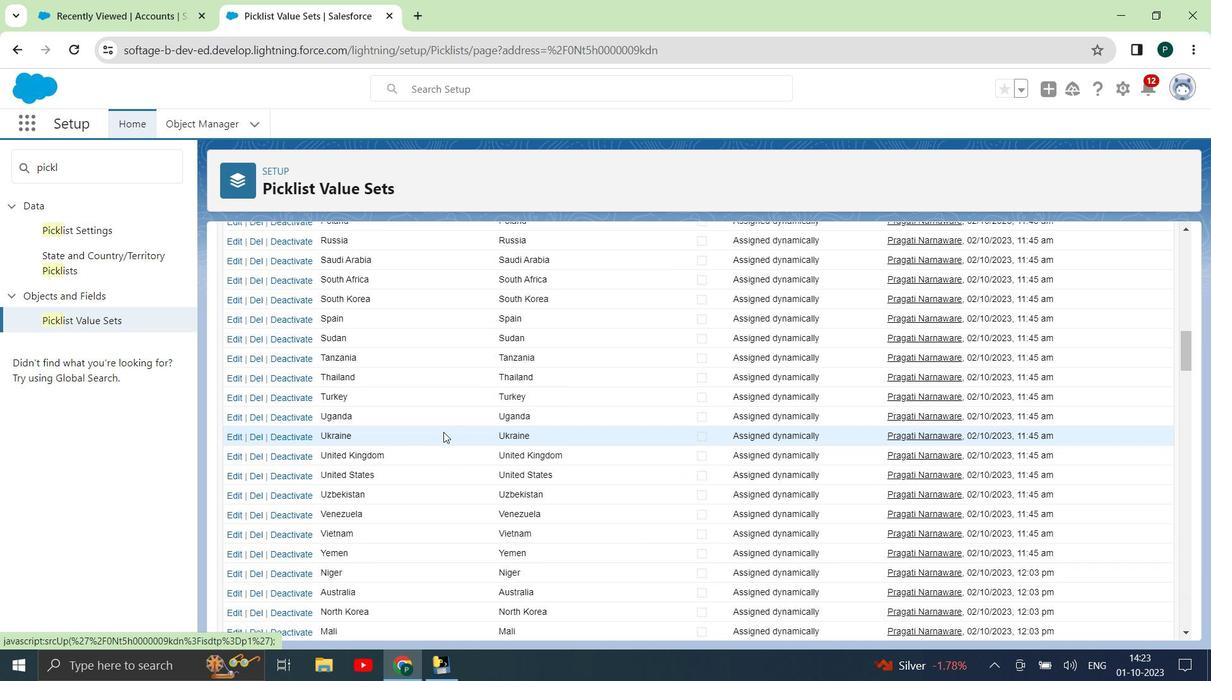 
Action: Mouse scrolled (444, 432) with delta (0, 0)
Screenshot: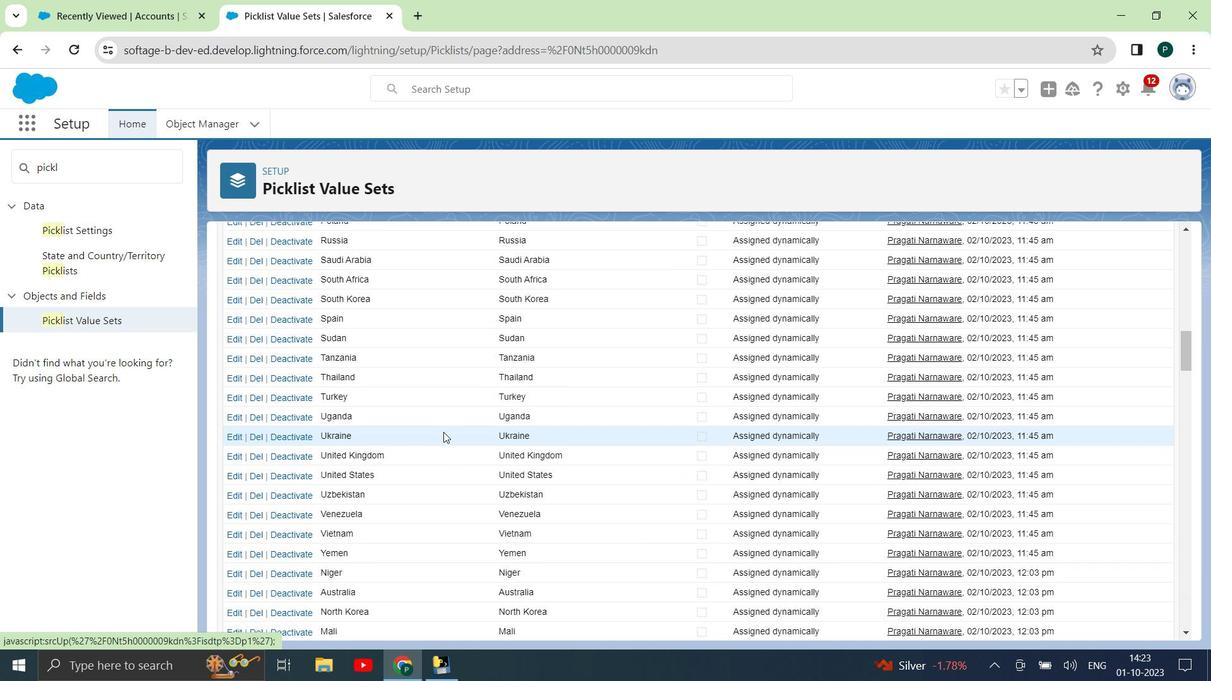 
Action: Mouse scrolled (444, 432) with delta (0, 0)
Screenshot: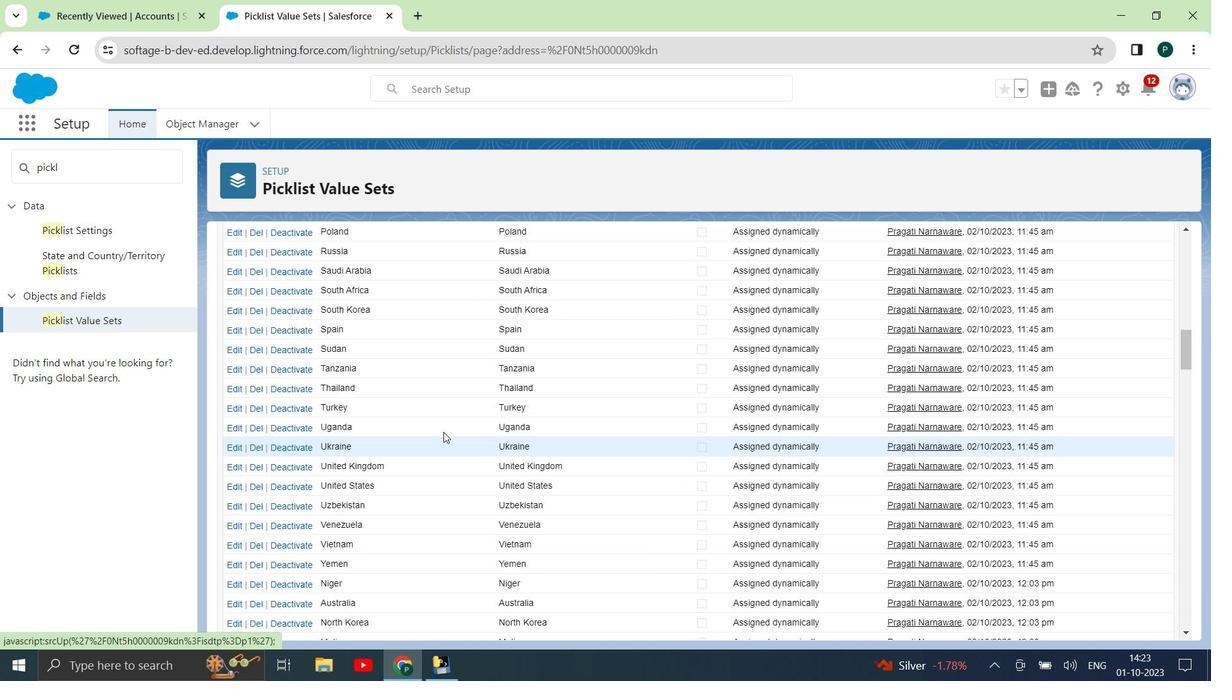 
Action: Mouse scrolled (444, 432) with delta (0, 0)
Screenshot: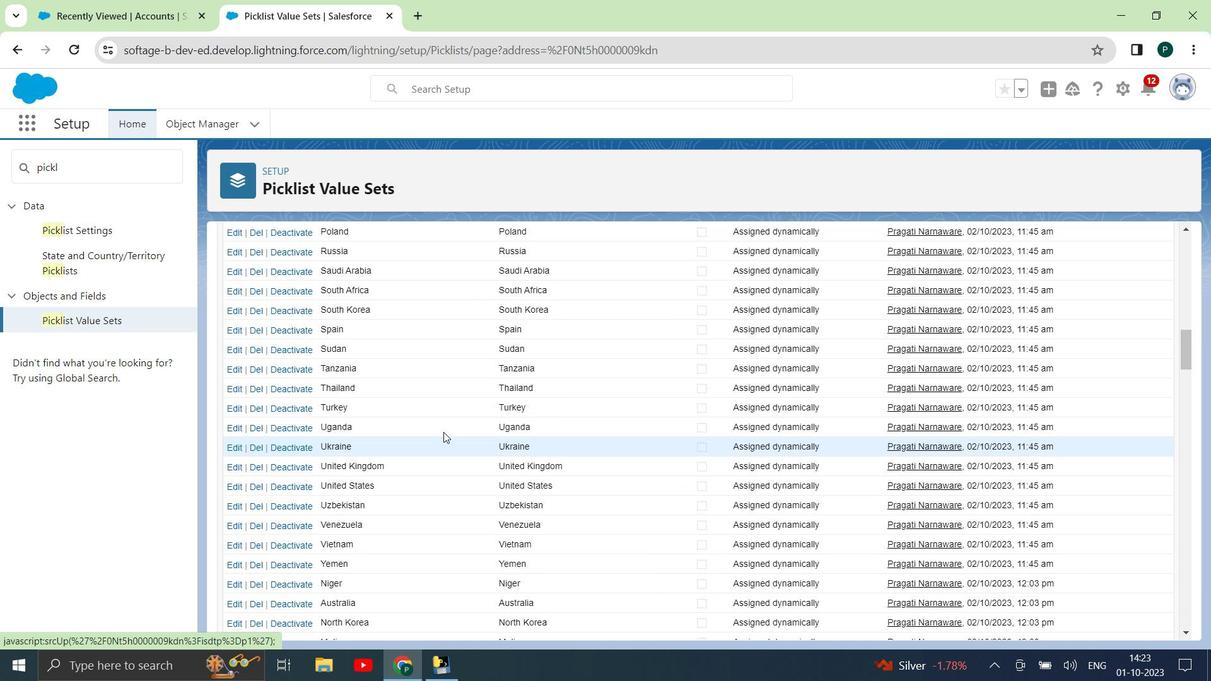 
Action: Mouse moved to (448, 431)
Screenshot: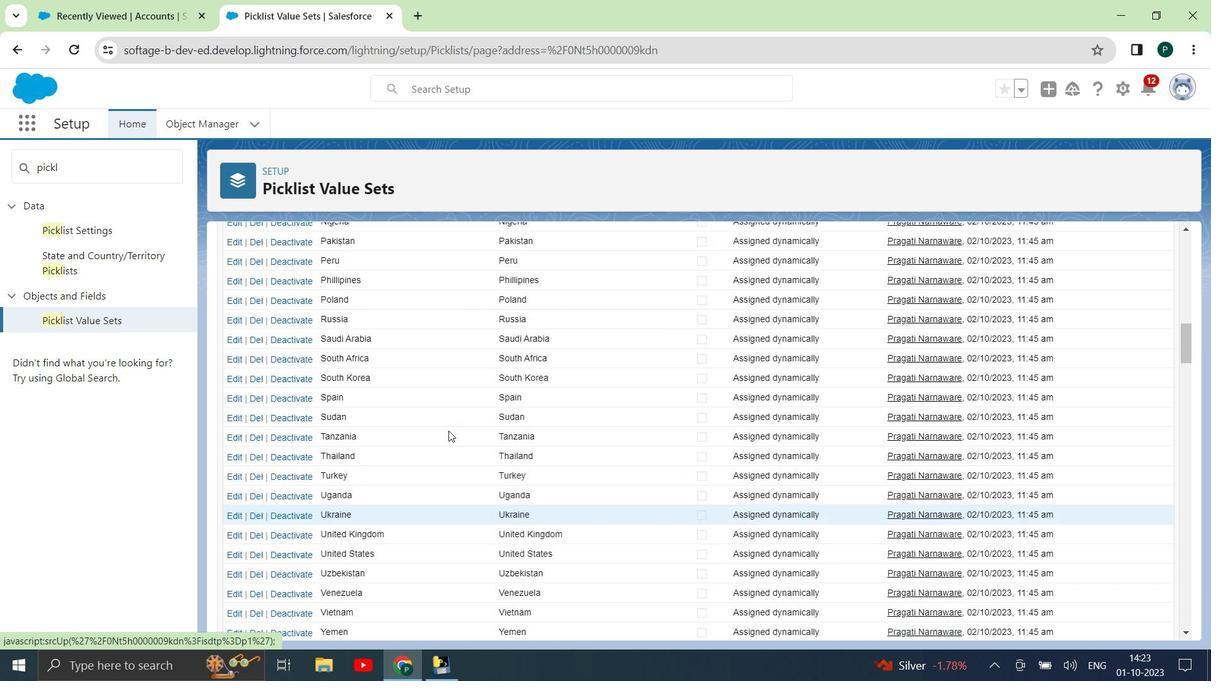 
Action: Mouse scrolled (448, 432) with delta (0, 0)
Screenshot: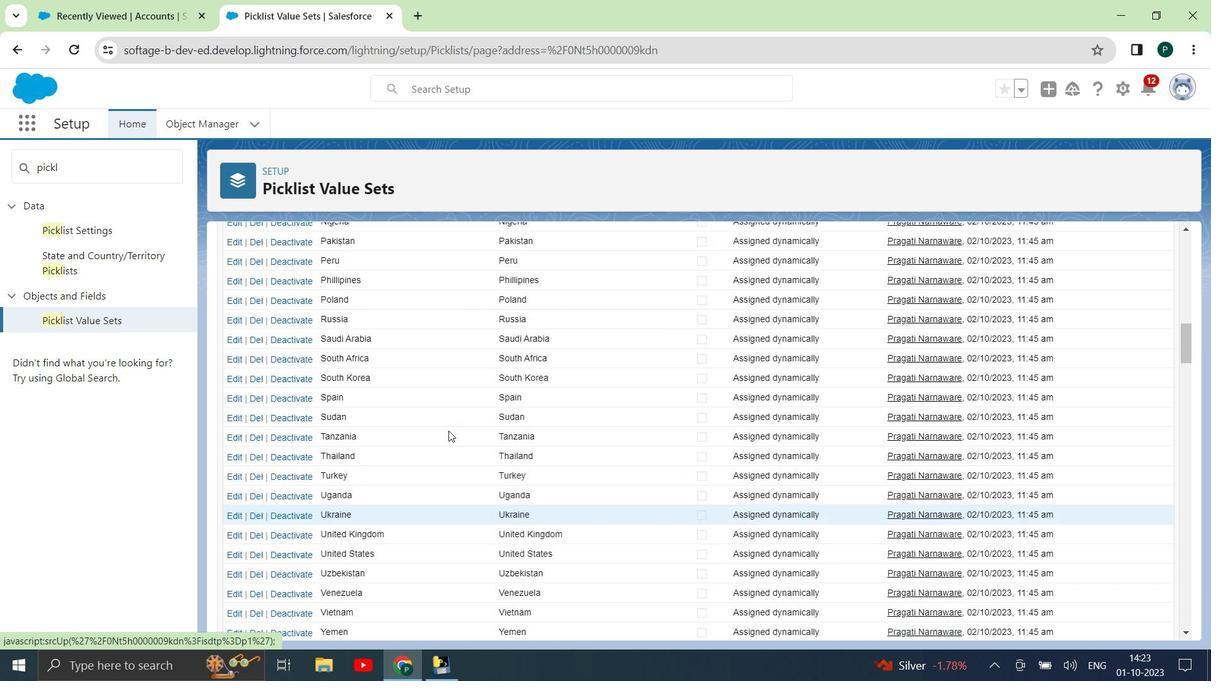 
Action: Mouse moved to (459, 426)
Screenshot: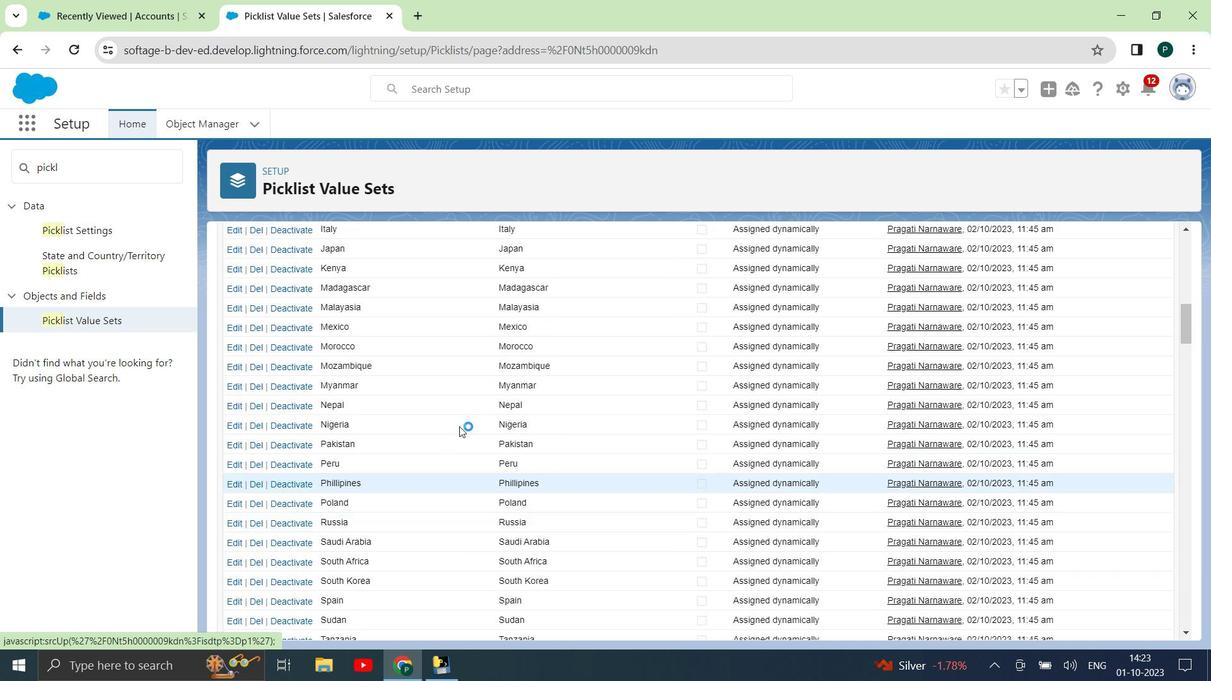 
Action: Mouse scrolled (459, 427) with delta (0, 0)
Screenshot: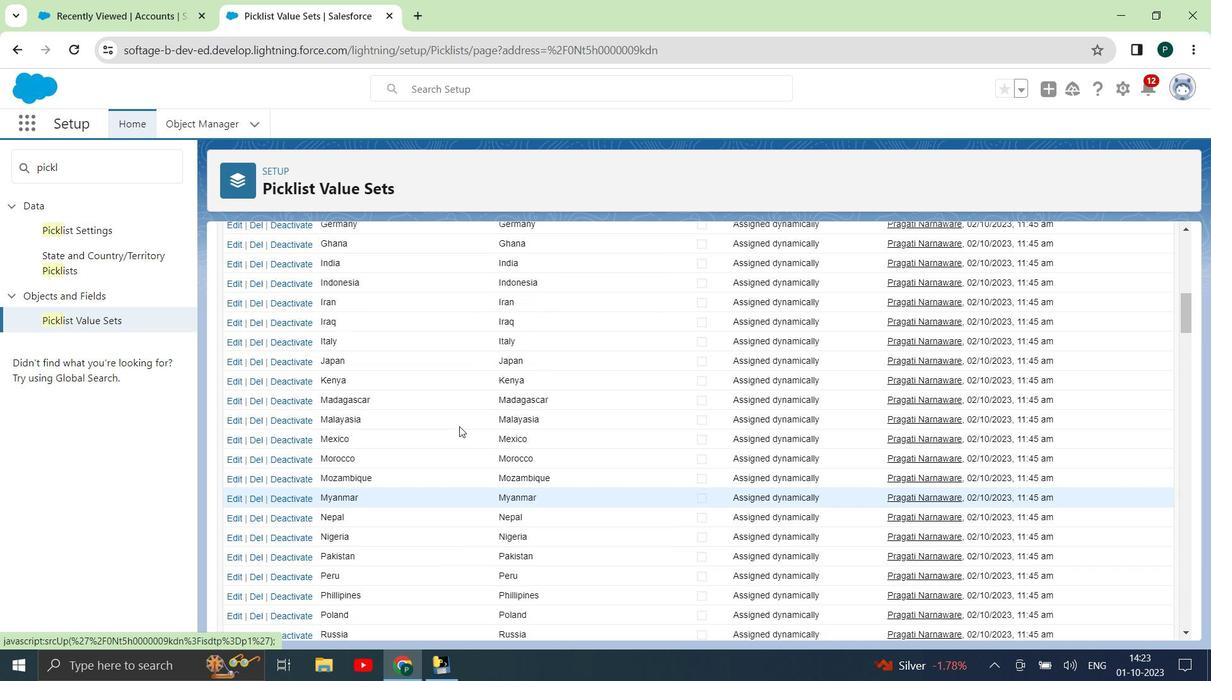 
Action: Mouse scrolled (459, 427) with delta (0, 0)
Screenshot: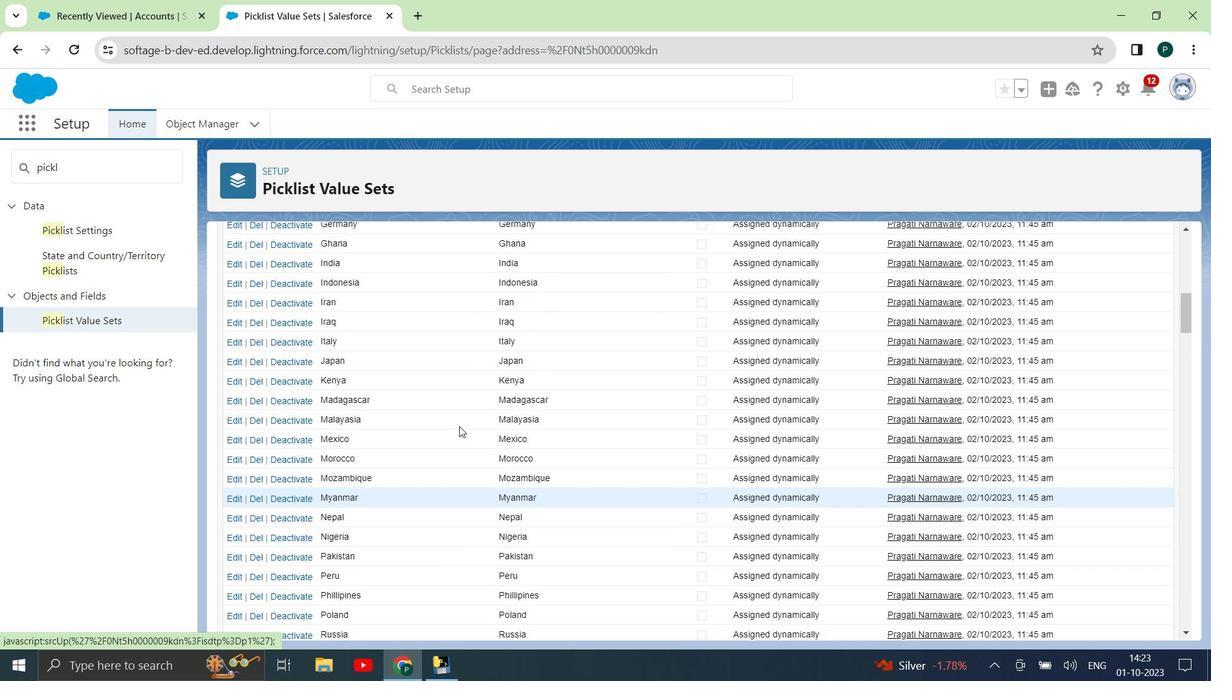 
Action: Mouse scrolled (459, 427) with delta (0, 0)
Screenshot: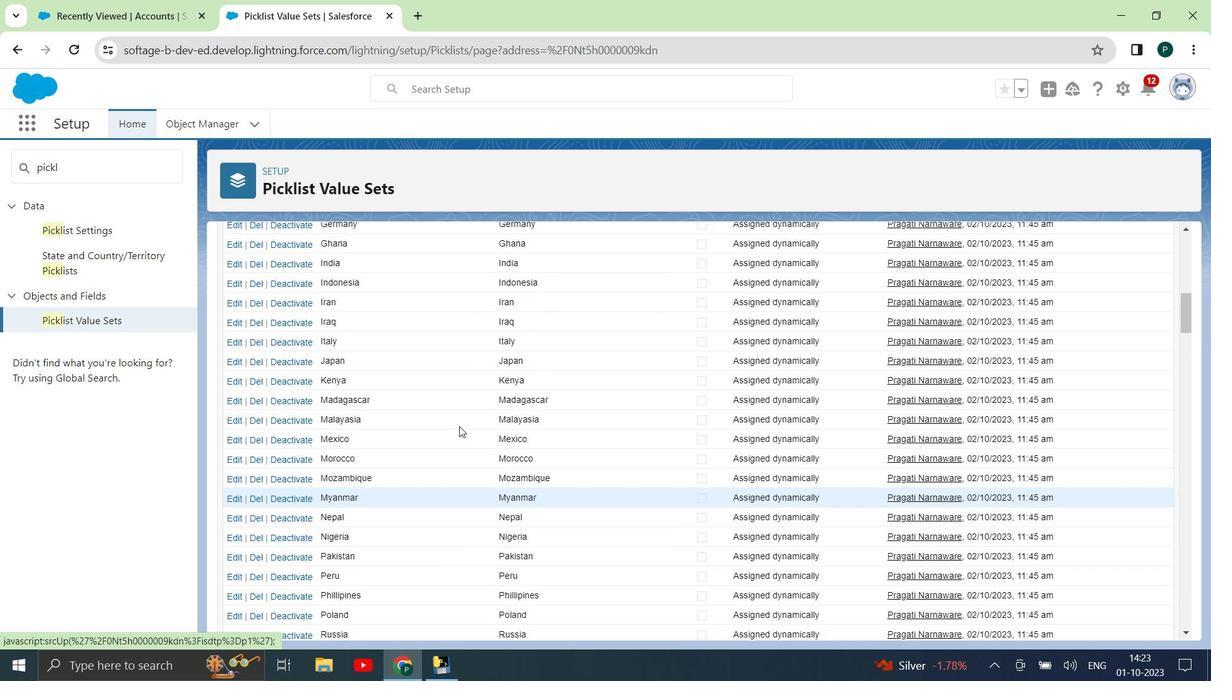 
Action: Mouse scrolled (459, 427) with delta (0, 0)
Screenshot: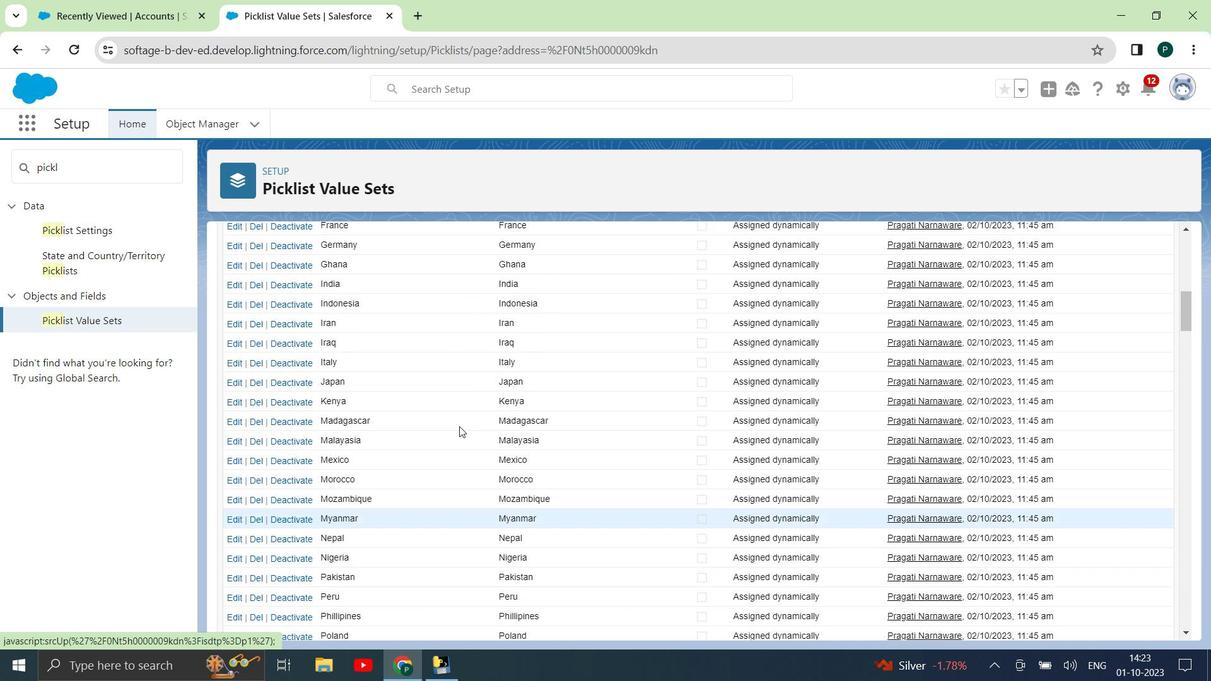 
Action: Mouse moved to (465, 423)
Screenshot: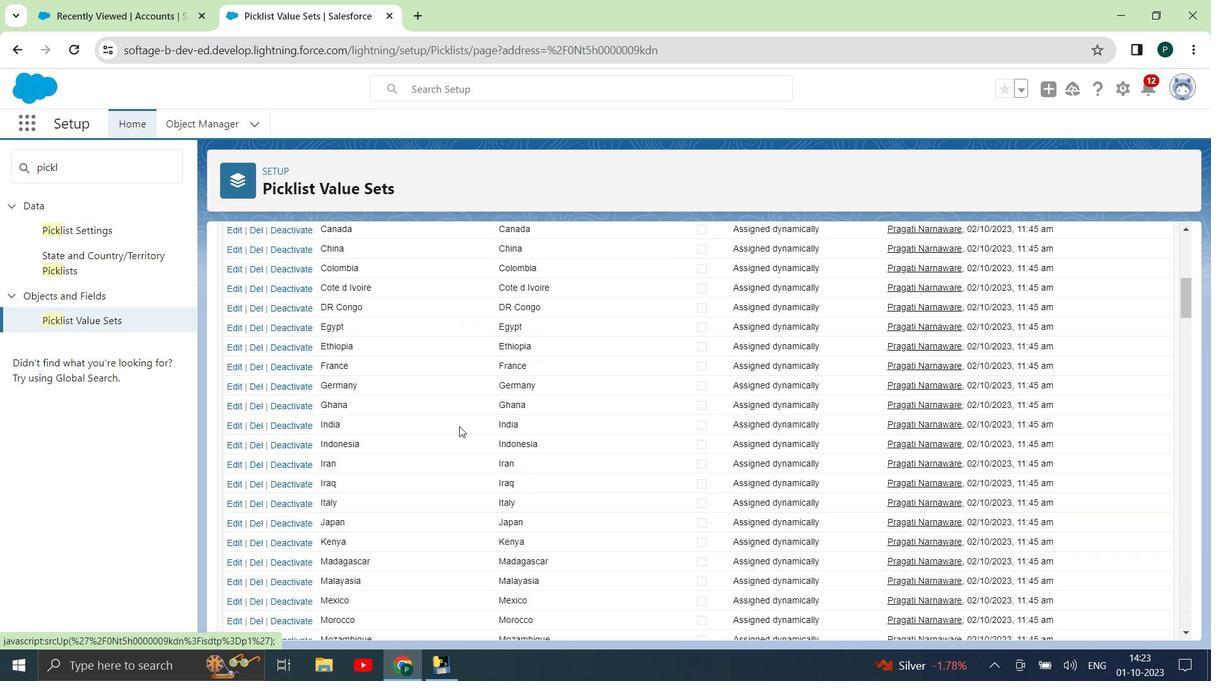 
Action: Mouse scrolled (465, 424) with delta (0, 0)
Screenshot: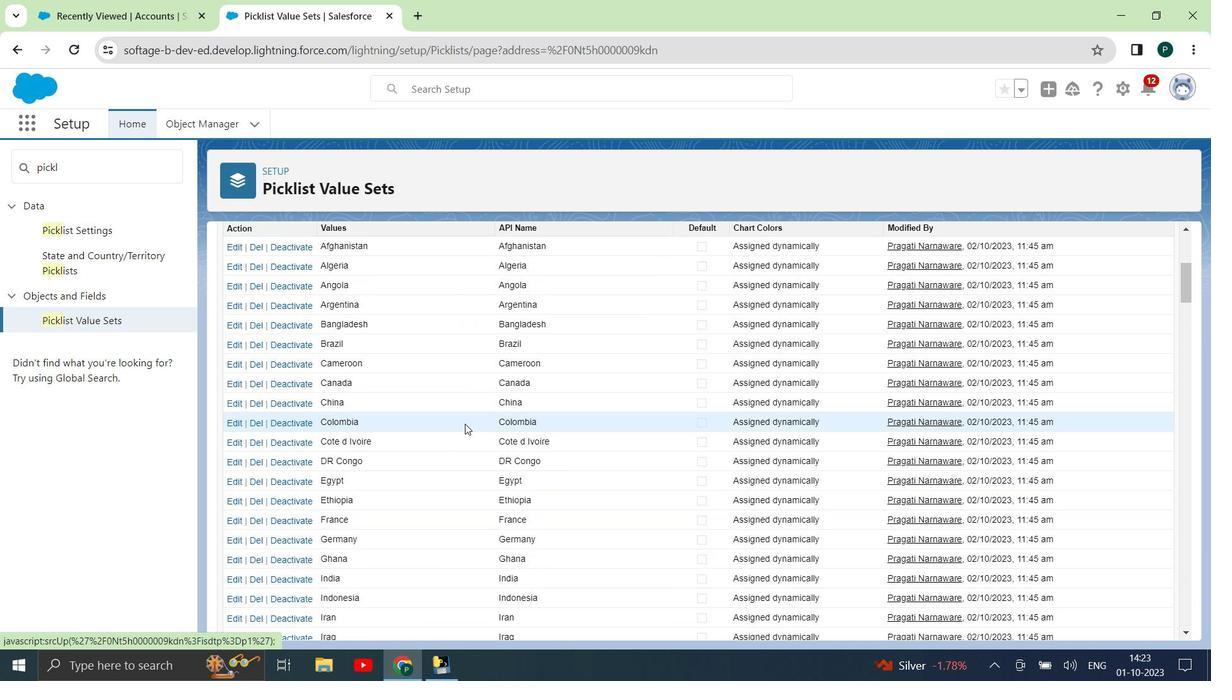 
Action: Mouse scrolled (465, 424) with delta (0, 0)
Screenshot: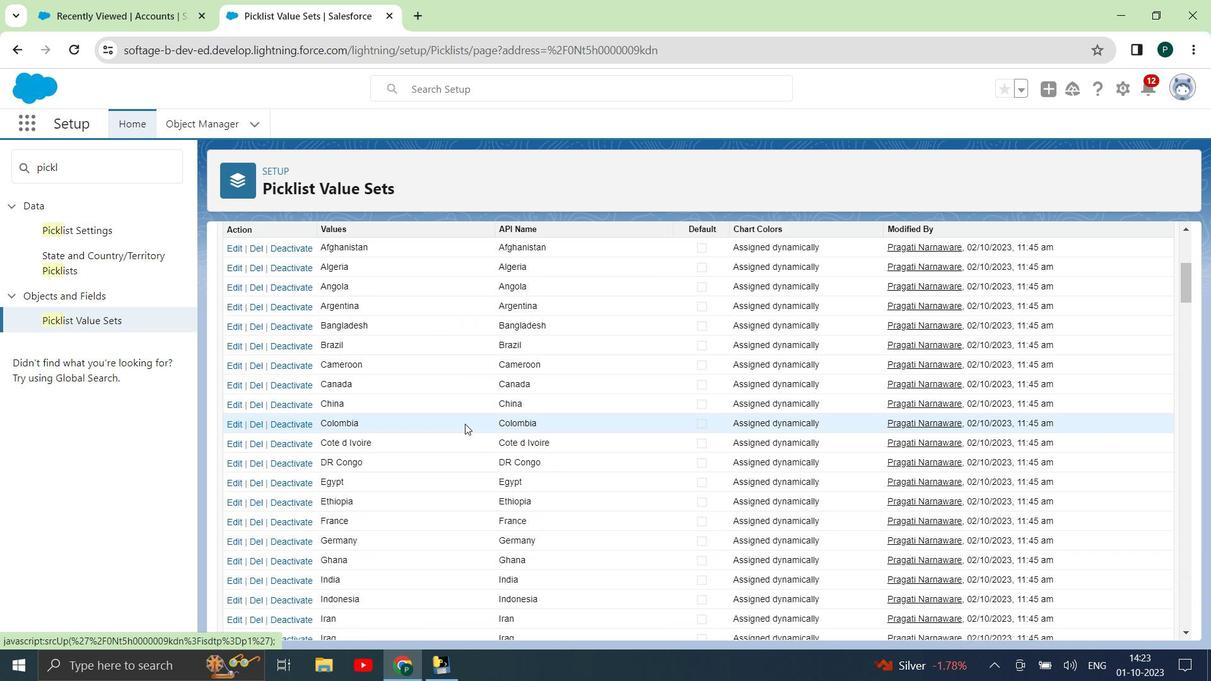 
Action: Mouse scrolled (465, 424) with delta (0, 0)
Screenshot: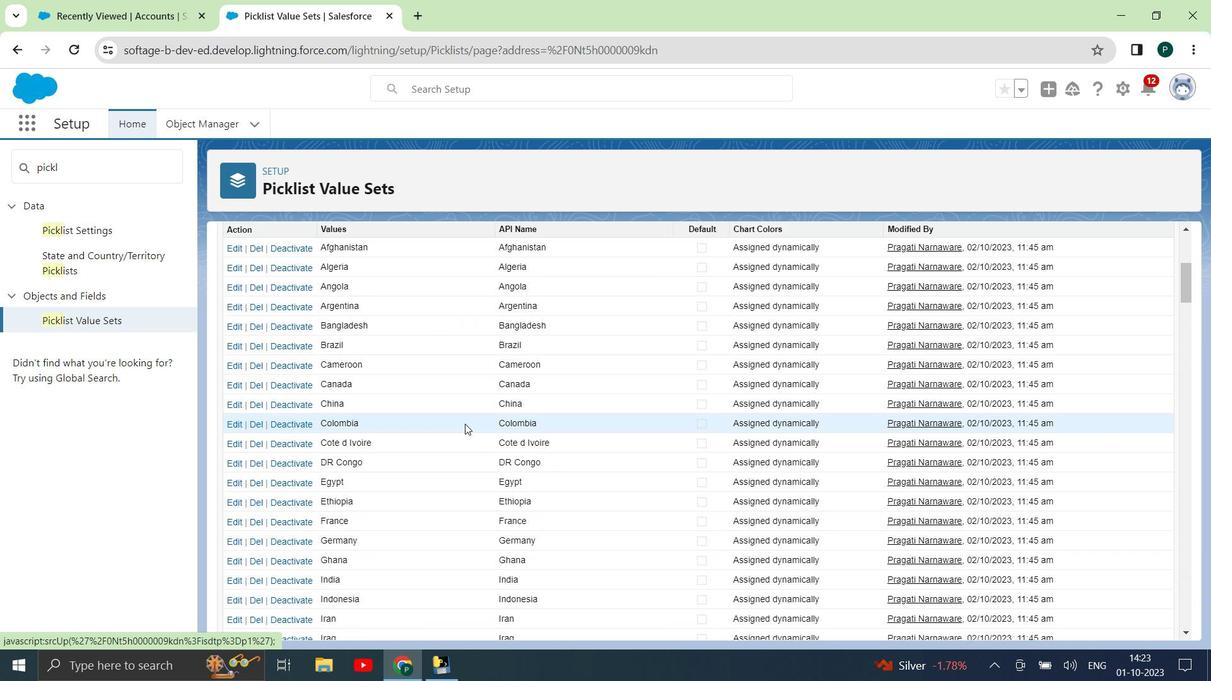 
Action: Mouse scrolled (465, 424) with delta (0, 0)
Screenshot: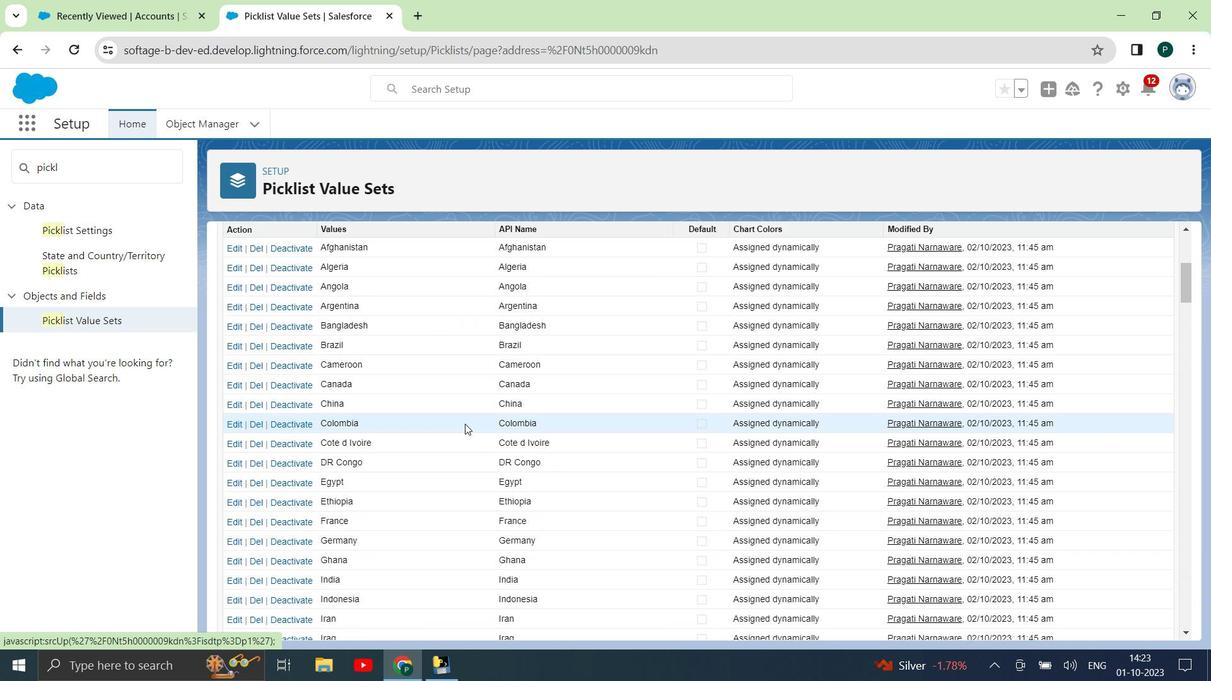 
Action: Mouse scrolled (465, 424) with delta (0, 0)
Screenshot: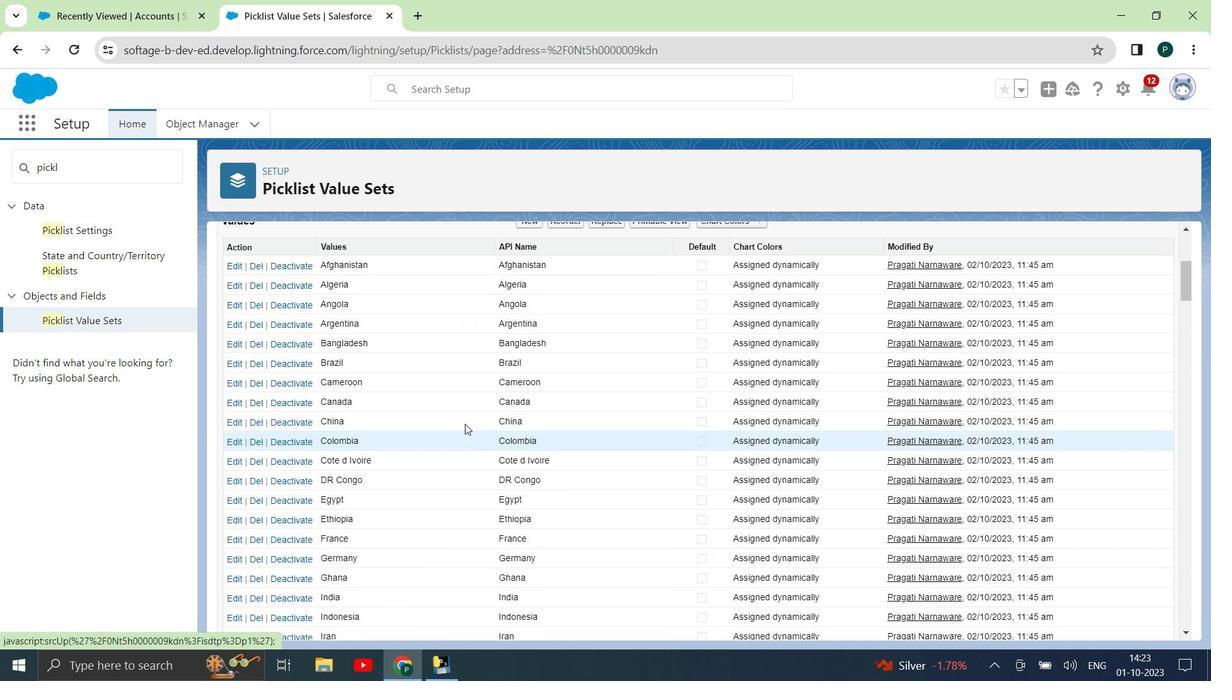 
Action: Mouse scrolled (465, 423) with delta (0, 0)
Screenshot: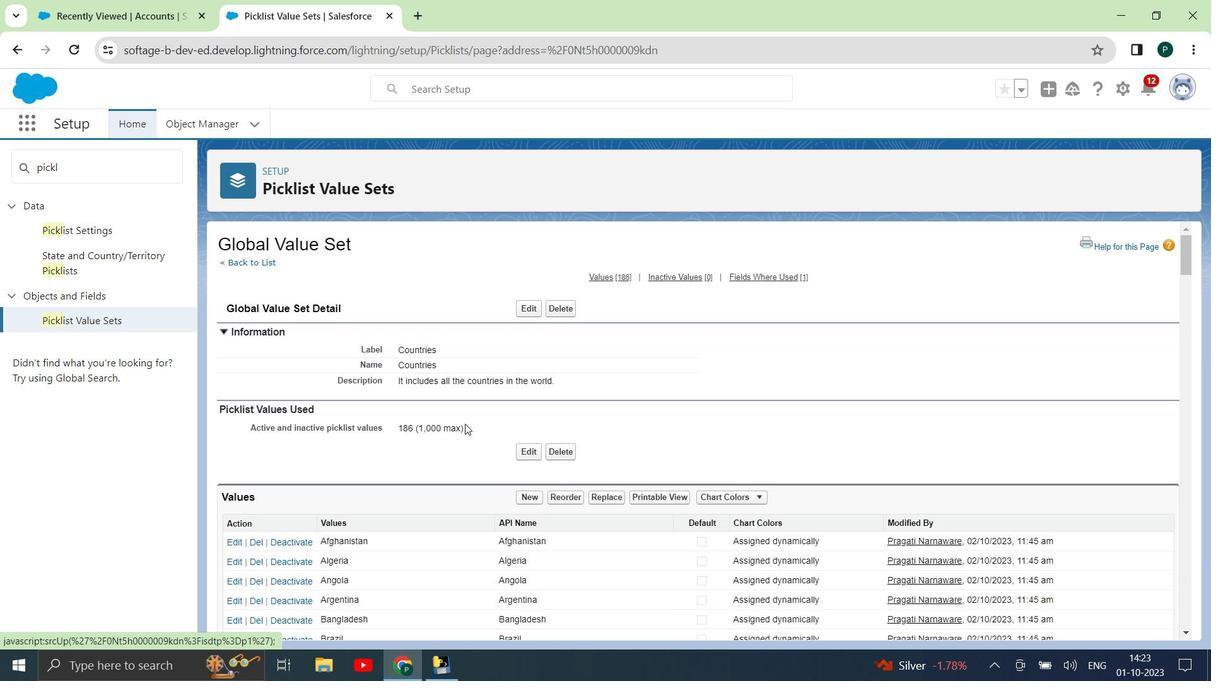 
Action: Mouse scrolled (465, 423) with delta (0, 0)
Screenshot: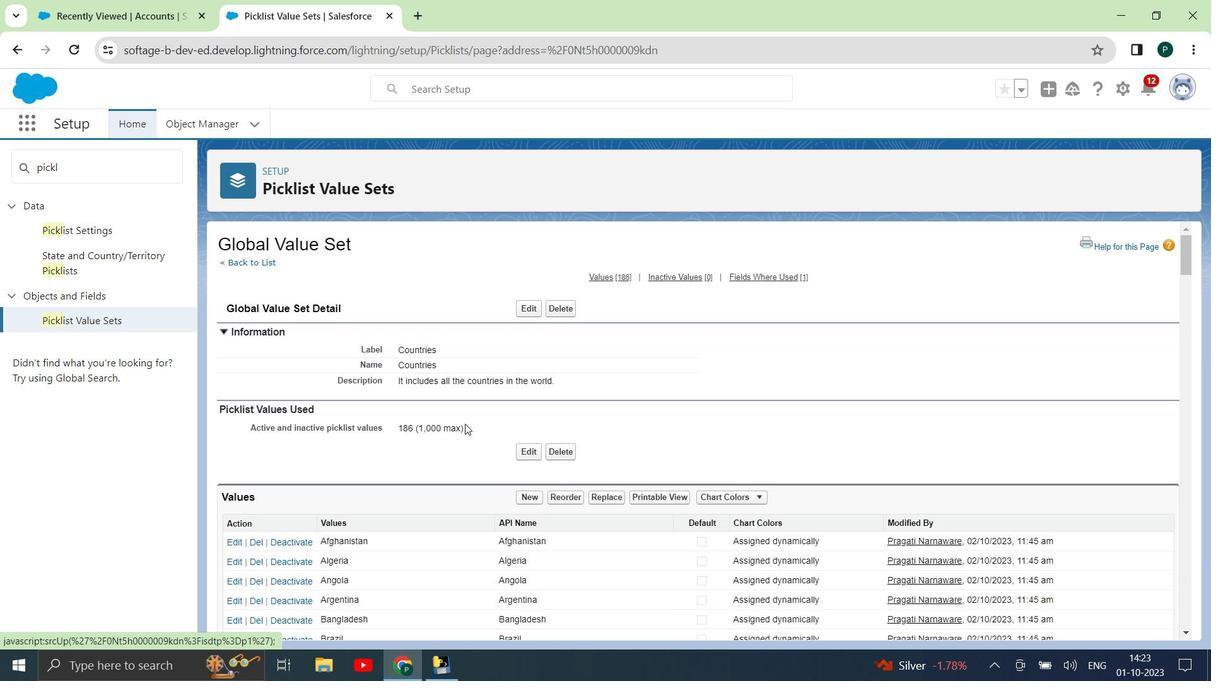 
Action: Mouse scrolled (465, 423) with delta (0, 0)
Screenshot: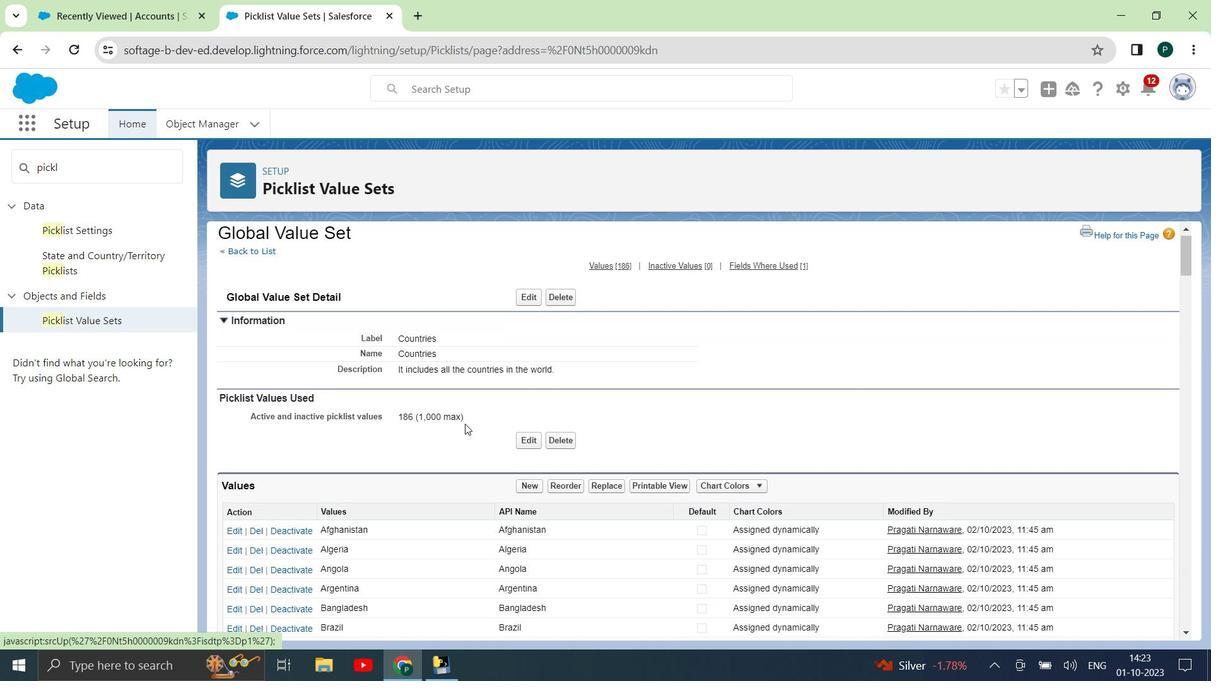 
Action: Mouse scrolled (465, 424) with delta (0, 0)
Screenshot: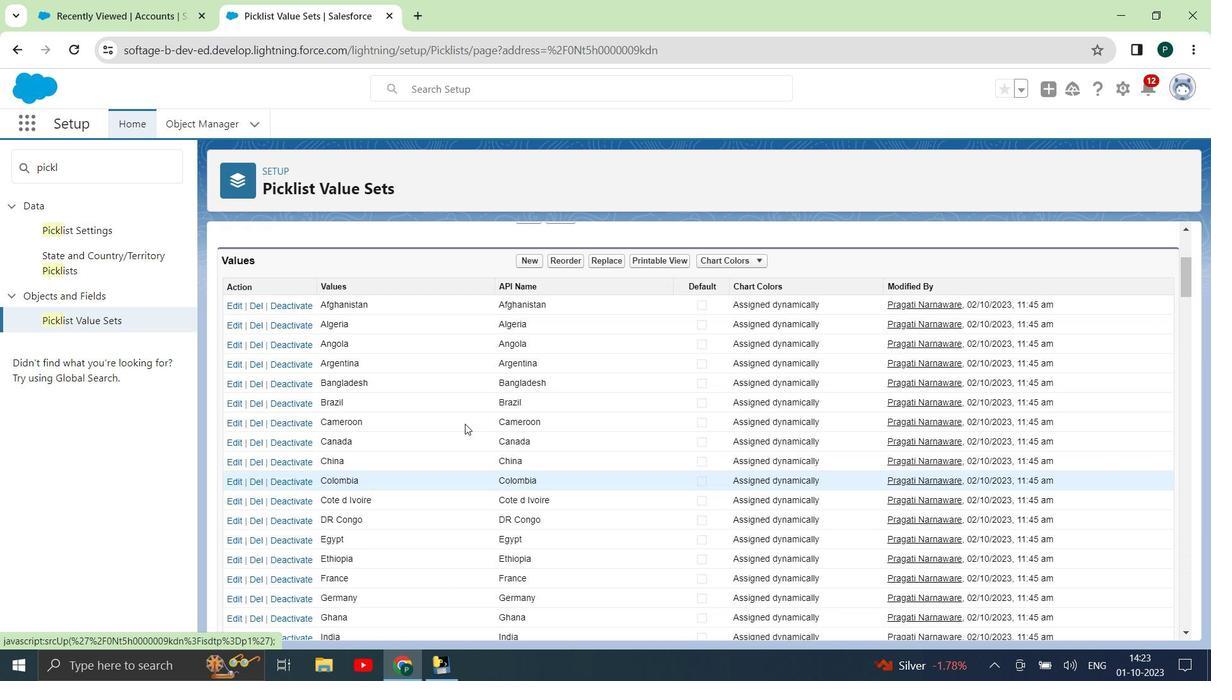 
Action: Mouse scrolled (465, 424) with delta (0, 0)
Screenshot: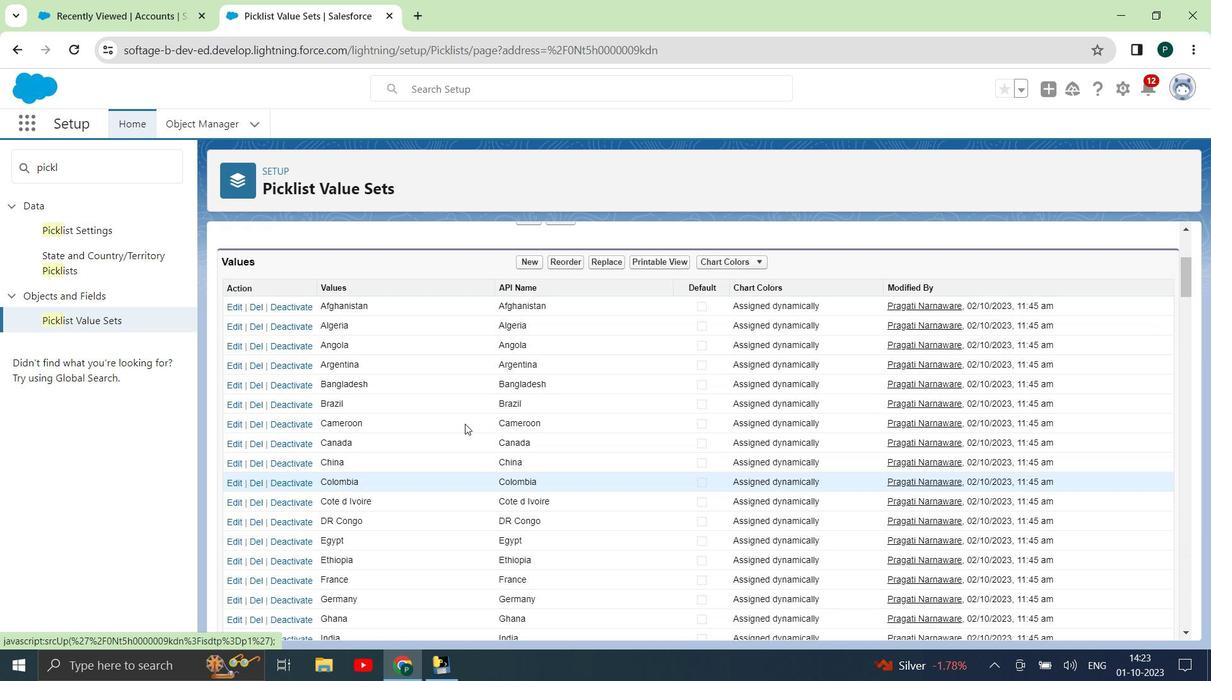 
Action: Mouse scrolled (465, 424) with delta (0, 0)
Screenshot: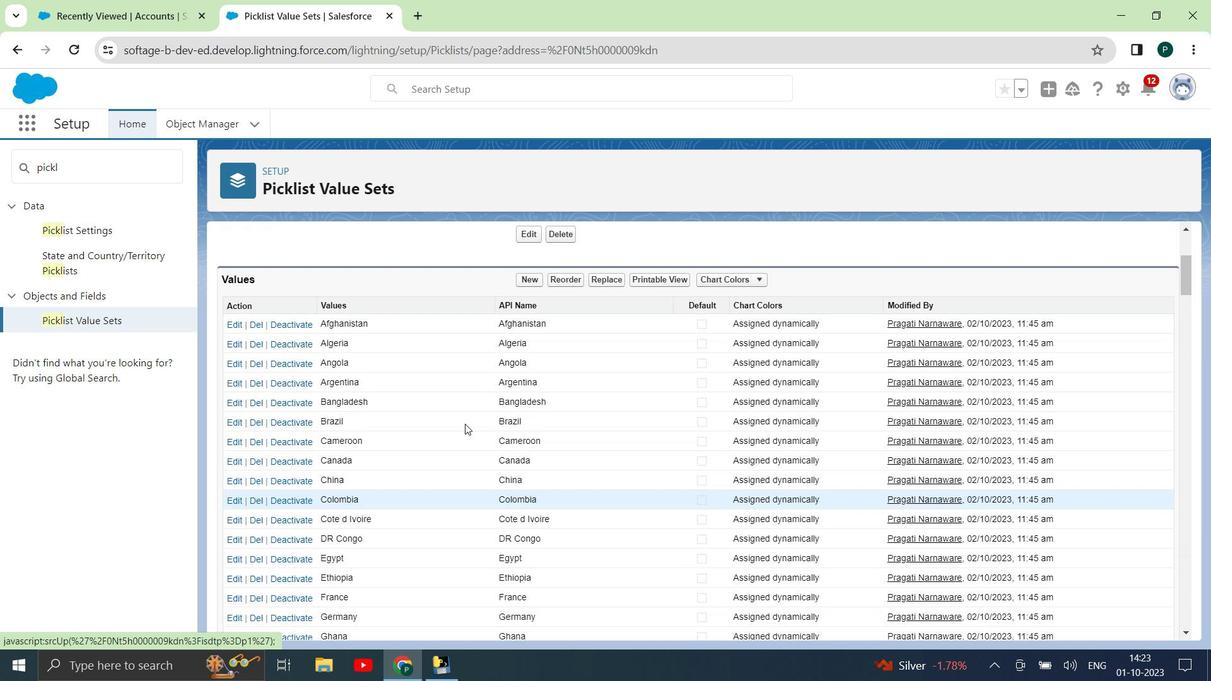 
Action: Mouse moved to (464, 424)
Screenshot: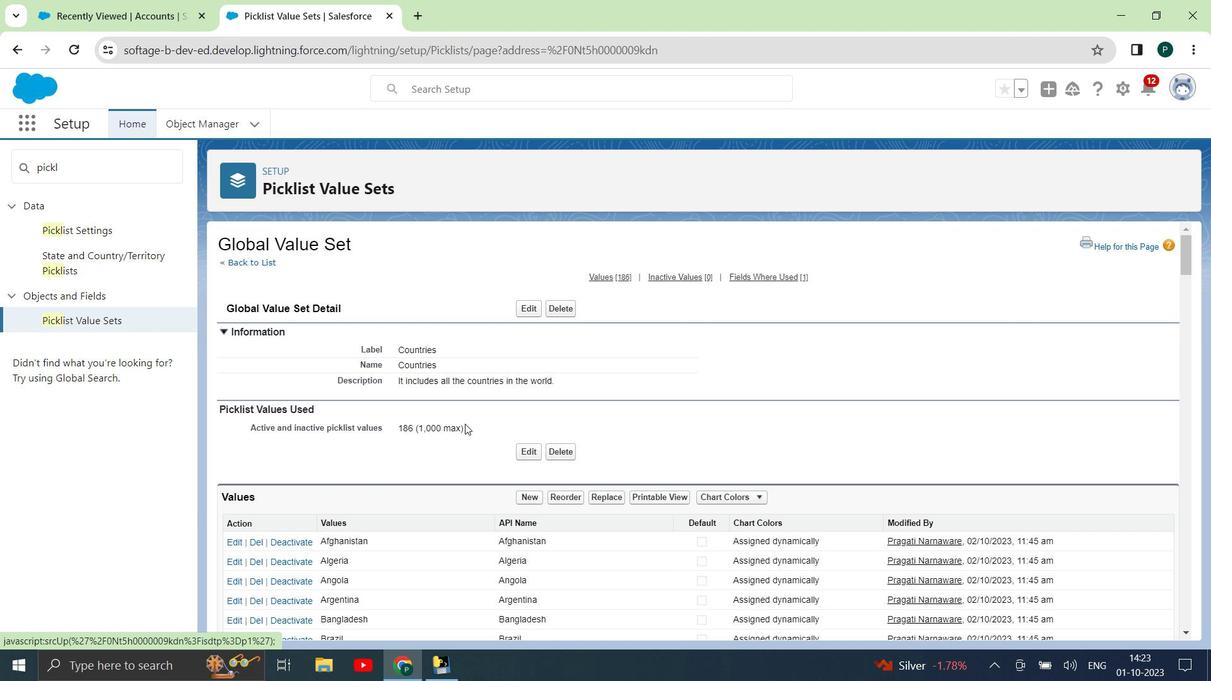 
Action: Mouse scrolled (464, 423) with delta (0, 0)
Screenshot: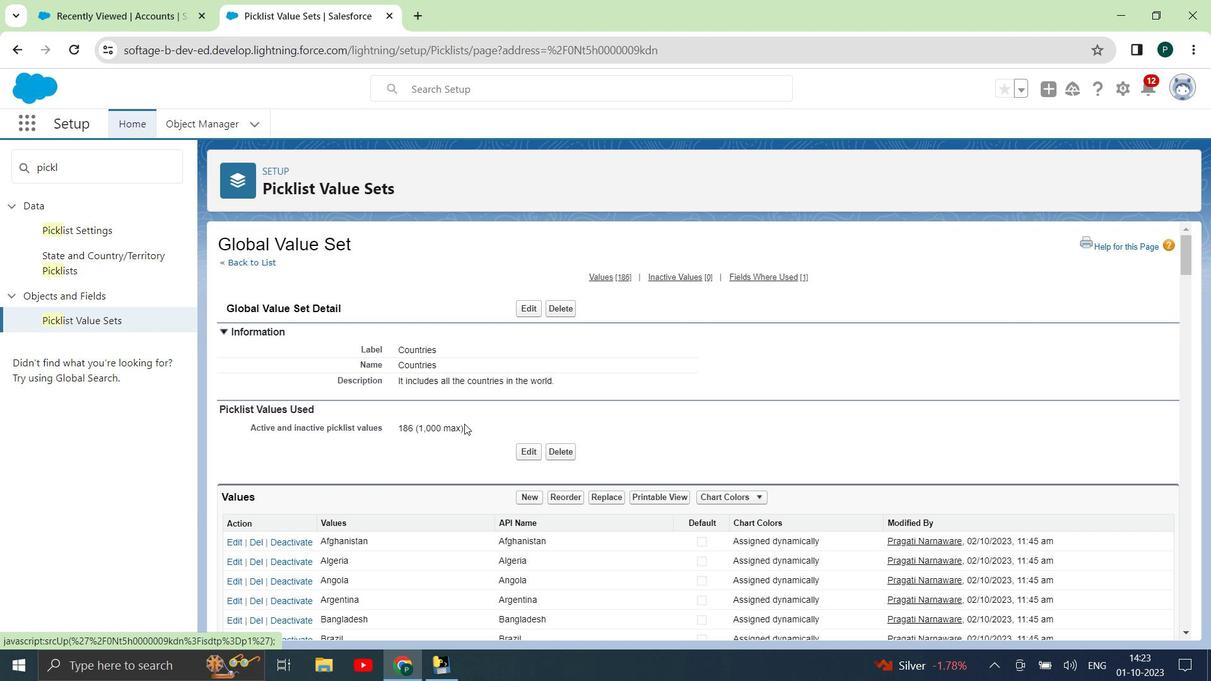 
Action: Mouse moved to (460, 447)
Screenshot: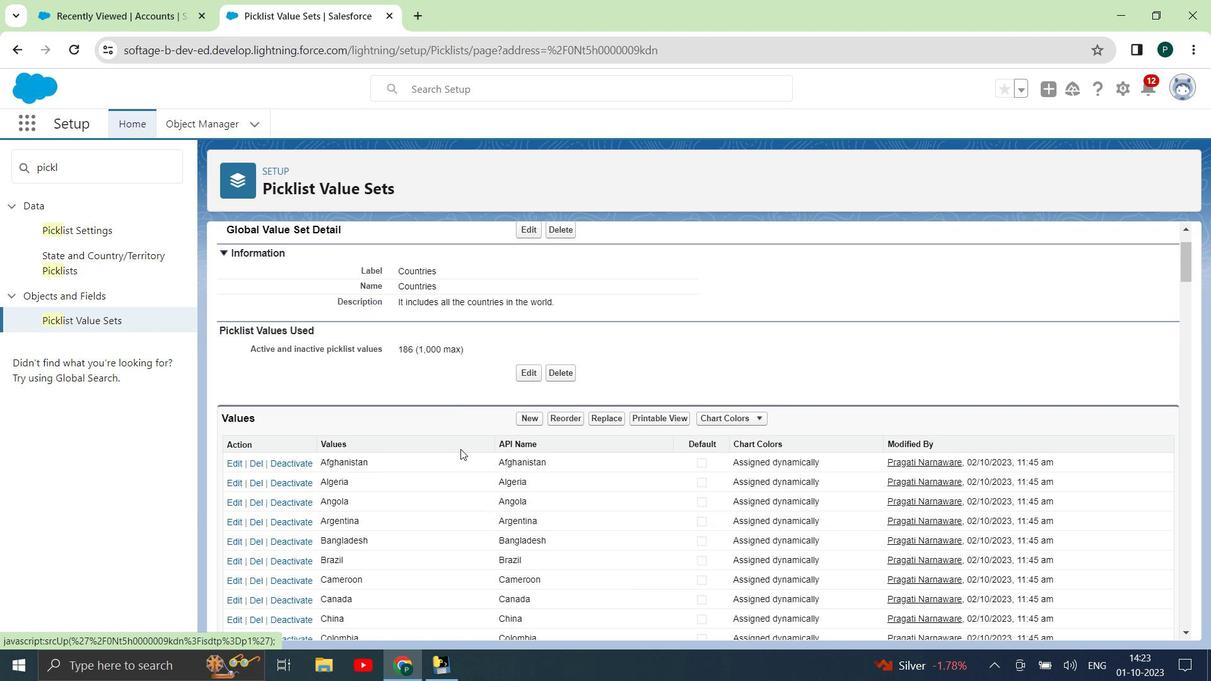 
Action: Mouse scrolled (460, 446) with delta (0, 0)
Screenshot: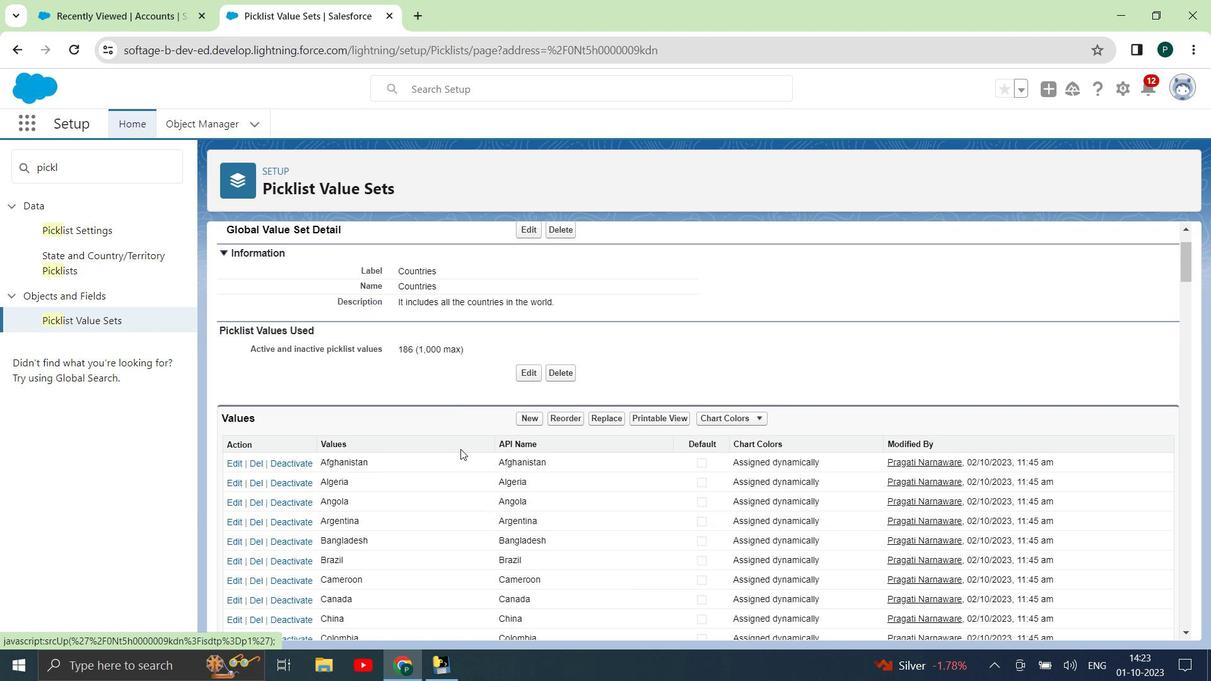 
Action: Mouse moved to (459, 453)
Screenshot: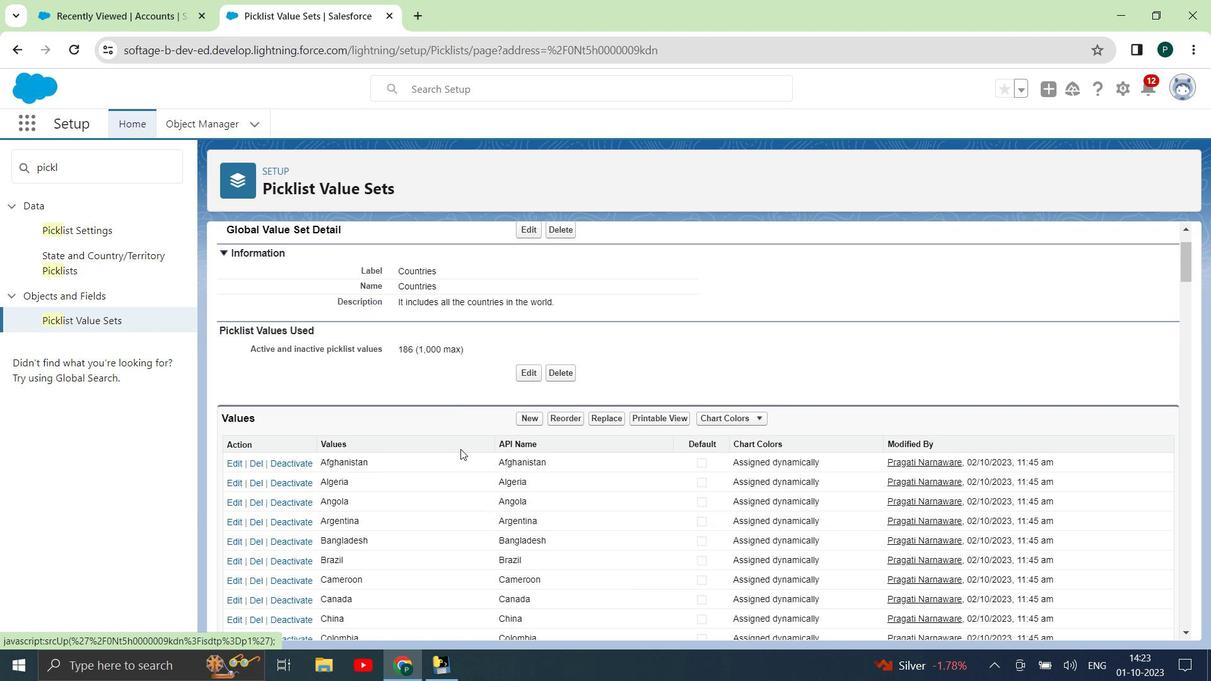 
Action: Mouse scrolled (459, 452) with delta (0, 0)
Screenshot: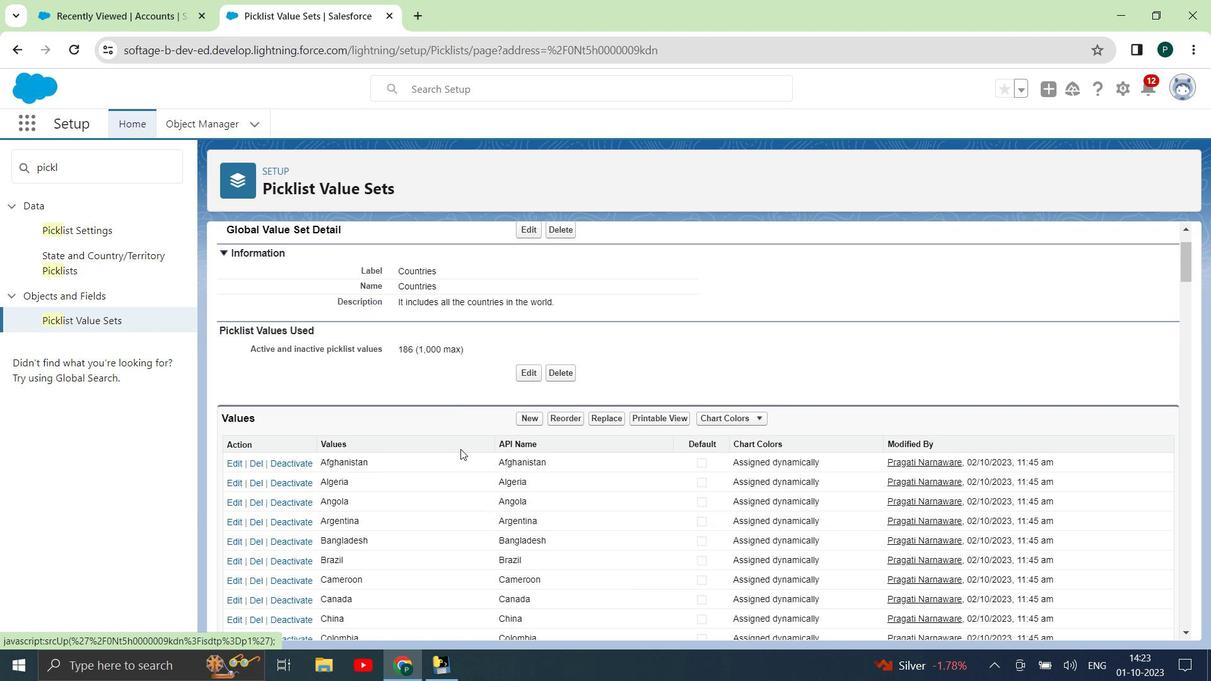 
Action: Mouse moved to (457, 454)
Screenshot: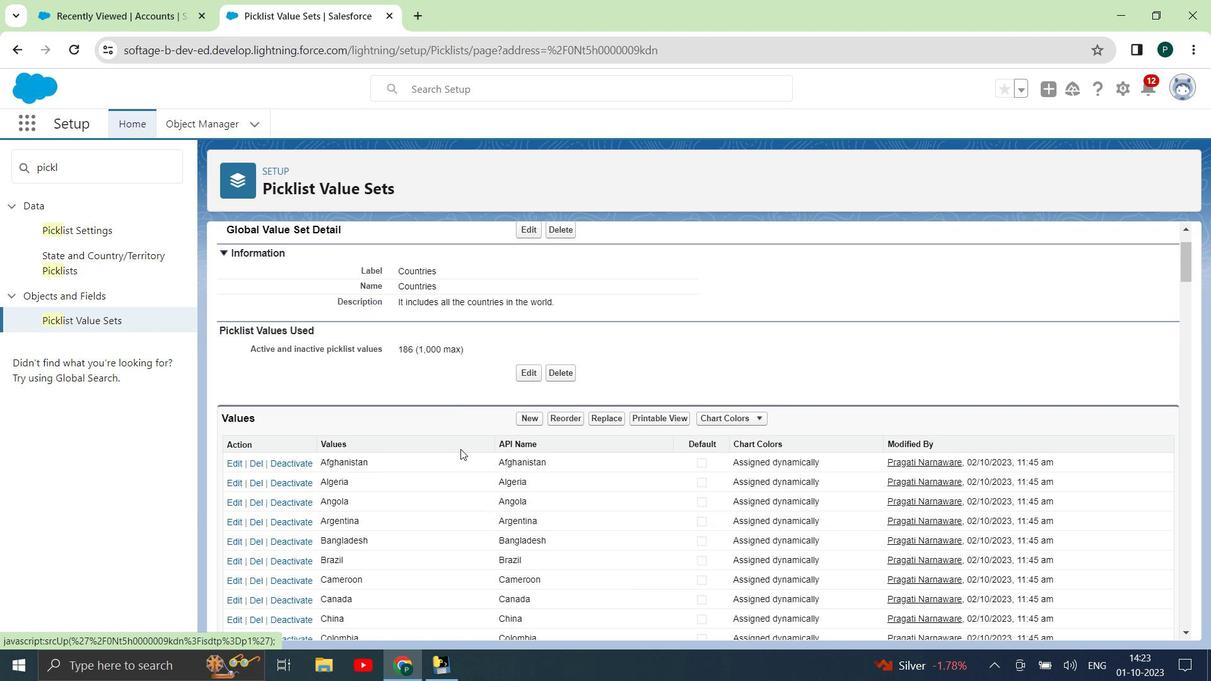 
Action: Mouse scrolled (457, 454) with delta (0, 0)
Screenshot: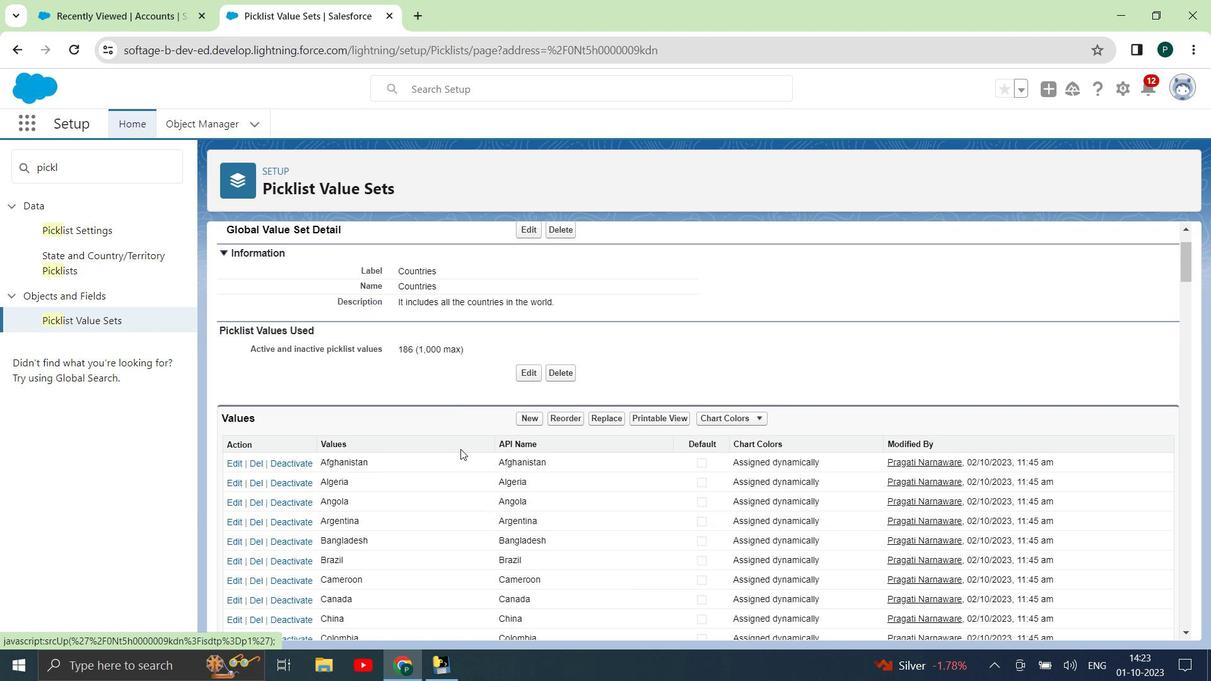 
Action: Mouse moved to (457, 456)
Screenshot: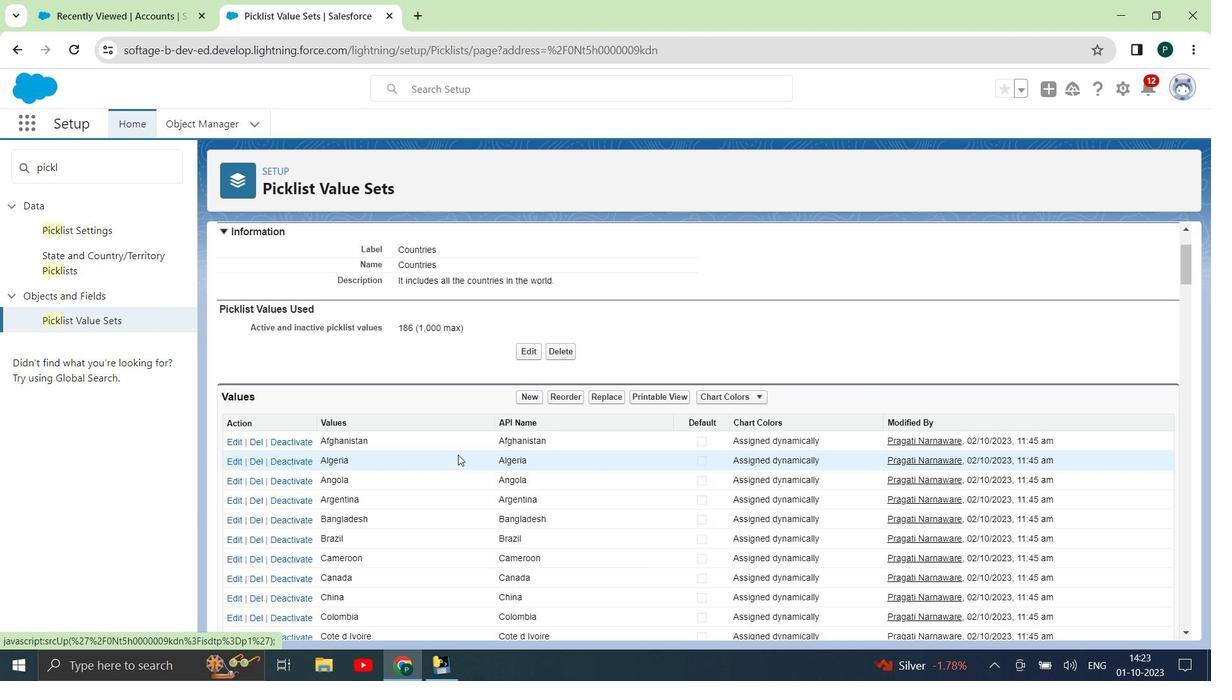 
Action: Mouse scrolled (457, 455) with delta (0, 0)
Screenshot: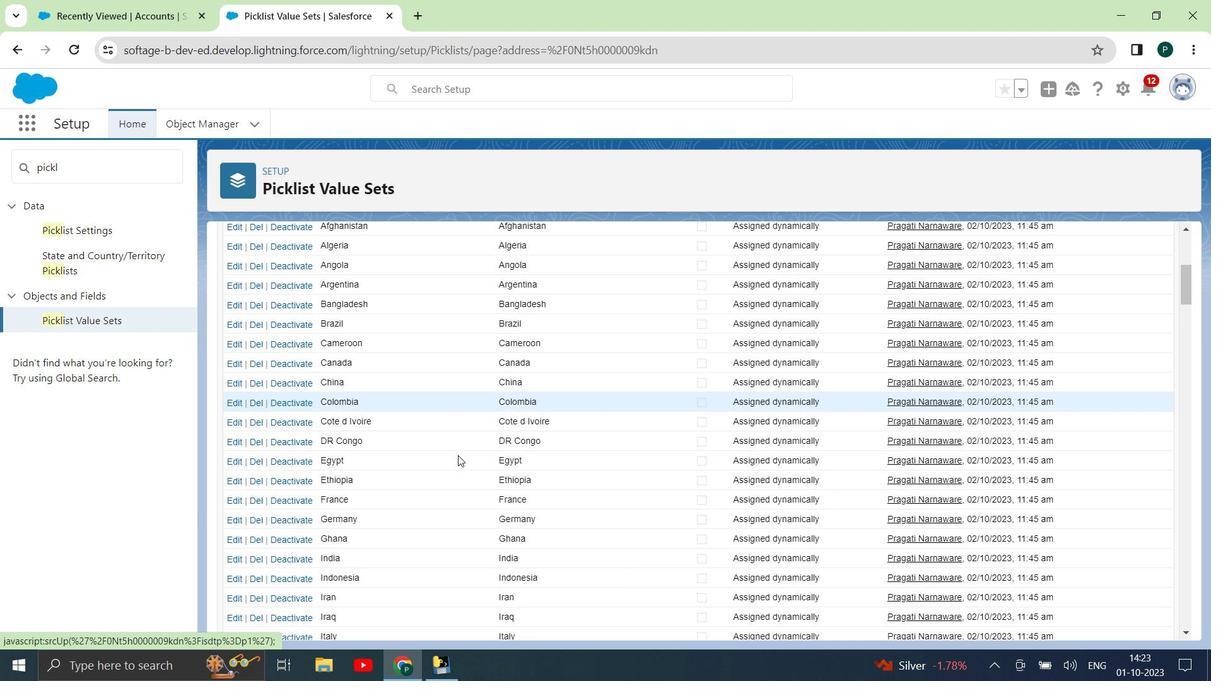 
Action: Mouse moved to (457, 456)
Screenshot: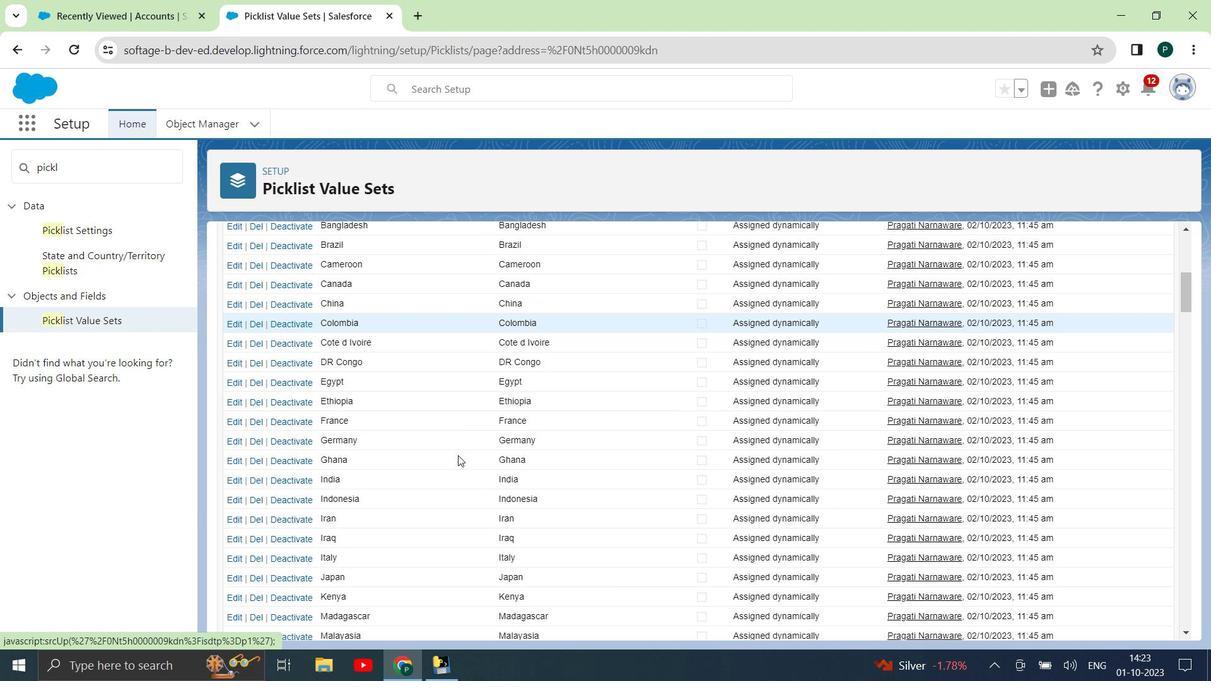 
Action: Mouse scrolled (457, 455) with delta (0, 0)
Screenshot: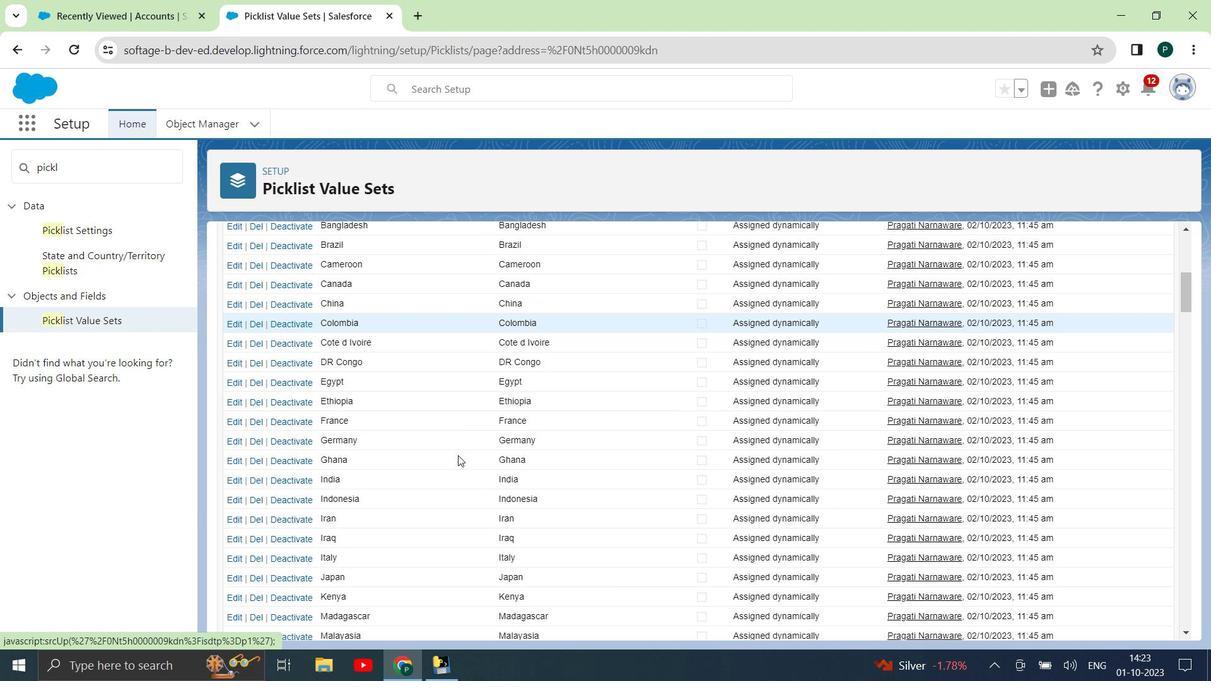 
Action: Mouse moved to (457, 456)
Screenshot: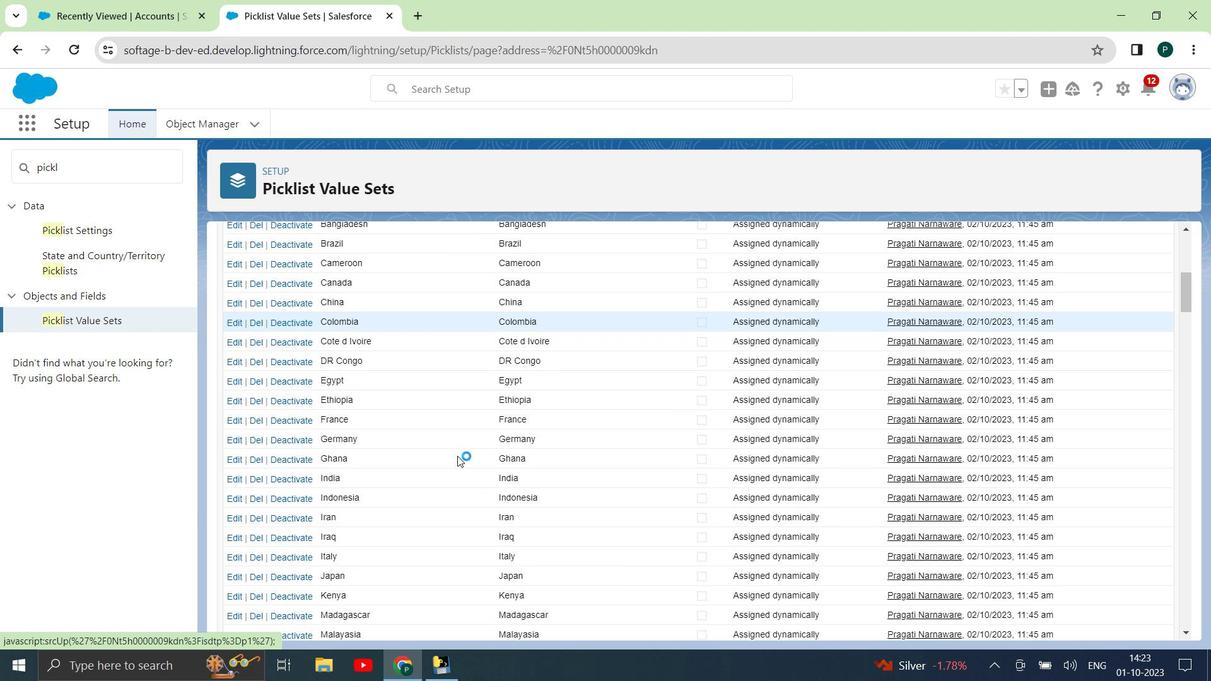 
Action: Mouse scrolled (457, 456) with delta (0, 0)
Screenshot: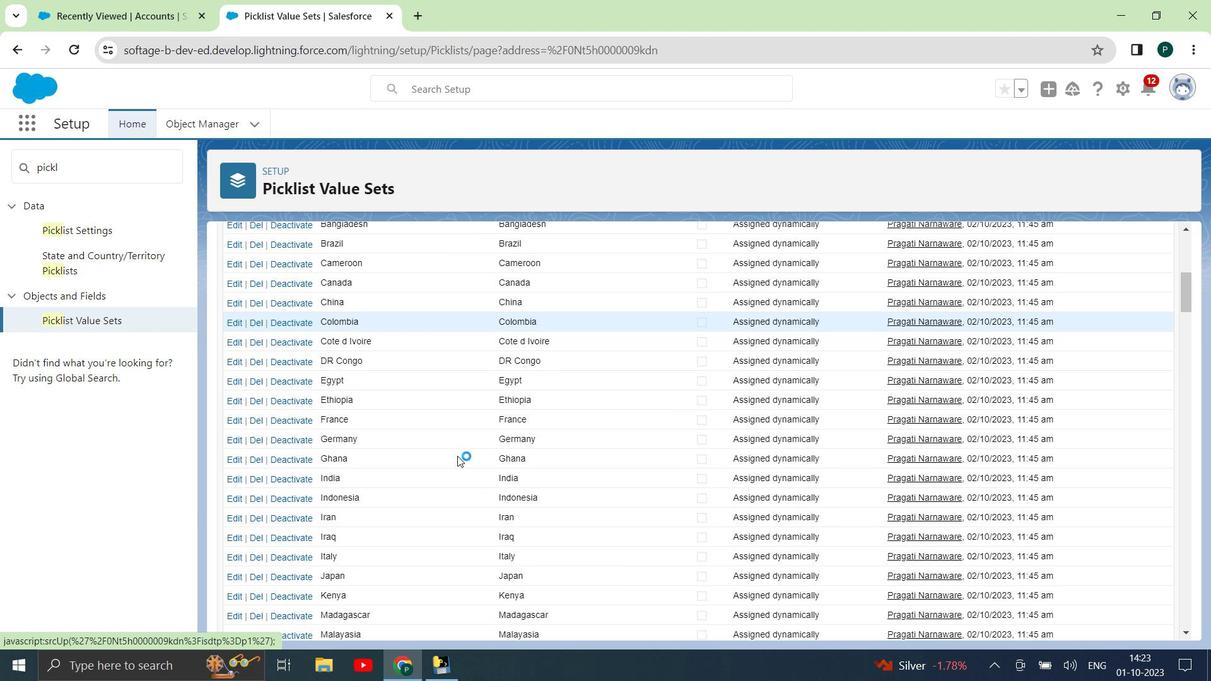 
Action: Mouse moved to (456, 458)
Screenshot: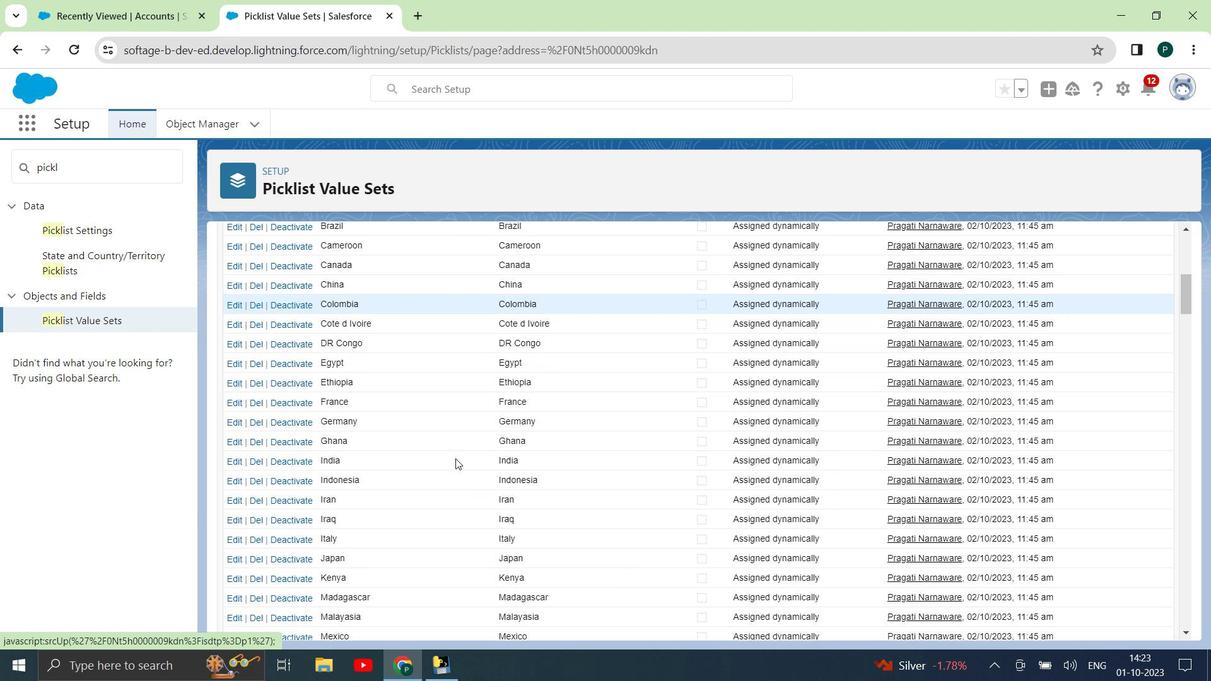 
Action: Mouse scrolled (456, 457) with delta (0, 0)
Screenshot: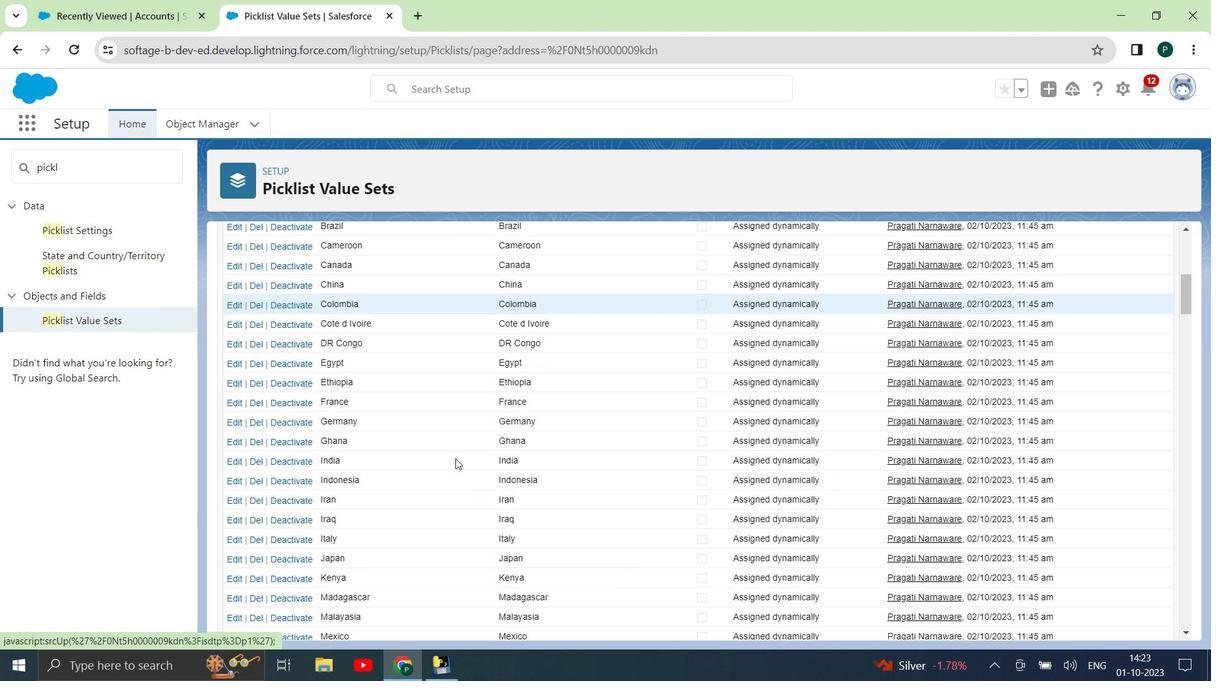 
Action: Mouse scrolled (456, 457) with delta (0, 0)
Screenshot: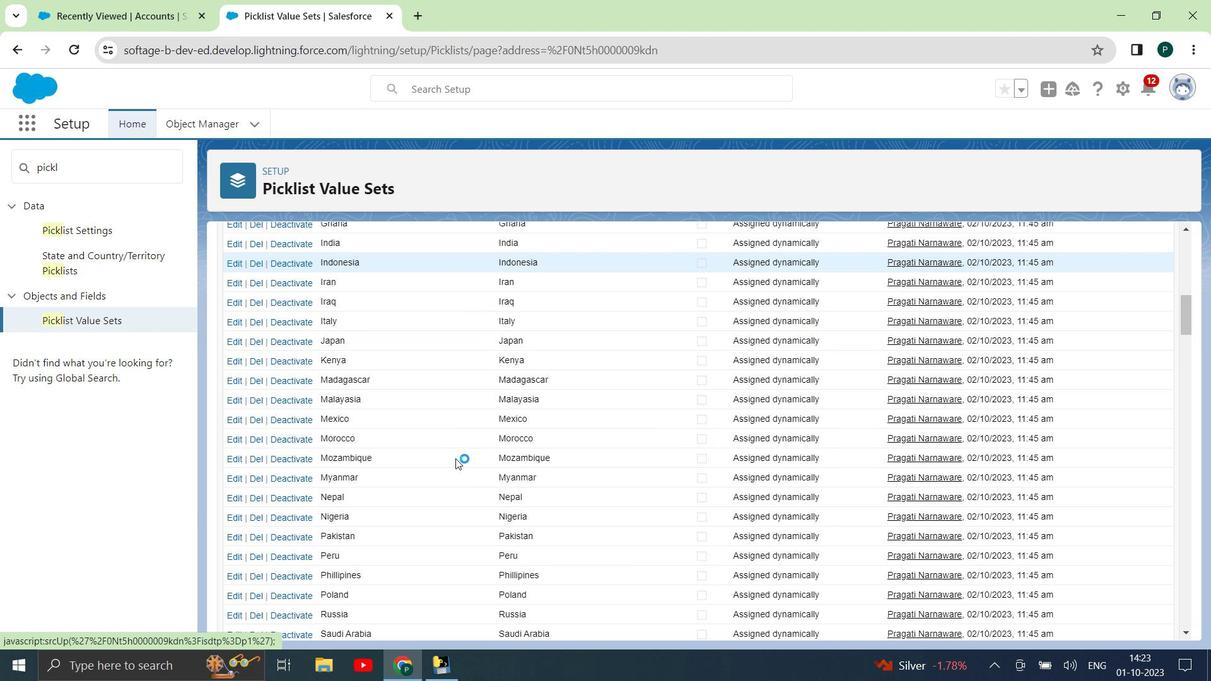 
Action: Mouse scrolled (456, 457) with delta (0, 0)
Screenshot: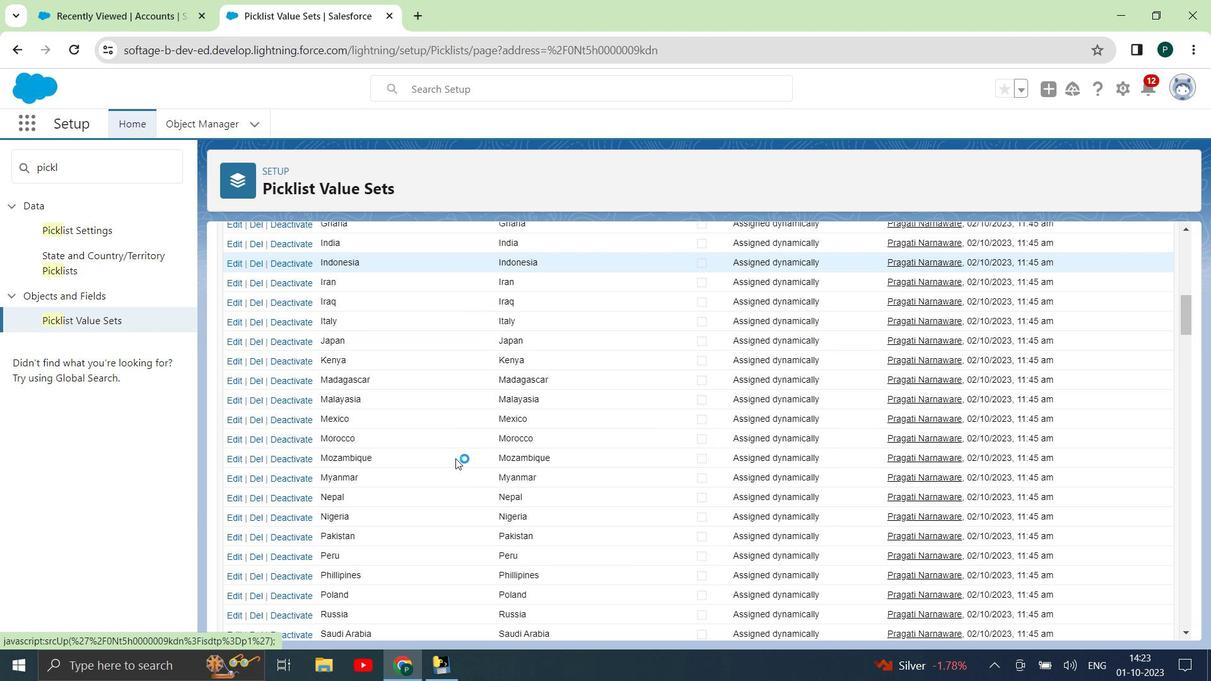 
Action: Mouse moved to (451, 461)
Screenshot: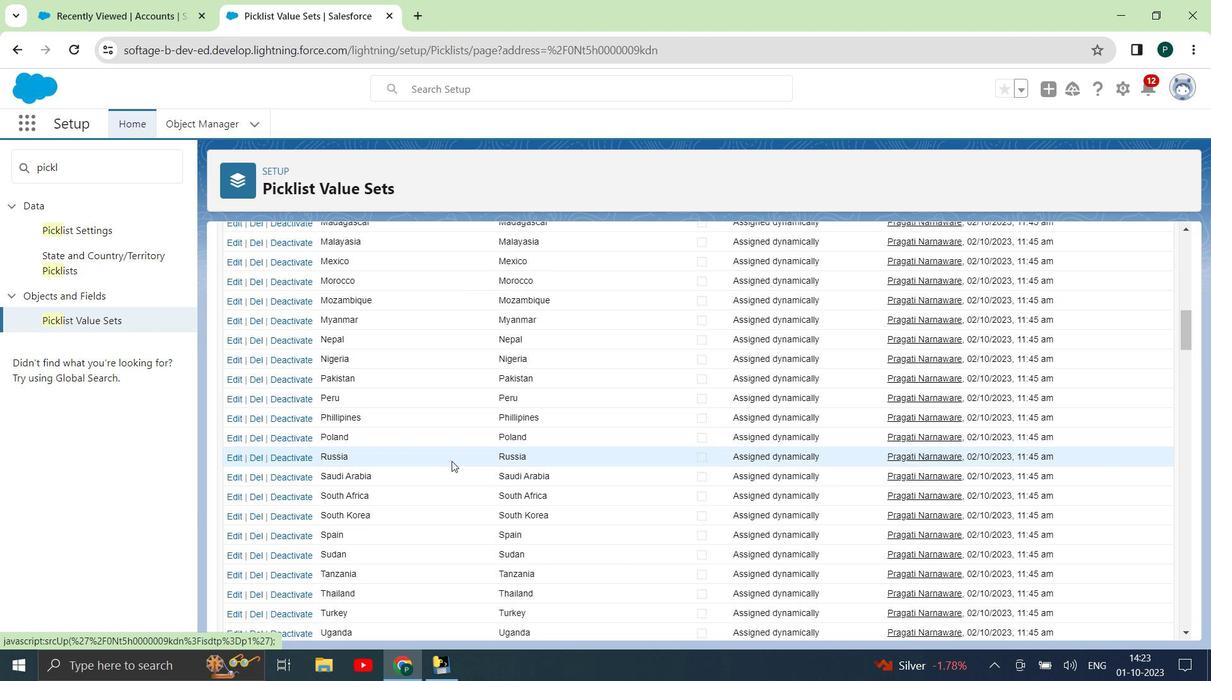 
Action: Mouse scrolled (451, 460) with delta (0, 0)
Screenshot: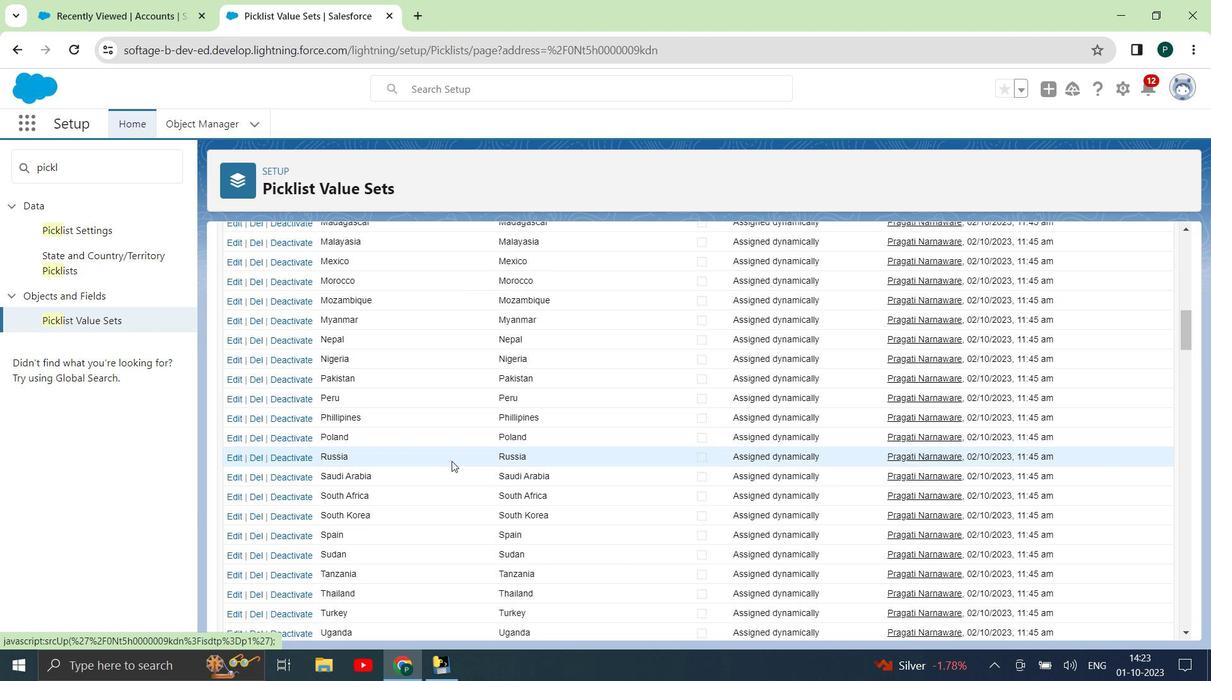 
Action: Mouse scrolled (451, 460) with delta (0, 0)
Screenshot: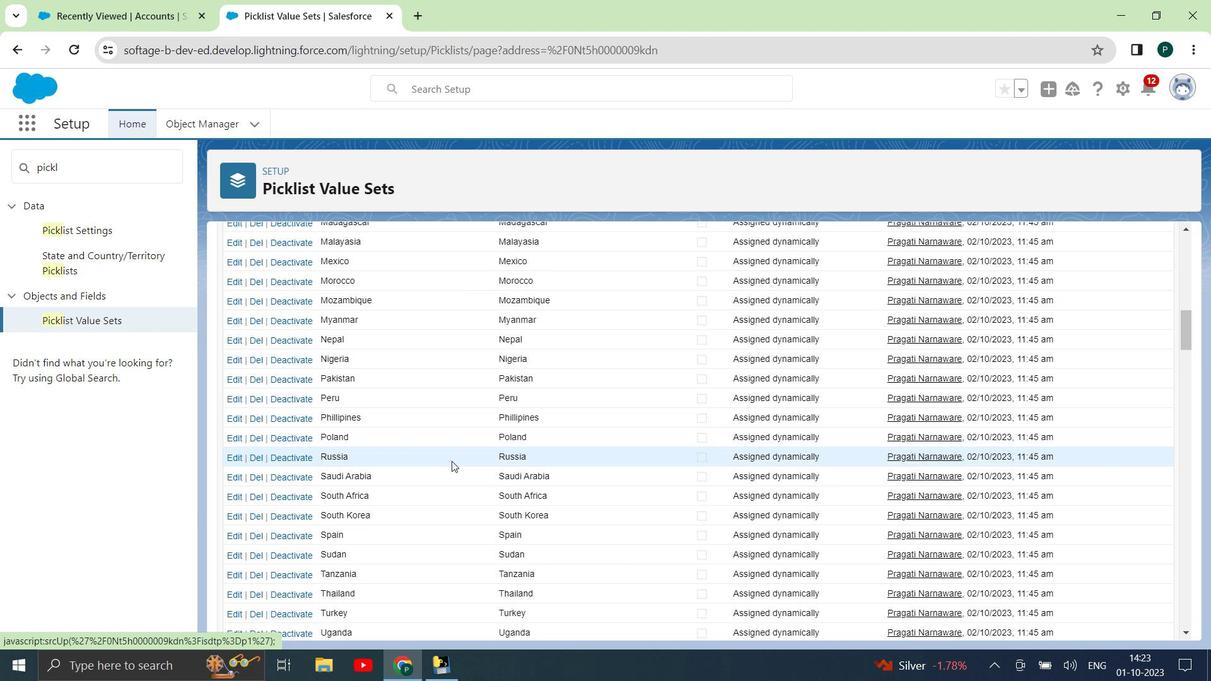 
Action: Mouse scrolled (451, 460) with delta (0, 0)
Screenshot: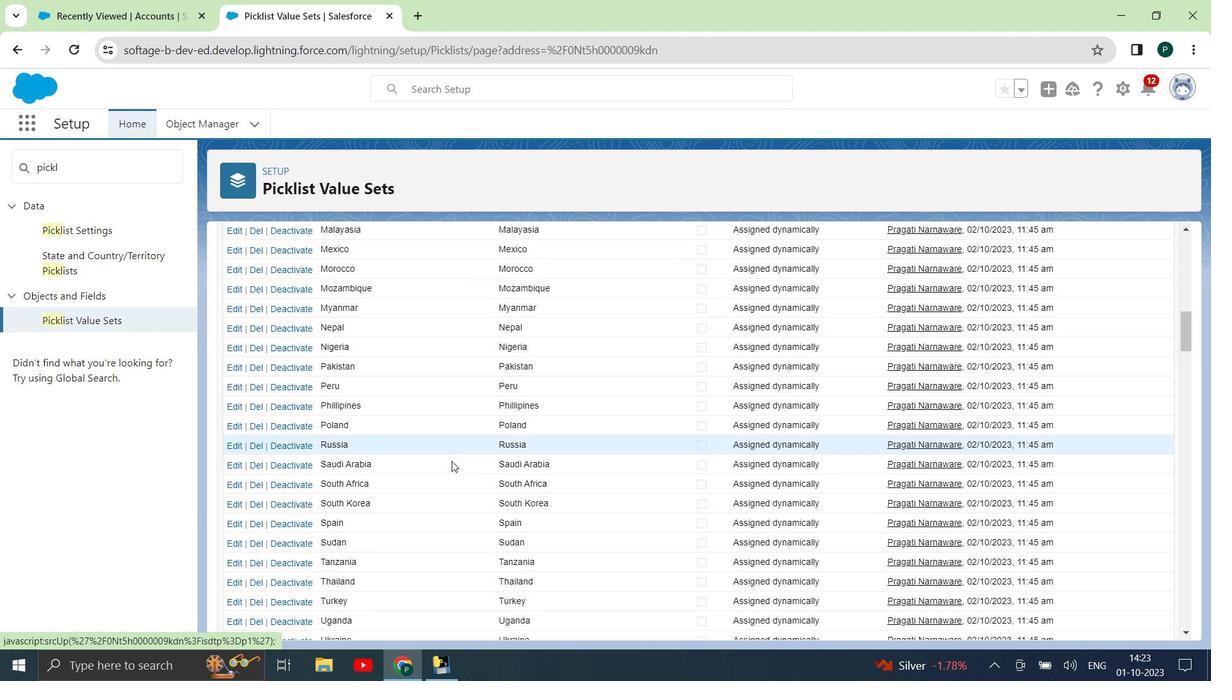 
Action: Mouse moved to (441, 464)
Screenshot: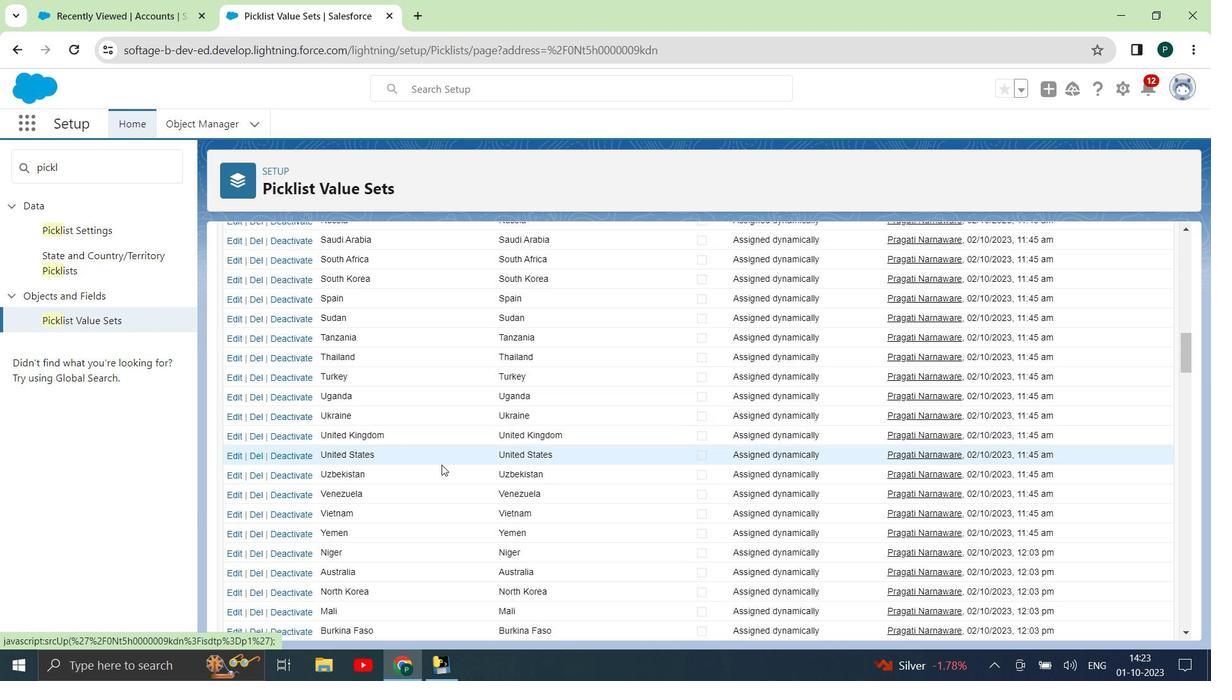 
Action: Mouse scrolled (441, 464) with delta (0, 0)
Screenshot: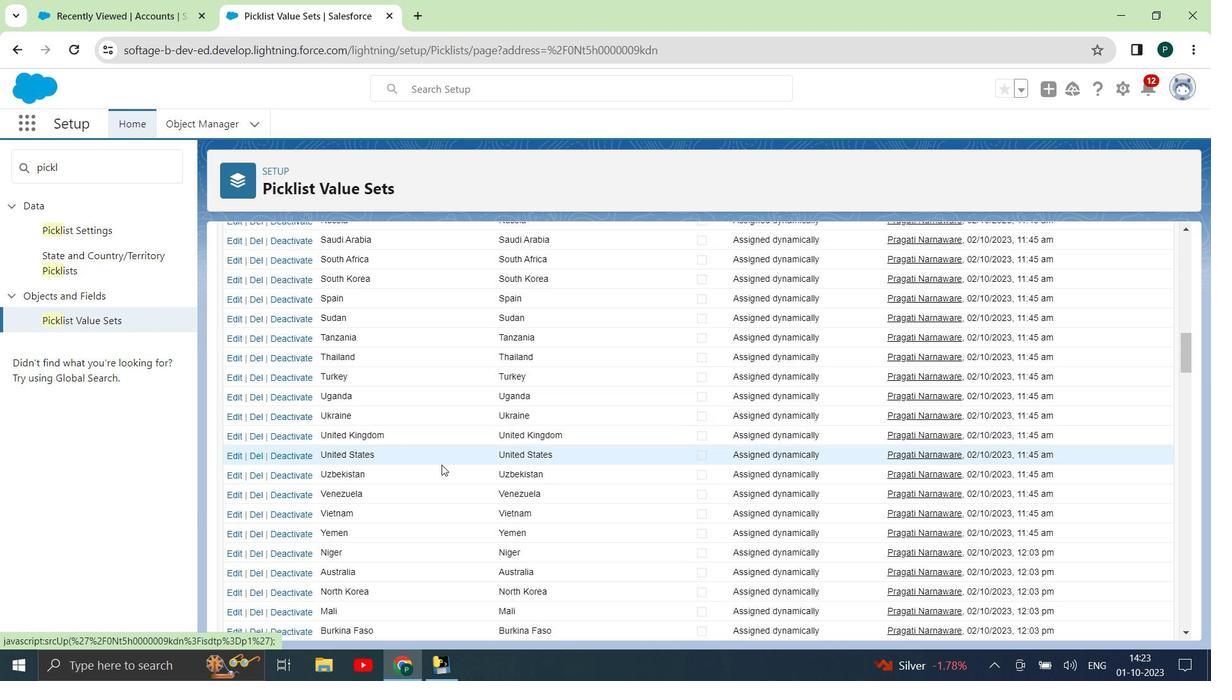 
Action: Mouse scrolled (441, 464) with delta (0, 0)
Screenshot: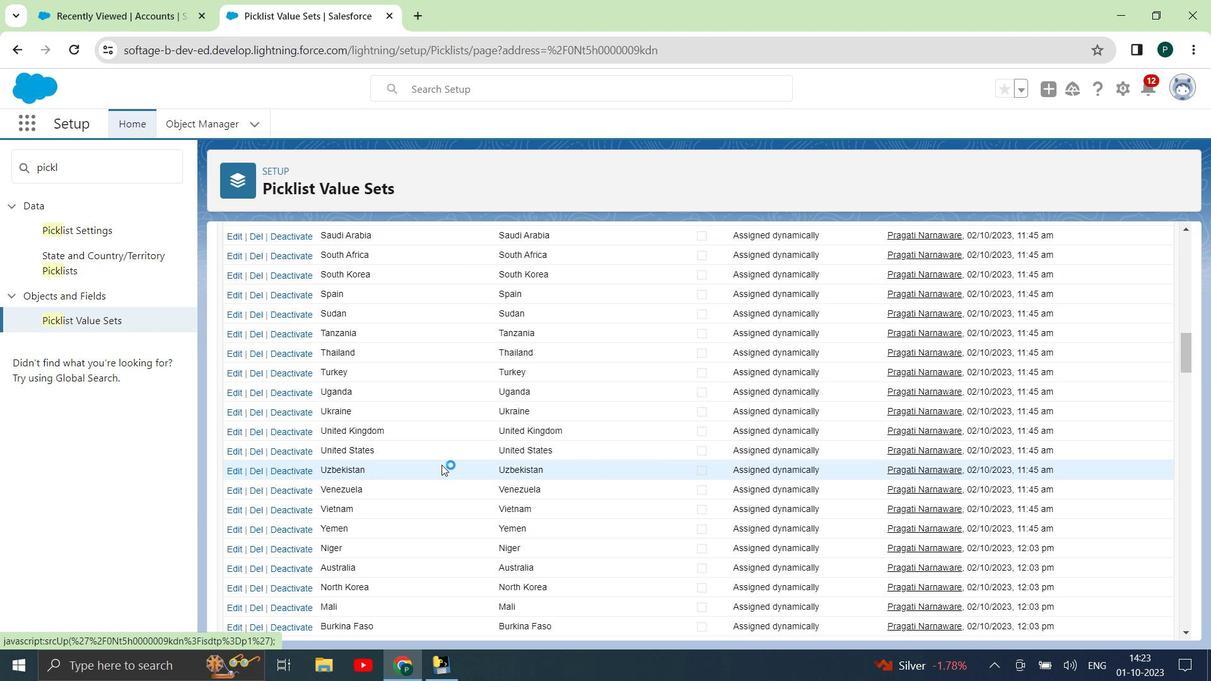 
Action: Mouse scrolled (441, 464) with delta (0, 0)
Screenshot: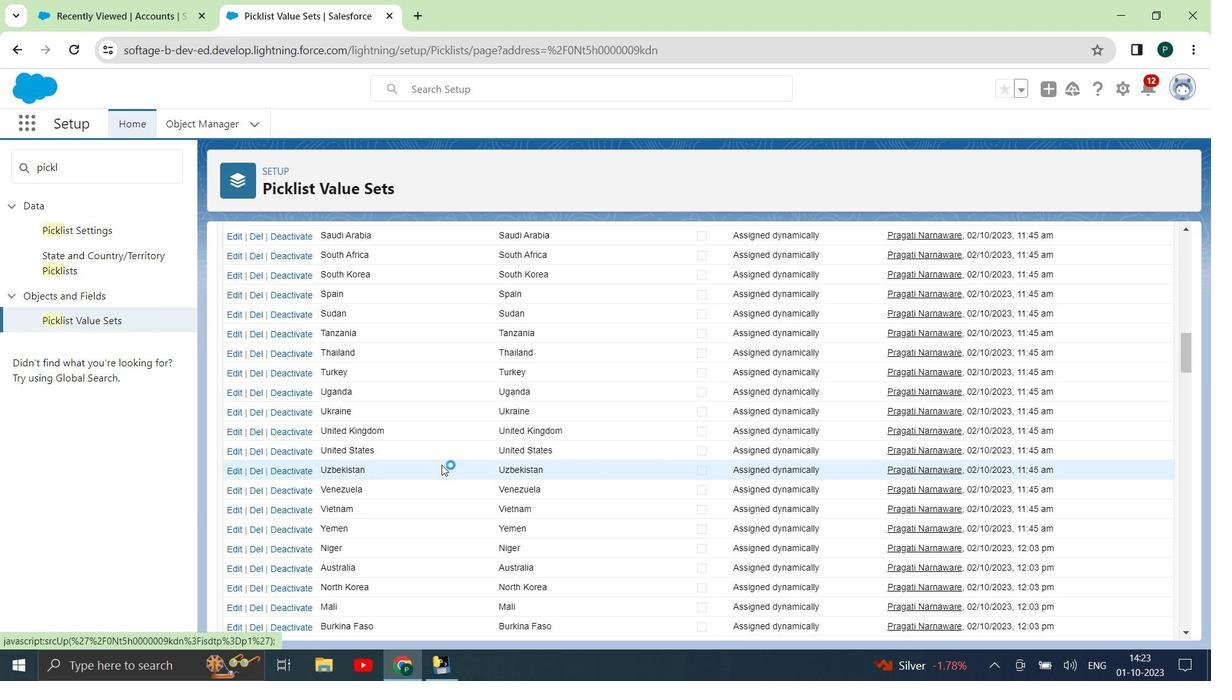 
Action: Mouse scrolled (441, 464) with delta (0, 0)
Screenshot: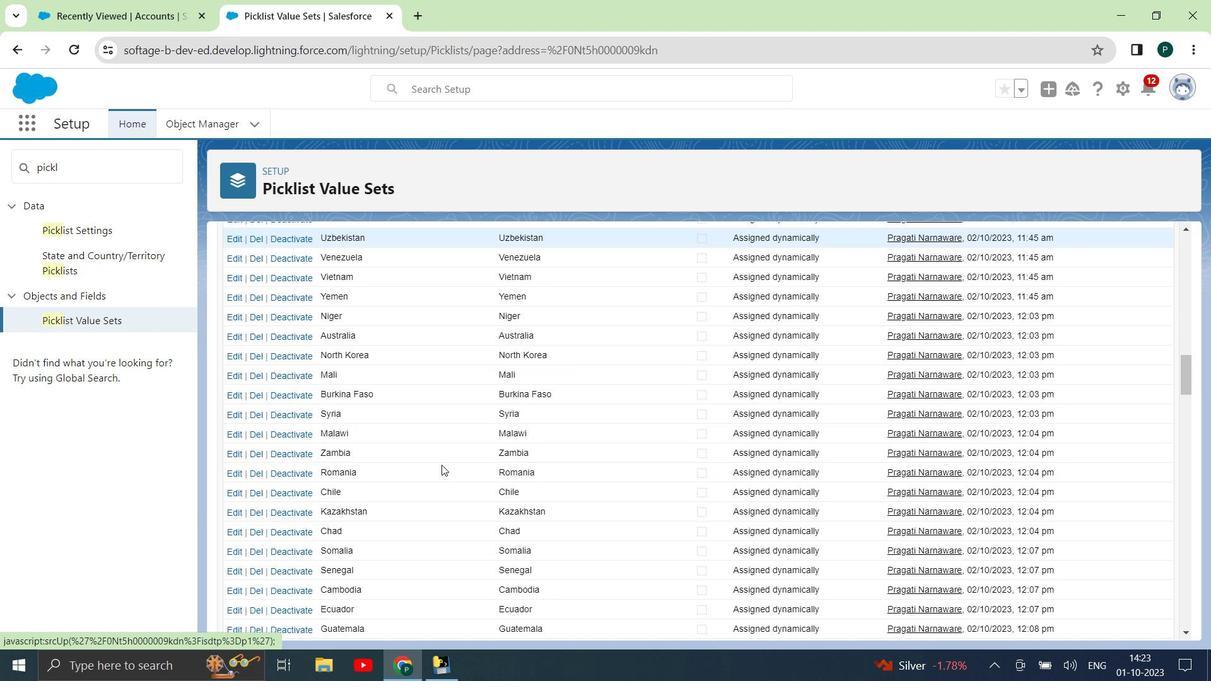 
Action: Mouse scrolled (441, 464) with delta (0, 0)
Screenshot: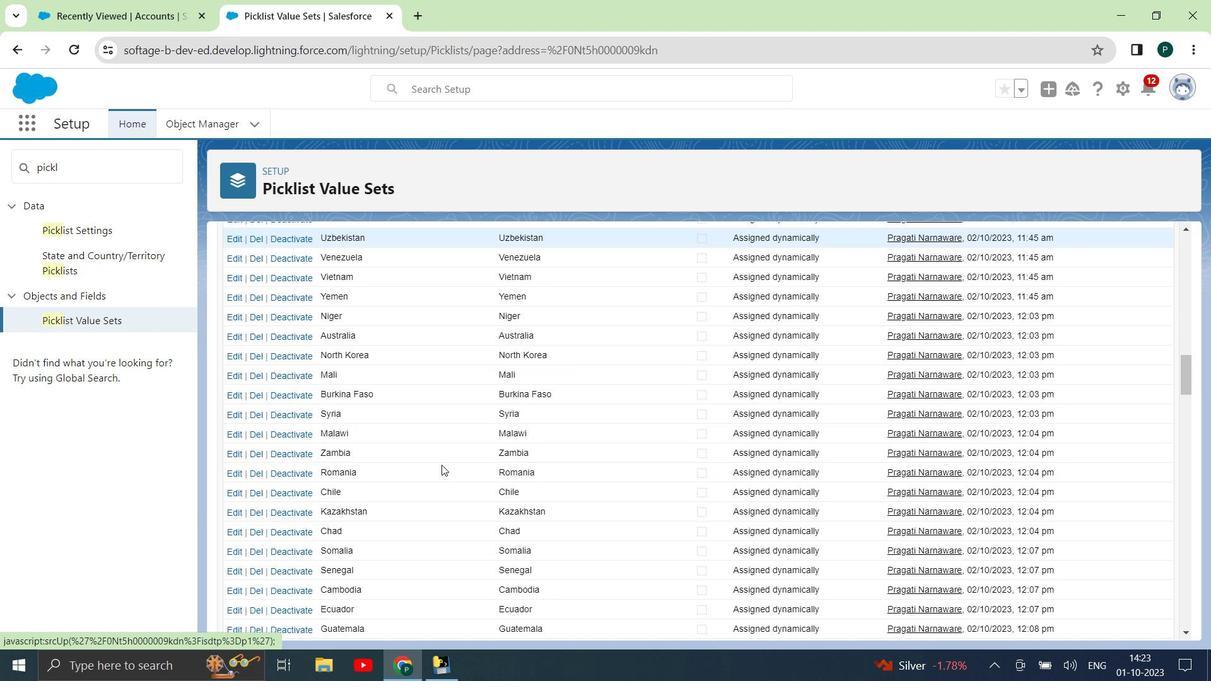 
Action: Mouse scrolled (441, 464) with delta (0, 0)
Screenshot: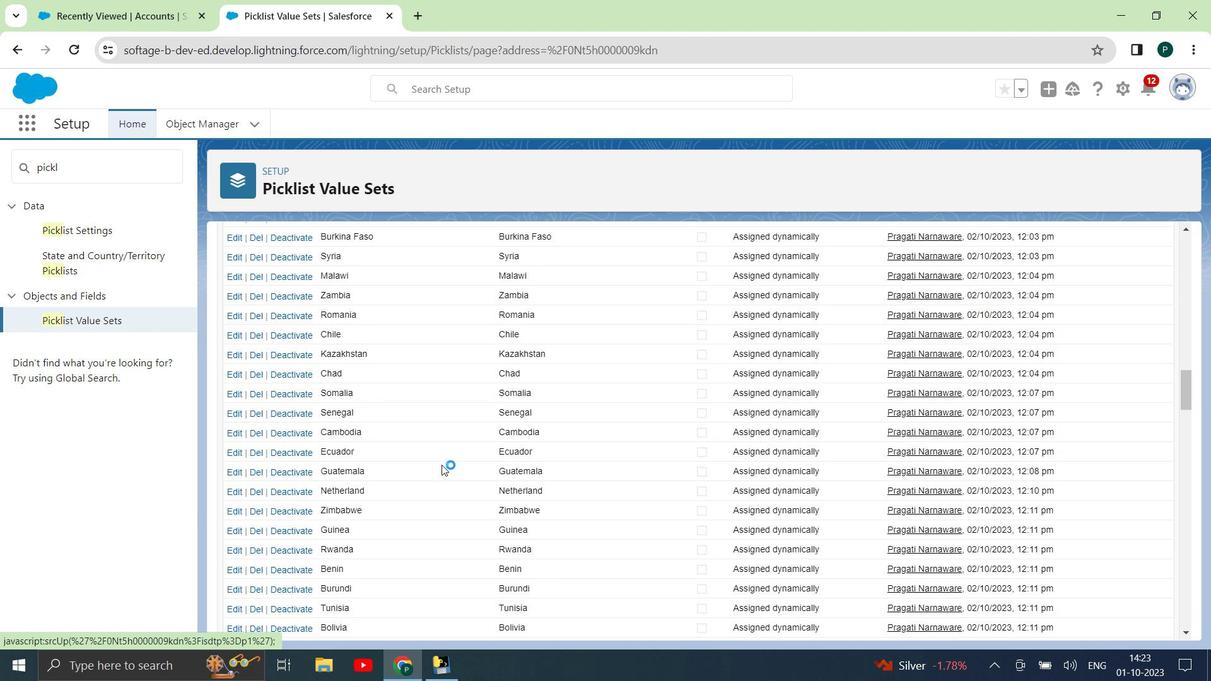 
Action: Mouse scrolled (441, 464) with delta (0, 0)
Screenshot: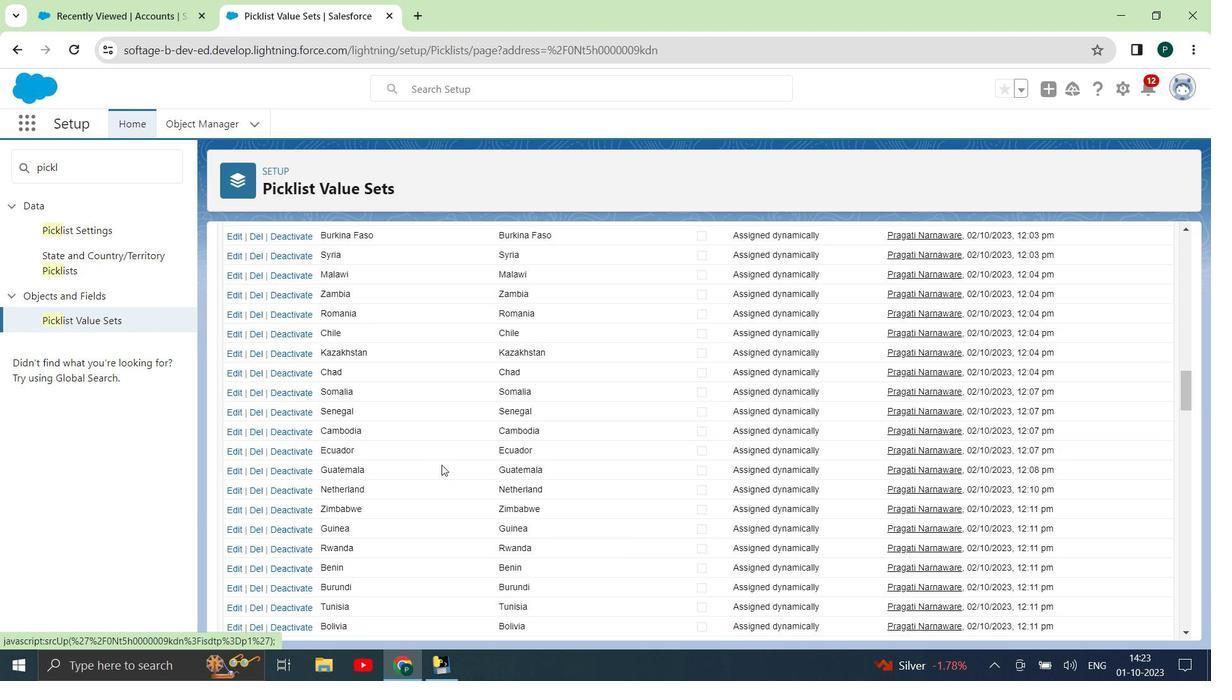 
Action: Mouse scrolled (441, 464) with delta (0, 0)
Screenshot: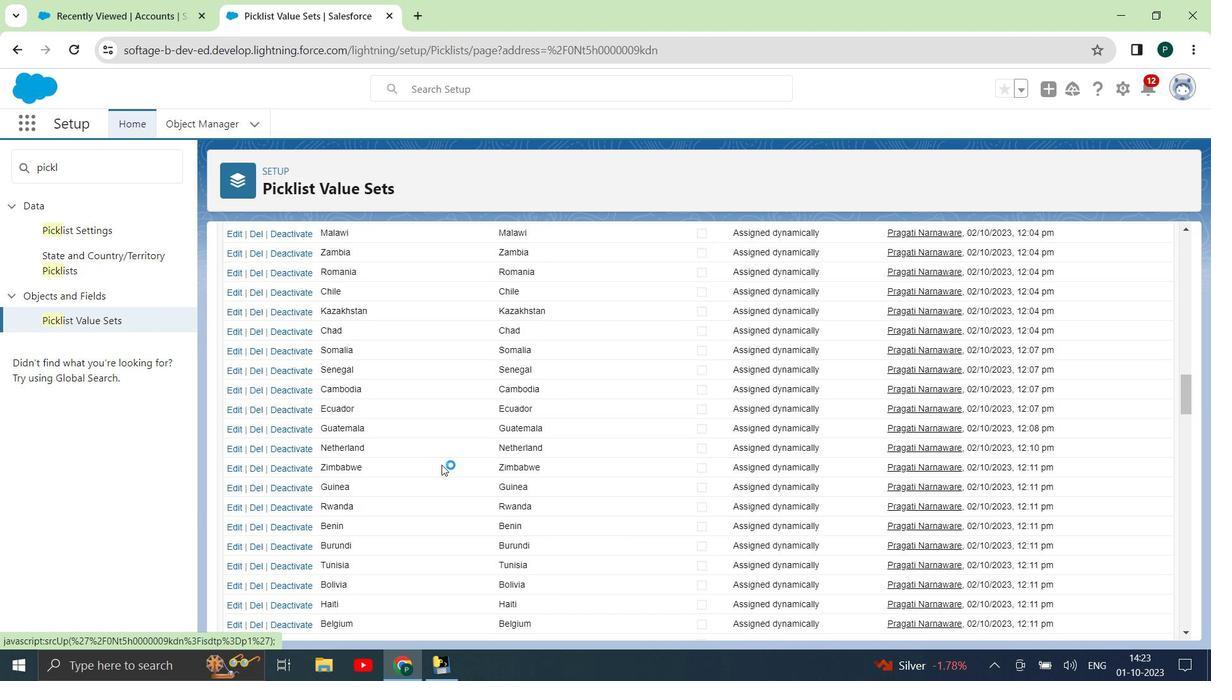 
Action: Mouse scrolled (441, 464) with delta (0, 0)
Screenshot: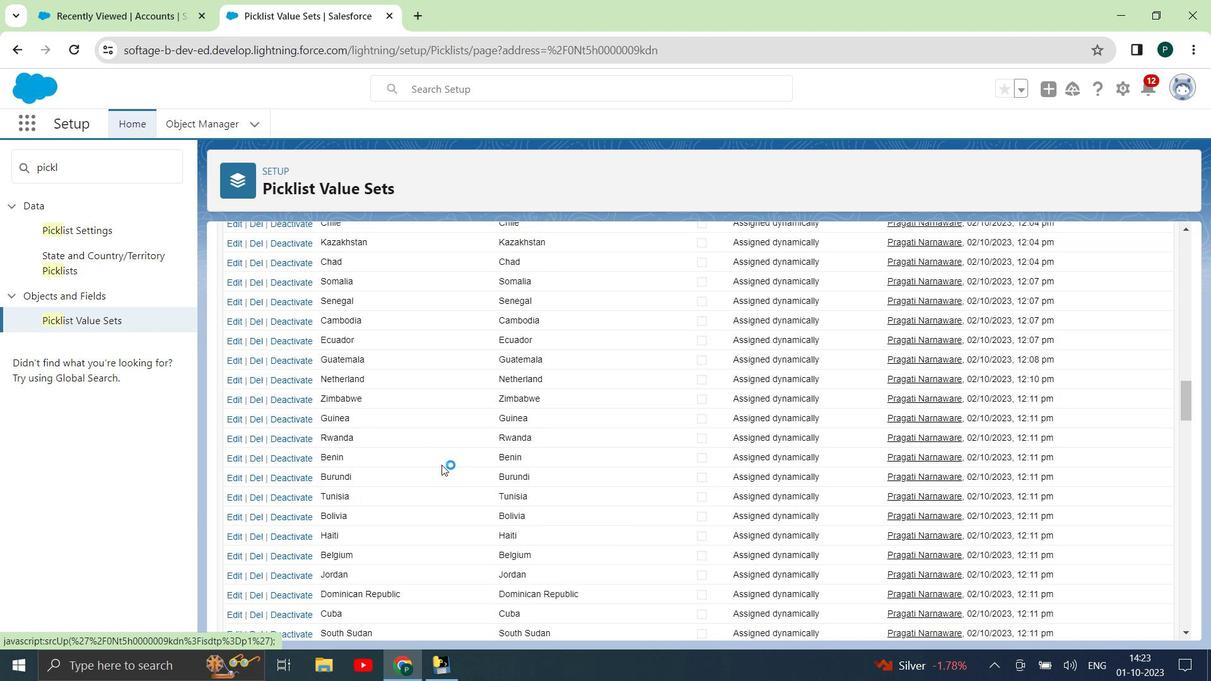 
Action: Mouse moved to (443, 464)
Screenshot: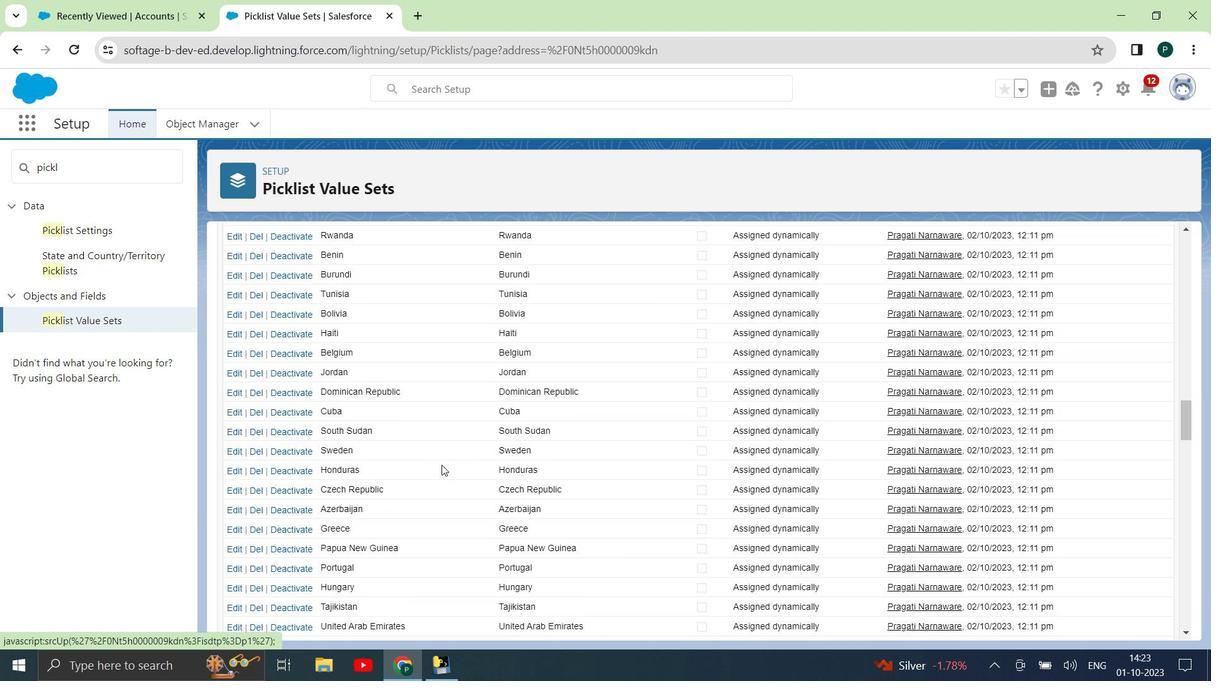 
Action: Mouse scrolled (443, 463) with delta (0, 0)
Screenshot: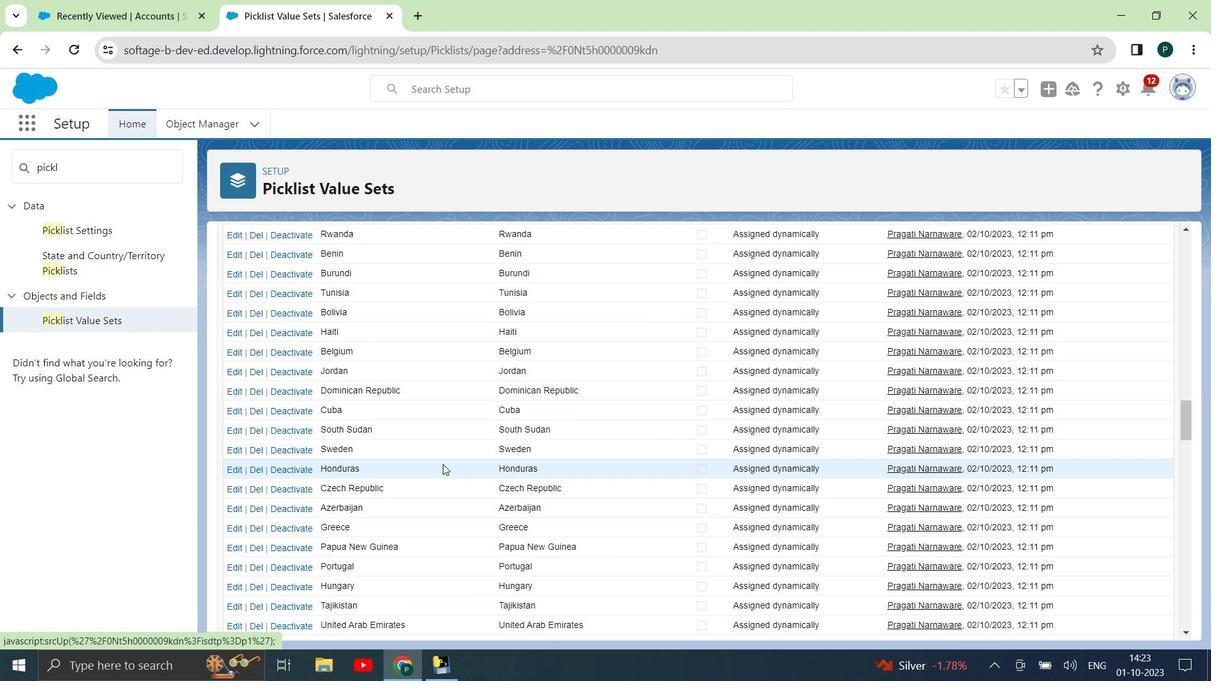 
Action: Mouse scrolled (443, 463) with delta (0, 0)
Screenshot: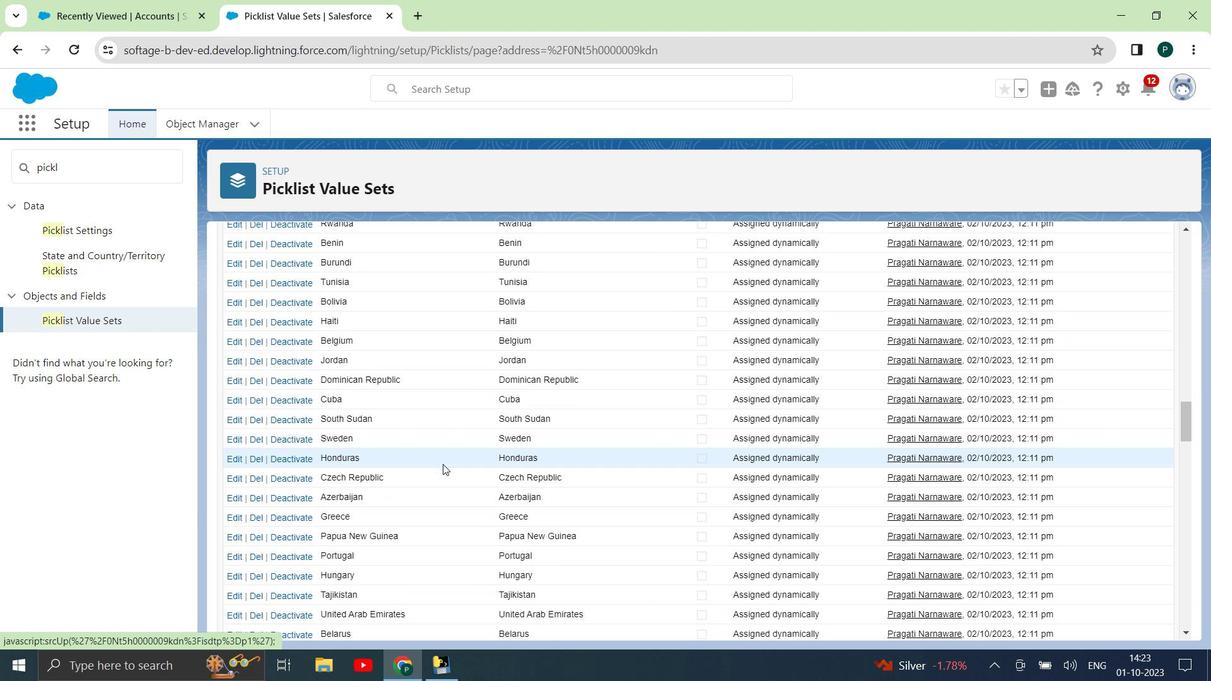 
Action: Mouse scrolled (443, 463) with delta (0, 0)
Screenshot: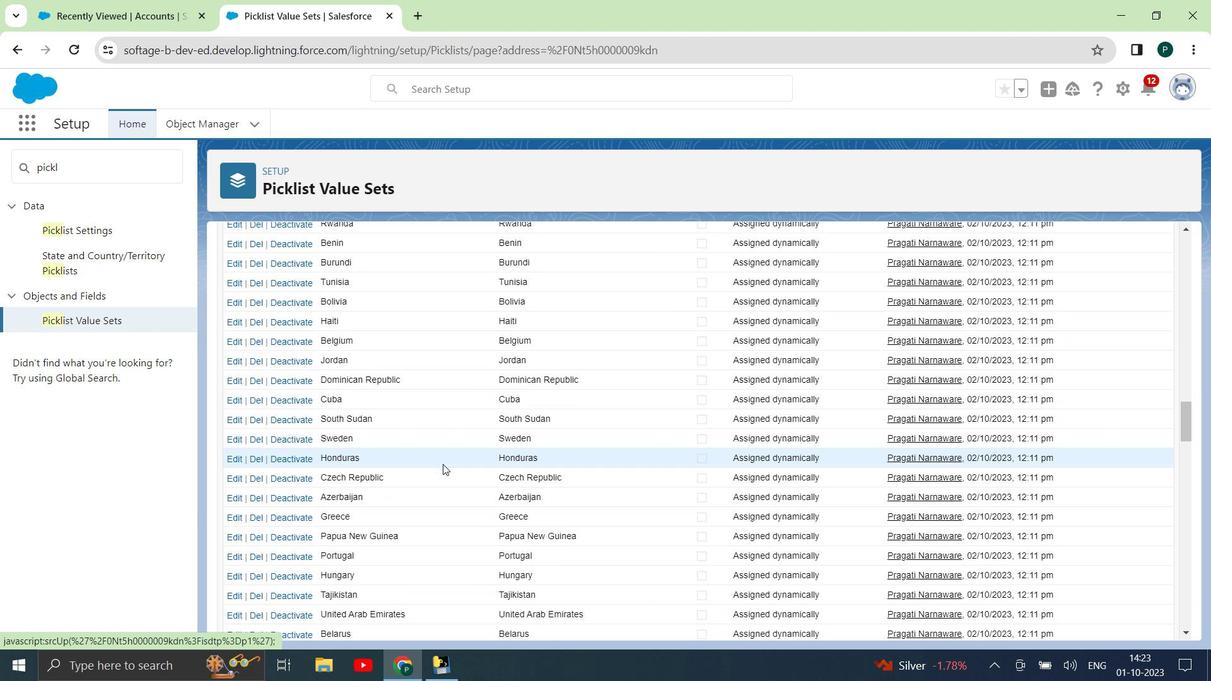 
Action: Mouse moved to (449, 461)
Screenshot: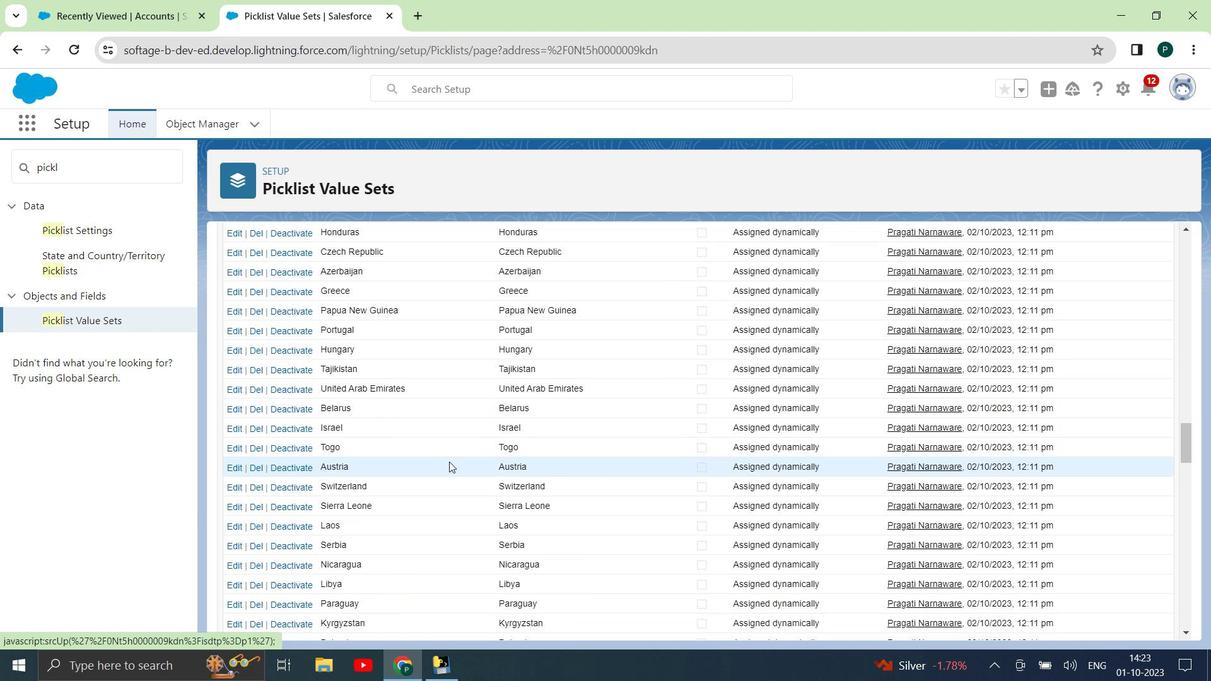 
Action: Mouse scrolled (449, 461) with delta (0, 0)
Screenshot: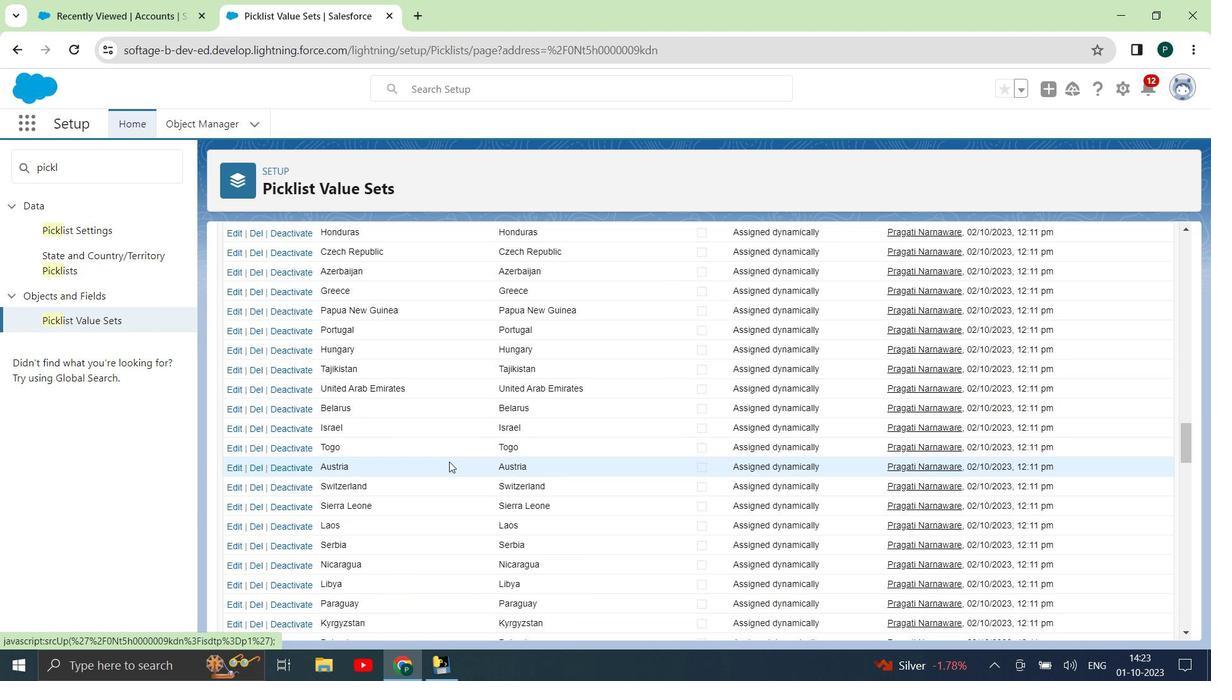 
Action: Mouse scrolled (449, 461) with delta (0, 0)
Screenshot: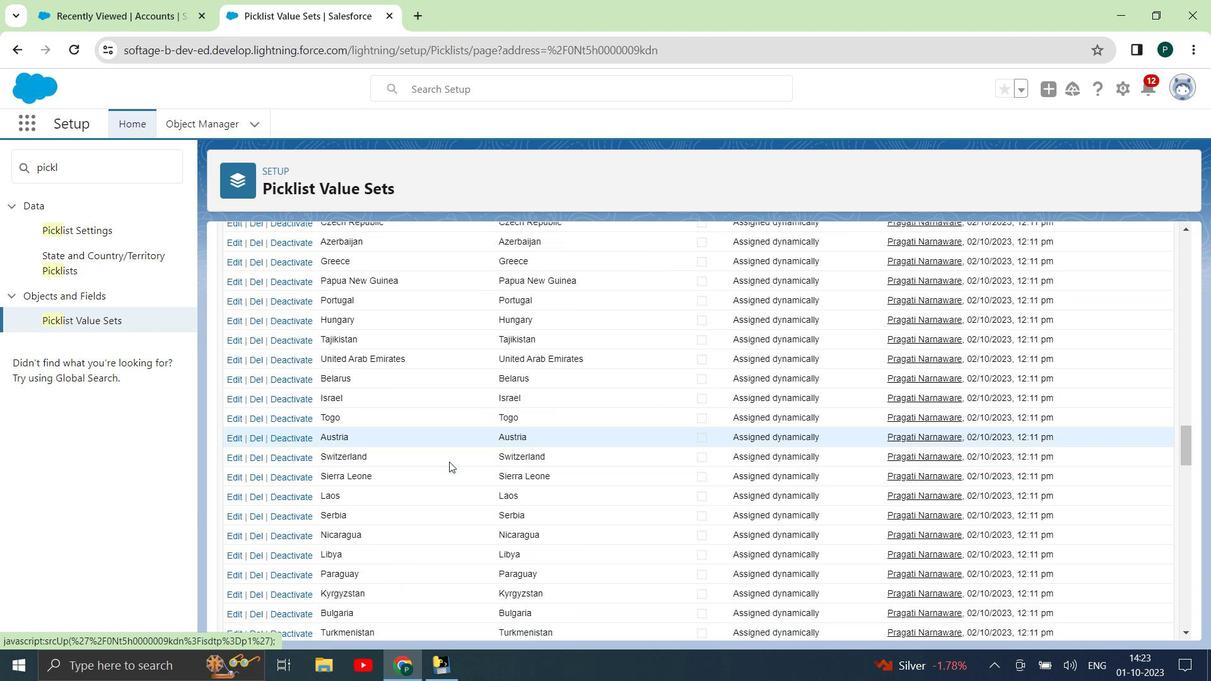
Action: Mouse scrolled (449, 461) with delta (0, 0)
Screenshot: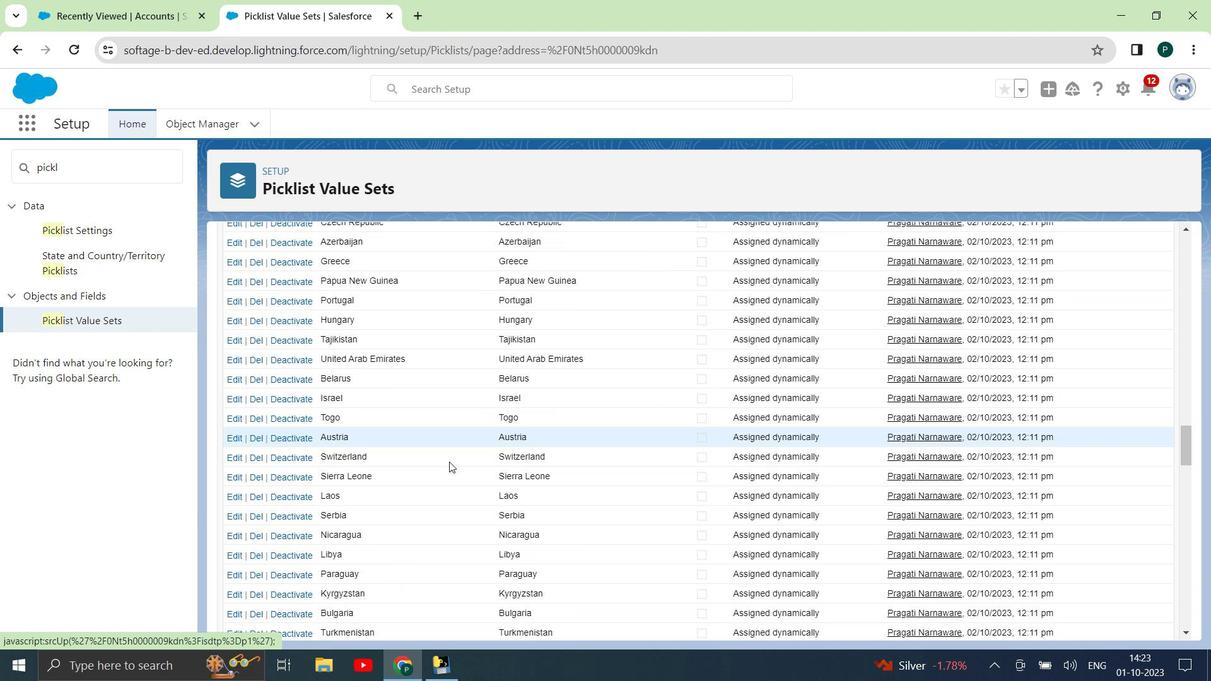 
Action: Mouse scrolled (449, 461) with delta (0, 0)
Screenshot: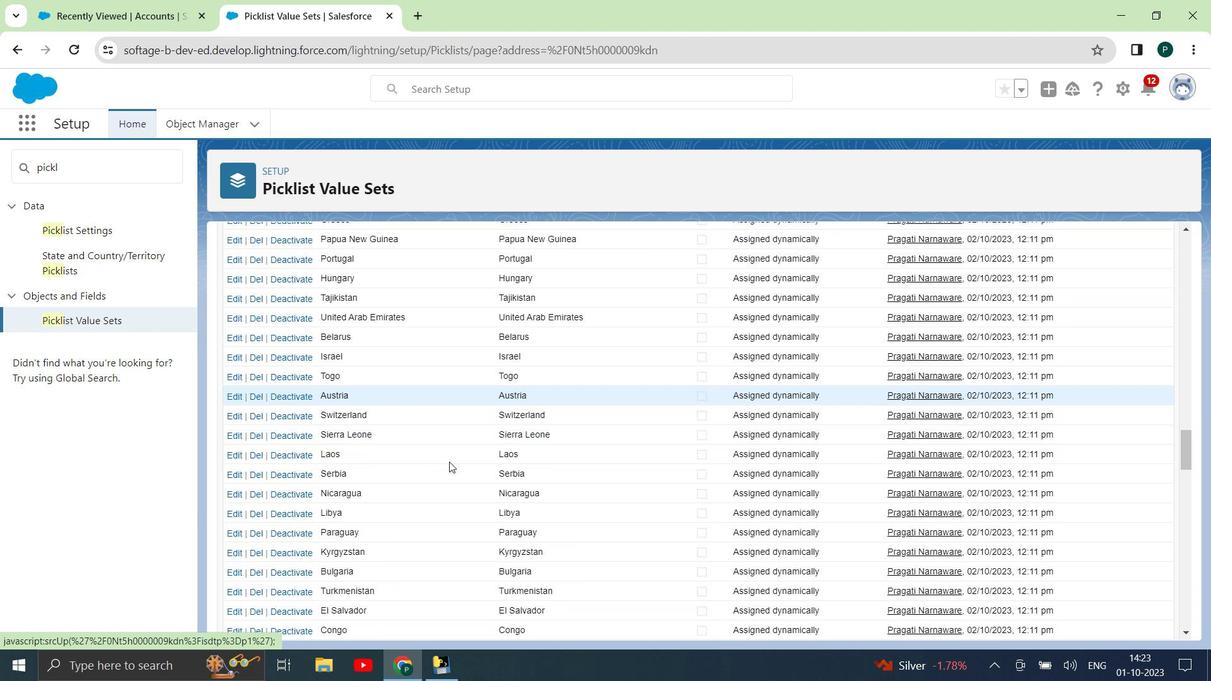 
Action: Mouse scrolled (449, 461) with delta (0, 0)
Screenshot: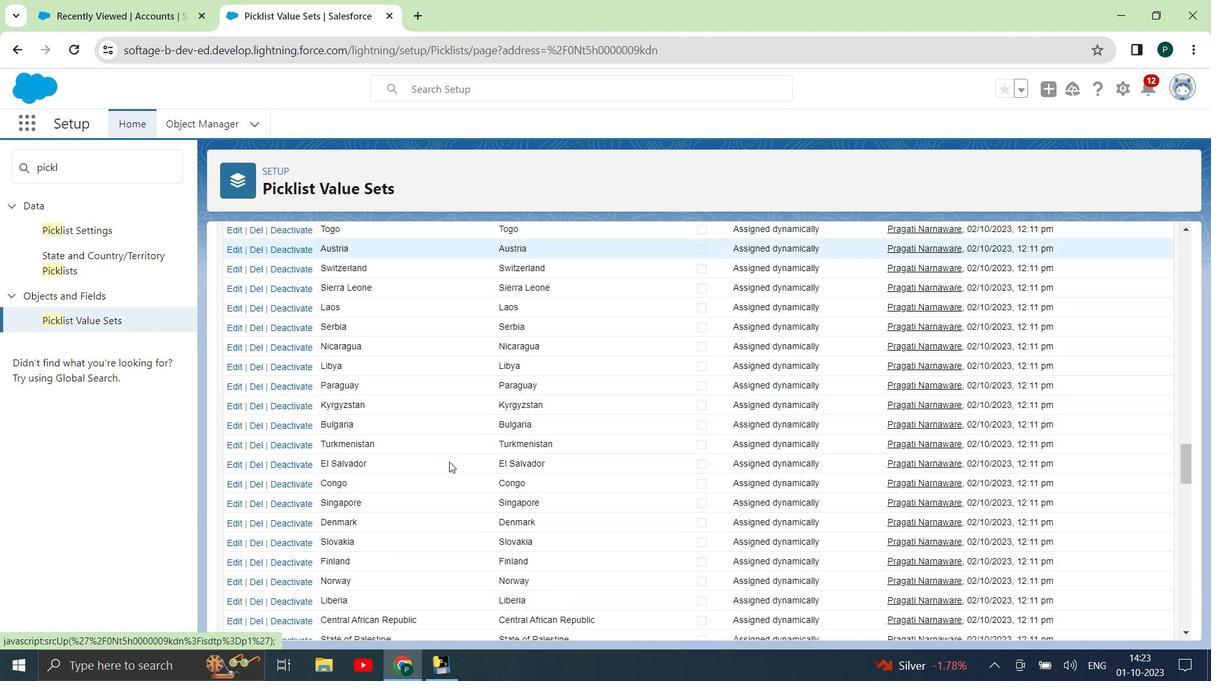 
Action: Mouse scrolled (449, 461) with delta (0, 0)
Screenshot: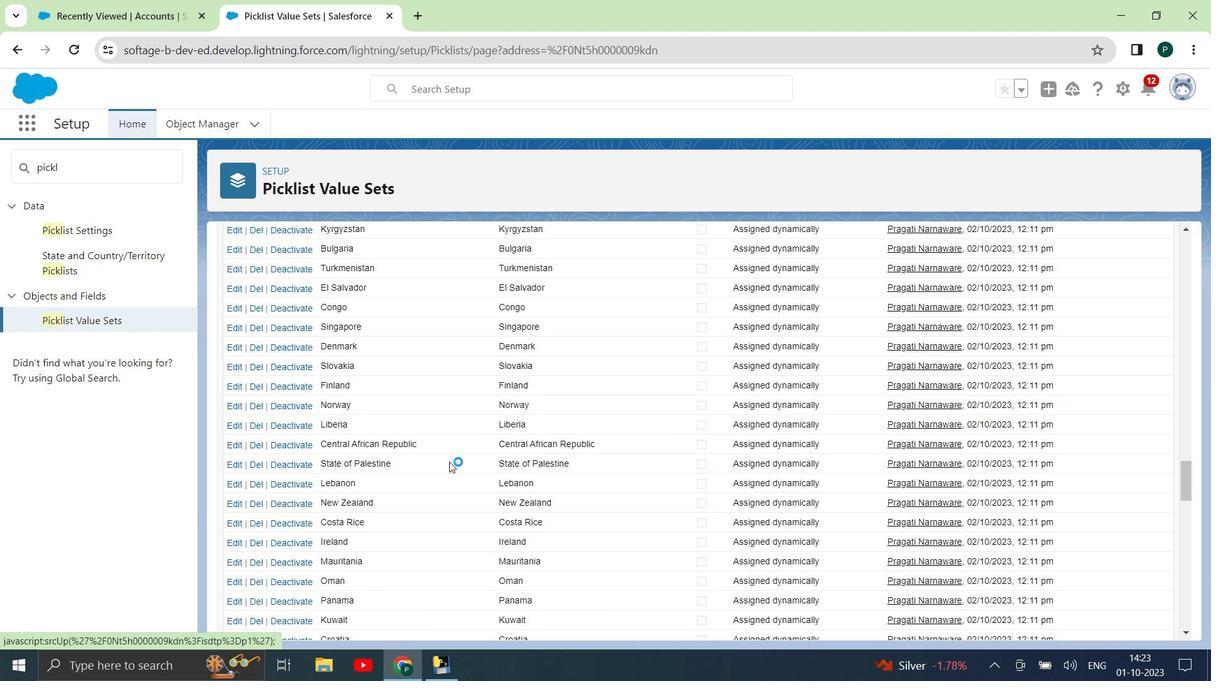 
Action: Mouse scrolled (449, 461) with delta (0, 0)
Screenshot: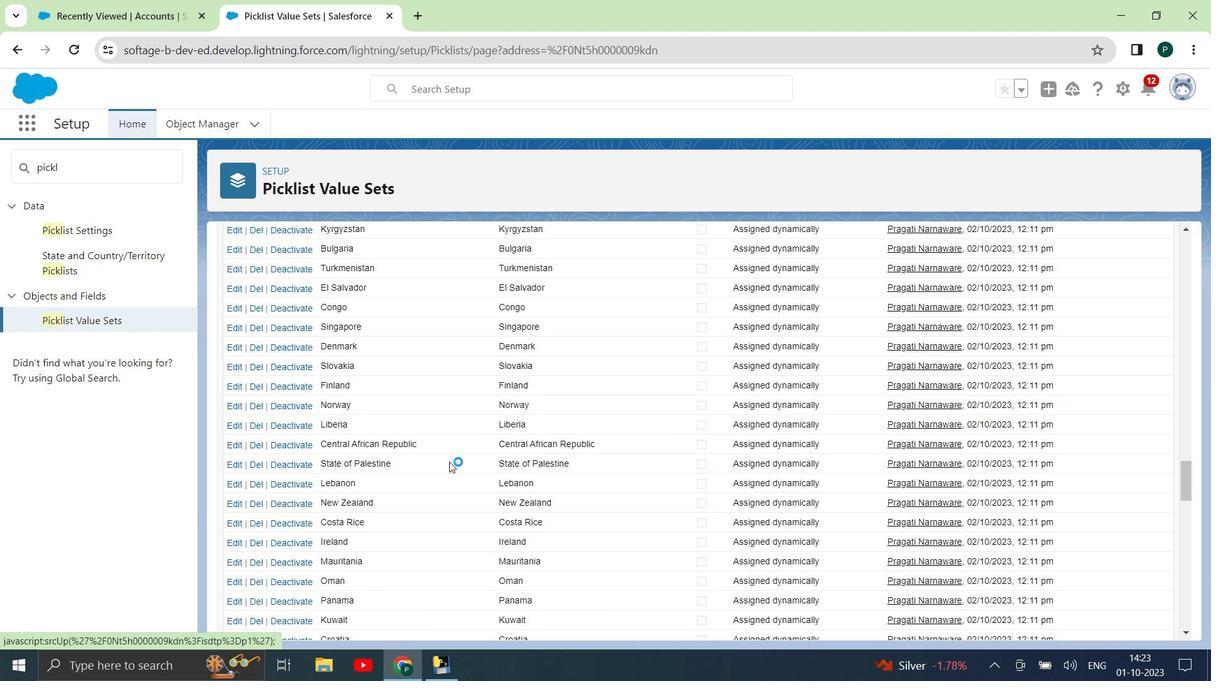 
Action: Mouse scrolled (449, 461) with delta (0, 0)
Screenshot: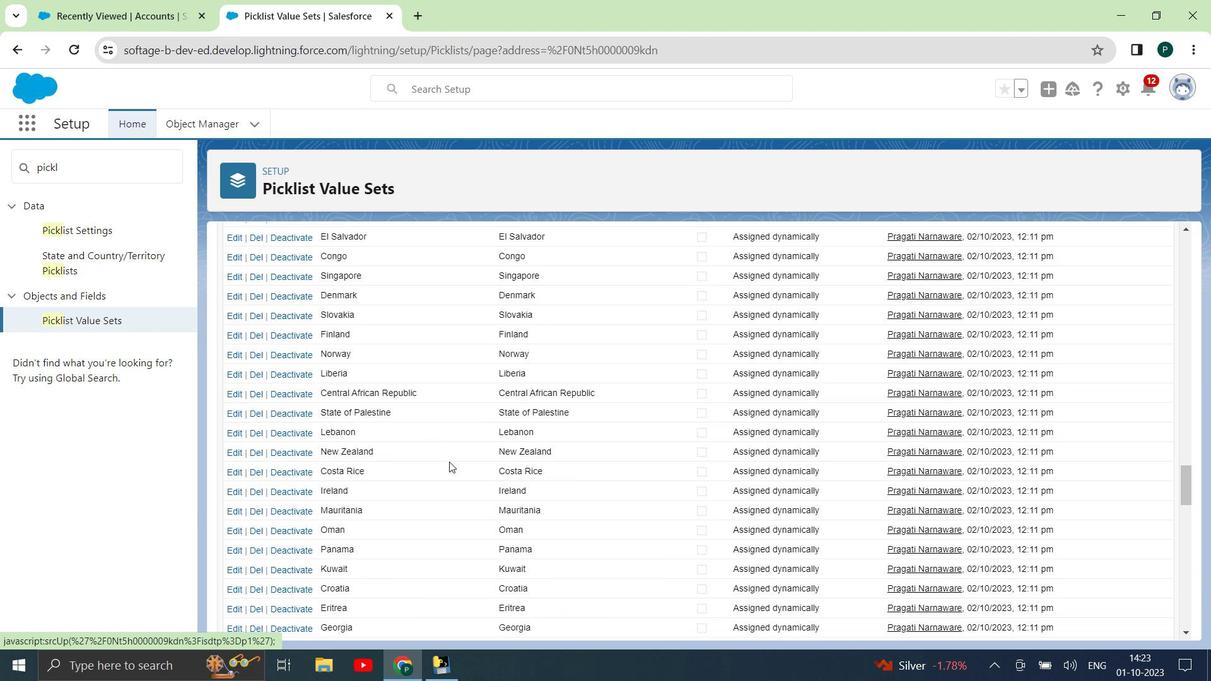 
Action: Mouse moved to (452, 461)
Screenshot: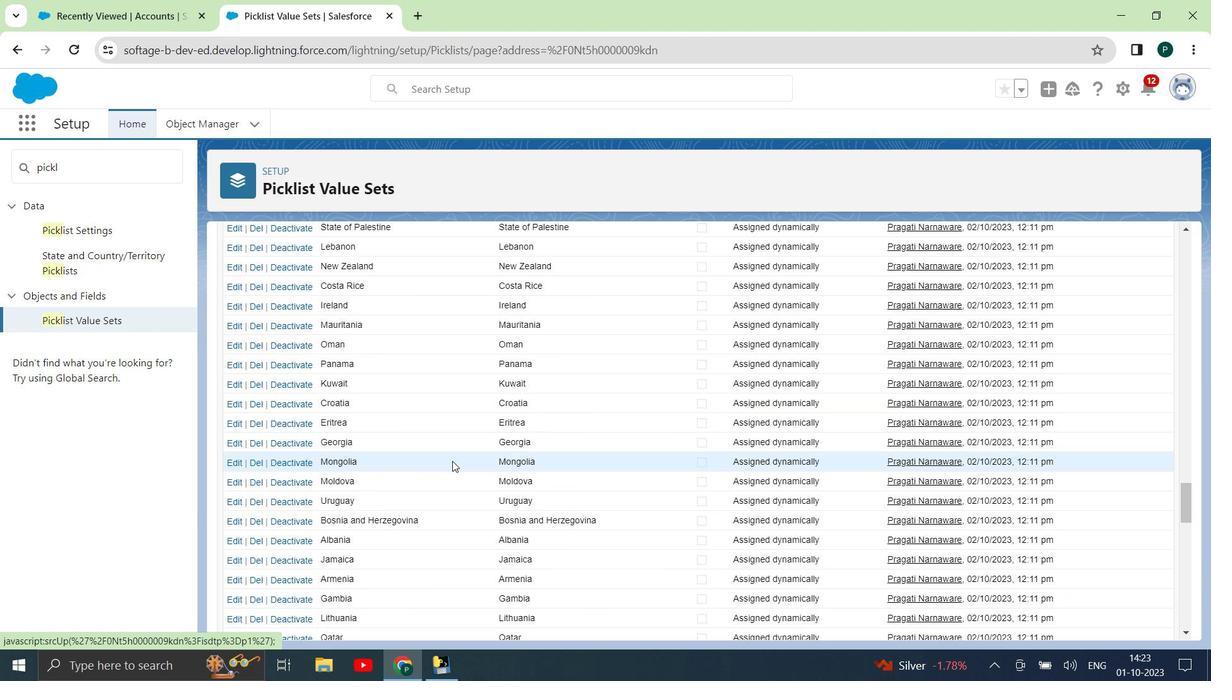 
Action: Mouse scrolled (452, 460) with delta (0, 0)
Screenshot: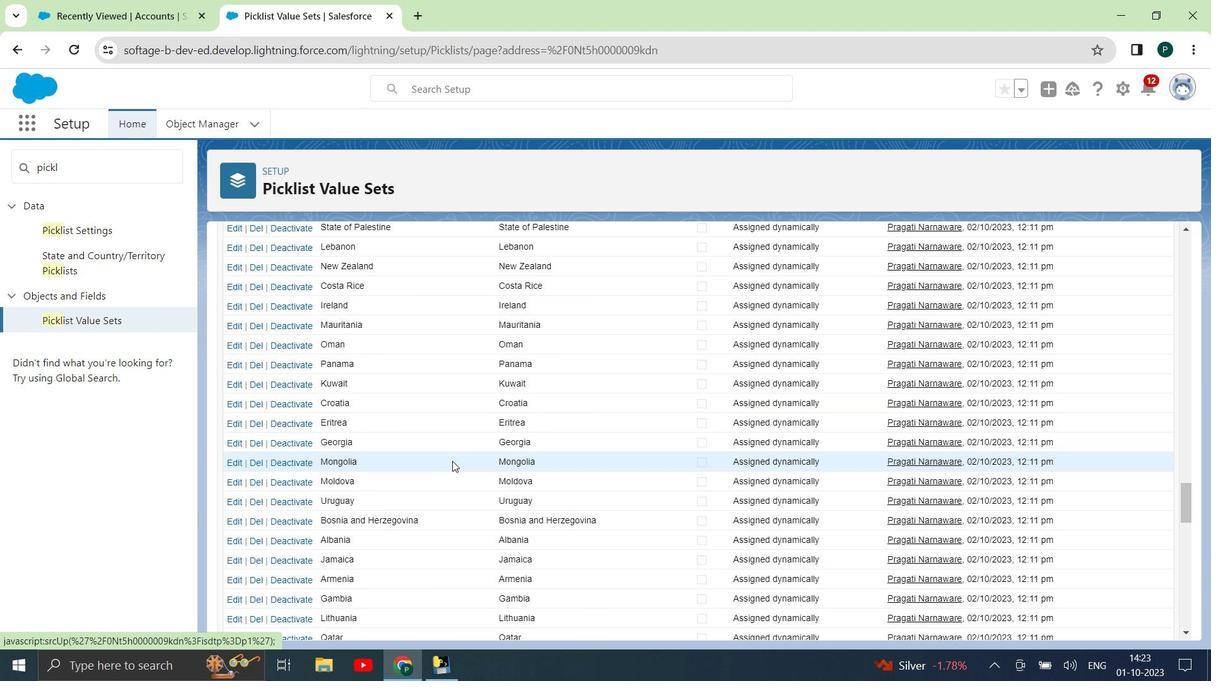 
Action: Mouse scrolled (452, 460) with delta (0, 0)
Screenshot: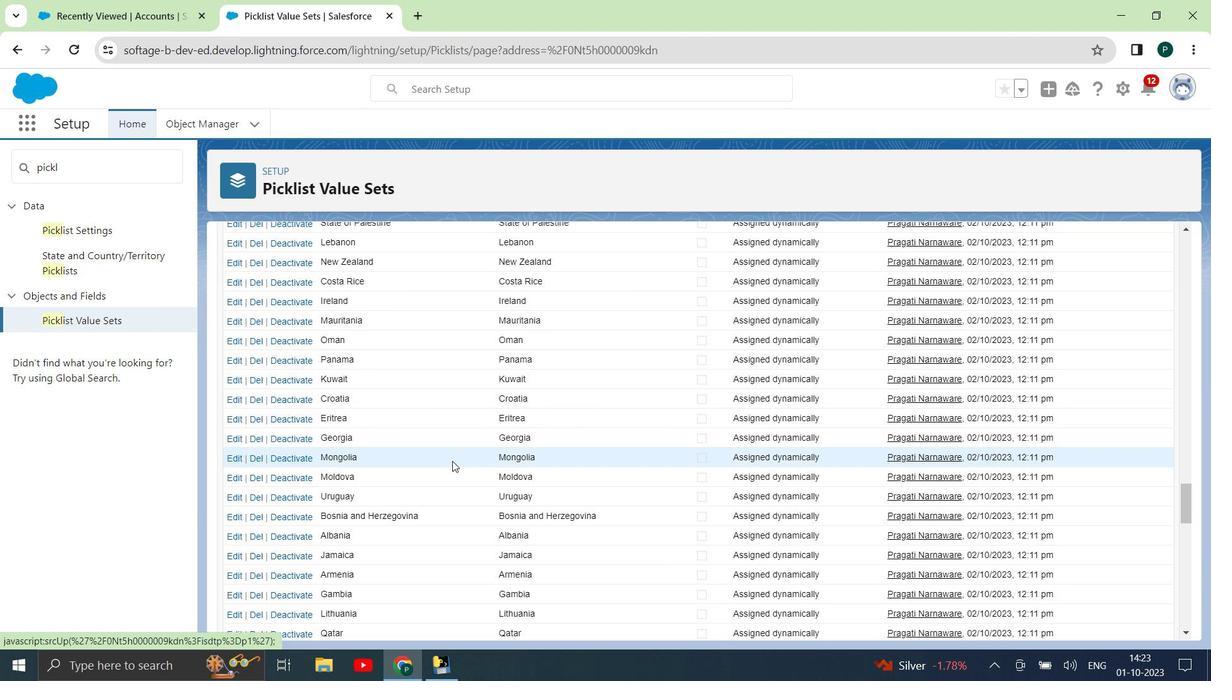 
Action: Mouse moved to (480, 497)
Screenshot: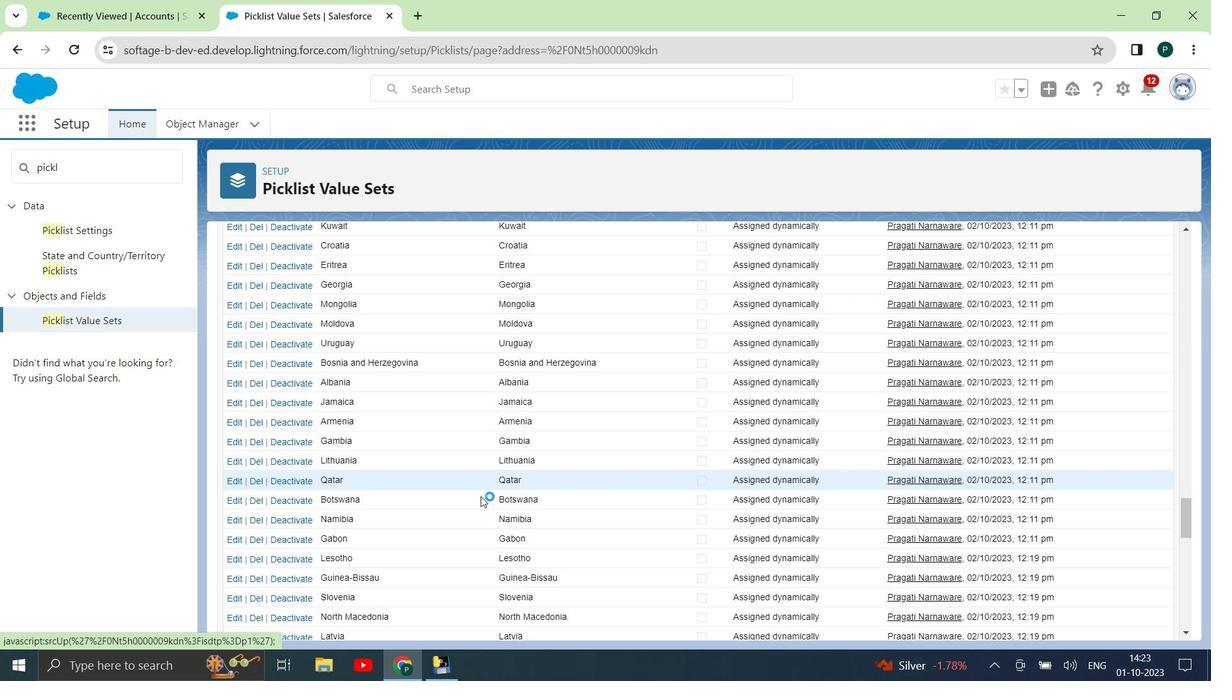
Action: Mouse scrolled (480, 496) with delta (0, 0)
Screenshot: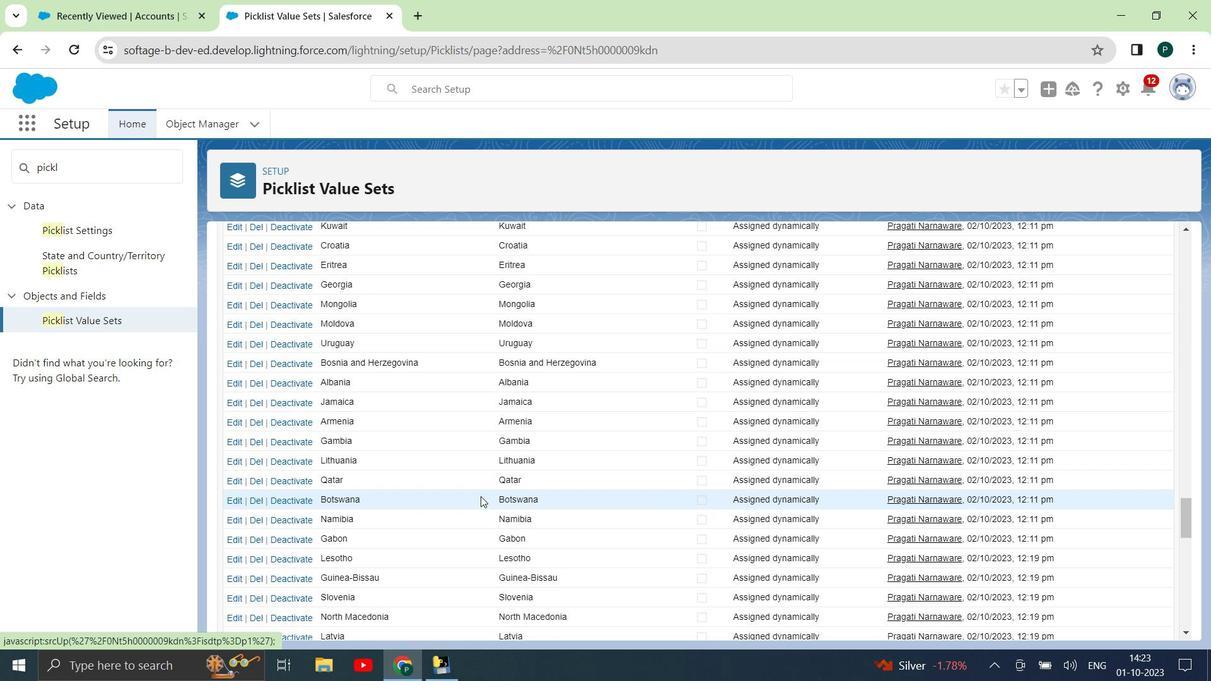 
Action: Mouse scrolled (480, 496) with delta (0, 0)
Screenshot: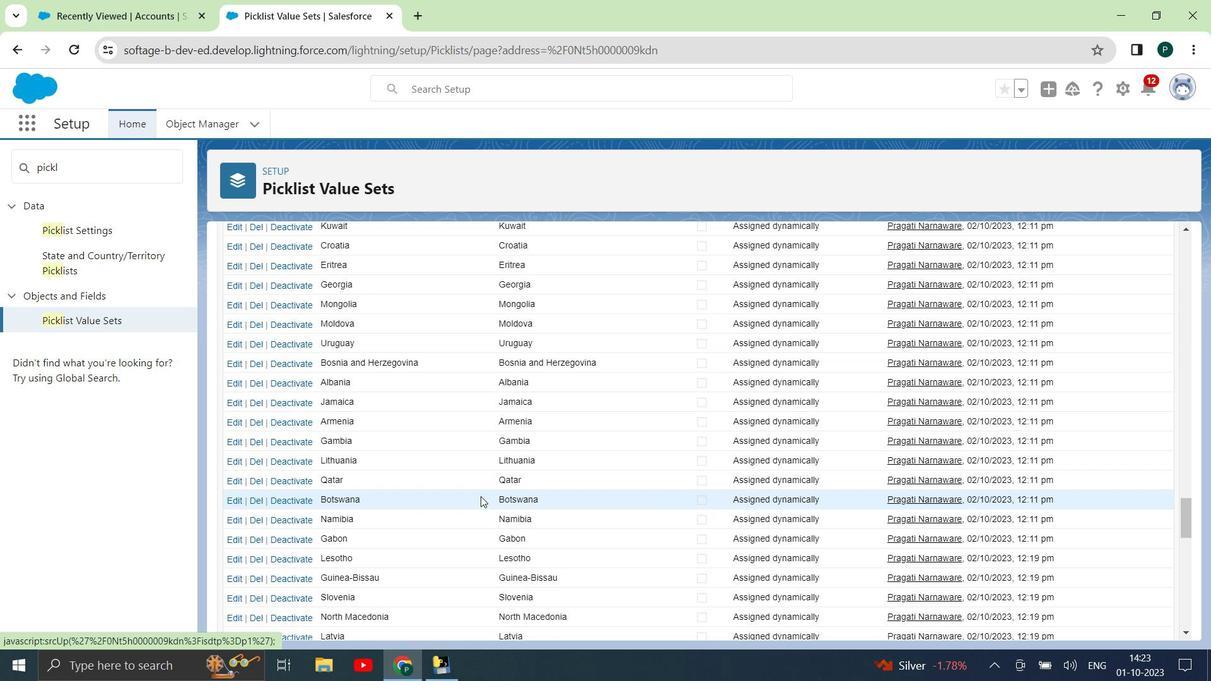 
Action: Mouse moved to (474, 500)
Screenshot: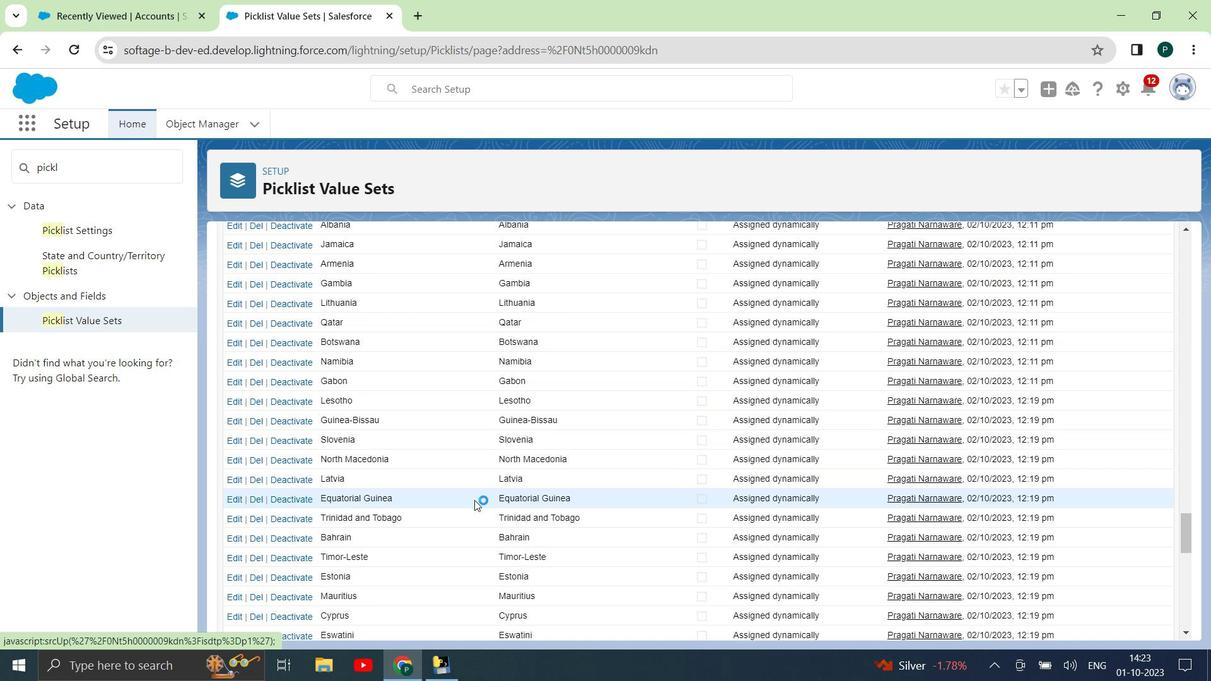 
Action: Mouse scrolled (474, 500) with delta (0, 0)
Screenshot: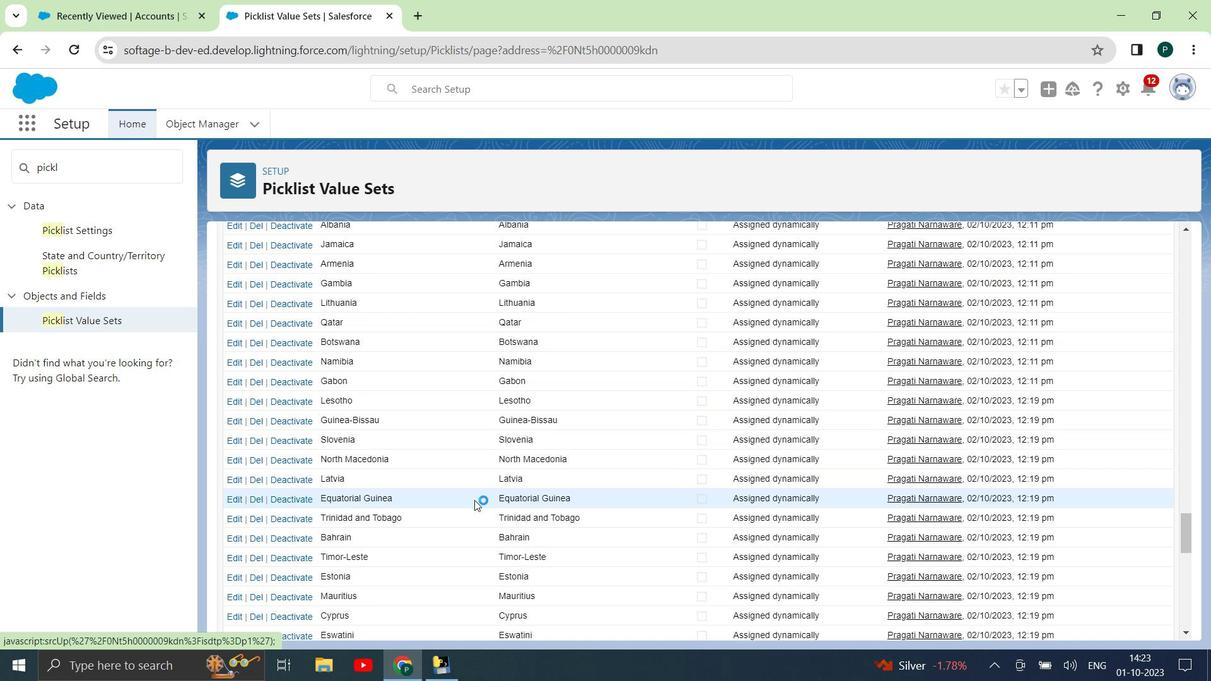 
Action: Mouse moved to (475, 503)
Screenshot: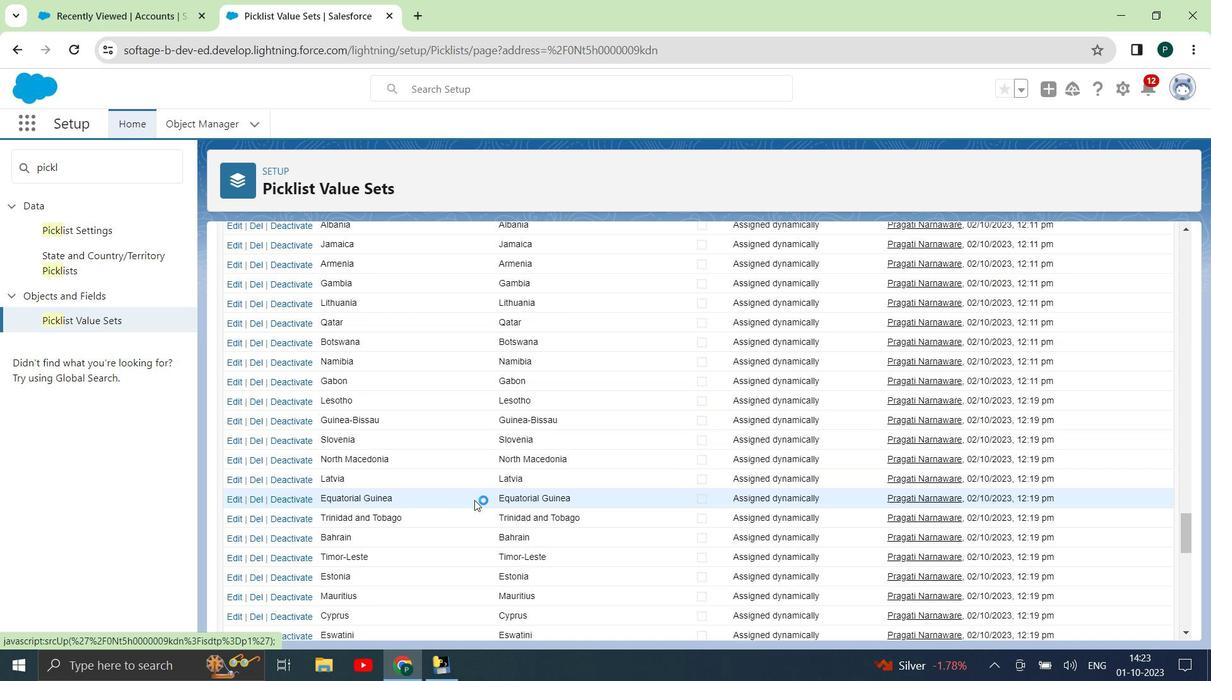 
Action: Mouse scrolled (475, 503) with delta (0, 0)
Screenshot: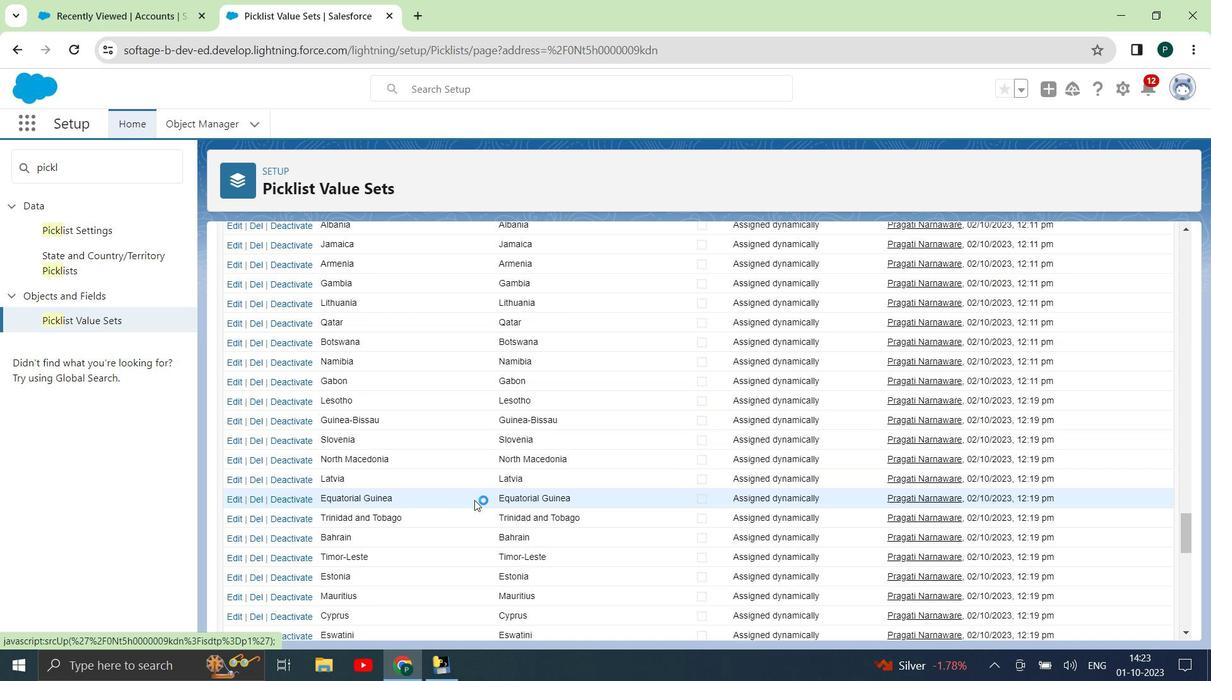 
Action: Mouse moved to (475, 503)
Screenshot: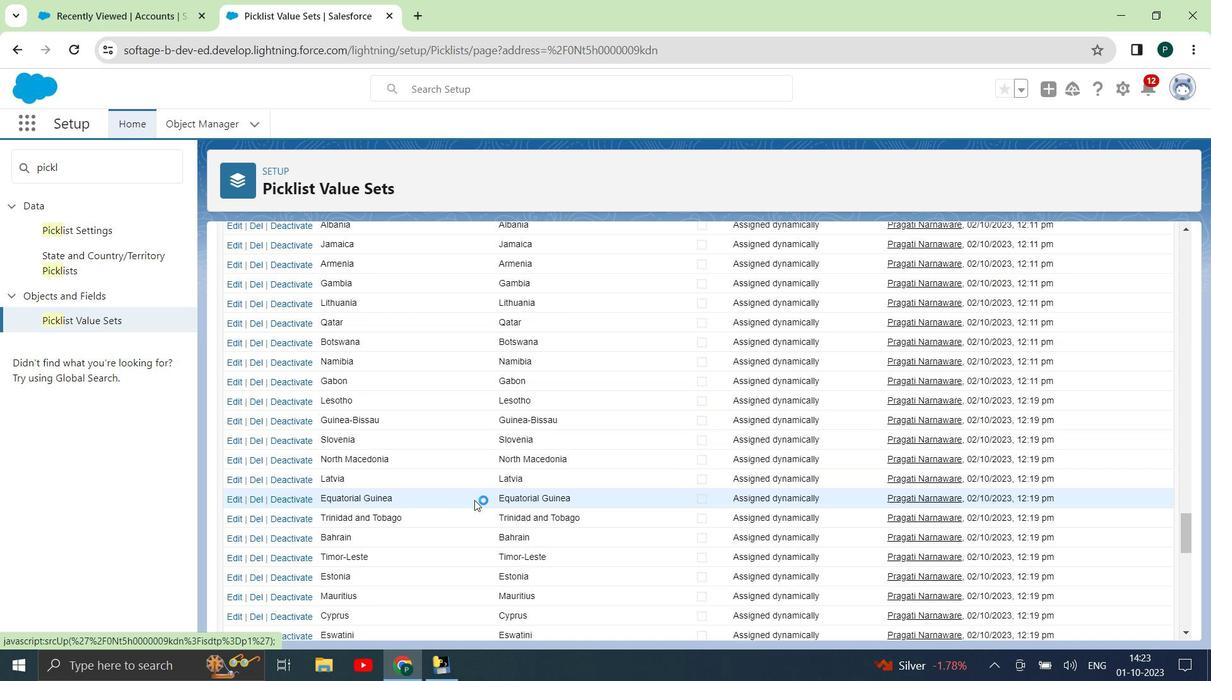 
Action: Mouse scrolled (475, 503) with delta (0, 0)
Screenshot: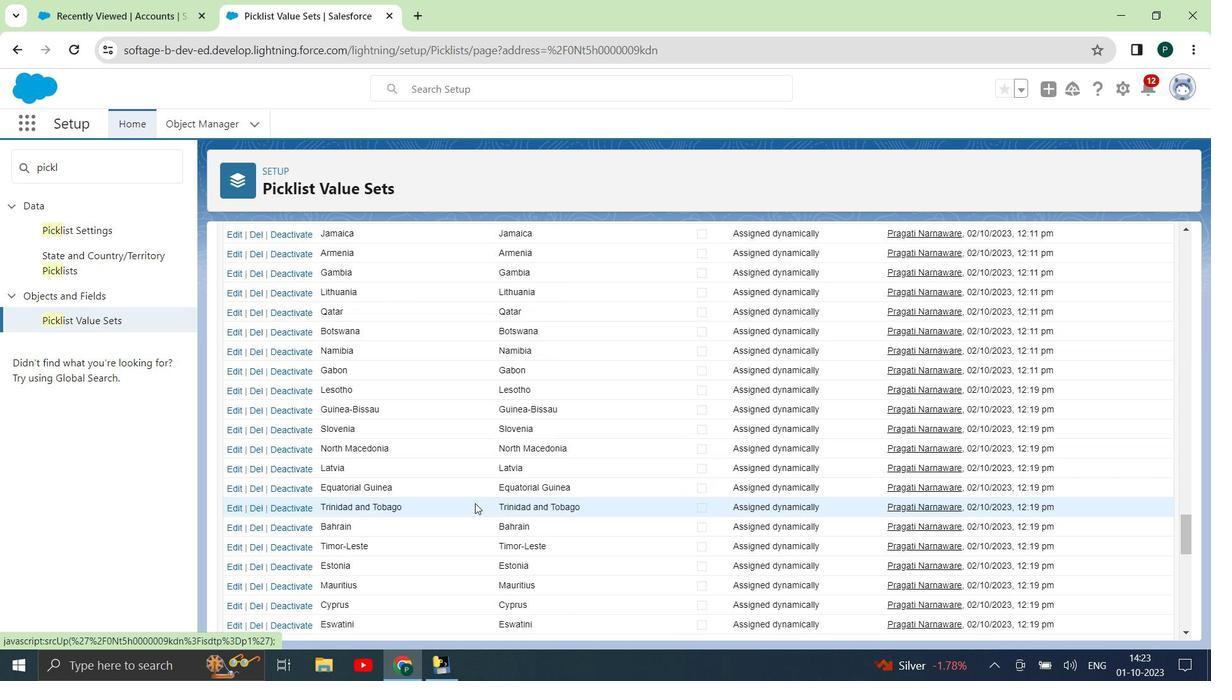 
Action: Mouse scrolled (475, 503) with delta (0, 0)
Screenshot: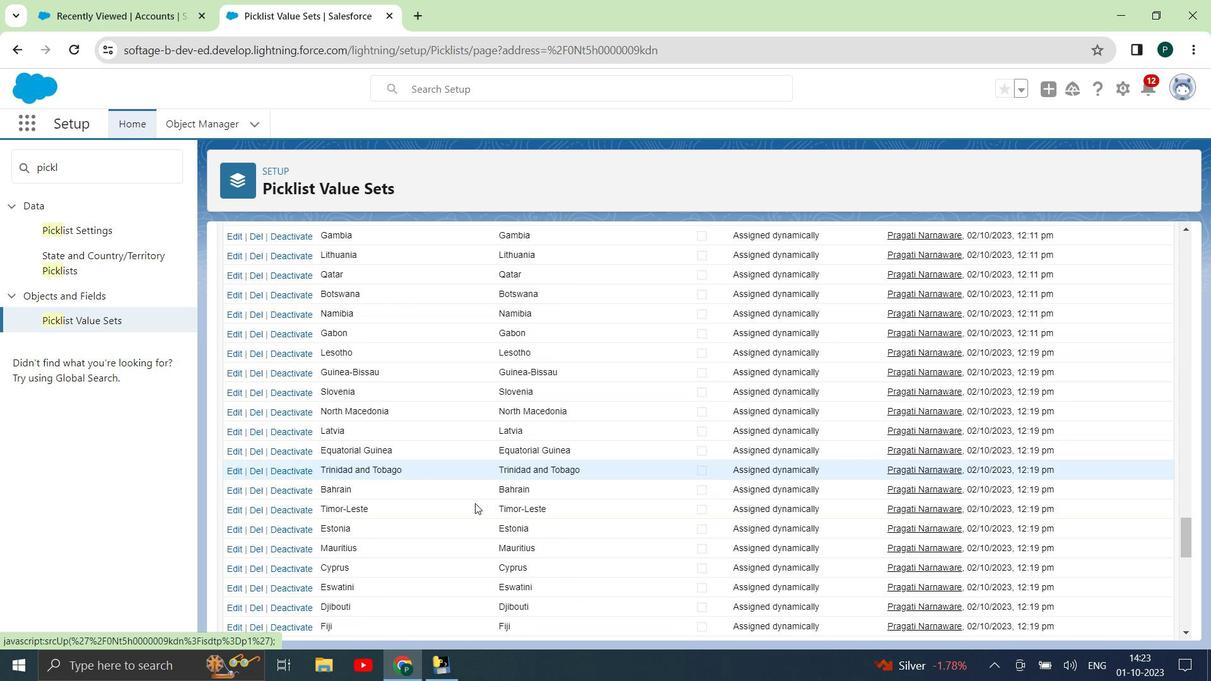 
Action: Mouse scrolled (475, 503) with delta (0, 0)
Screenshot: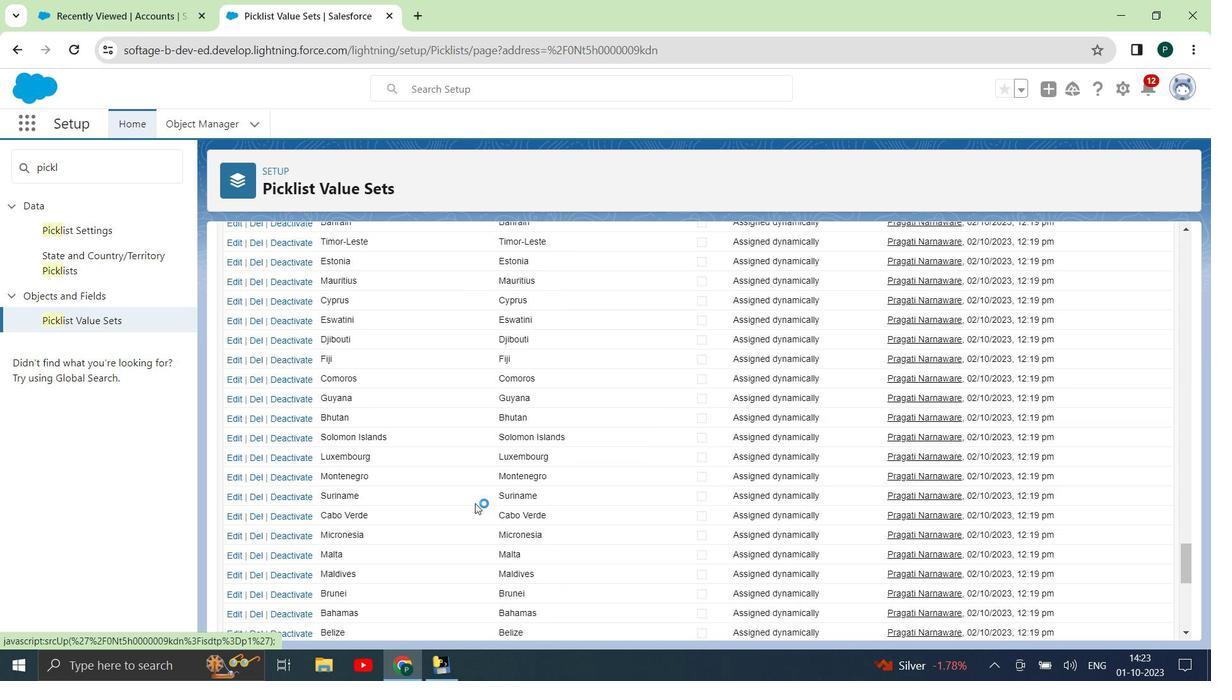 
Action: Mouse scrolled (475, 503) with delta (0, 0)
Screenshot: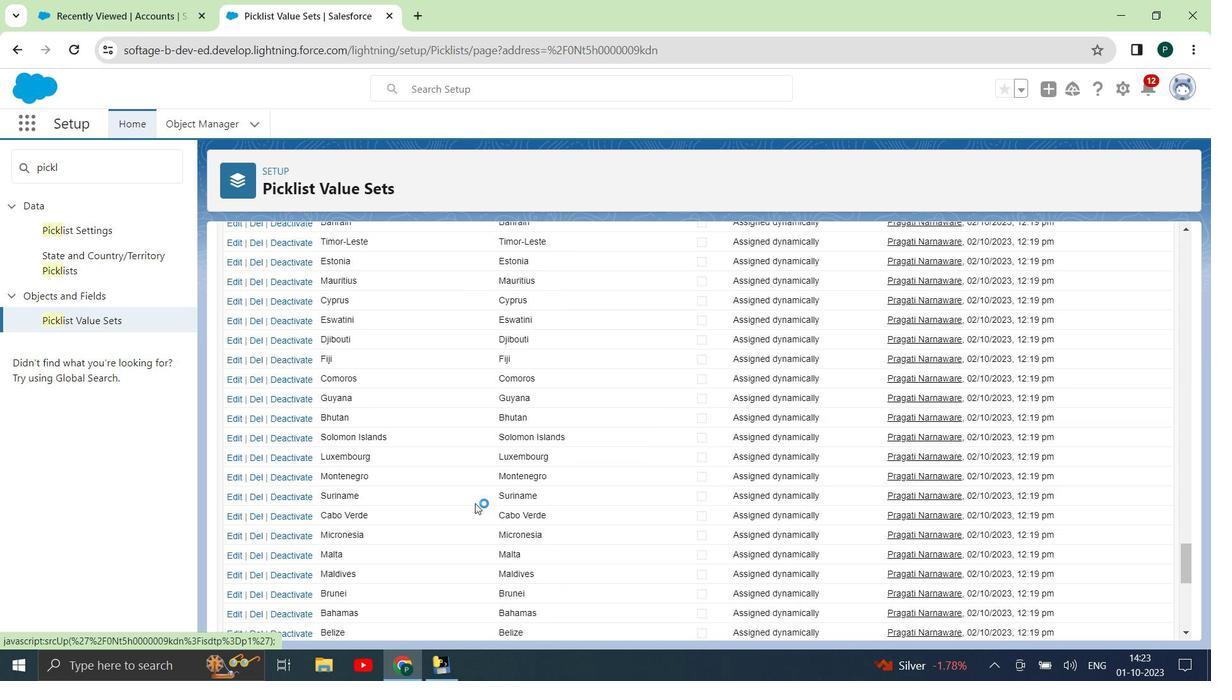 
Action: Mouse scrolled (475, 503) with delta (0, 0)
Screenshot: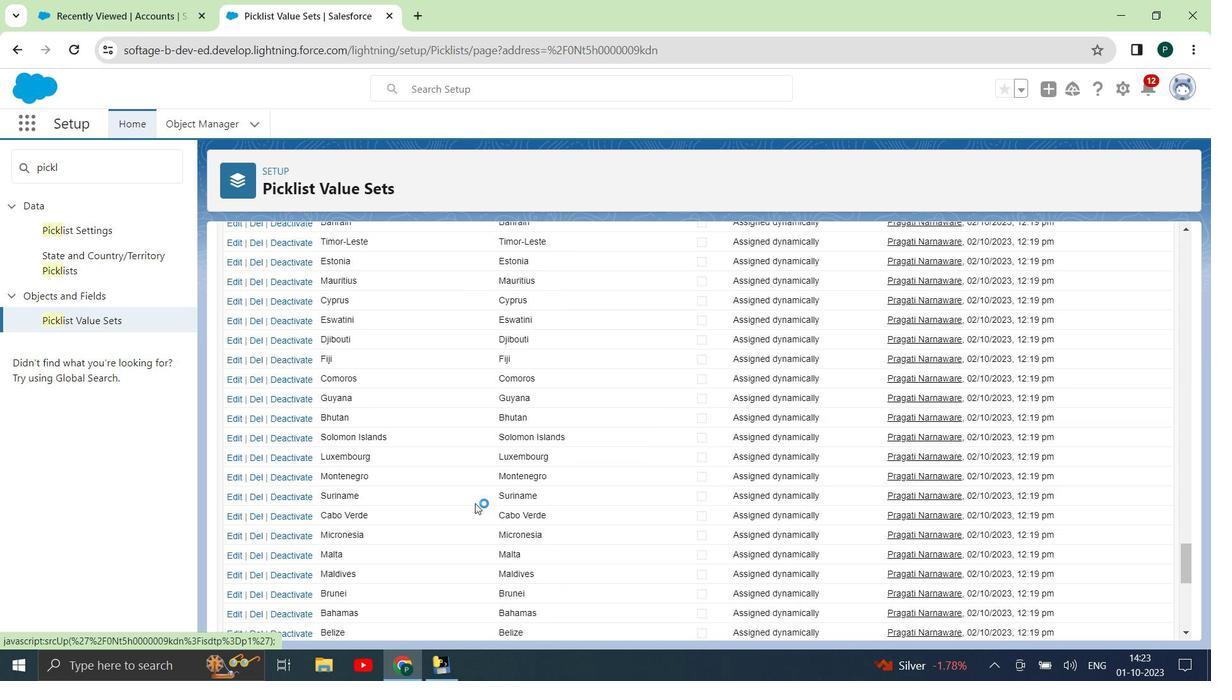 
Action: Mouse scrolled (475, 503) with delta (0, 0)
Screenshot: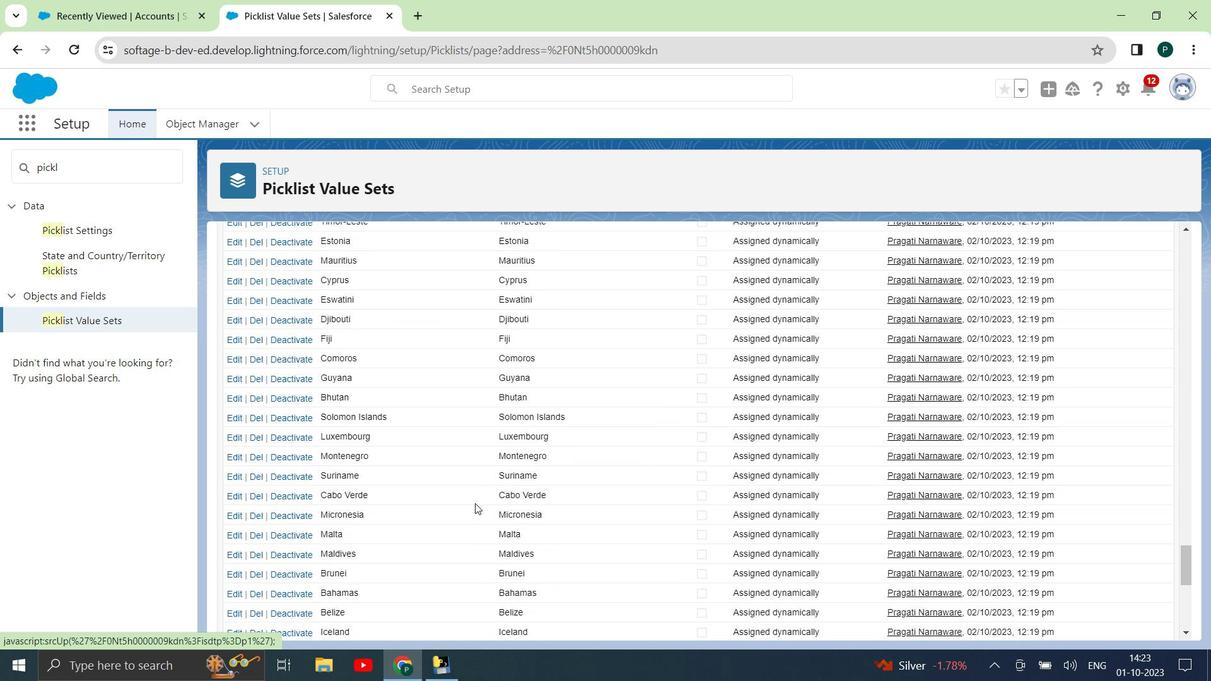 
Action: Mouse moved to (479, 504)
Screenshot: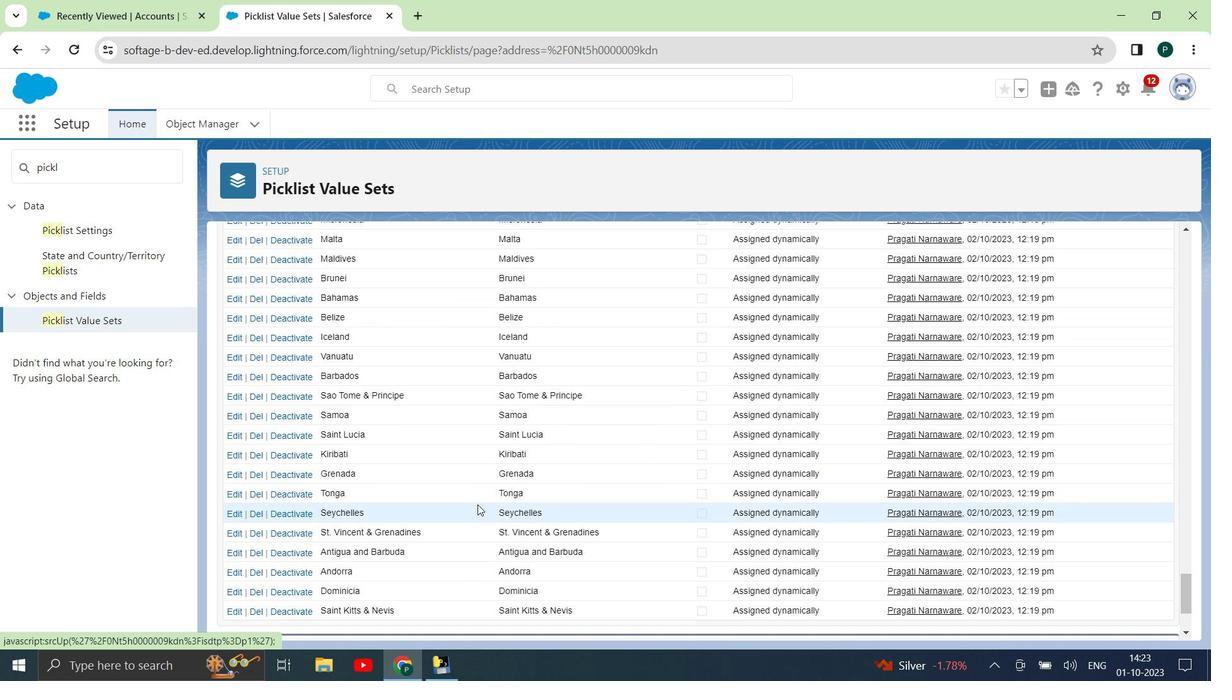 
Action: Mouse scrolled (479, 503) with delta (0, 0)
Screenshot: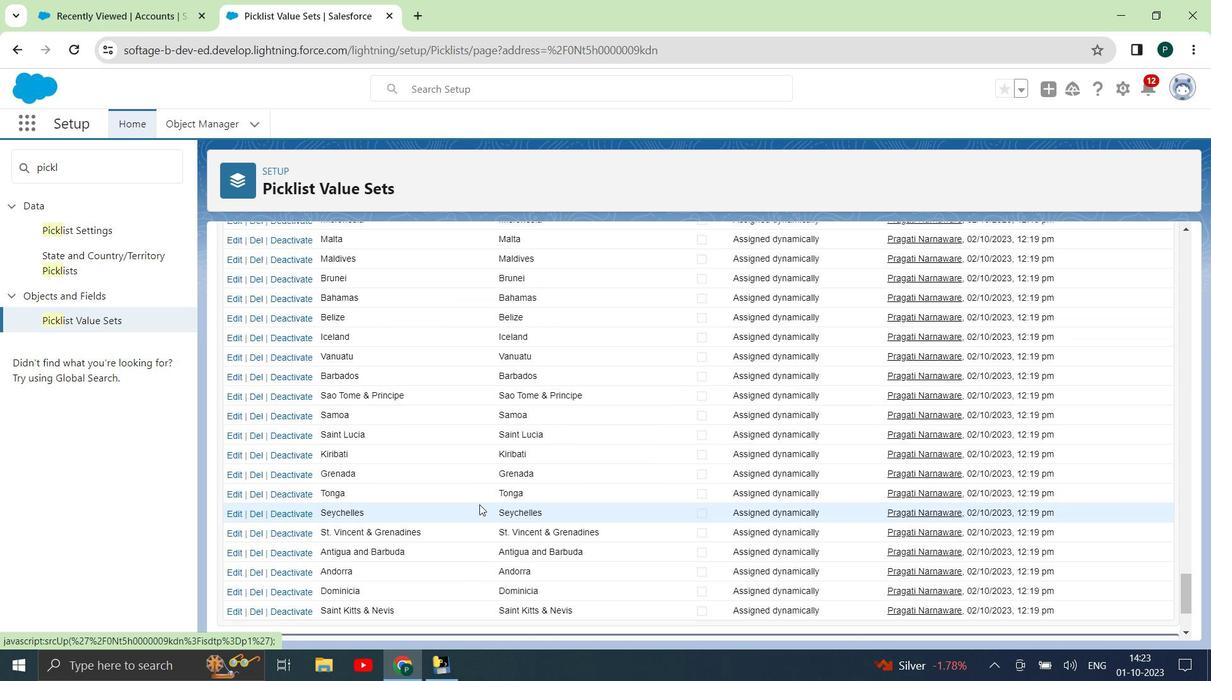 
Action: Mouse scrolled (479, 503) with delta (0, 0)
Screenshot: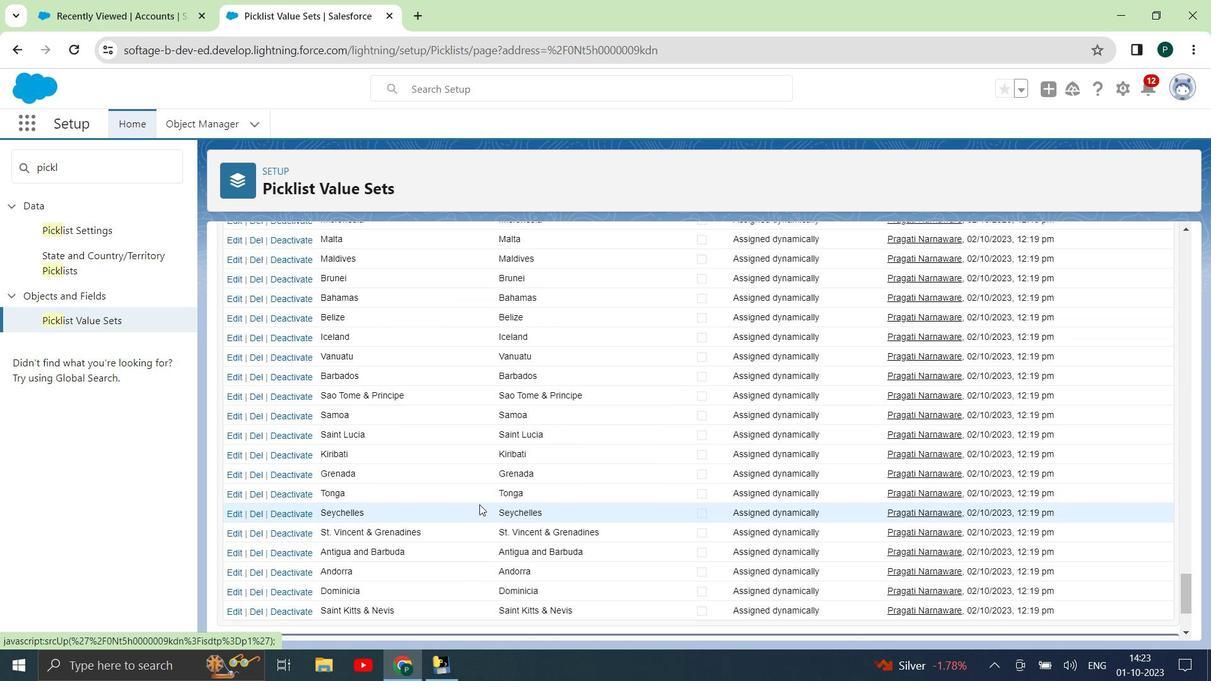 
Action: Mouse scrolled (479, 503) with delta (0, 0)
Screenshot: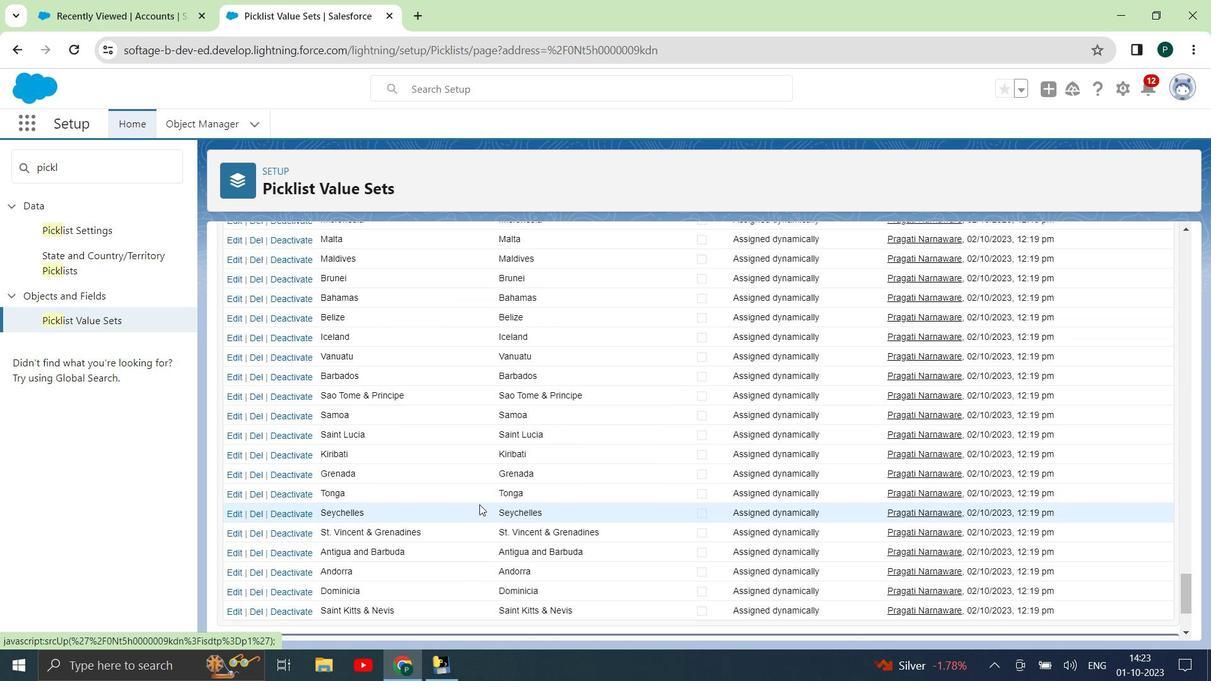 
Action: Mouse moved to (462, 462)
Screenshot: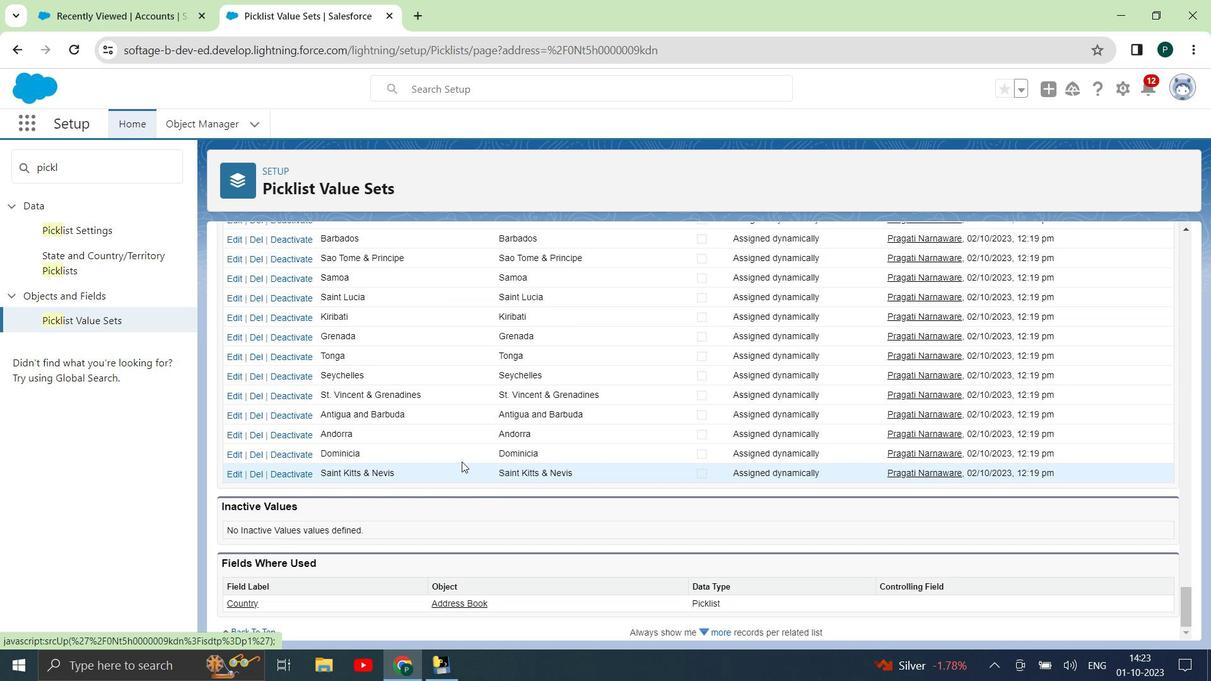 
Action: Mouse scrolled (462, 461) with delta (0, 0)
Screenshot: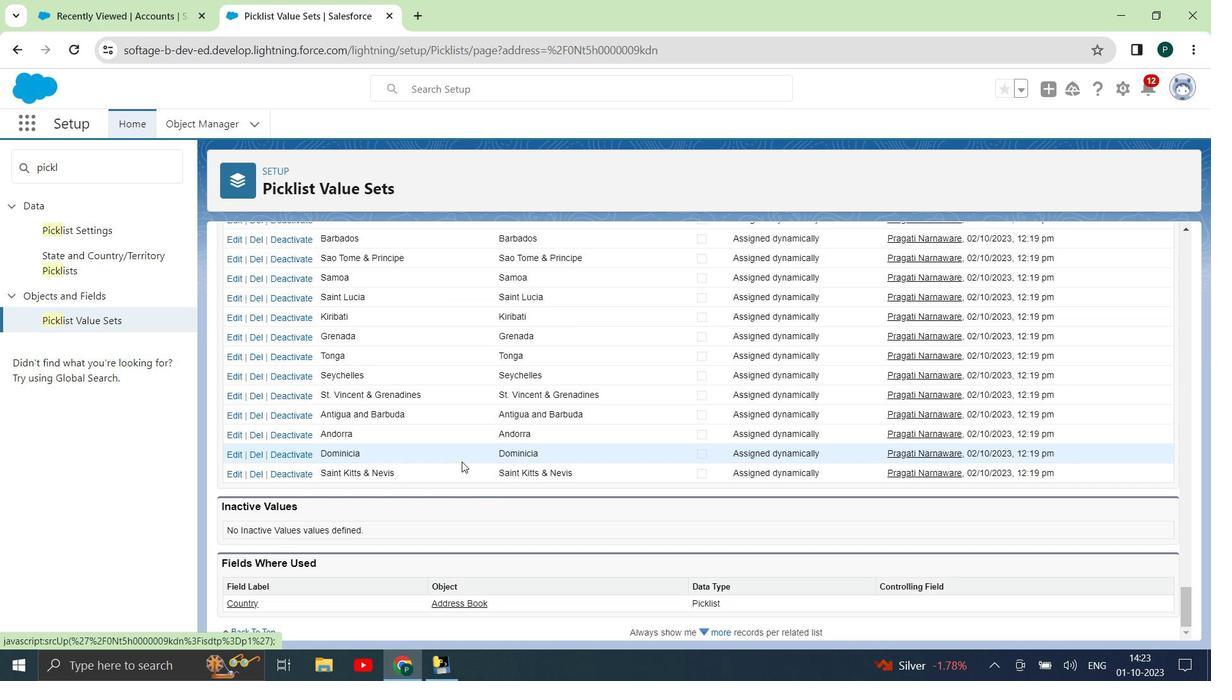 
Action: Mouse scrolled (462, 461) with delta (0, 0)
